 Task: Create an E-book Reader Application.
Action: Mouse moved to (598, 219)
Screenshot: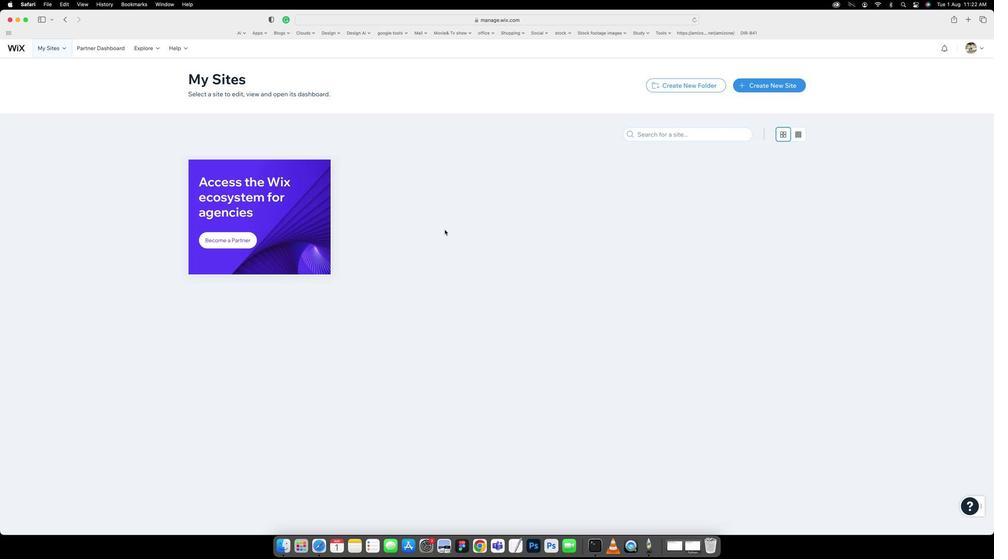 
Action: Mouse pressed left at (598, 219)
Screenshot: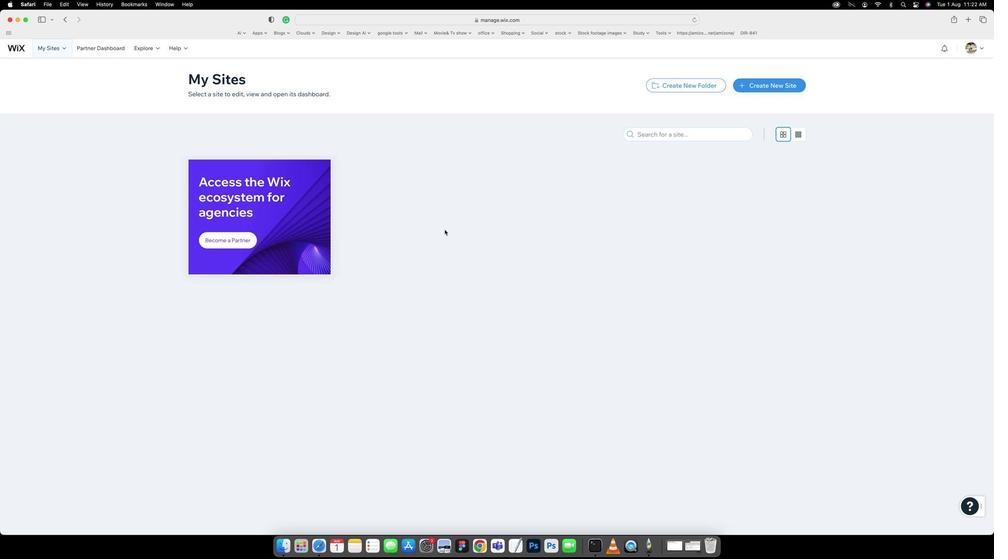 
Action: Mouse moved to (812, 95)
Screenshot: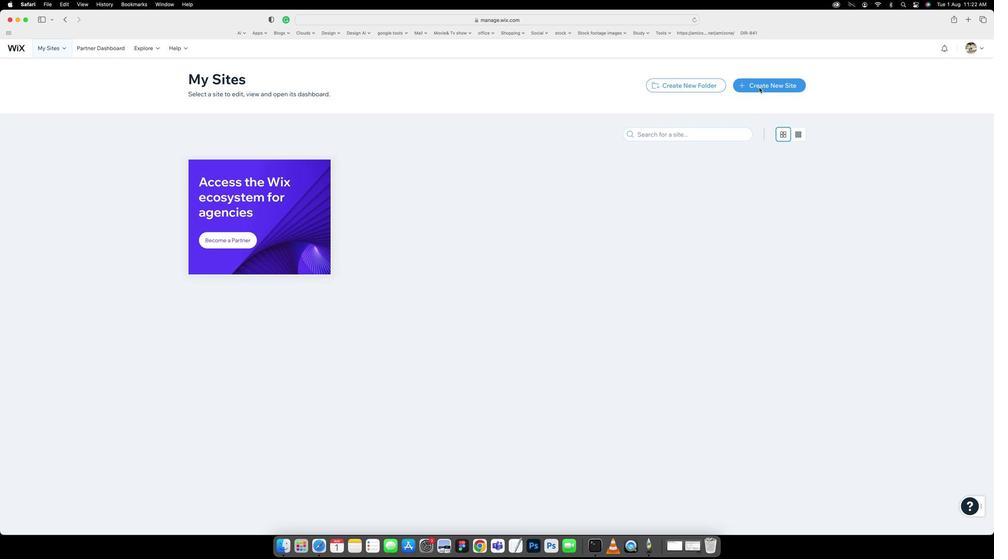 
Action: Mouse pressed left at (812, 95)
Screenshot: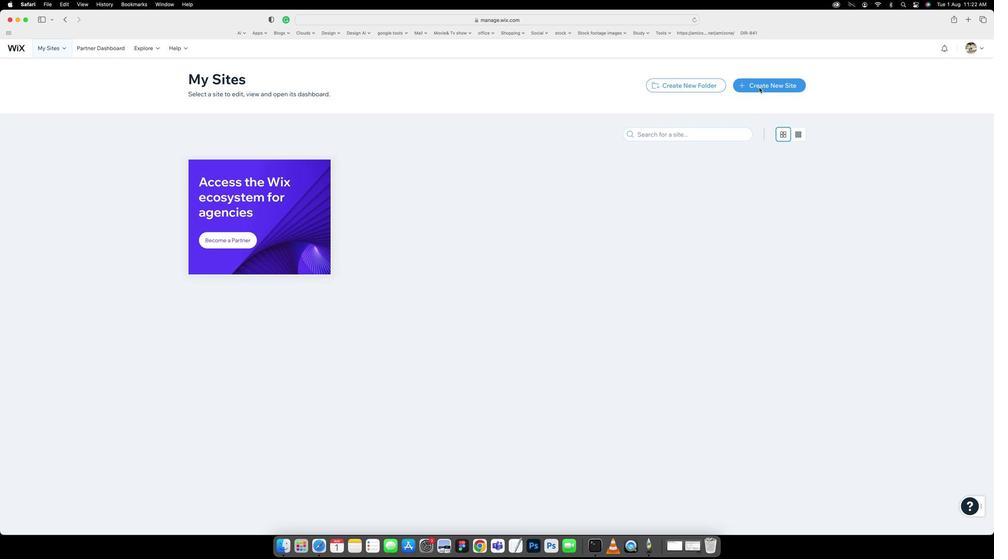 
Action: Mouse moved to (772, 224)
Screenshot: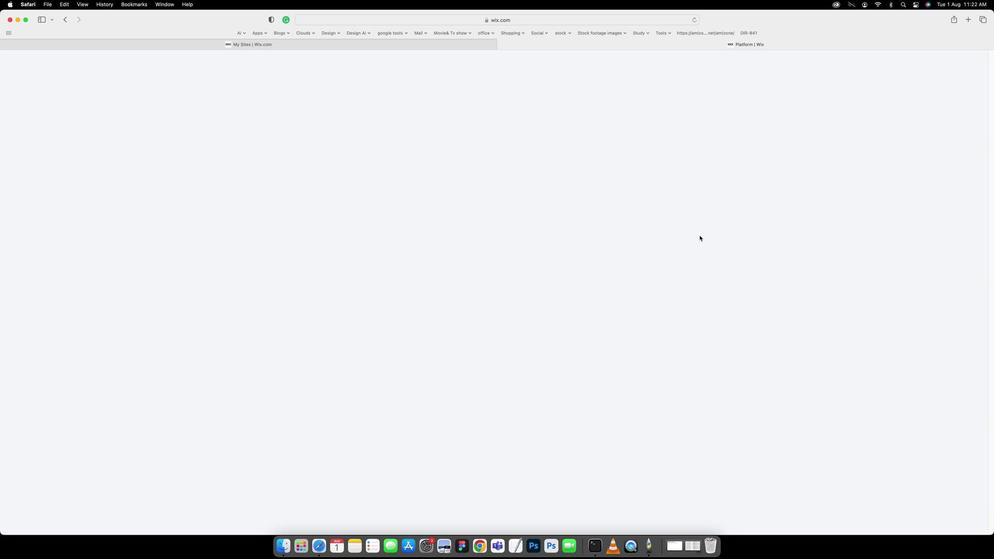 
Action: Mouse pressed left at (772, 224)
Screenshot: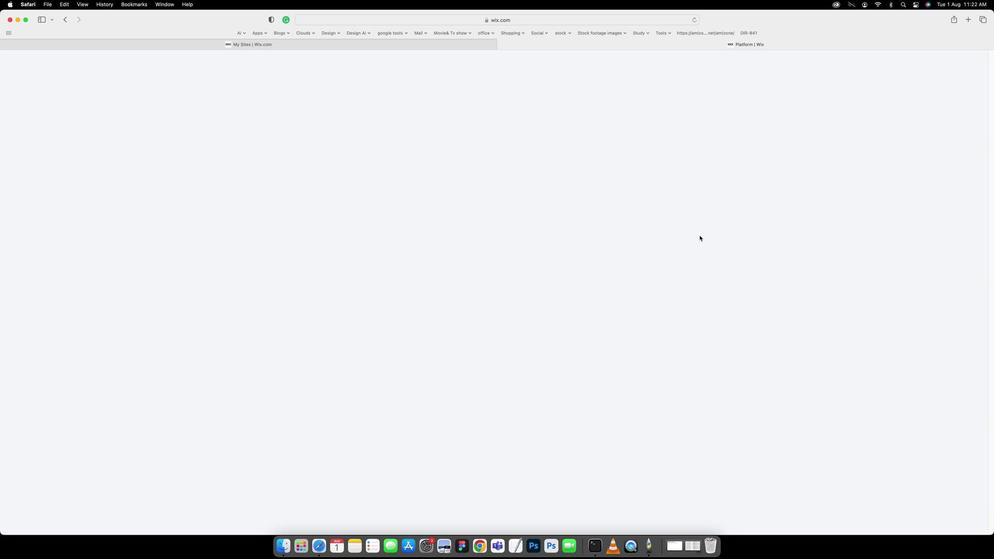 
Action: Mouse moved to (757, 121)
Screenshot: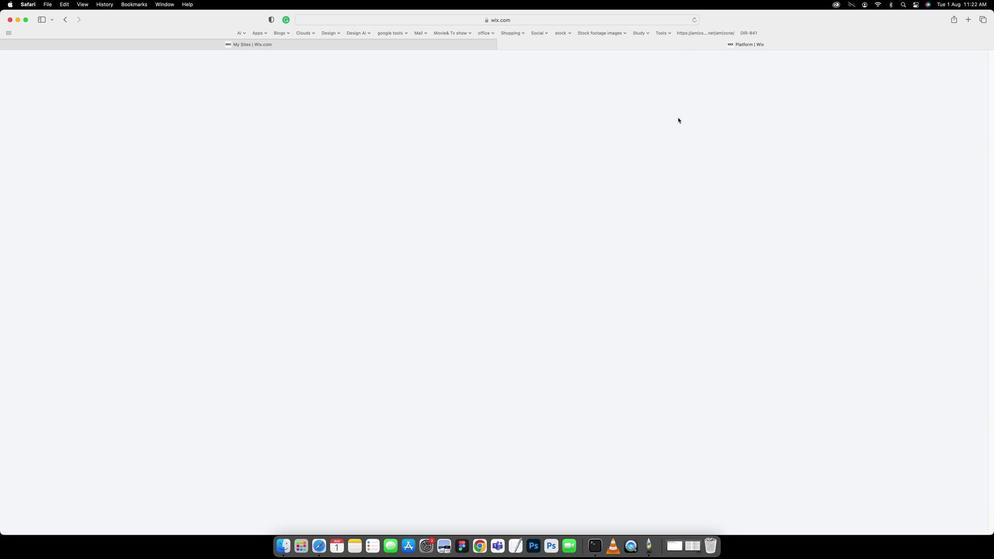 
Action: Mouse pressed left at (757, 121)
Screenshot: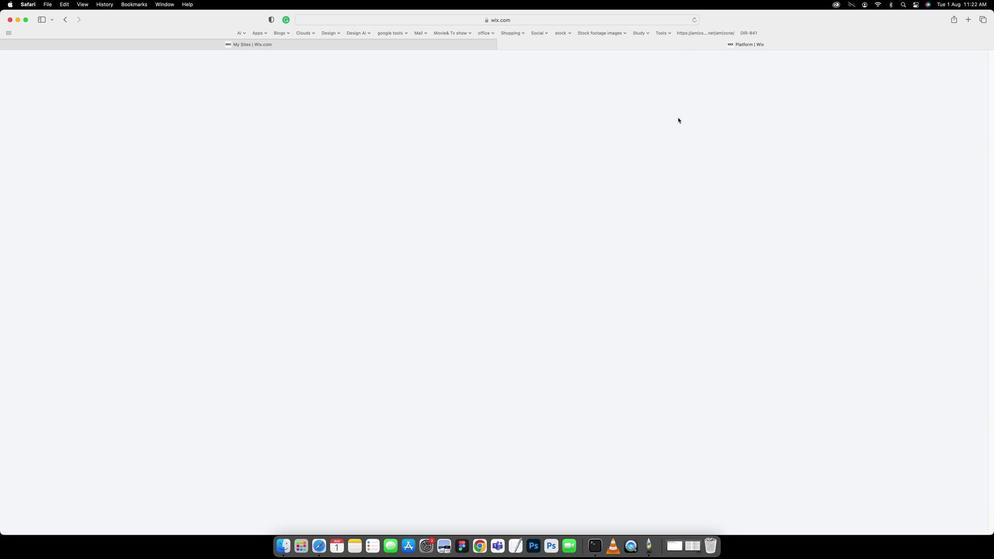 
Action: Key pressed Key.cmd'r'
Screenshot: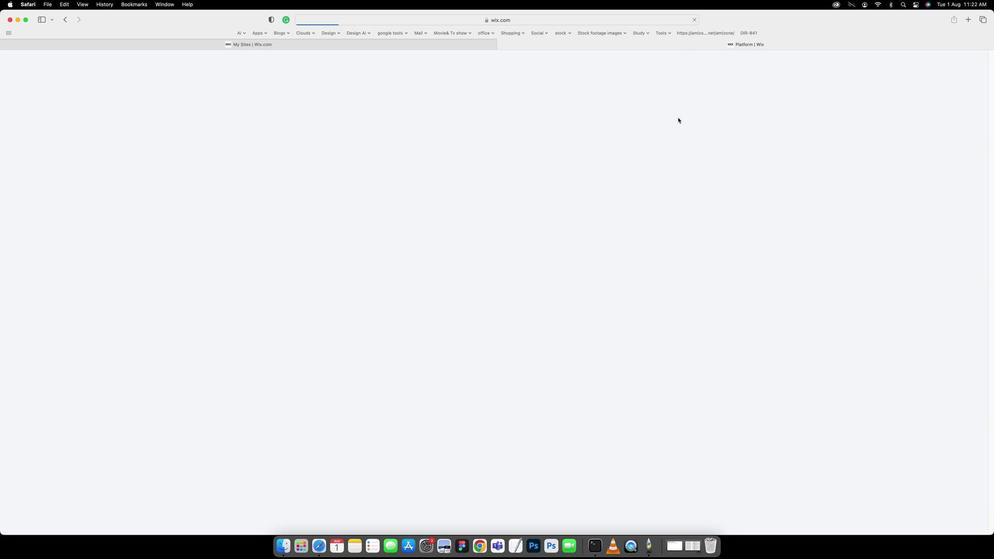 
Action: Mouse moved to (693, 205)
Screenshot: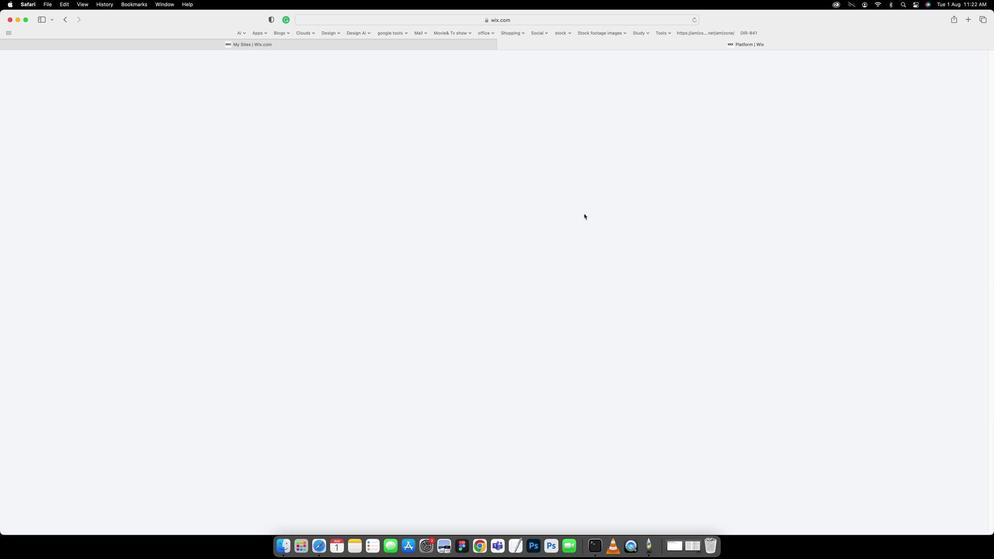 
Action: Mouse pressed left at (693, 205)
Screenshot: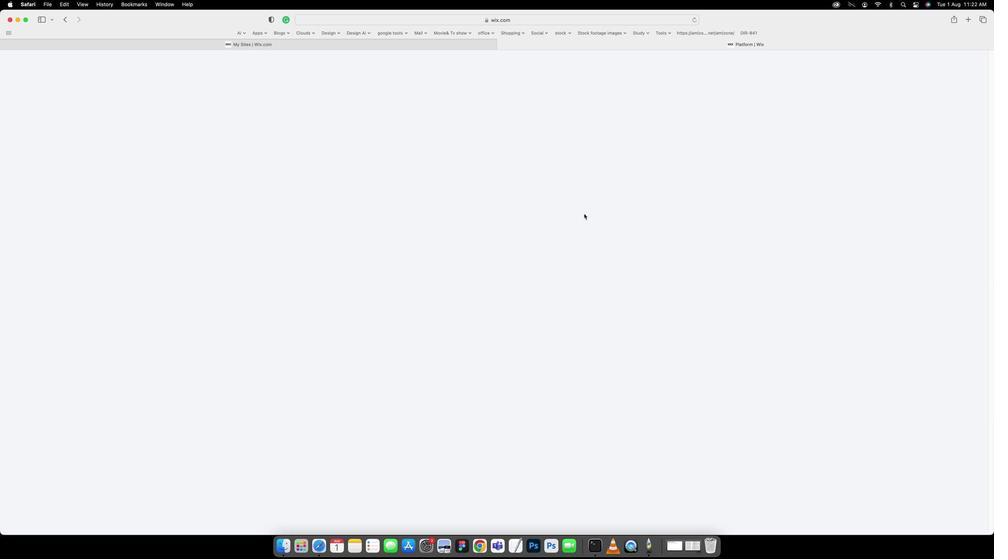 
Action: Mouse moved to (588, 189)
Screenshot: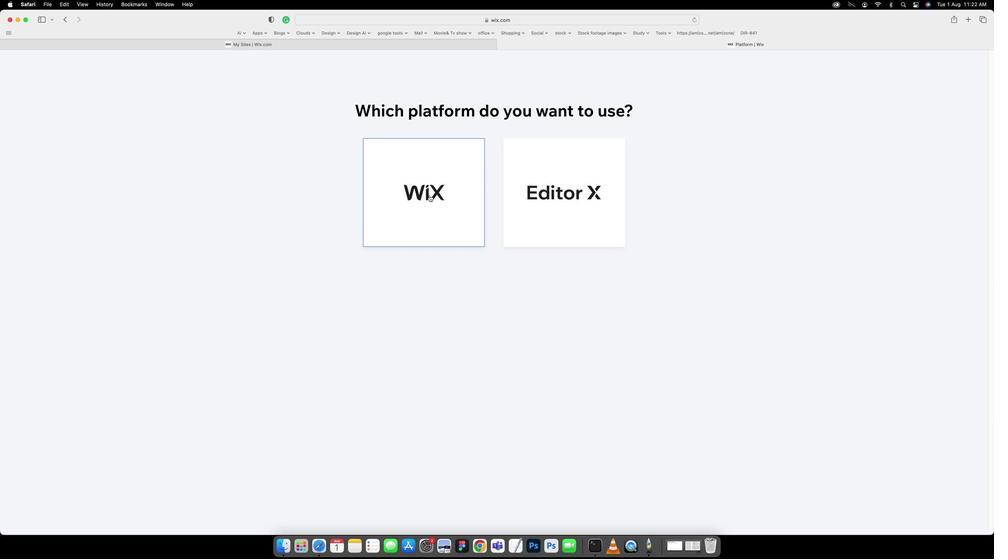 
Action: Mouse pressed left at (588, 189)
Screenshot: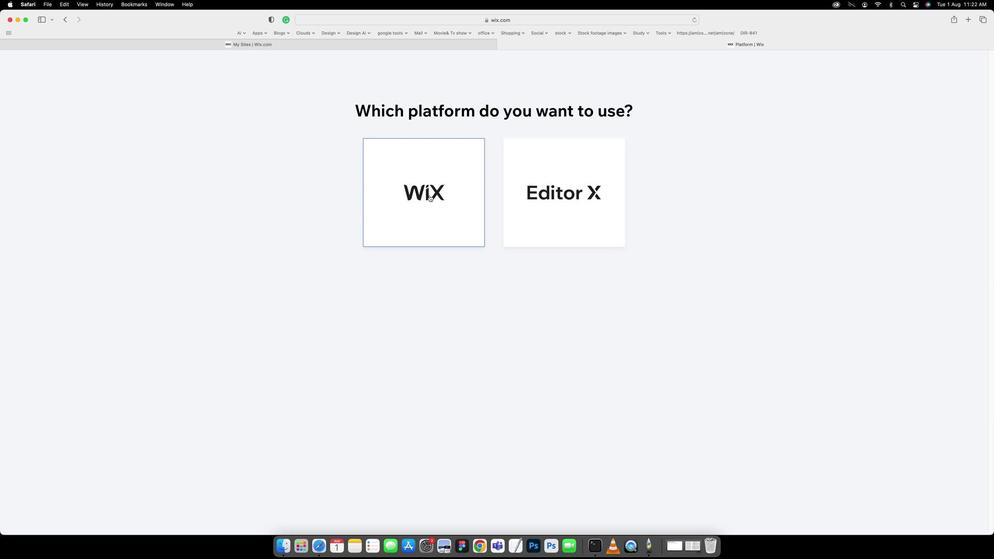 
Action: Mouse pressed left at (588, 189)
Screenshot: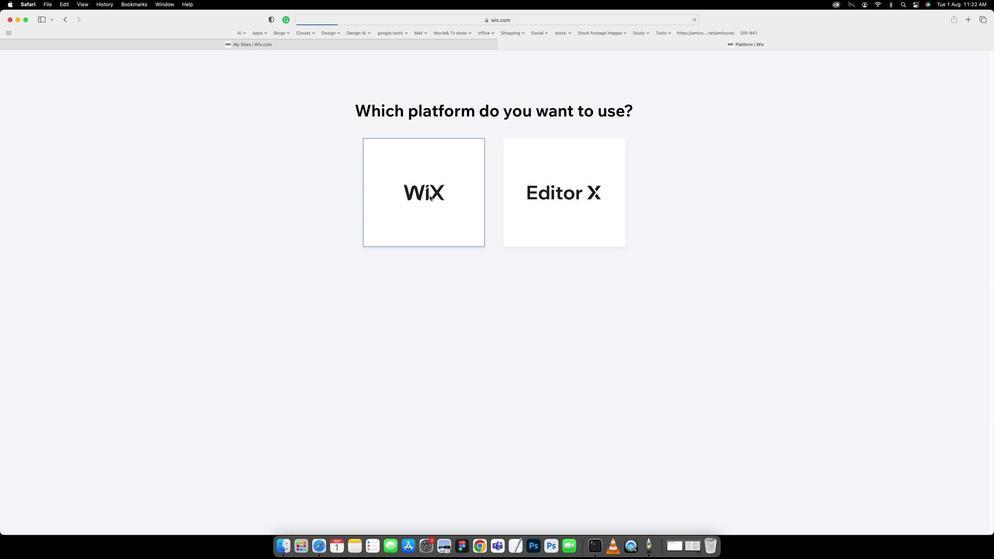 
Action: Mouse moved to (596, 172)
Screenshot: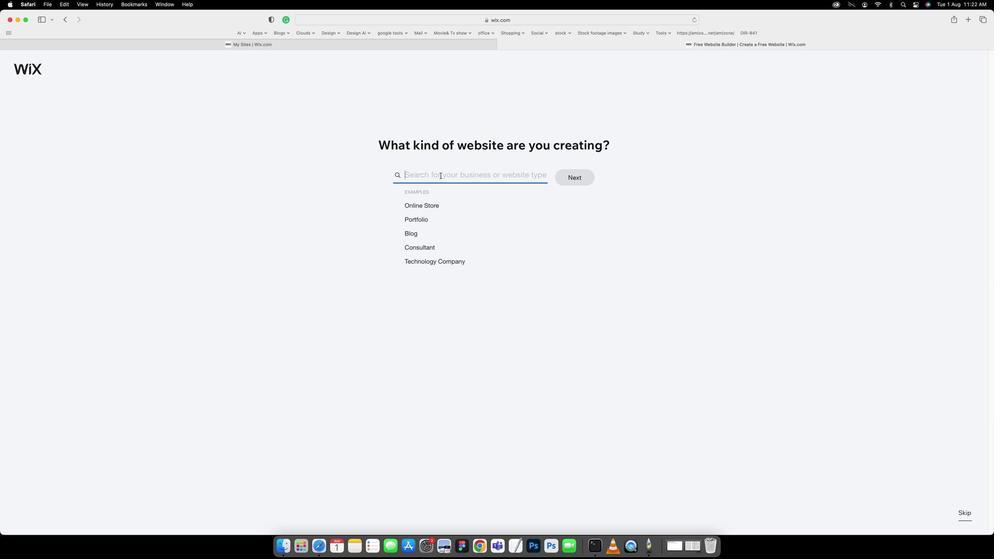 
Action: Mouse pressed left at (596, 172)
Screenshot: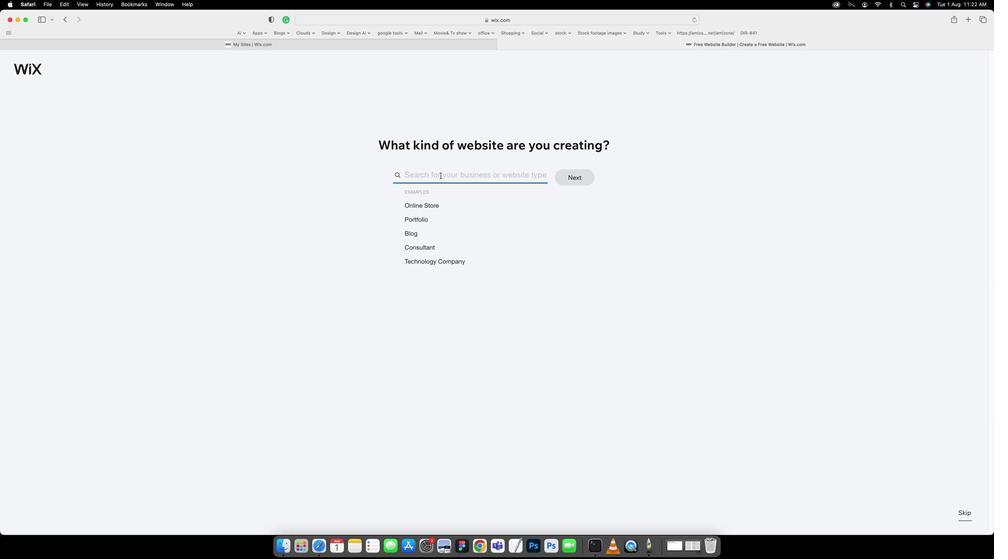 
Action: Key pressed Key.caps_lock'E'Key.space'B'Key.caps_lock'o''o''k'
Screenshot: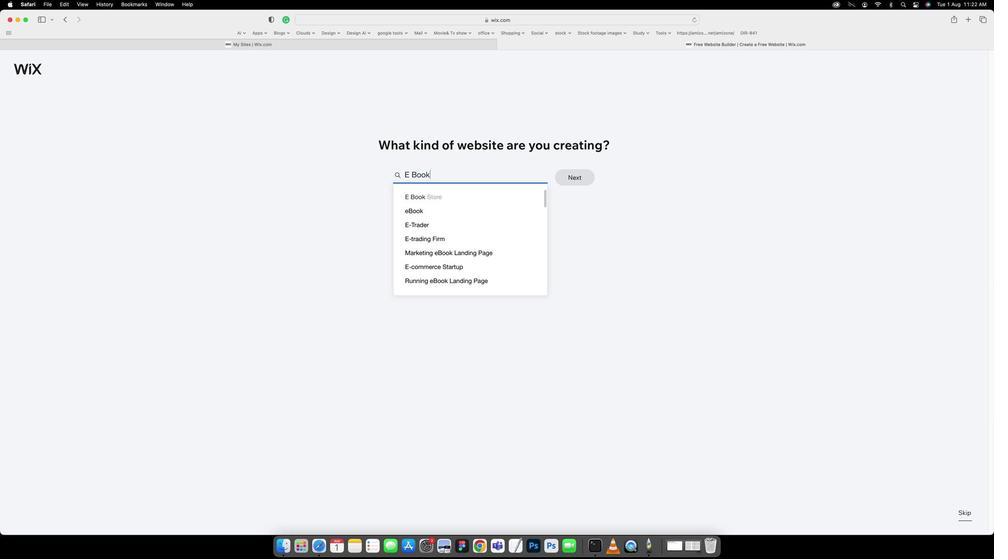 
Action: Mouse moved to (598, 202)
Screenshot: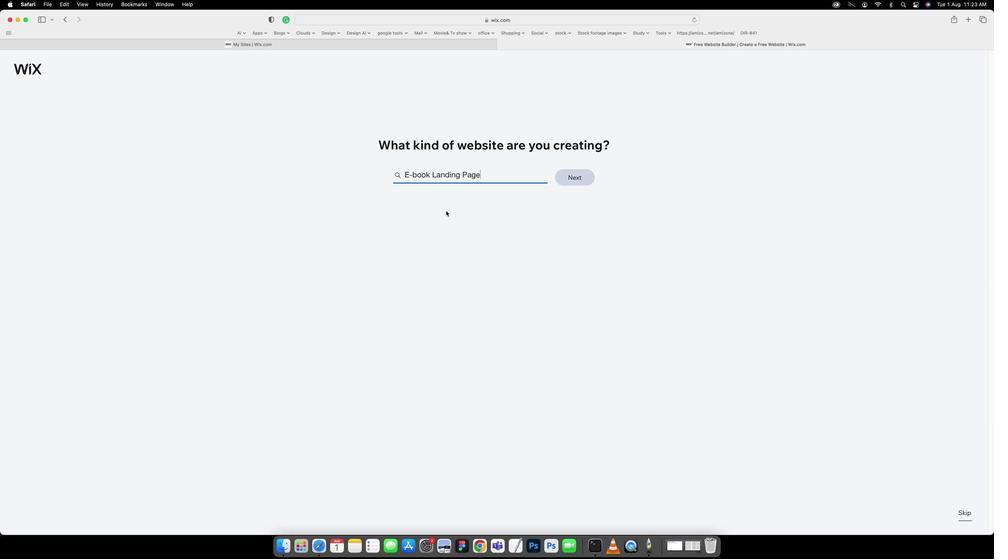 
Action: Mouse pressed left at (598, 202)
Screenshot: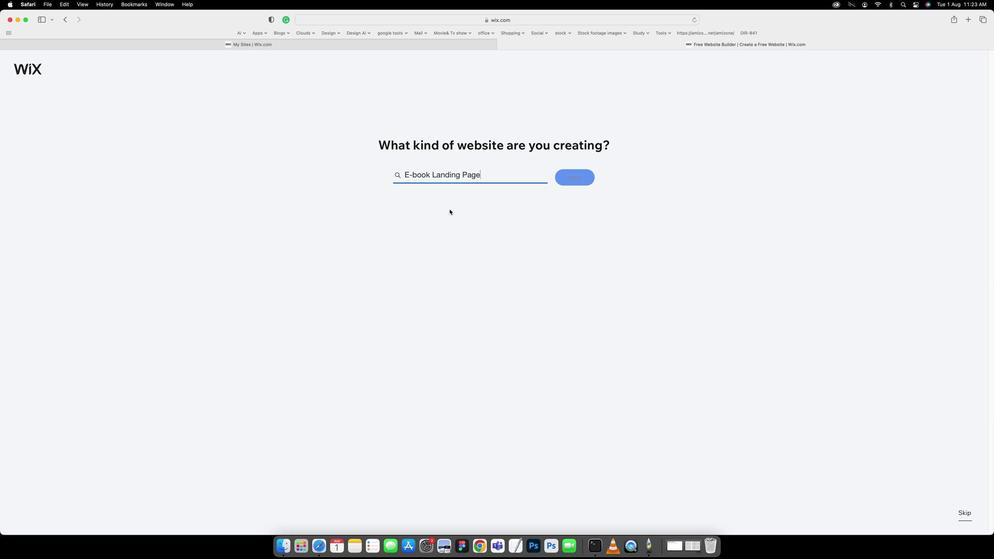 
Action: Mouse moved to (687, 173)
Screenshot: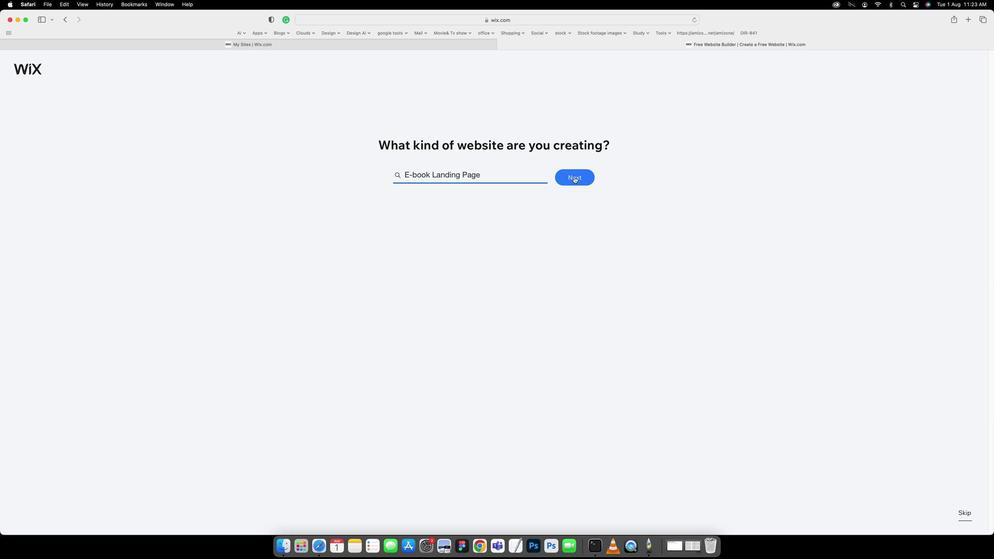 
Action: Mouse pressed left at (687, 173)
Screenshot: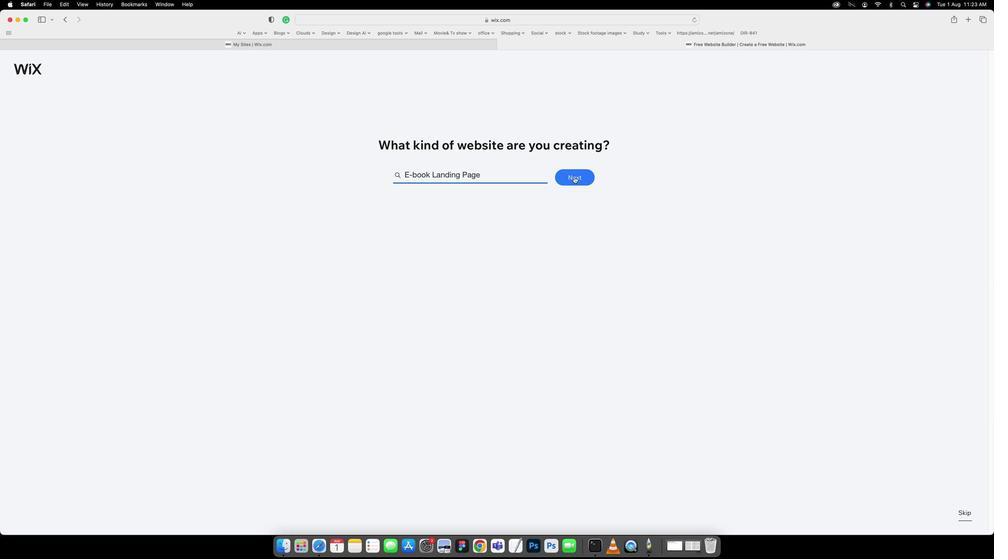 
Action: Mouse pressed left at (687, 173)
Screenshot: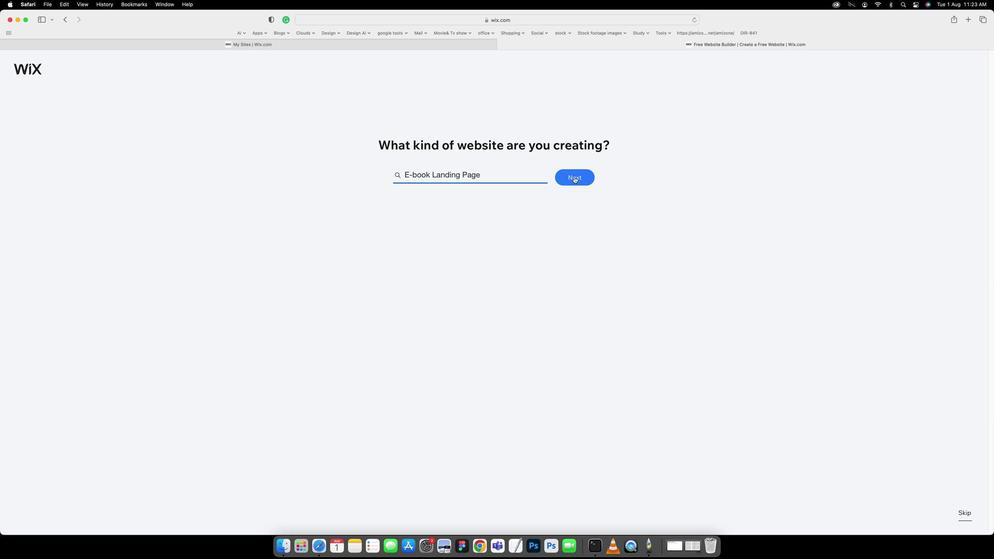
Action: Mouse moved to (605, 247)
Screenshot: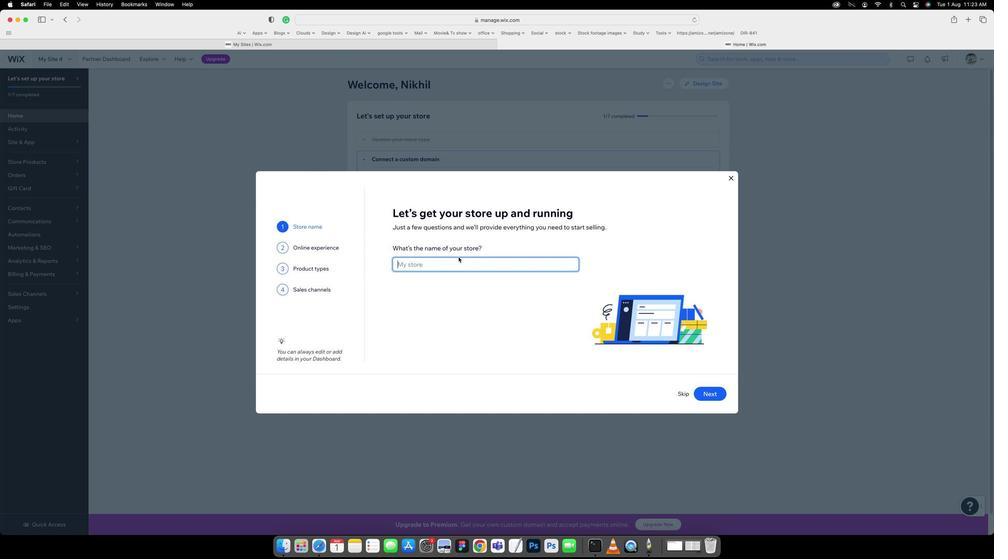 
Action: Mouse pressed left at (605, 247)
Screenshot: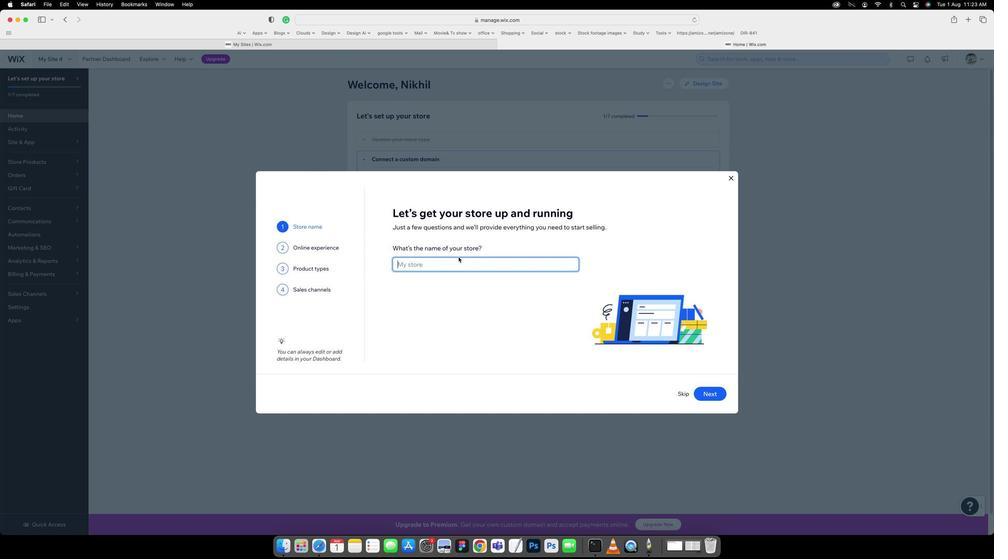 
Action: Mouse moved to (608, 244)
Screenshot: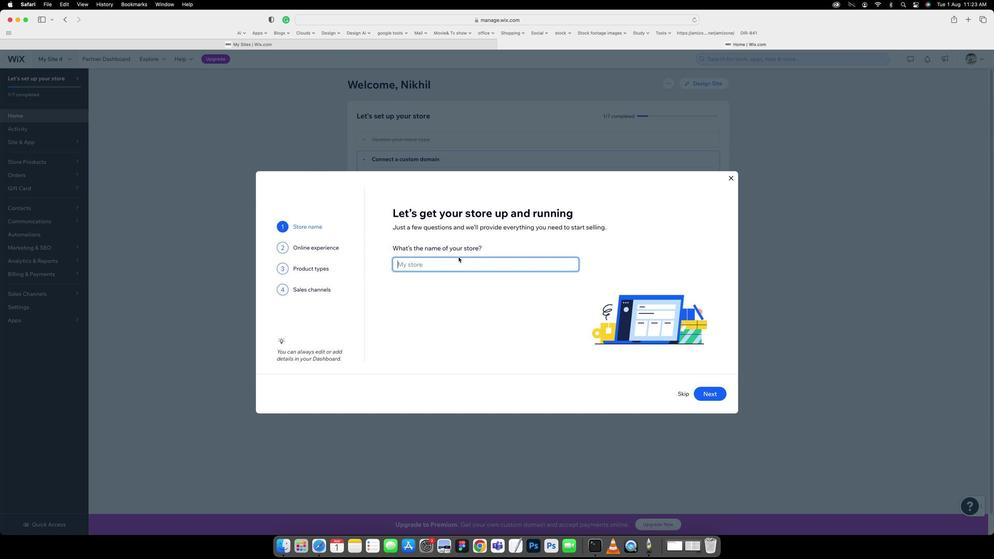 
Action: Key pressed Key.caps_lock'B'Key.caps_lock'o''o''k''s''h''e''l''f'
Screenshot: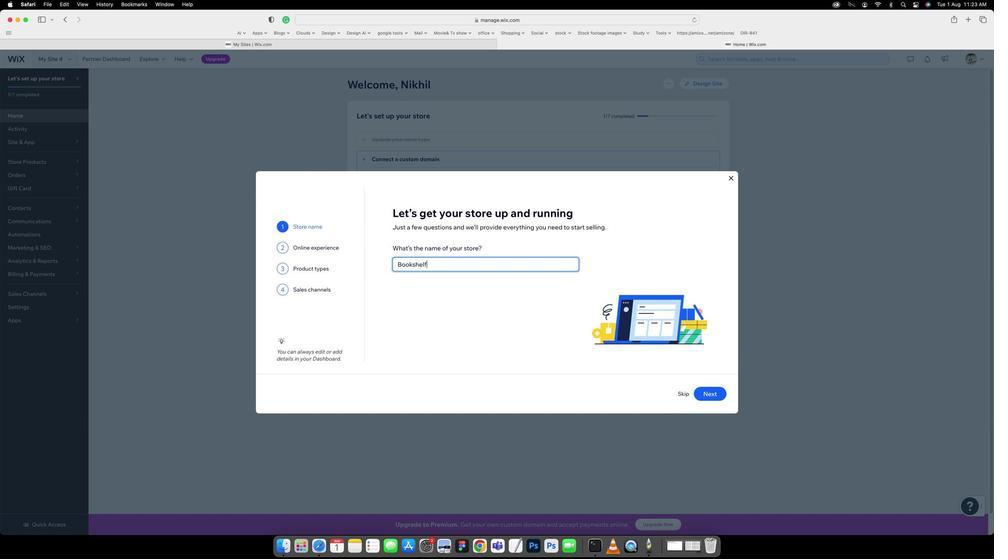
Action: Mouse moved to (786, 366)
Screenshot: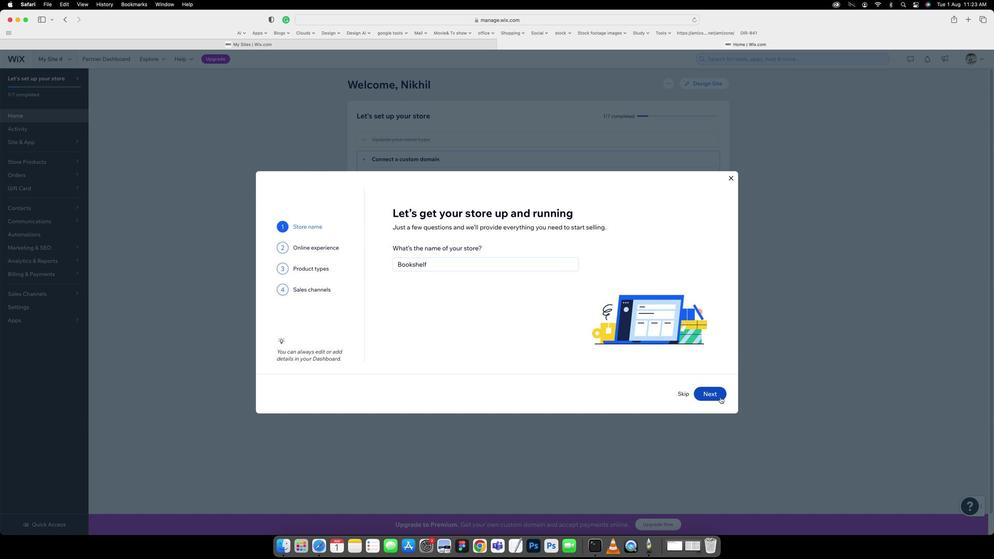 
Action: Mouse pressed left at (786, 366)
Screenshot: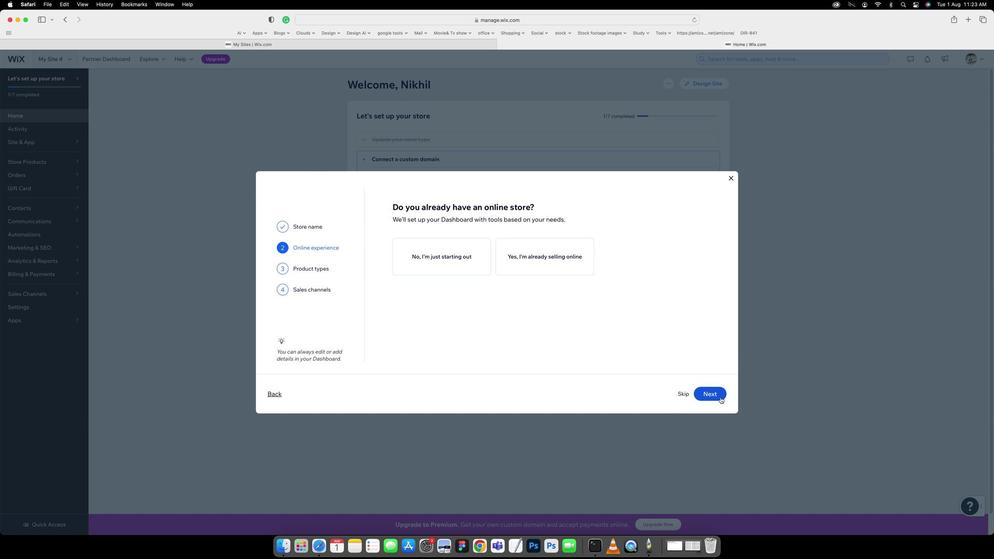 
Action: Mouse moved to (594, 240)
Screenshot: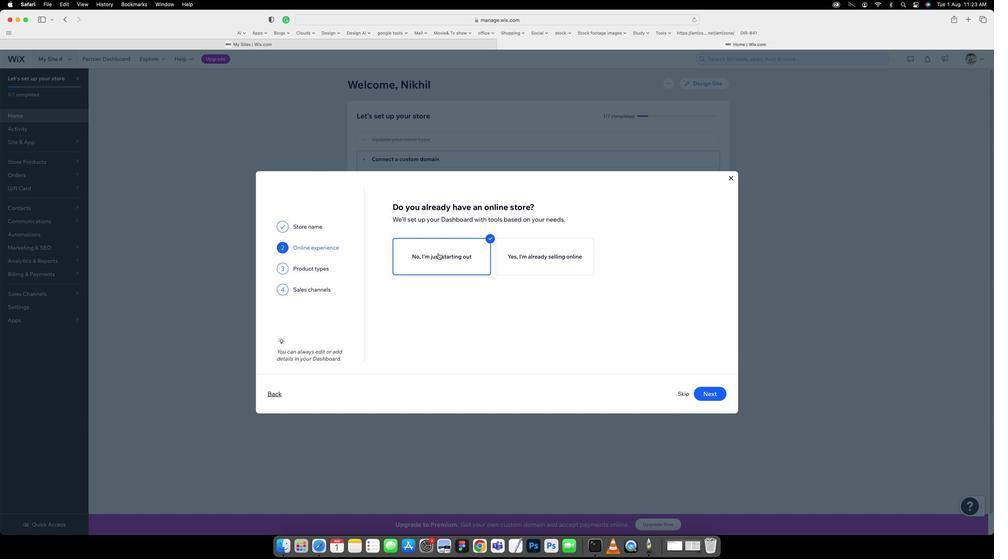 
Action: Mouse pressed left at (594, 240)
Screenshot: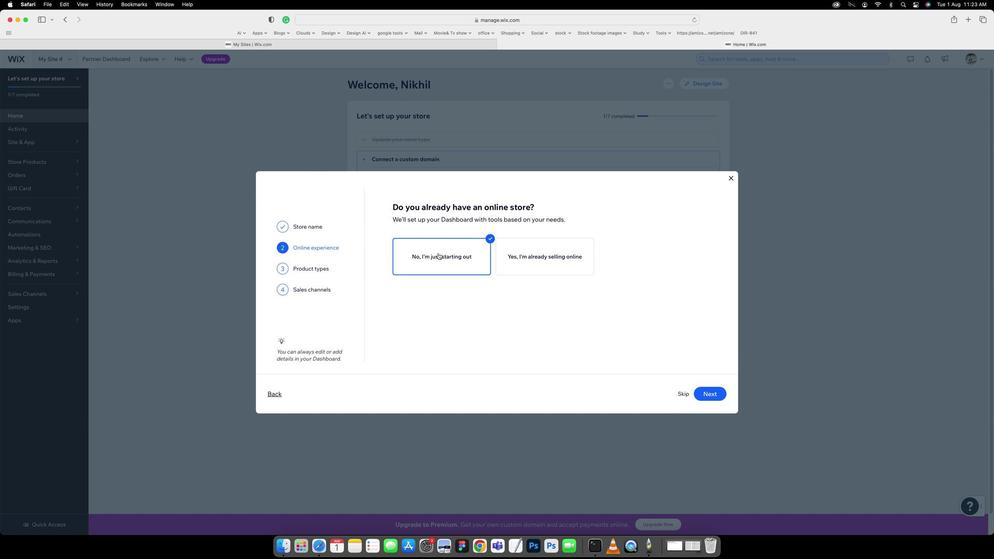 
Action: Mouse moved to (777, 363)
Screenshot: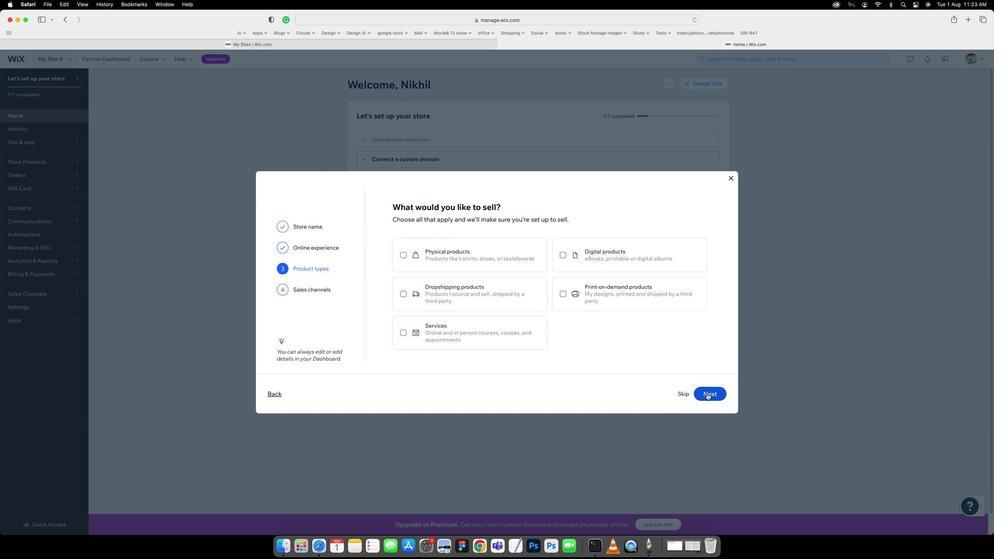 
Action: Mouse pressed left at (777, 363)
Screenshot: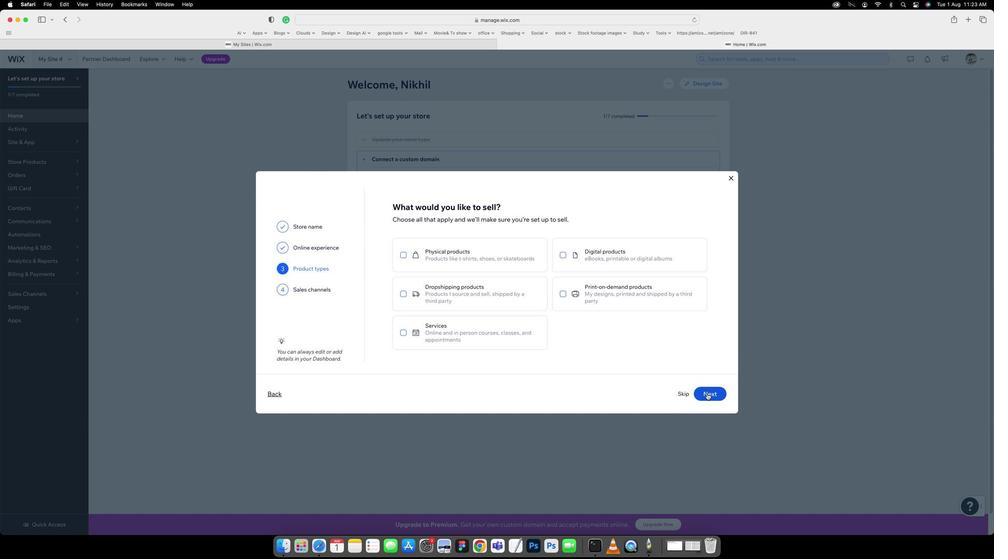 
Action: Mouse moved to (709, 238)
Screenshot: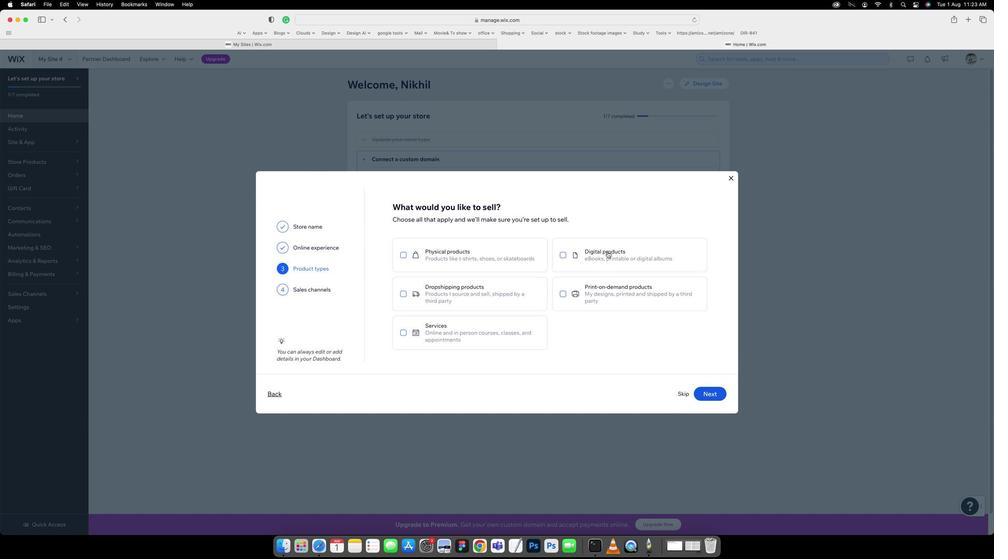 
Action: Mouse pressed left at (709, 238)
Screenshot: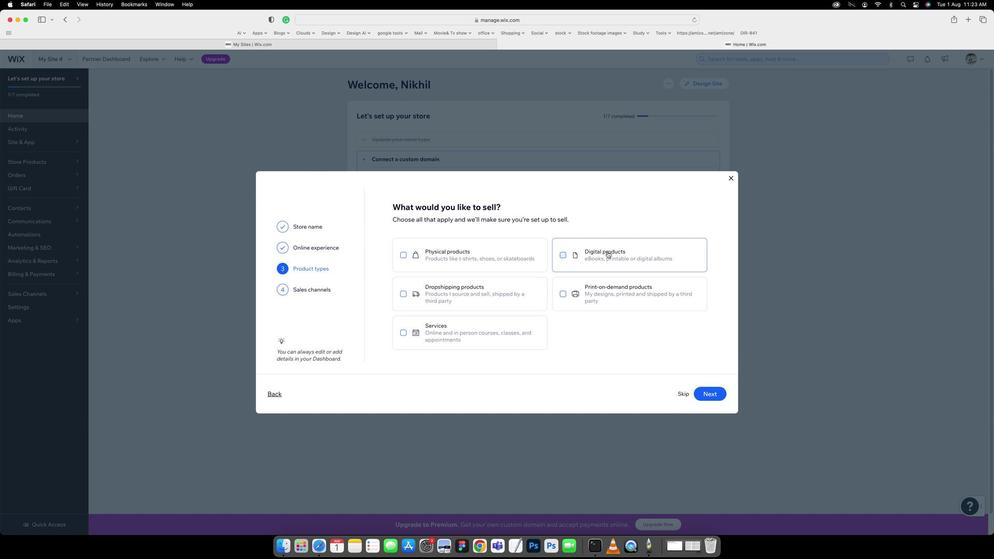 
Action: Mouse moved to (785, 366)
Screenshot: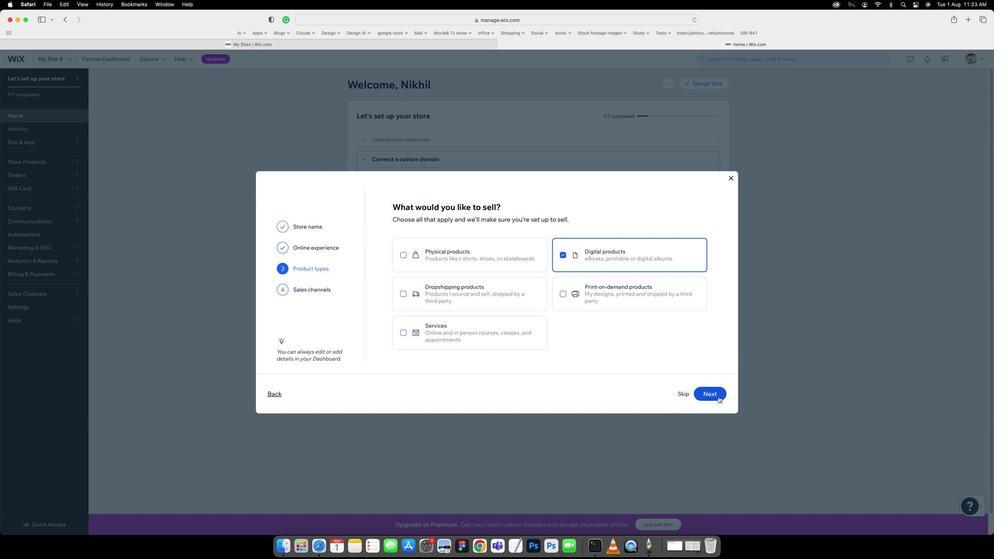 
Action: Mouse pressed left at (785, 366)
Screenshot: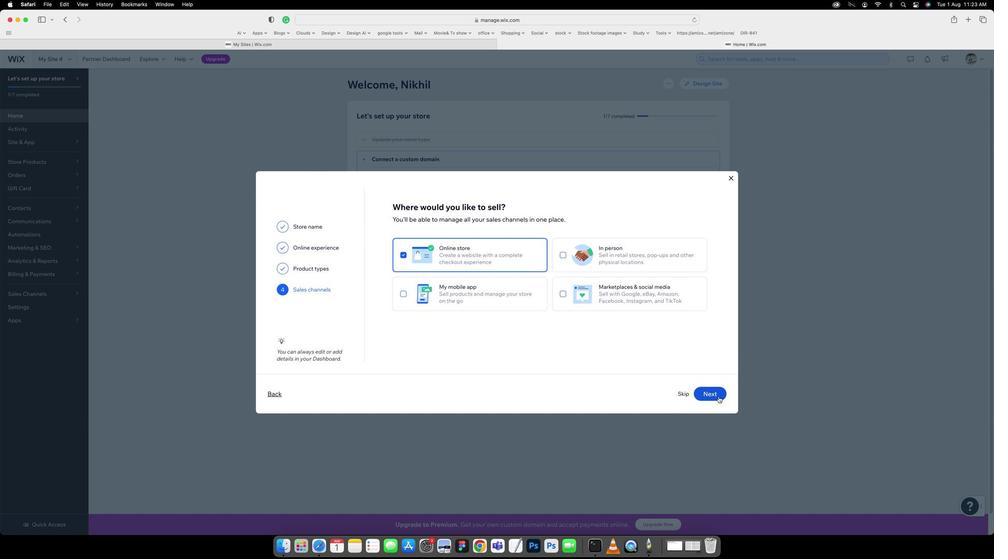 
Action: Mouse pressed left at (785, 366)
Screenshot: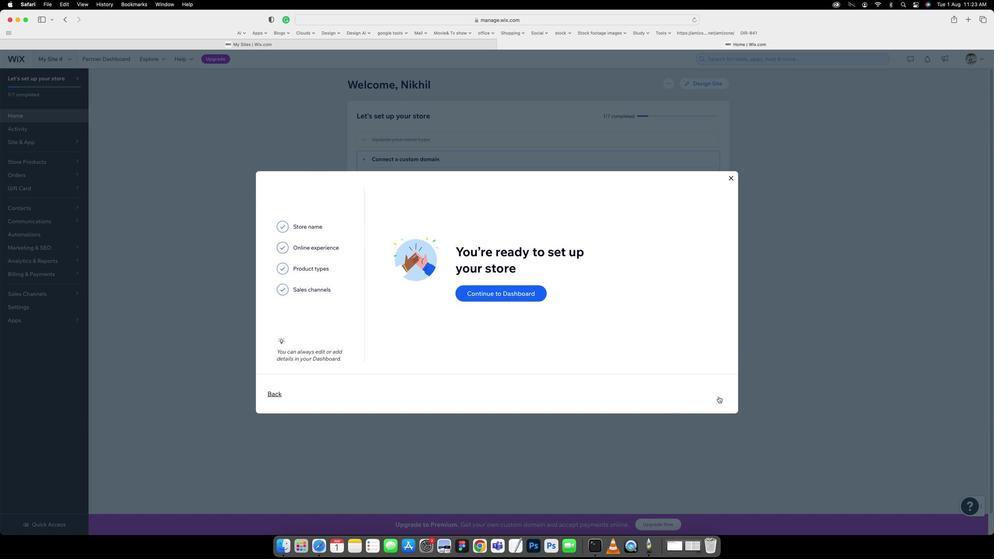 
Action: Mouse moved to (637, 276)
Screenshot: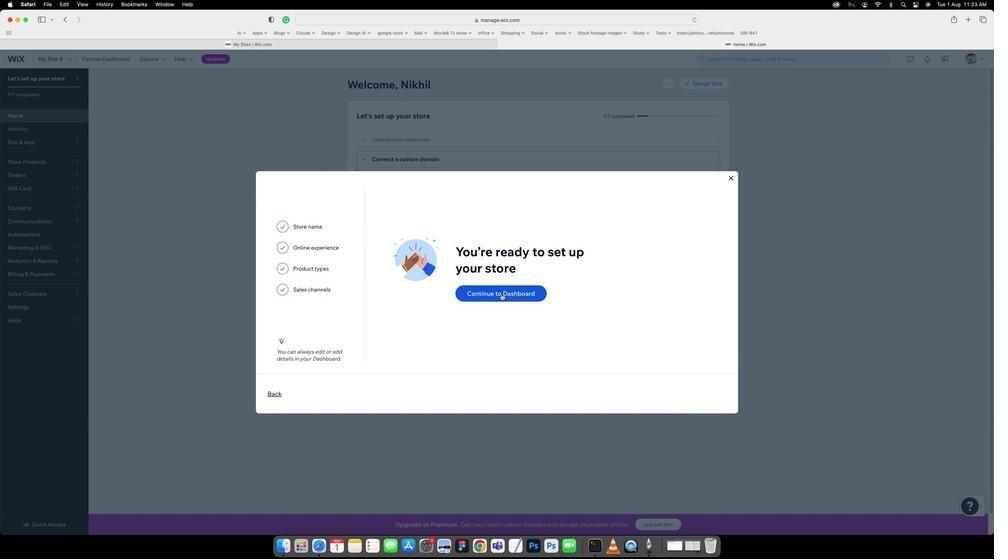 
Action: Mouse pressed left at (637, 276)
Screenshot: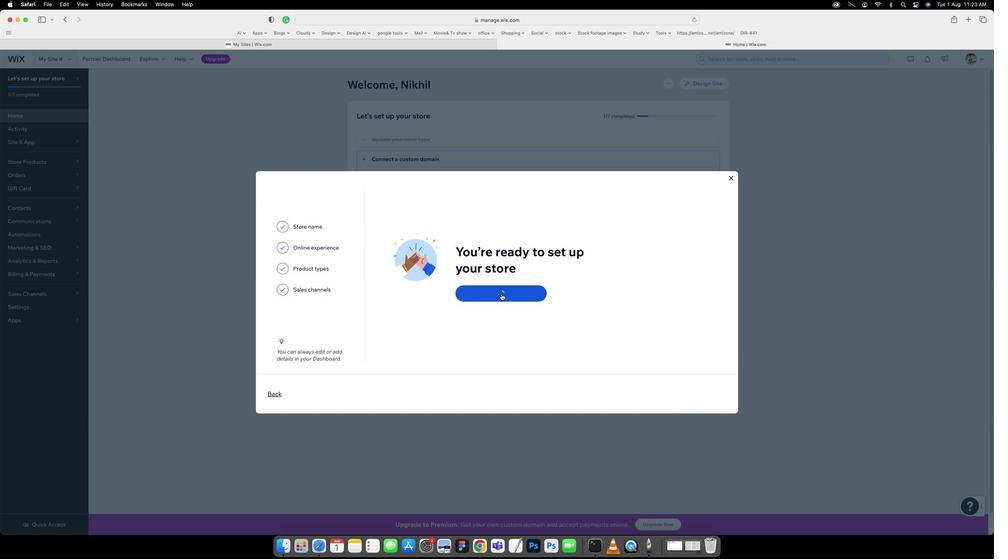 
Action: Mouse moved to (761, 264)
Screenshot: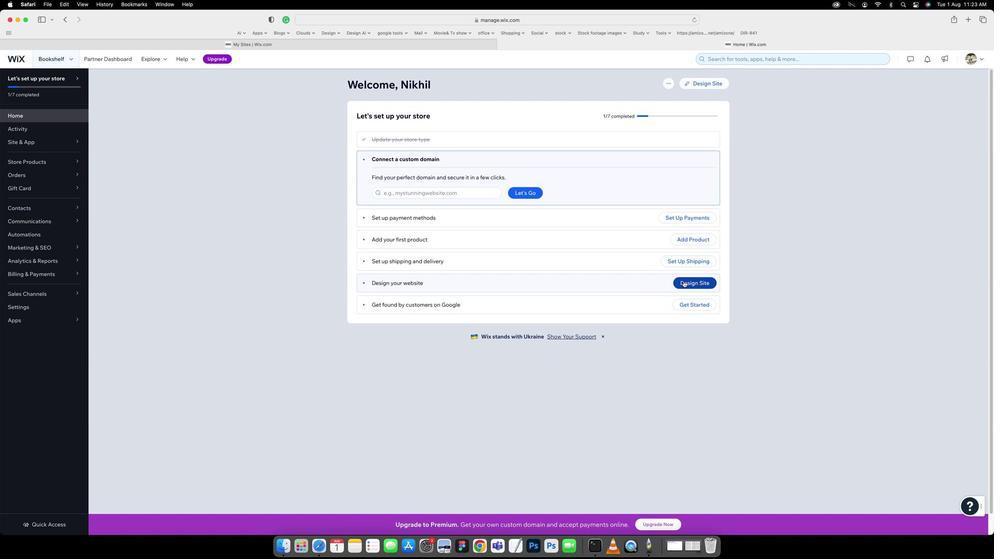 
Action: Mouse pressed left at (761, 264)
Screenshot: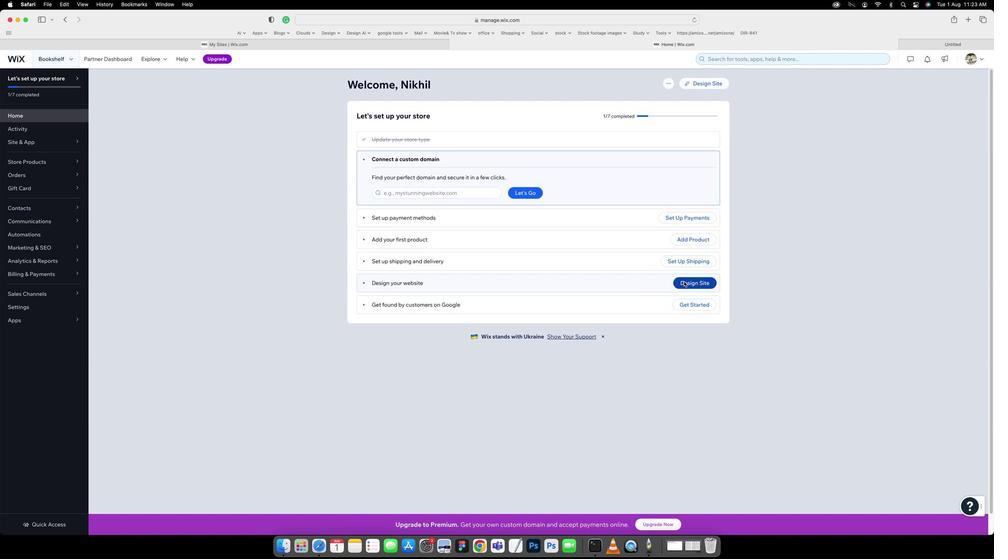 
Action: Mouse moved to (689, 256)
Screenshot: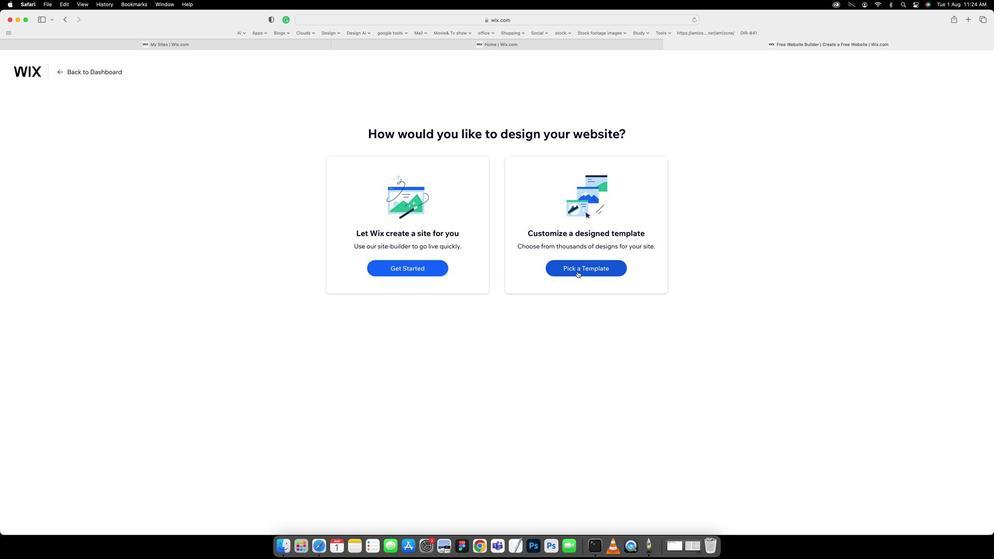 
Action: Mouse pressed left at (689, 256)
Screenshot: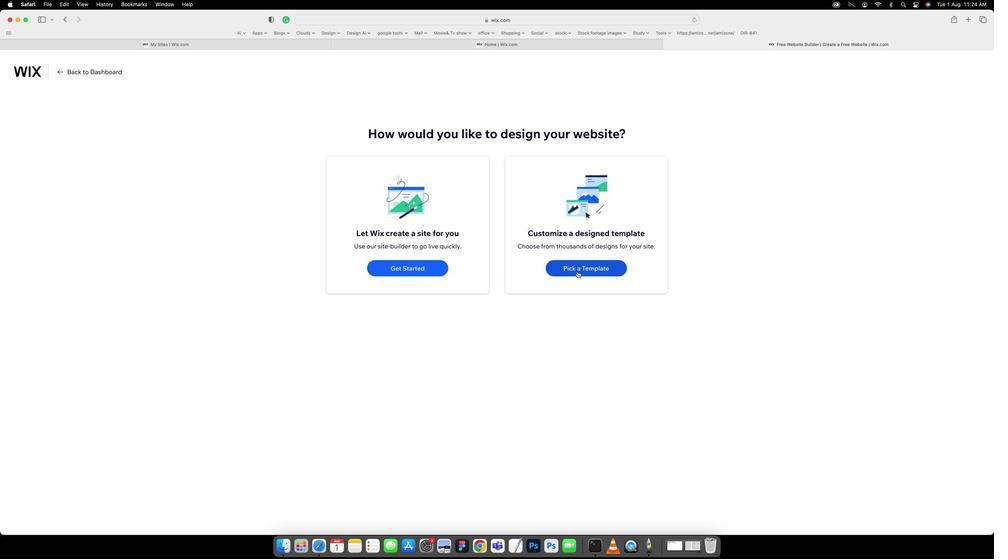 
Action: Mouse moved to (712, 266)
Screenshot: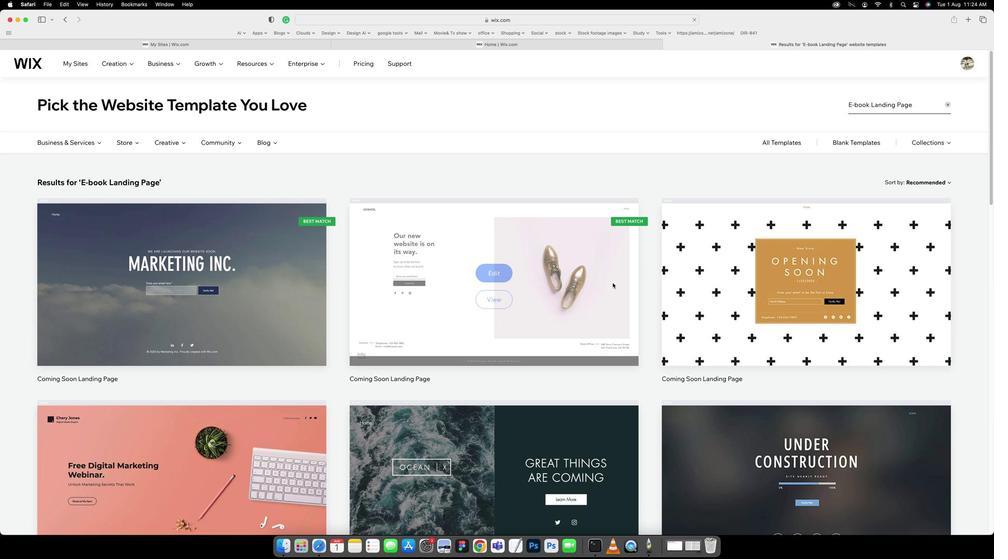 
Action: Mouse scrolled (712, 266) with delta (296, 18)
Screenshot: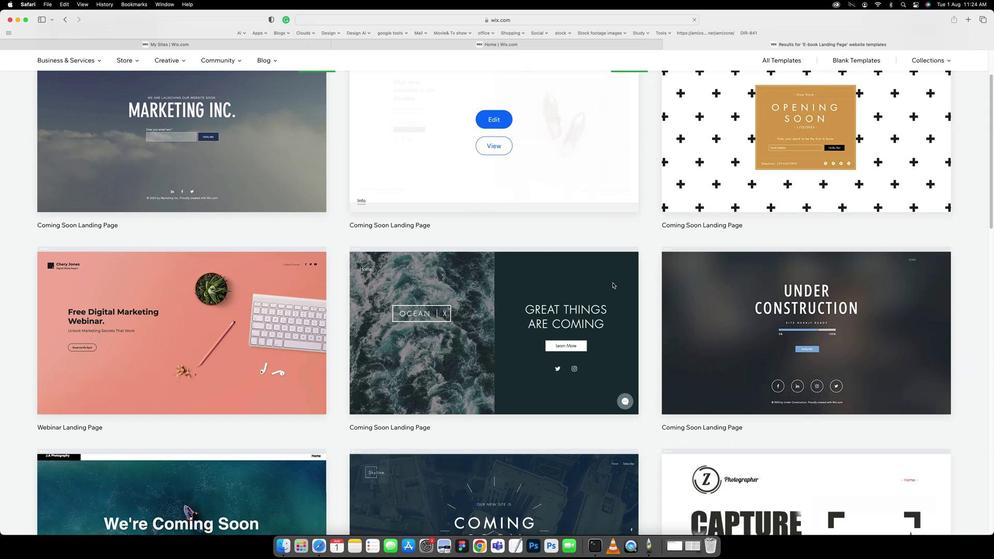 
Action: Mouse scrolled (712, 266) with delta (296, 18)
Screenshot: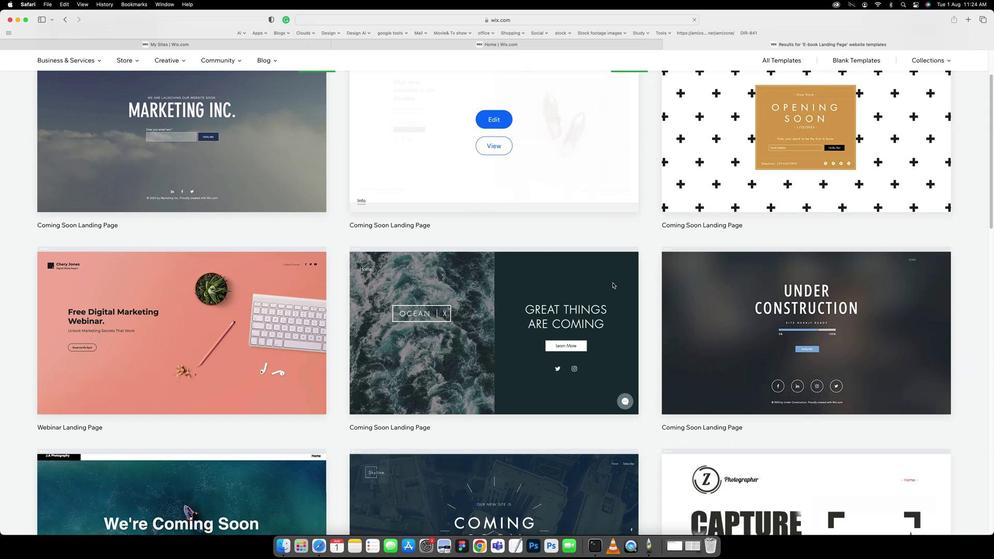 
Action: Mouse scrolled (712, 266) with delta (296, 17)
Screenshot: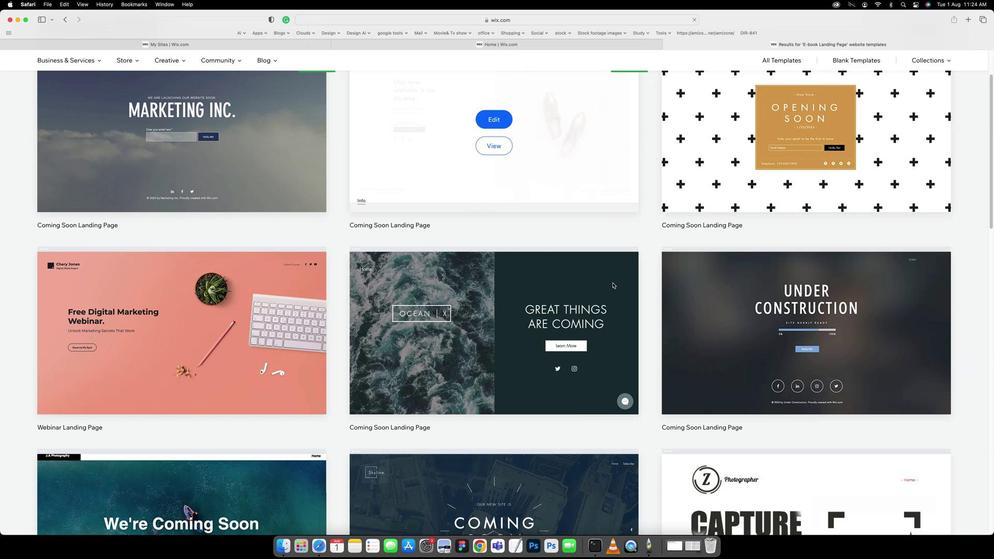 
Action: Mouse scrolled (712, 266) with delta (296, 17)
Screenshot: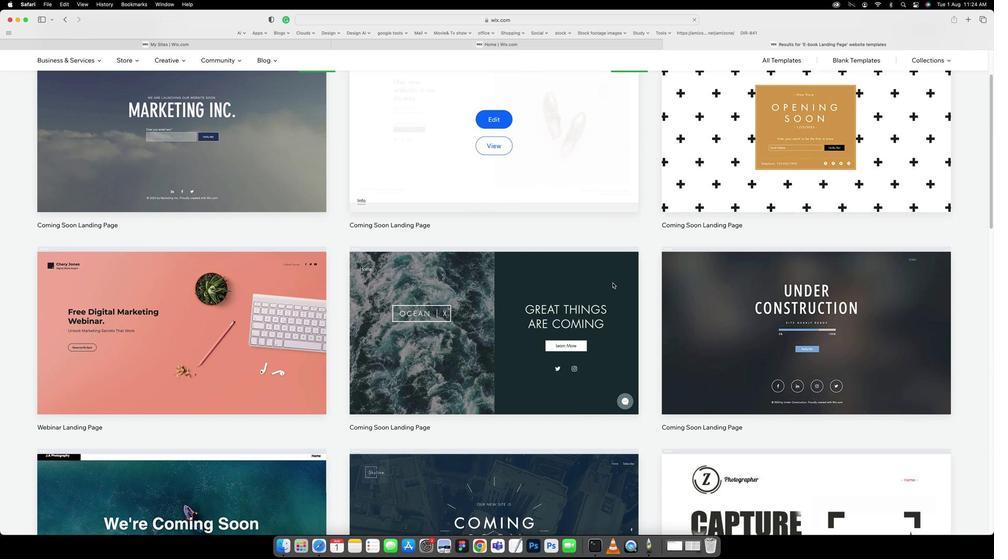 
Action: Mouse scrolled (712, 266) with delta (296, 18)
Screenshot: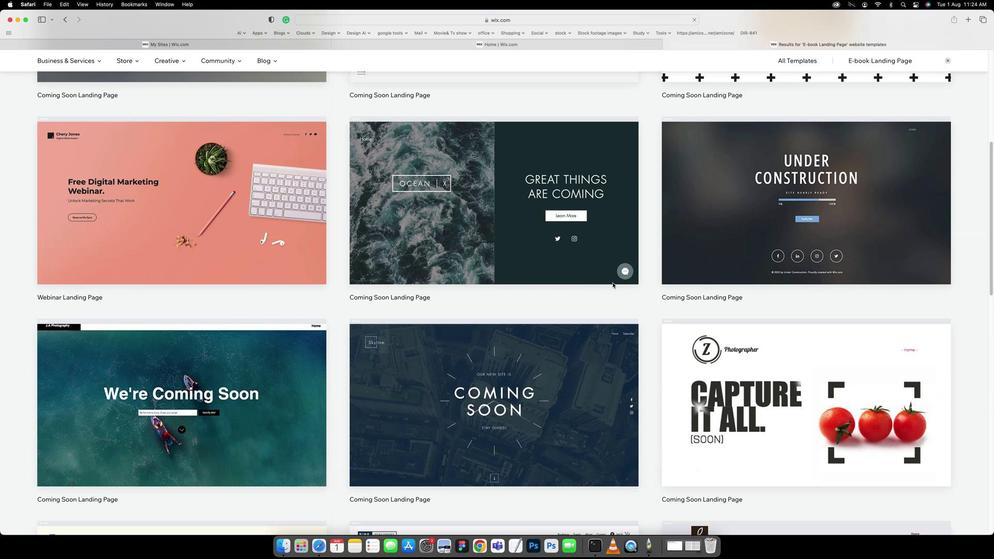 
Action: Mouse scrolled (712, 266) with delta (296, 18)
Screenshot: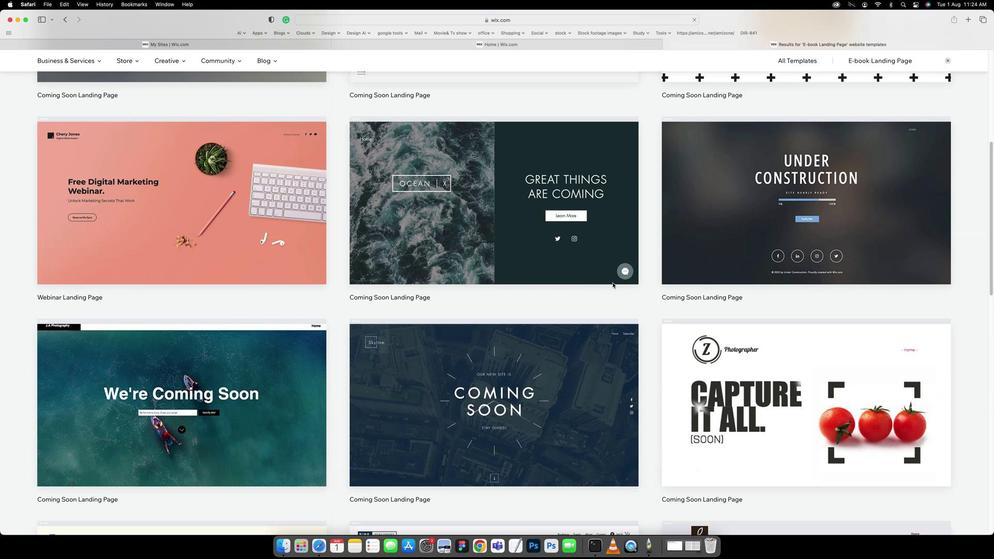 
Action: Mouse scrolled (712, 266) with delta (296, 17)
Screenshot: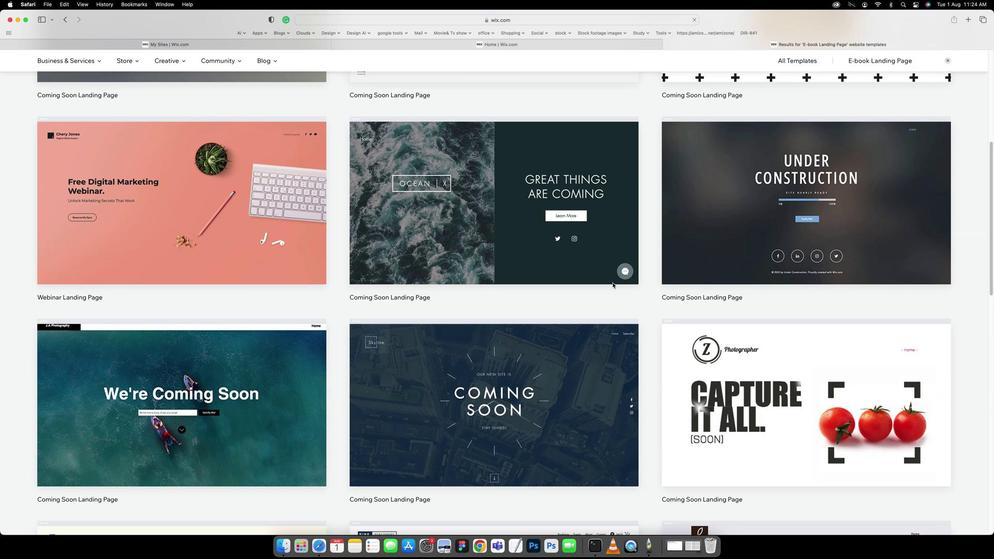 
Action: Mouse scrolled (712, 266) with delta (296, 17)
Screenshot: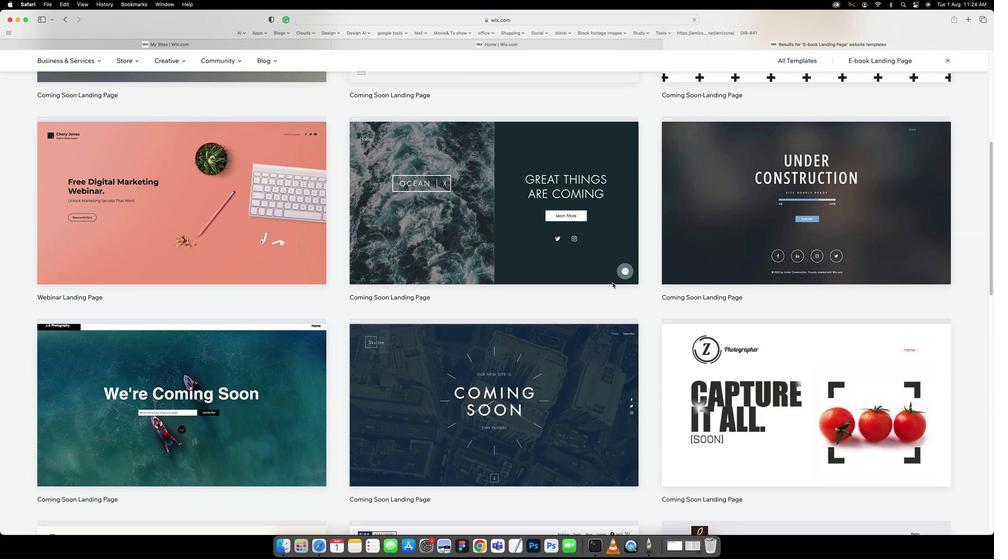 
Action: Mouse scrolled (712, 266) with delta (296, 18)
Screenshot: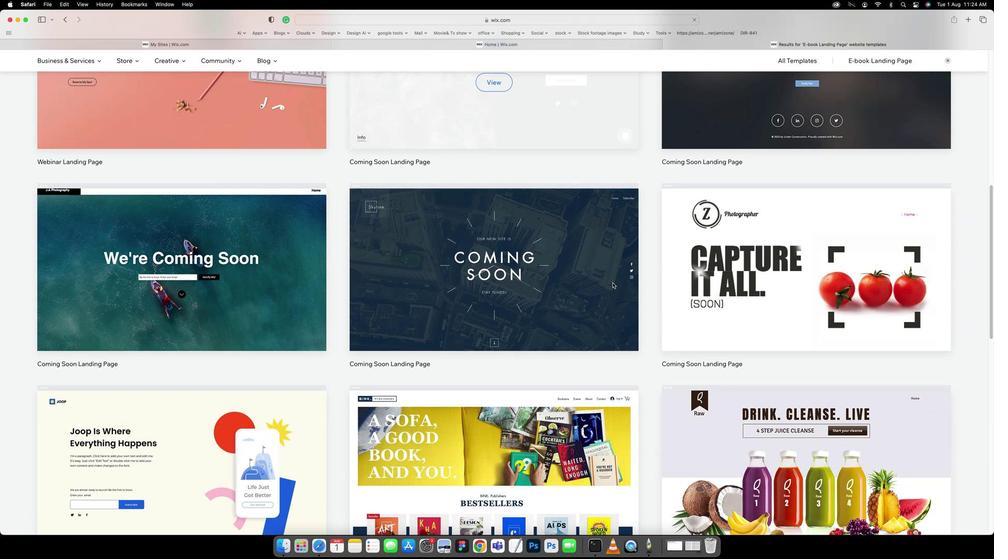 
Action: Mouse scrolled (712, 266) with delta (296, 18)
Screenshot: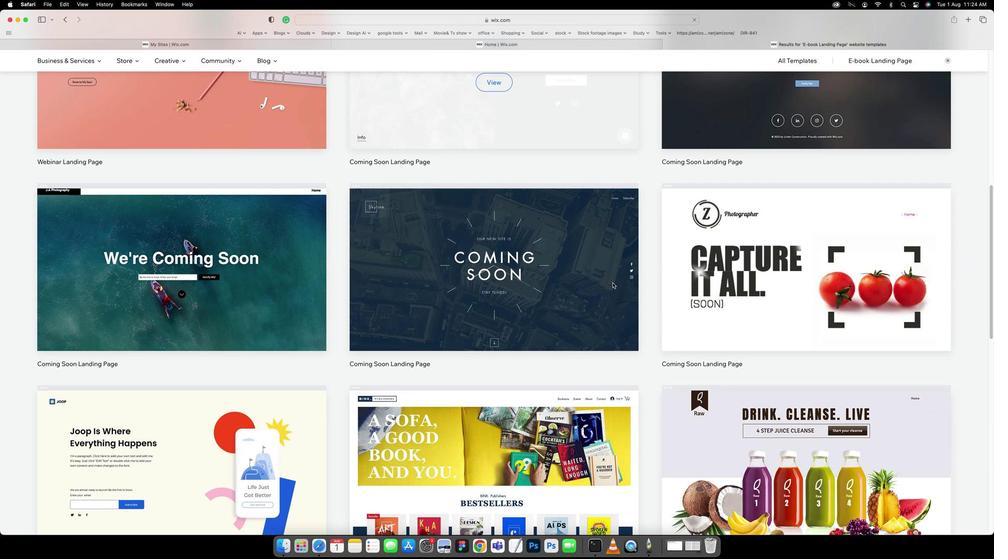 
Action: Mouse scrolled (712, 266) with delta (296, 17)
Screenshot: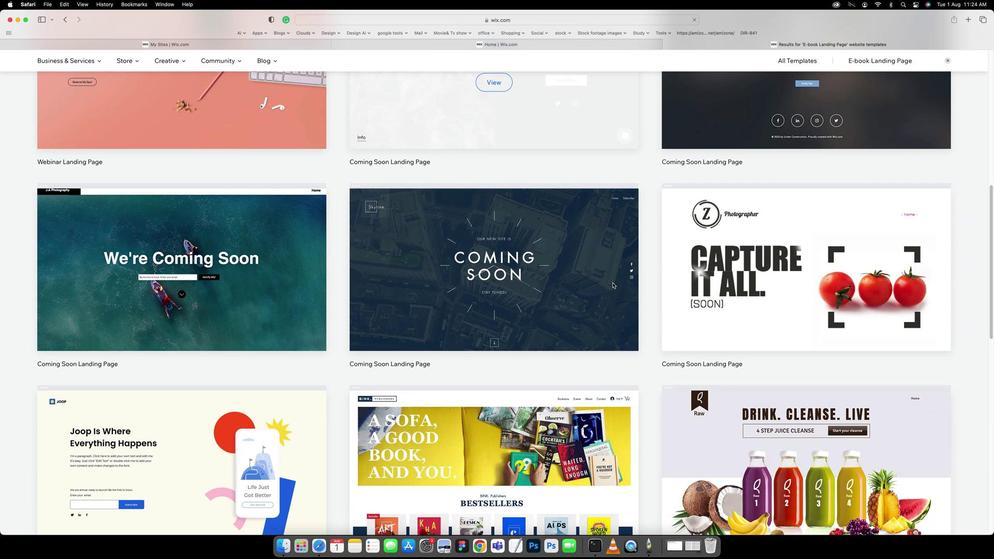 
Action: Mouse scrolled (712, 266) with delta (296, 17)
Screenshot: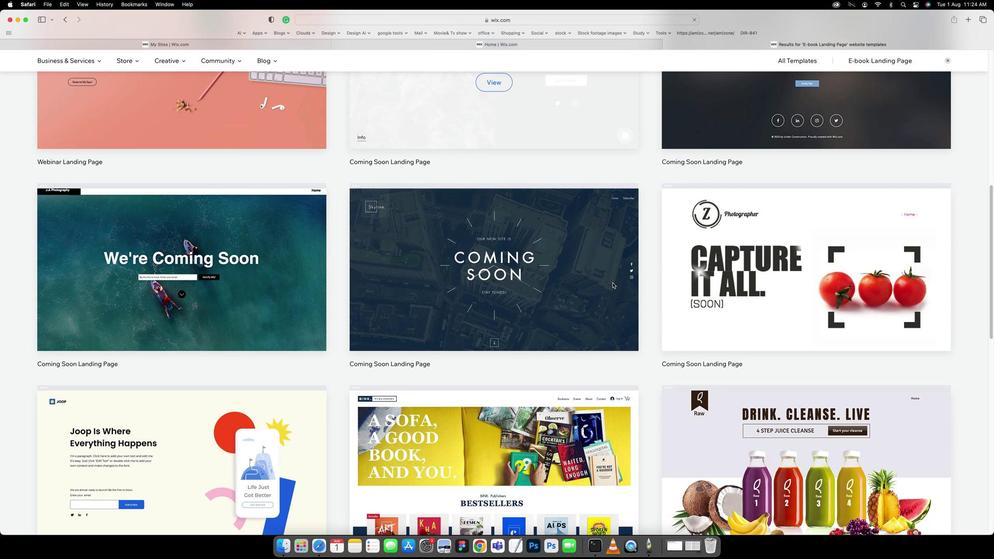 
Action: Mouse scrolled (712, 266) with delta (296, 18)
Screenshot: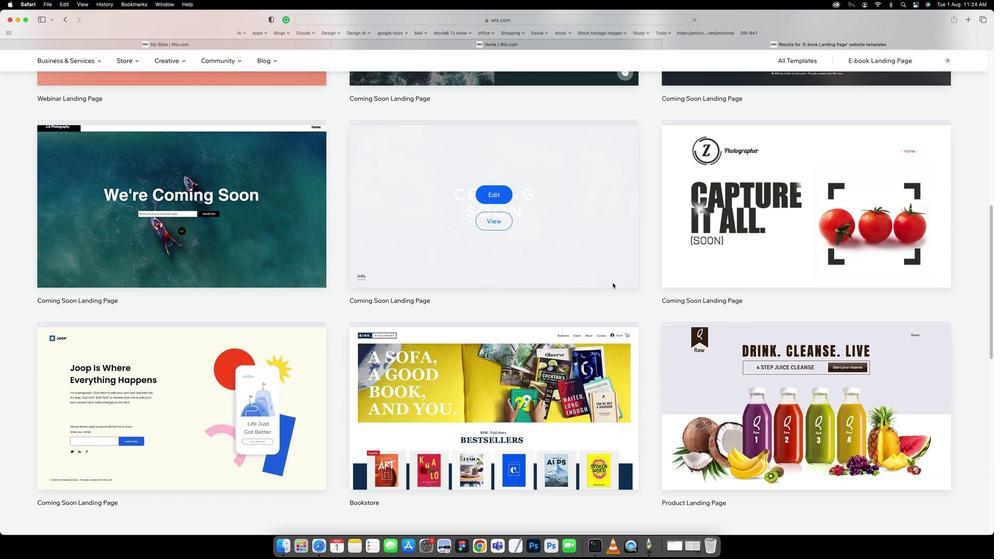
Action: Mouse scrolled (712, 266) with delta (296, 18)
Screenshot: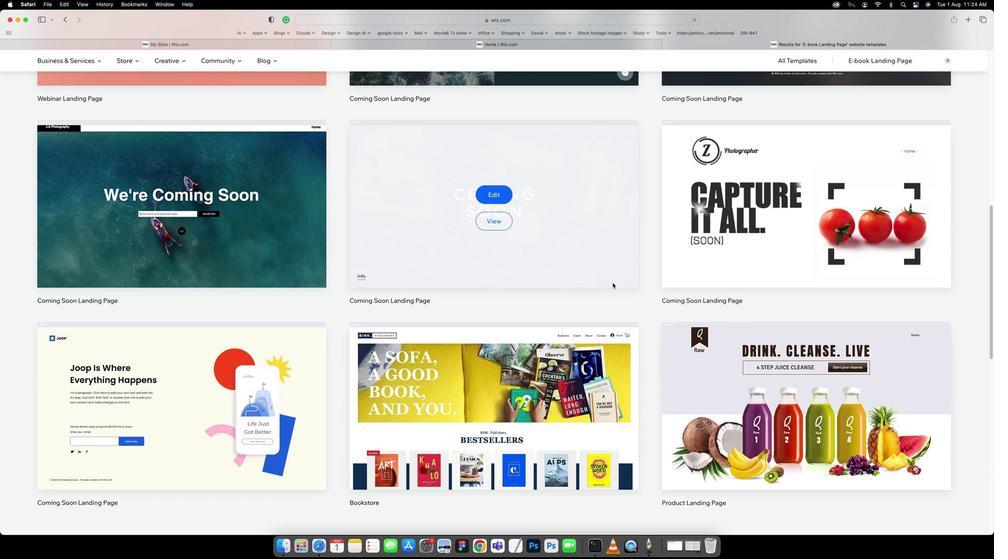 
Action: Mouse scrolled (712, 266) with delta (296, 17)
Screenshot: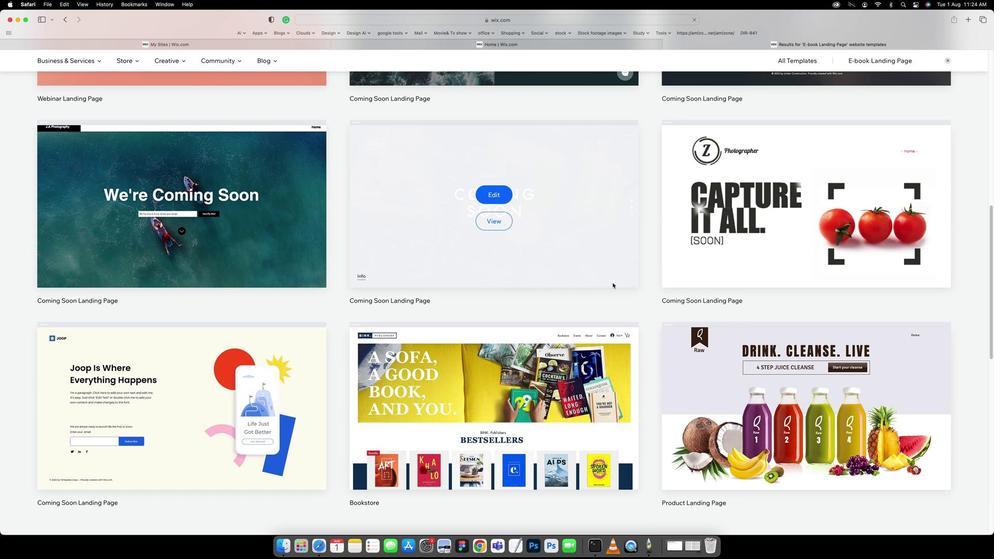 
Action: Mouse scrolled (712, 266) with delta (296, 18)
Screenshot: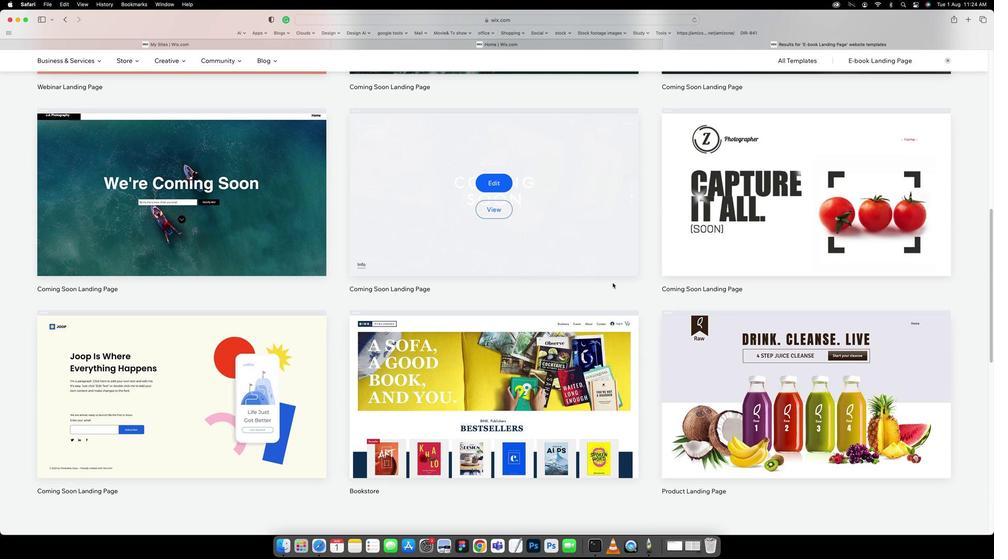 
Action: Mouse scrolled (712, 266) with delta (296, 18)
Screenshot: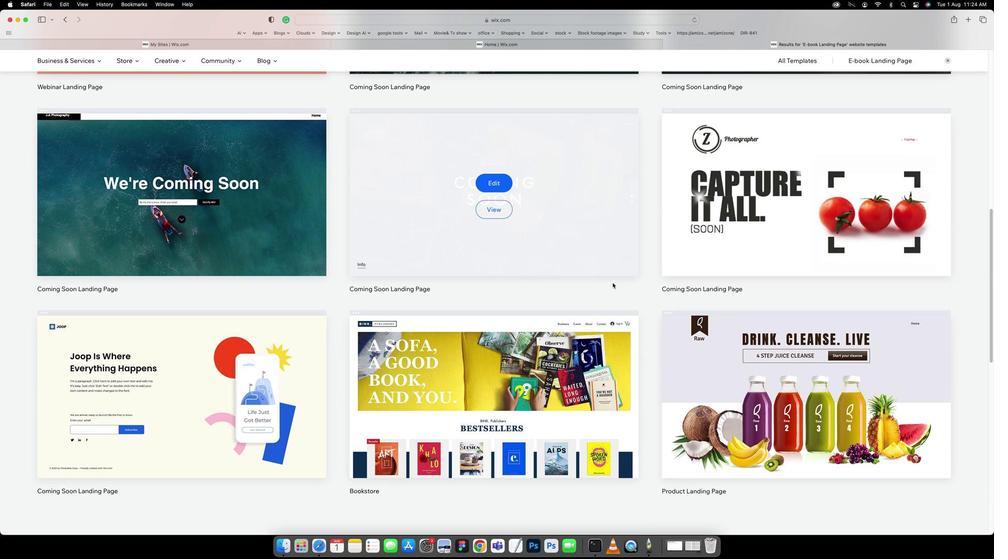 
Action: Mouse scrolled (712, 266) with delta (296, 18)
Screenshot: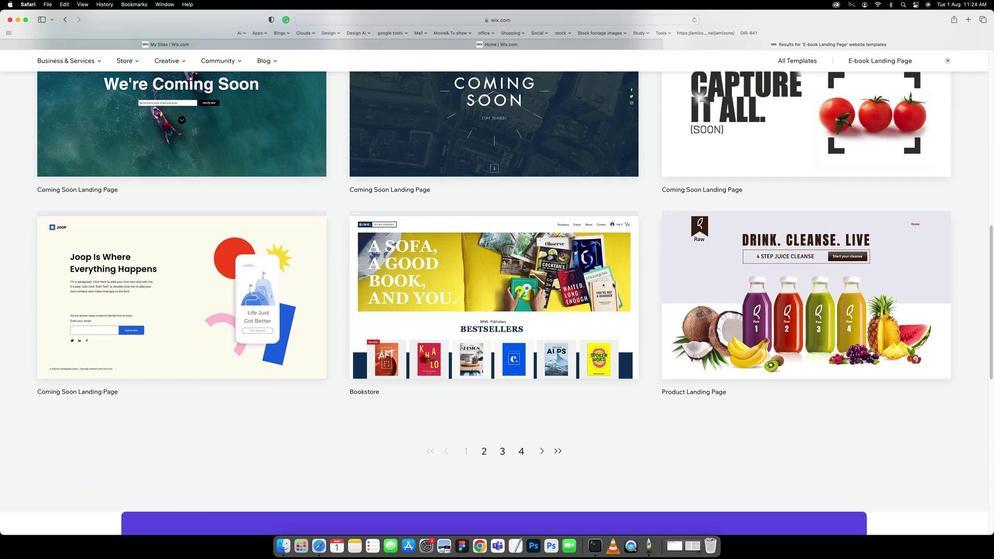 
Action: Mouse scrolled (712, 266) with delta (296, 18)
Screenshot: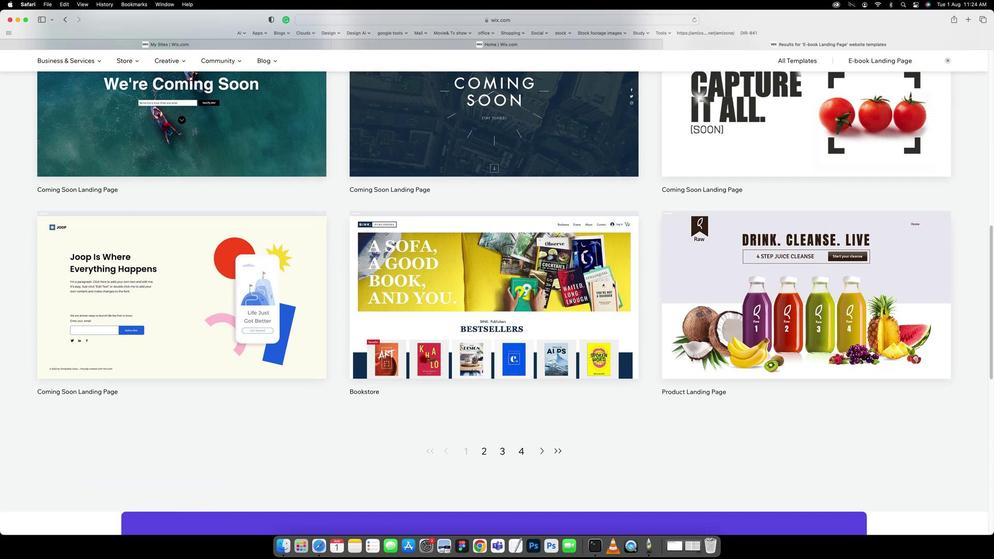 
Action: Mouse scrolled (712, 266) with delta (296, 18)
Screenshot: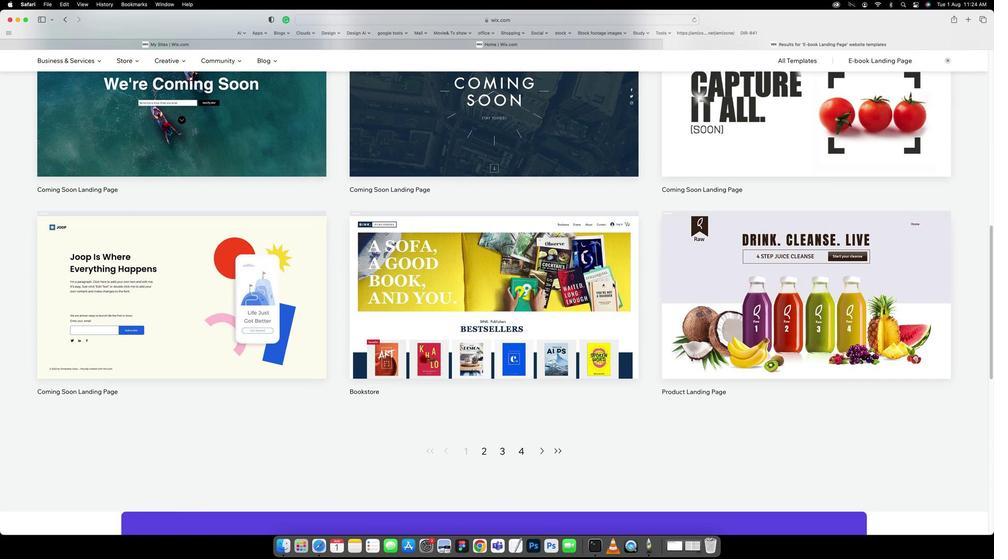 
Action: Mouse scrolled (712, 266) with delta (296, 17)
Screenshot: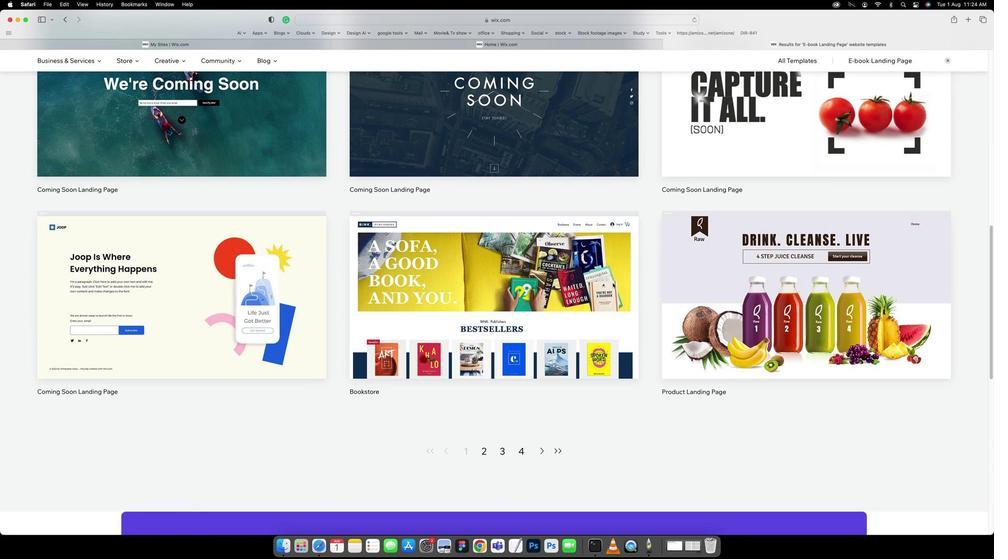 
Action: Mouse scrolled (712, 266) with delta (296, 19)
Screenshot: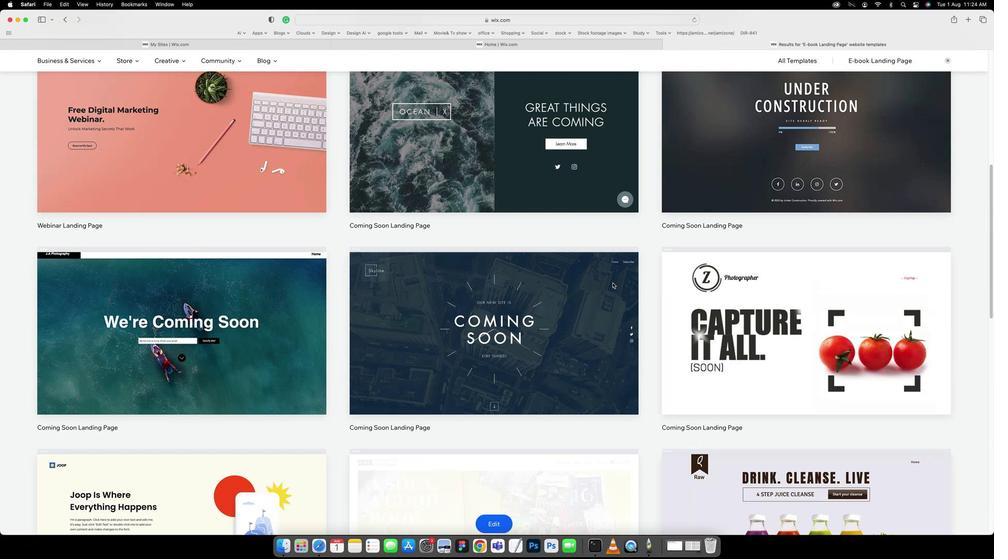 
Action: Mouse scrolled (712, 266) with delta (296, 19)
Screenshot: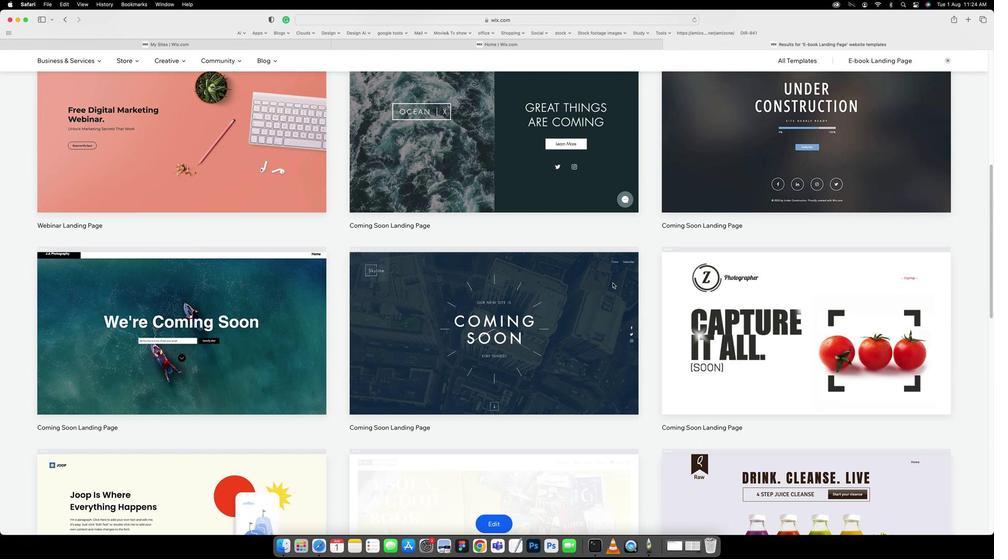 
Action: Mouse scrolled (712, 266) with delta (296, 19)
Screenshot: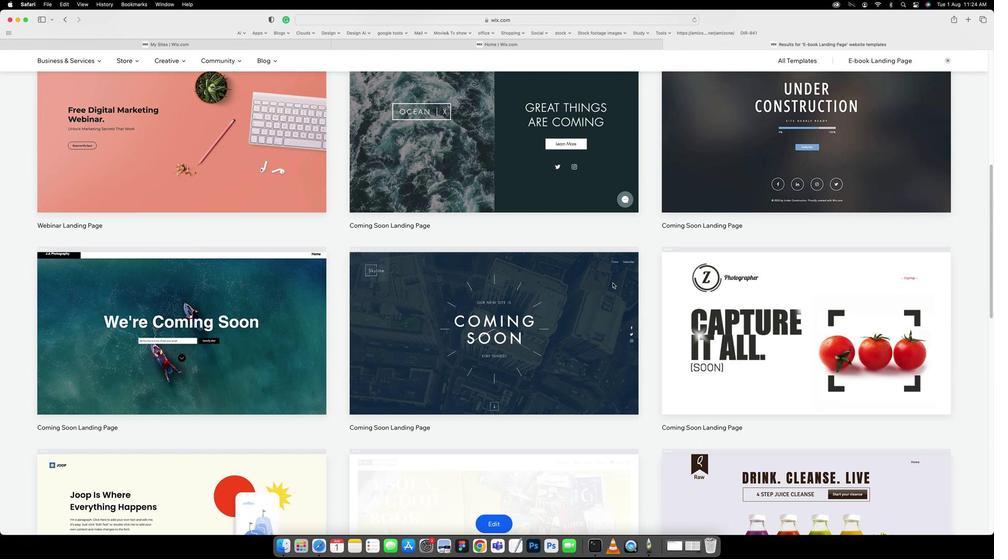 
Action: Mouse scrolled (712, 266) with delta (296, 20)
Screenshot: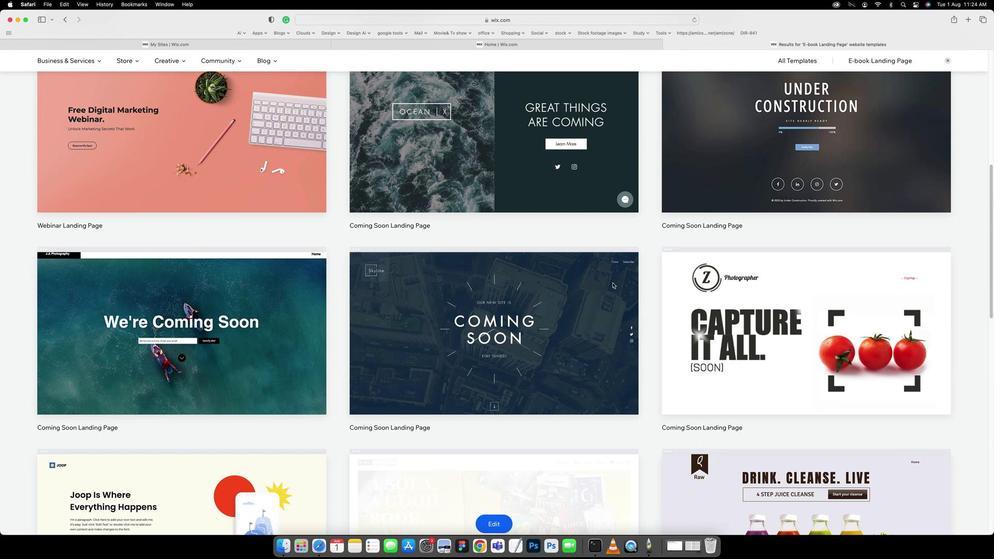 
Action: Mouse scrolled (712, 266) with delta (296, 20)
Screenshot: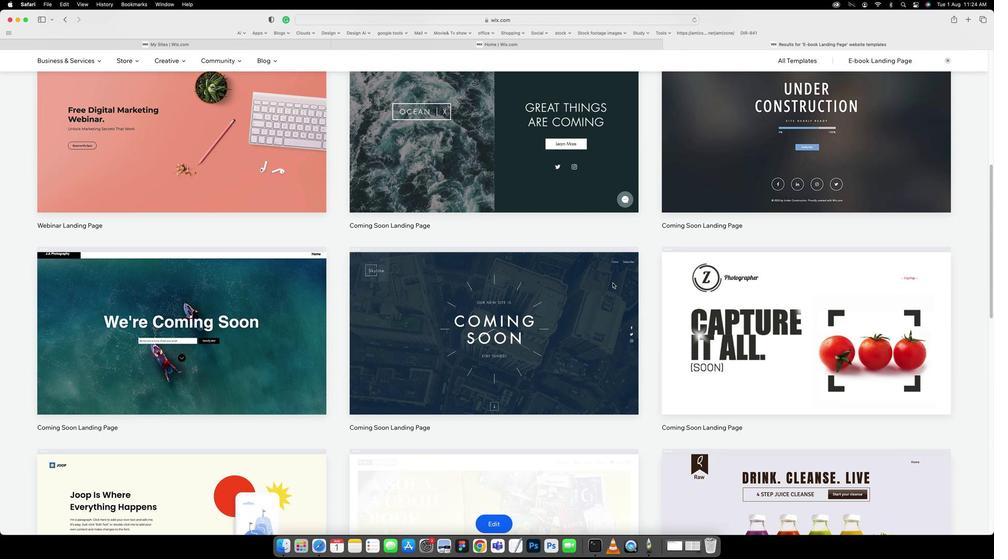 
Action: Mouse scrolled (712, 266) with delta (296, 19)
Screenshot: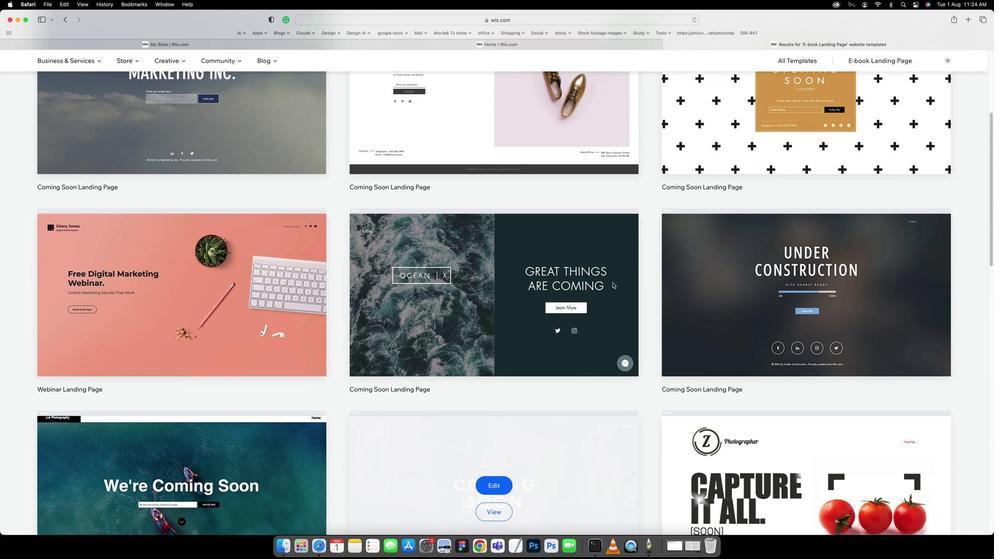 
Action: Mouse scrolled (712, 266) with delta (296, 19)
Screenshot: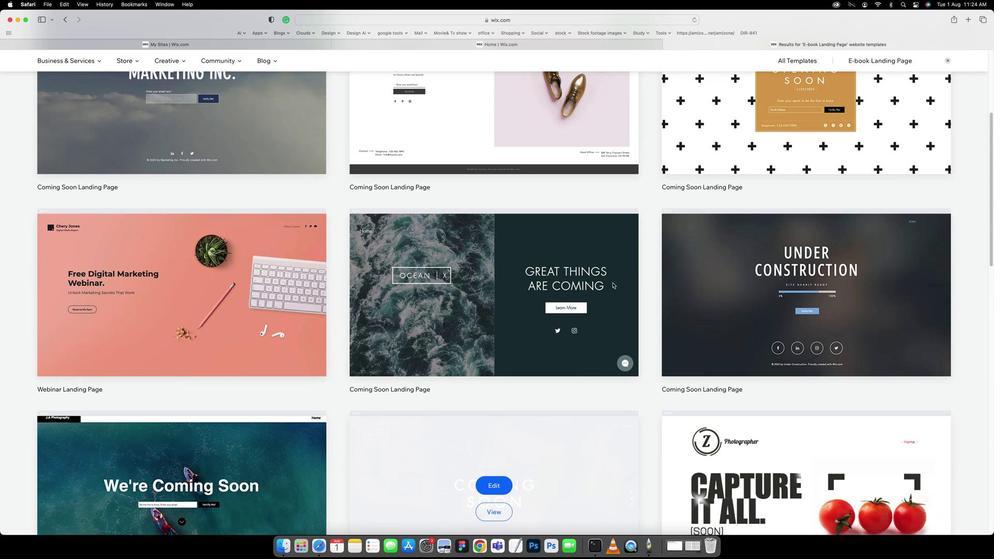
Action: Mouse scrolled (712, 266) with delta (296, 19)
Screenshot: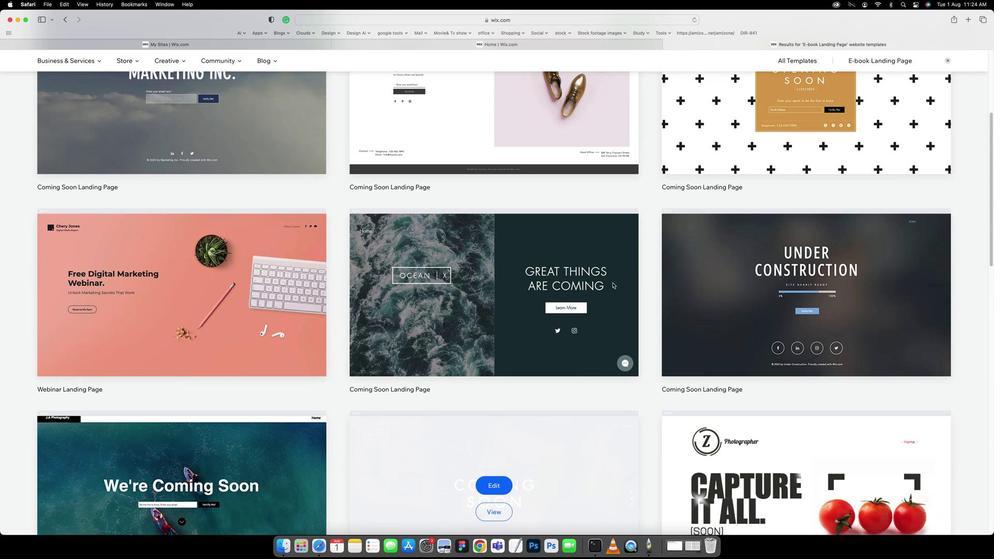 
Action: Mouse scrolled (712, 266) with delta (296, 20)
Screenshot: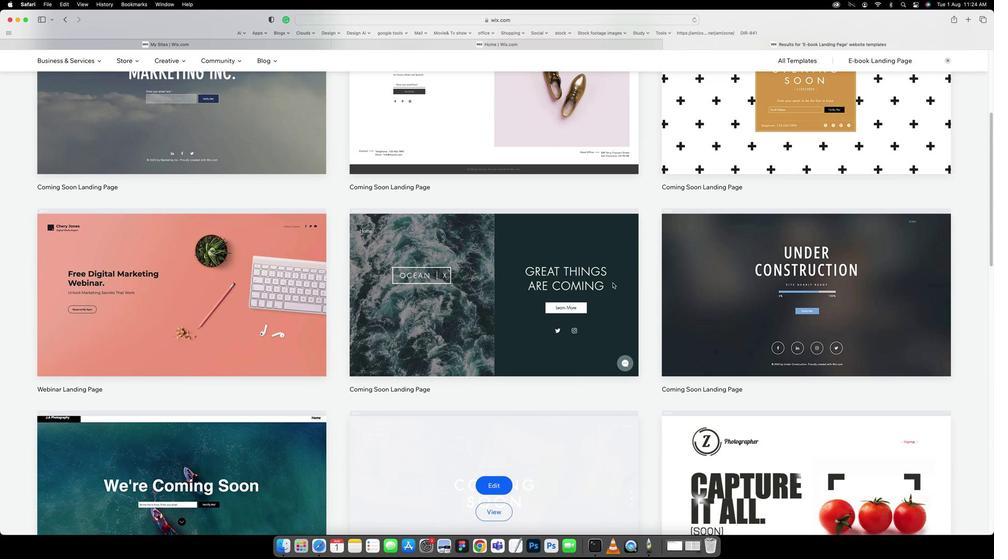 
Action: Mouse scrolled (712, 266) with delta (296, 19)
Screenshot: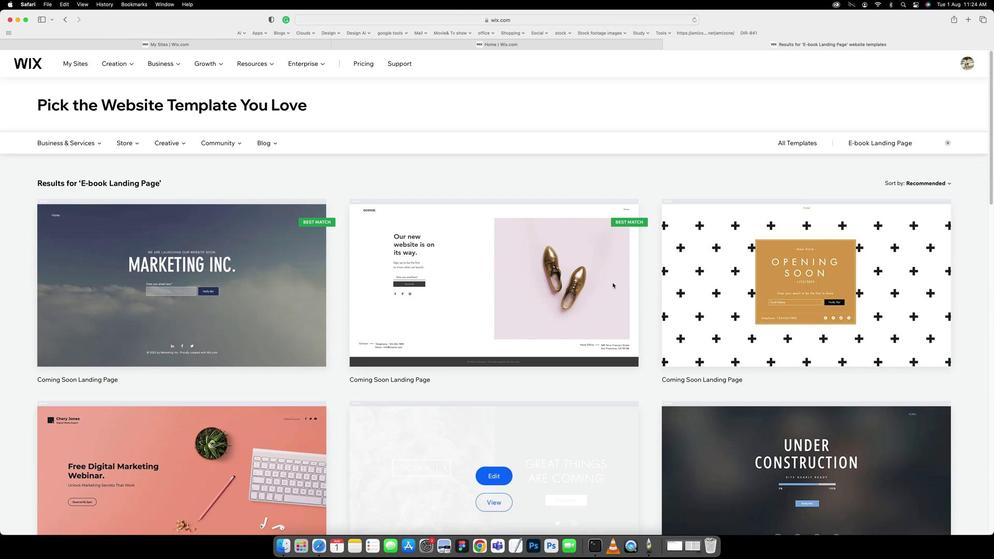 
Action: Mouse scrolled (712, 266) with delta (296, 19)
Screenshot: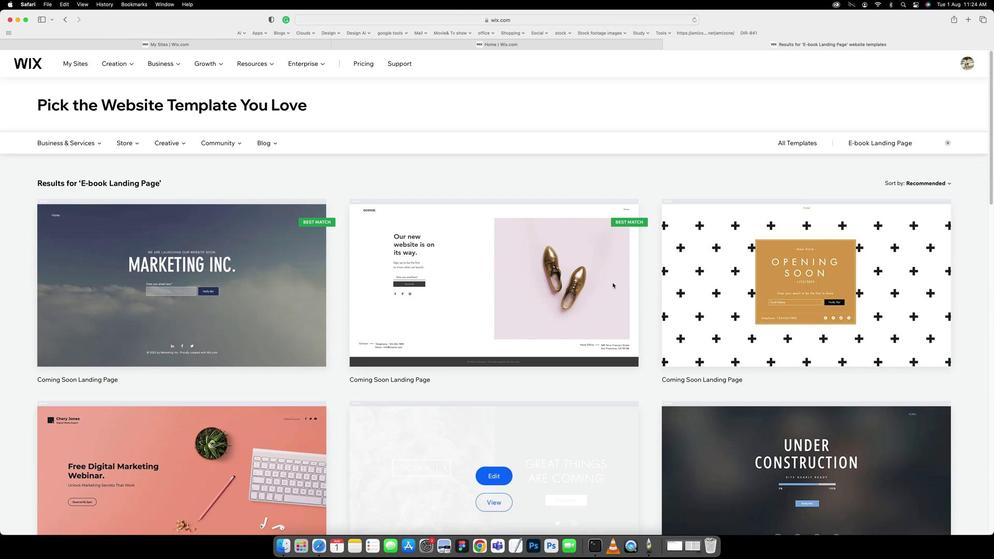 
Action: Mouse scrolled (712, 266) with delta (296, 20)
Screenshot: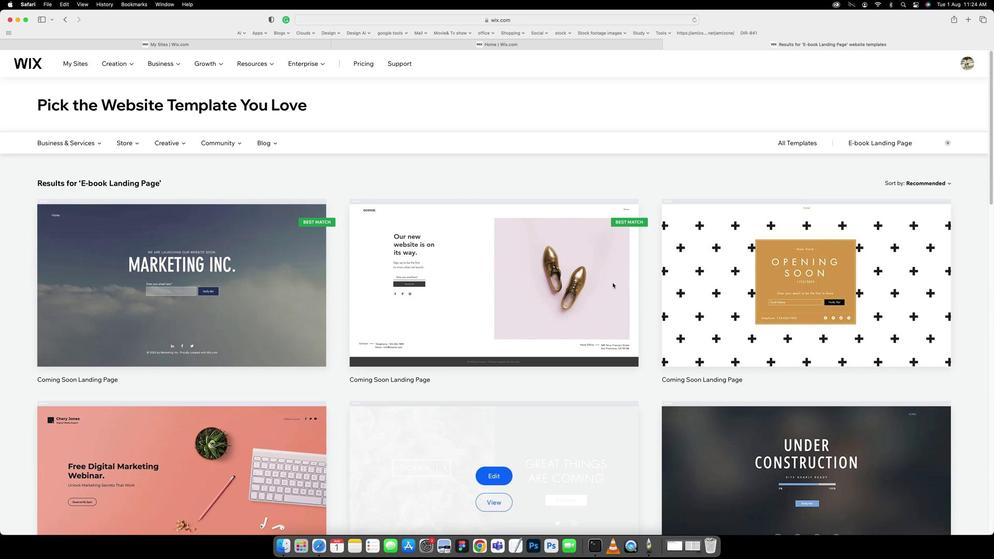 
Action: Mouse scrolled (712, 266) with delta (296, 20)
Screenshot: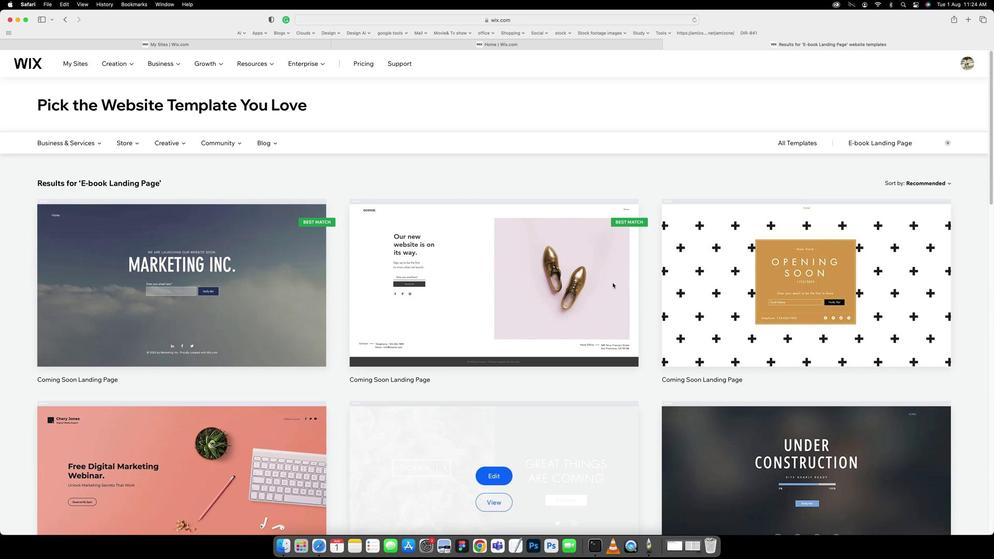 
Action: Mouse scrolled (712, 266) with delta (296, 20)
Screenshot: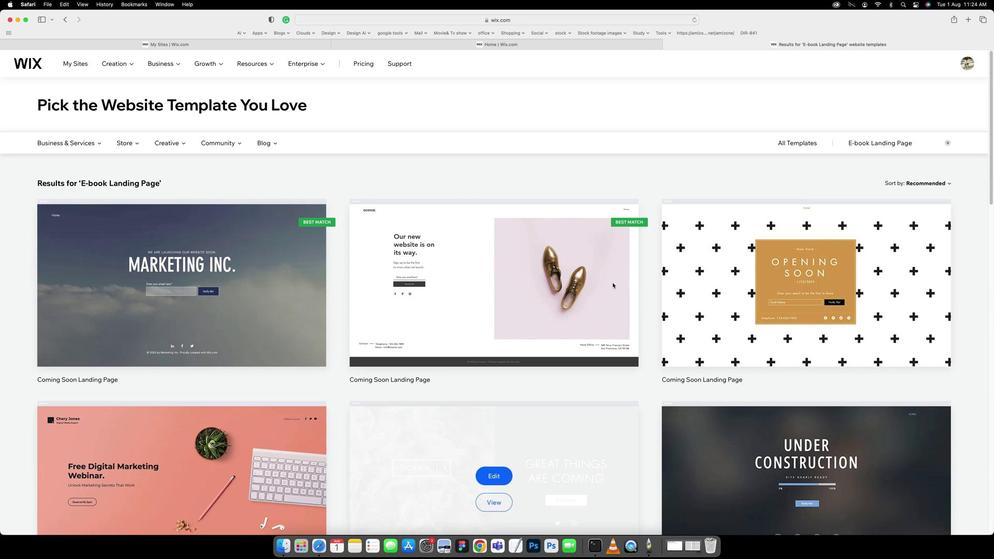 
Action: Mouse moved to (609, 277)
Screenshot: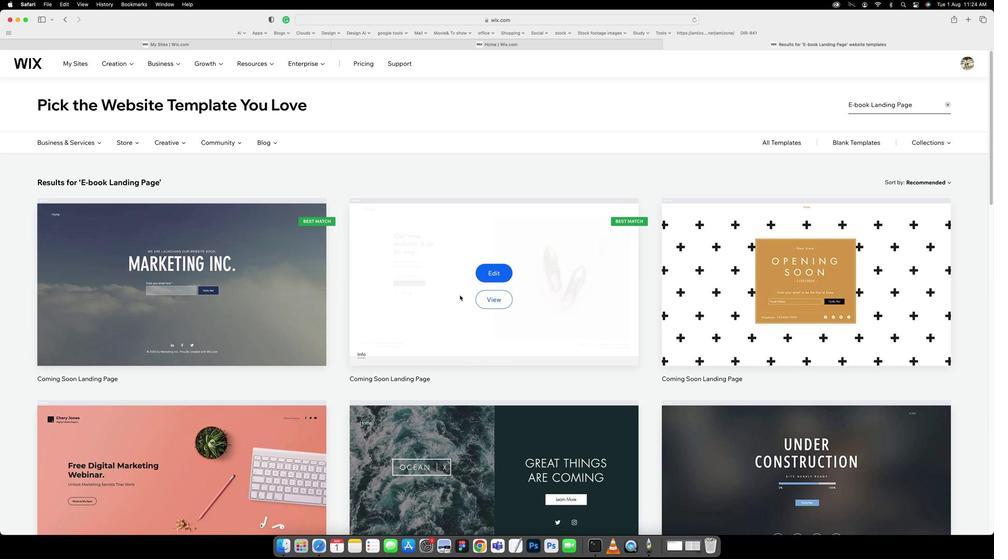 
Action: Mouse scrolled (609, 277) with delta (296, 18)
Screenshot: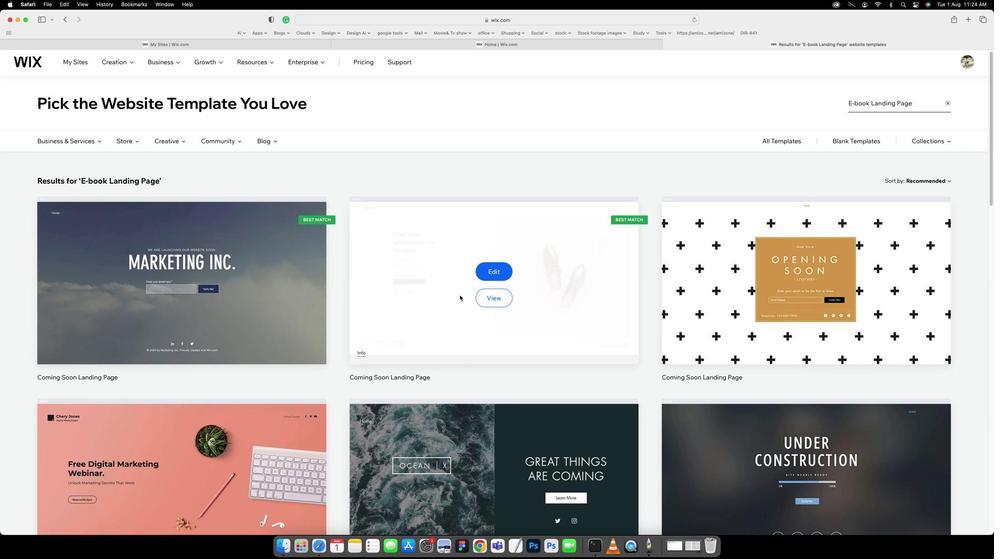 
Action: Mouse scrolled (609, 277) with delta (296, 18)
Screenshot: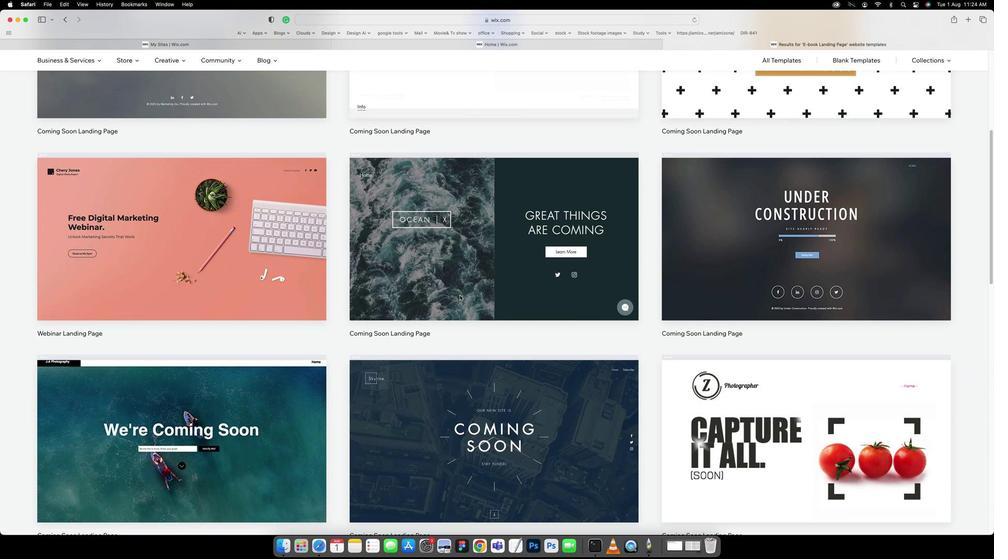 
Action: Mouse scrolled (609, 277) with delta (296, 18)
Screenshot: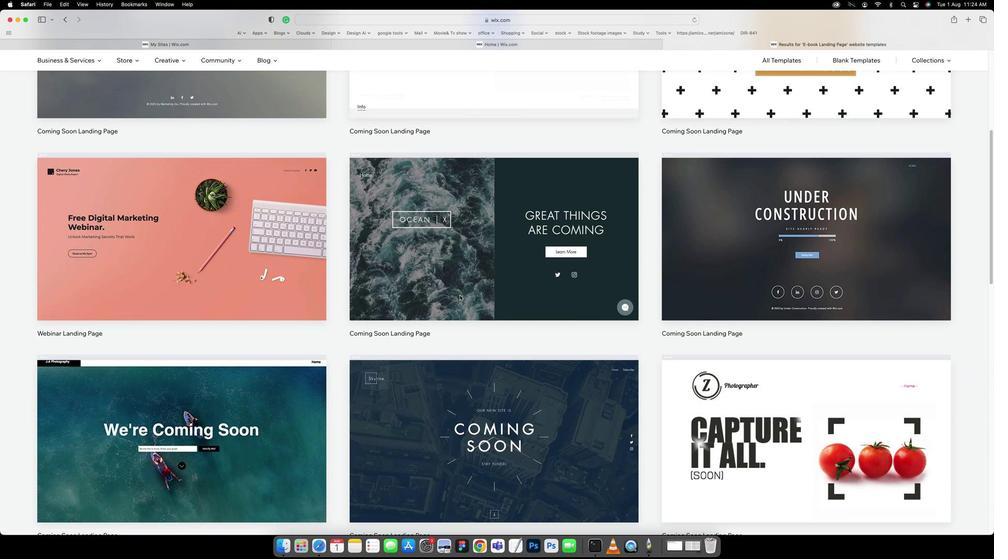 
Action: Mouse scrolled (609, 277) with delta (296, 17)
Screenshot: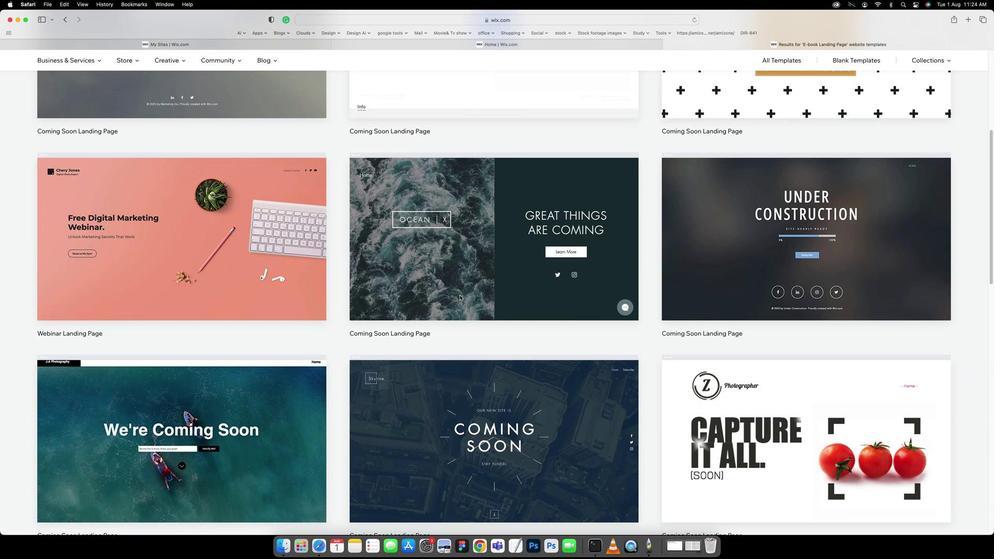 
Action: Mouse scrolled (609, 277) with delta (296, 17)
Screenshot: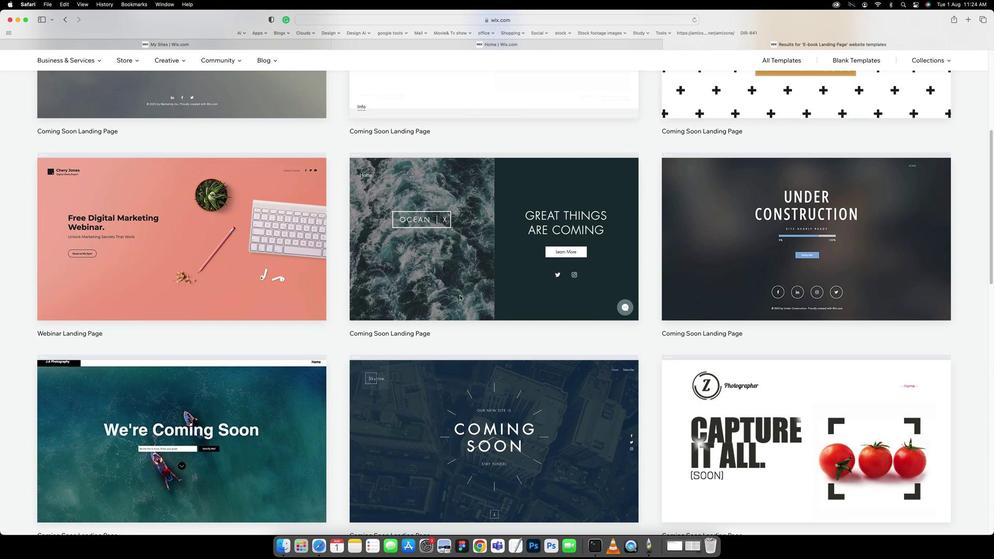 
Action: Mouse scrolled (609, 277) with delta (296, 17)
Screenshot: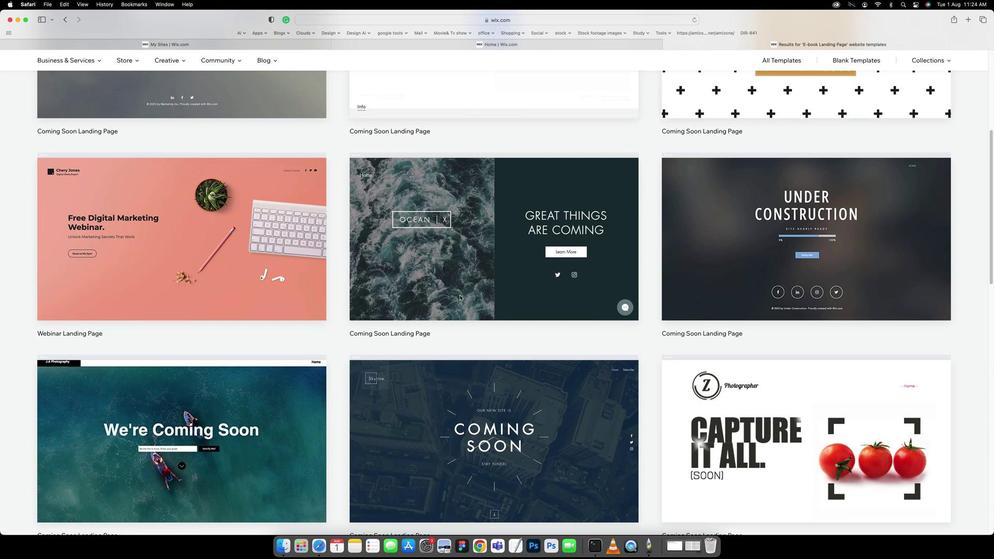 
Action: Mouse scrolled (609, 277) with delta (296, 18)
Screenshot: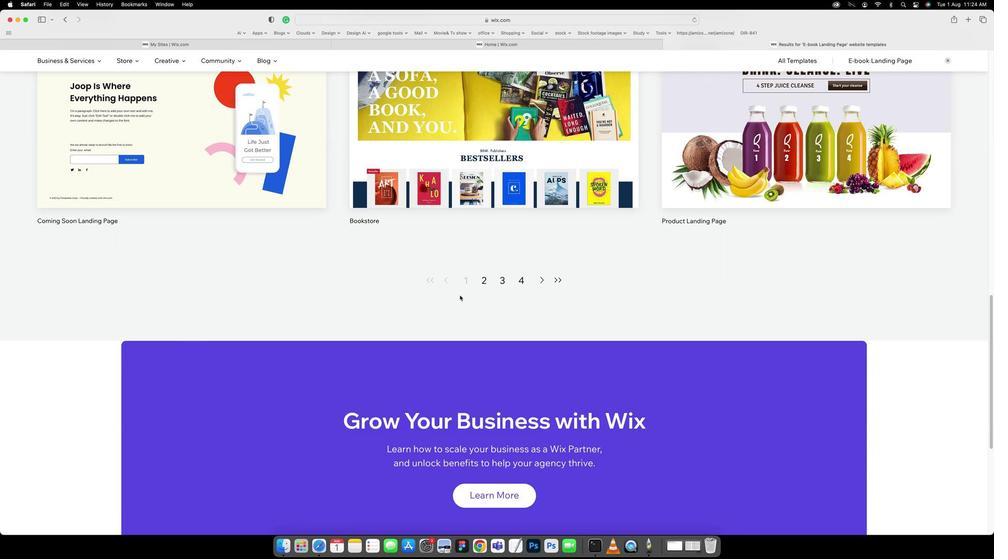 
Action: Mouse scrolled (609, 277) with delta (296, 18)
Screenshot: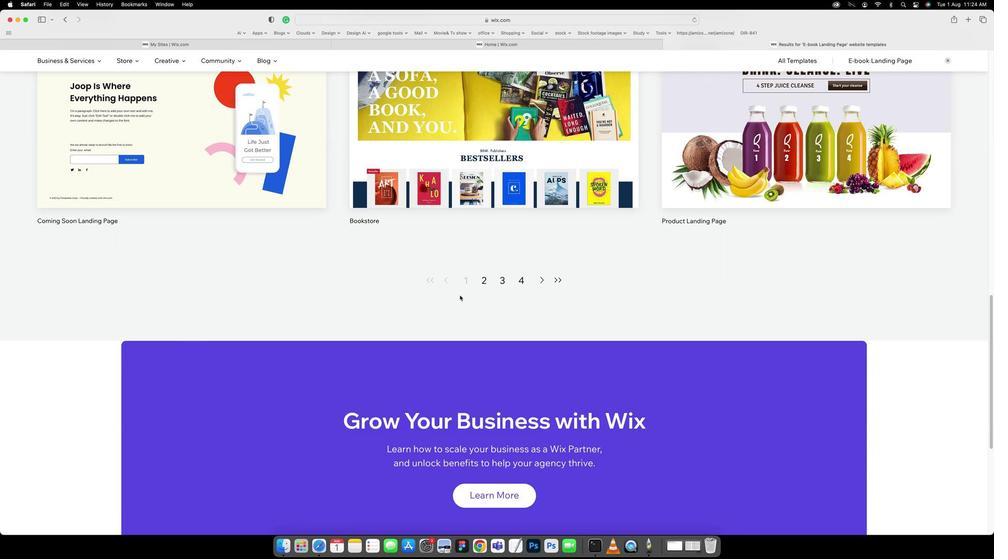 
Action: Mouse scrolled (609, 277) with delta (296, 17)
Screenshot: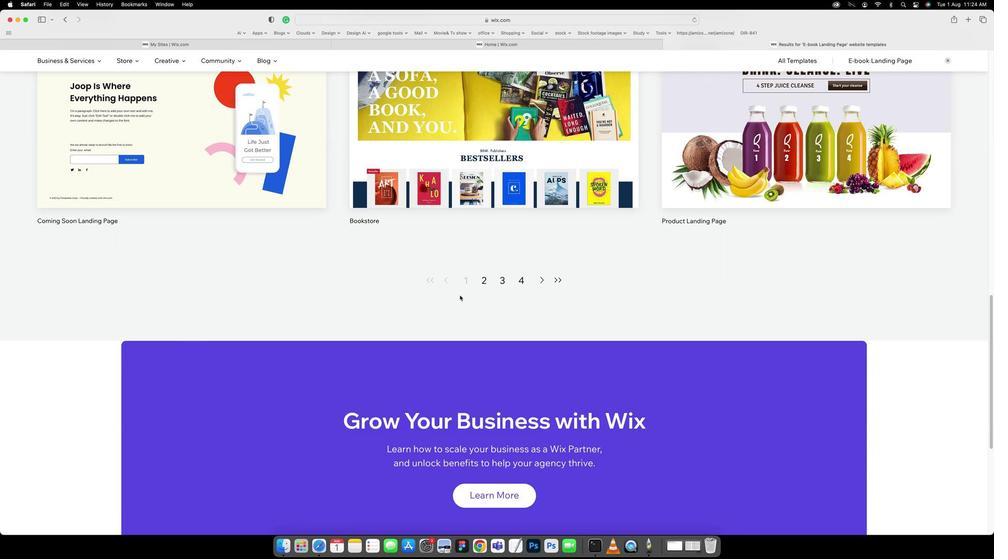 
Action: Mouse scrolled (609, 277) with delta (296, 17)
Screenshot: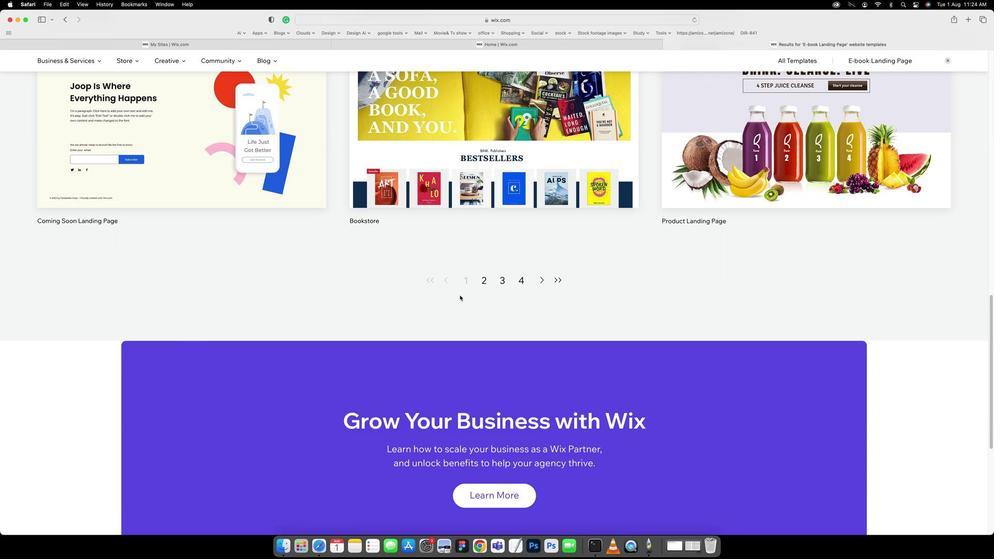 
Action: Mouse scrolled (609, 277) with delta (296, 16)
Screenshot: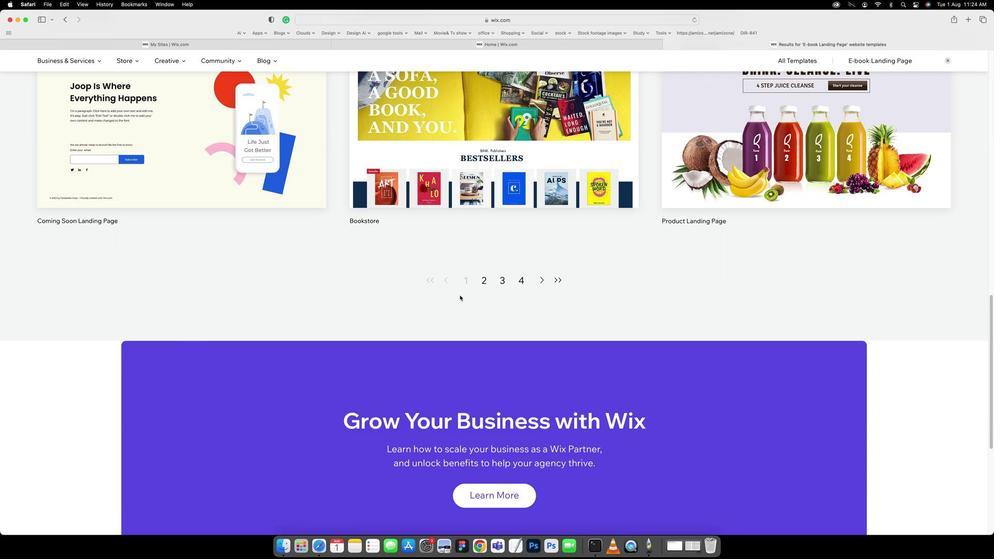 
Action: Mouse scrolled (609, 277) with delta (296, 16)
Screenshot: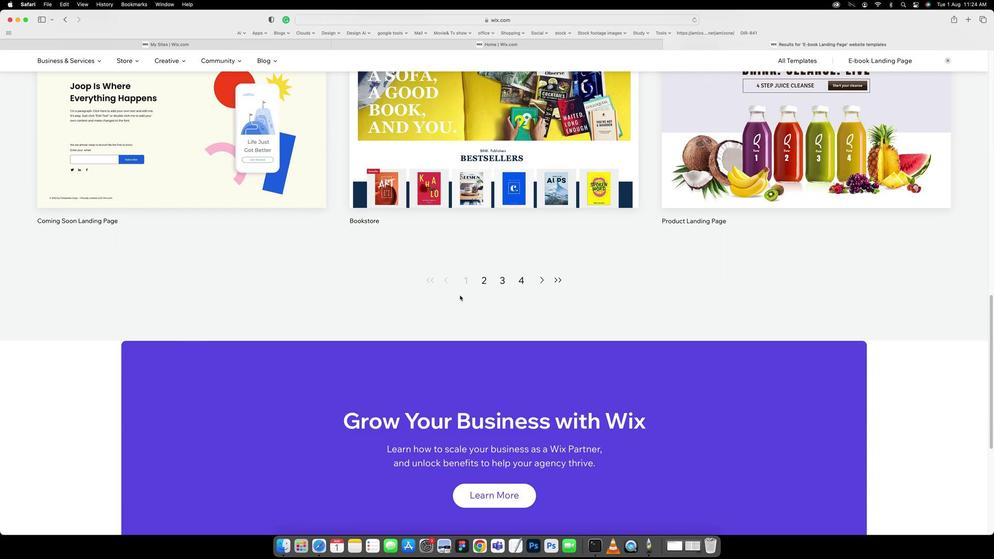 
Action: Mouse scrolled (609, 277) with delta (296, 16)
Screenshot: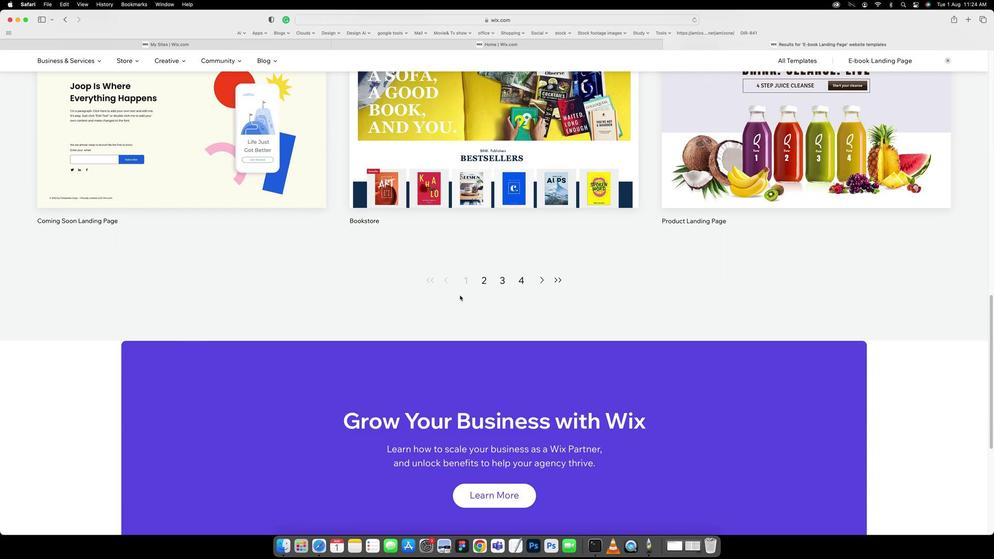 
Action: Mouse moved to (626, 264)
Screenshot: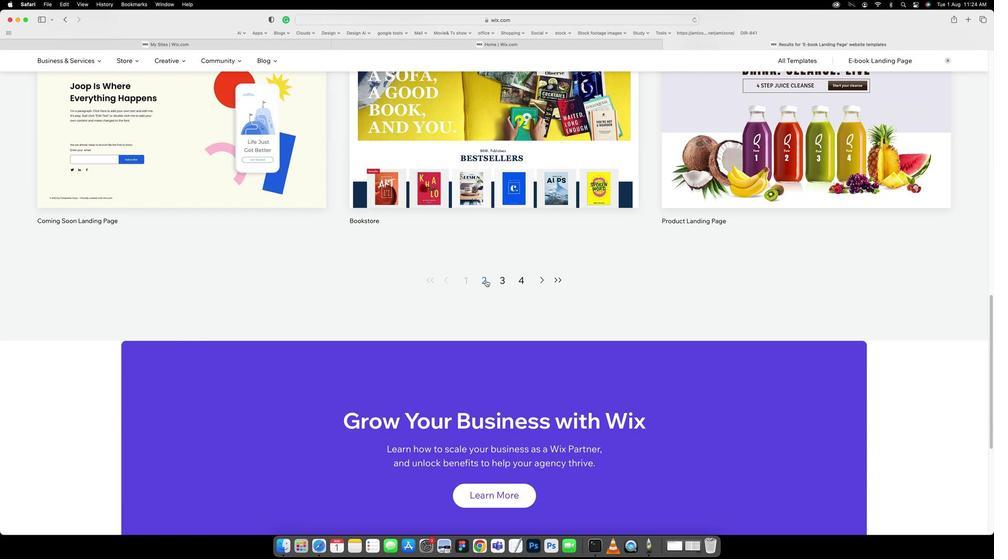 
Action: Mouse pressed left at (626, 264)
Screenshot: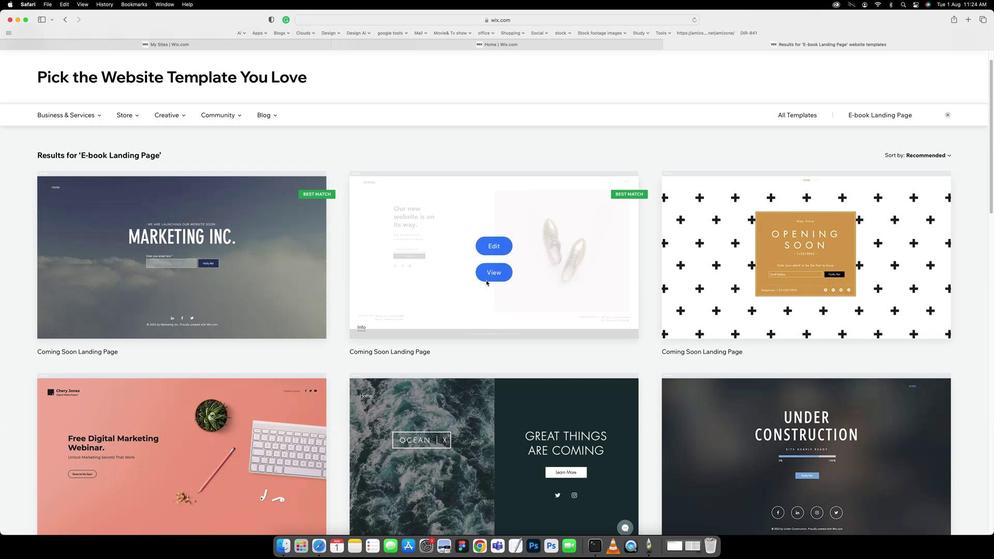 
Action: Mouse scrolled (626, 264) with delta (296, 18)
Screenshot: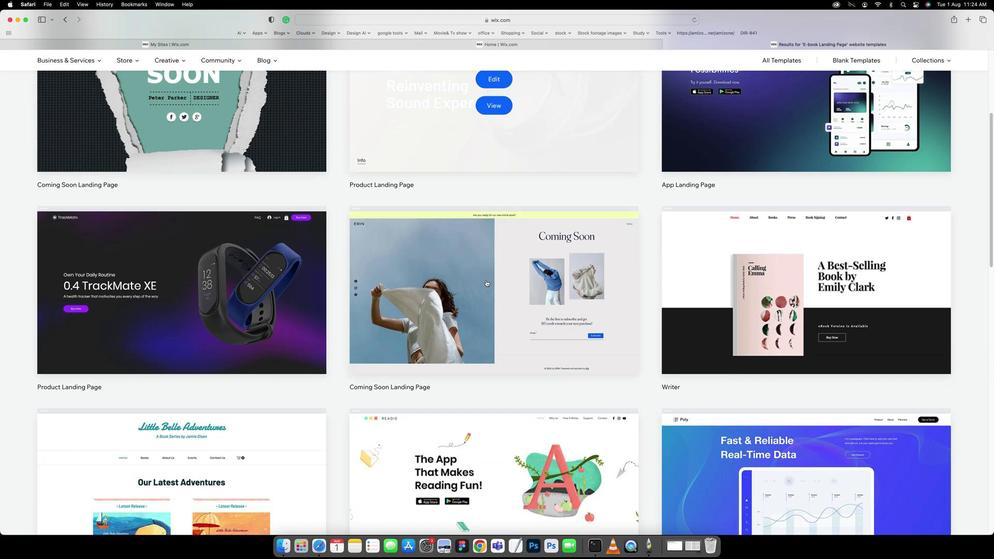 
Action: Mouse scrolled (626, 264) with delta (296, 18)
Screenshot: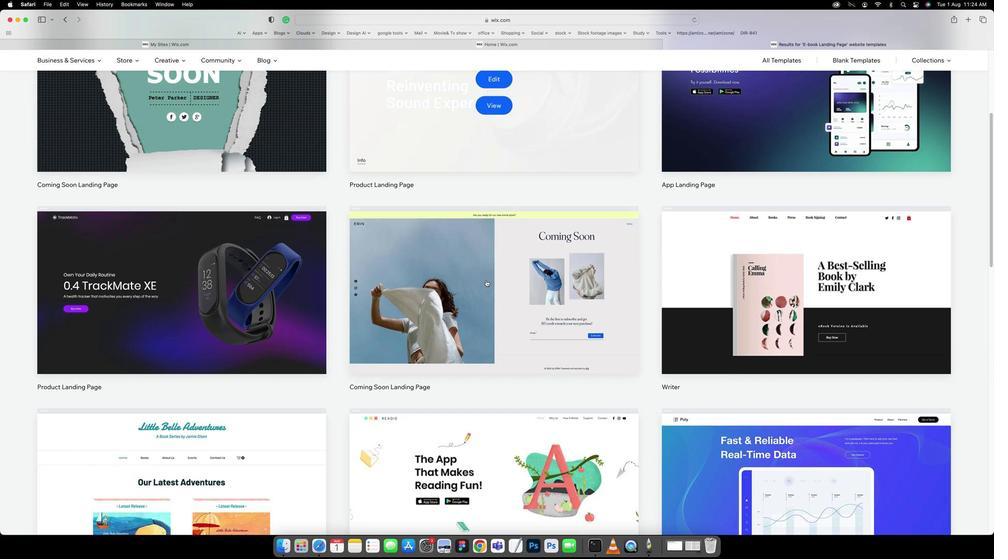 
Action: Mouse scrolled (626, 264) with delta (296, 17)
Screenshot: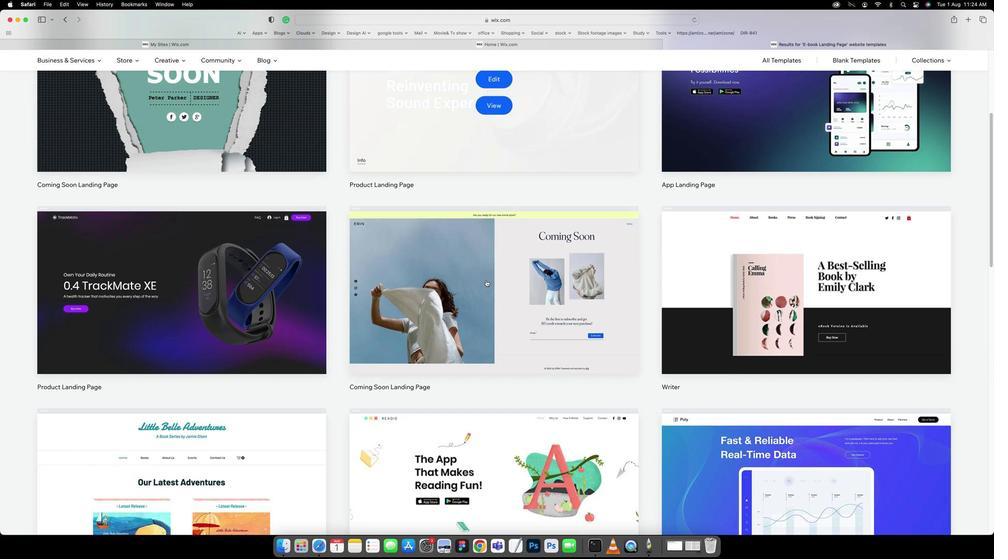 
Action: Mouse scrolled (626, 264) with delta (296, 17)
Screenshot: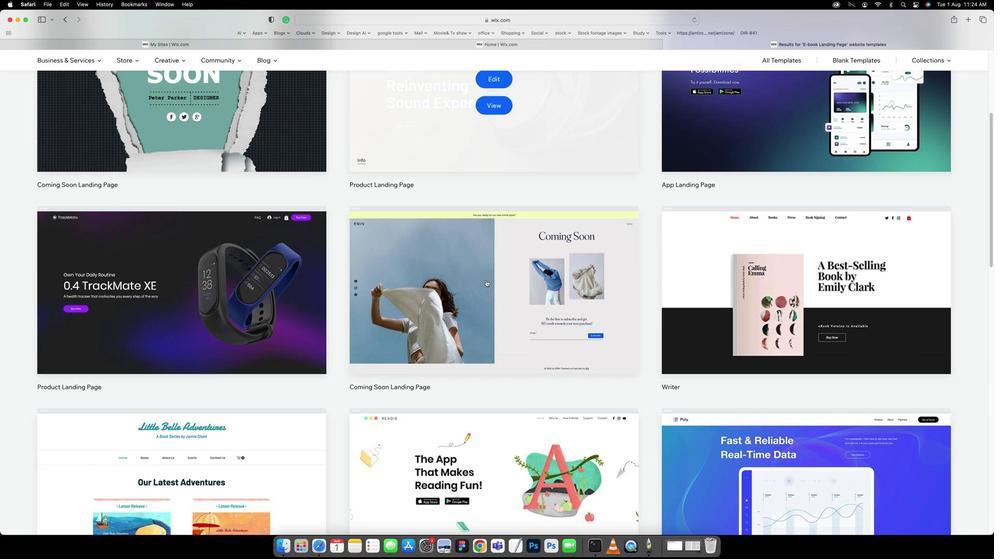 
Action: Mouse scrolled (626, 264) with delta (296, 18)
Screenshot: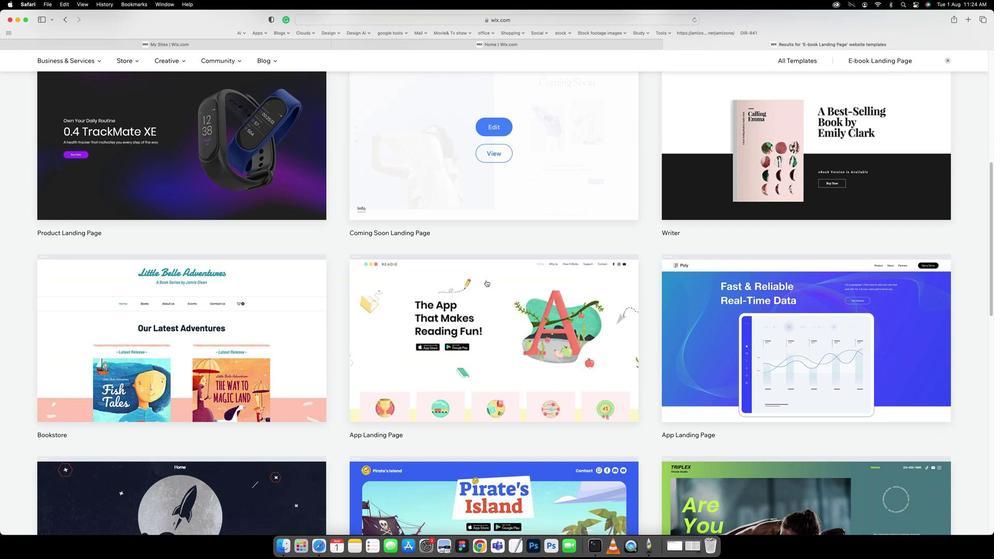 
Action: Mouse scrolled (626, 264) with delta (296, 18)
Screenshot: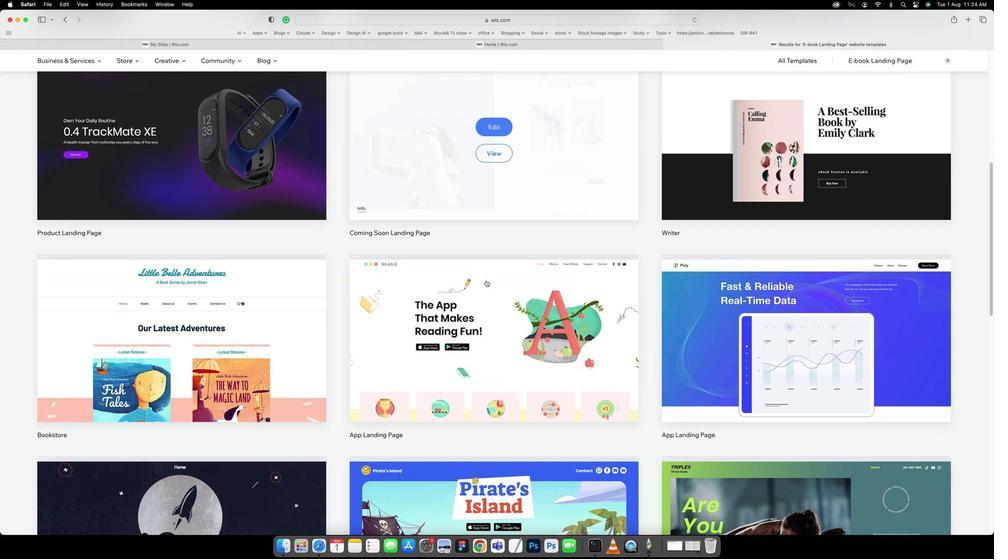 
Action: Mouse scrolled (626, 264) with delta (296, 17)
Screenshot: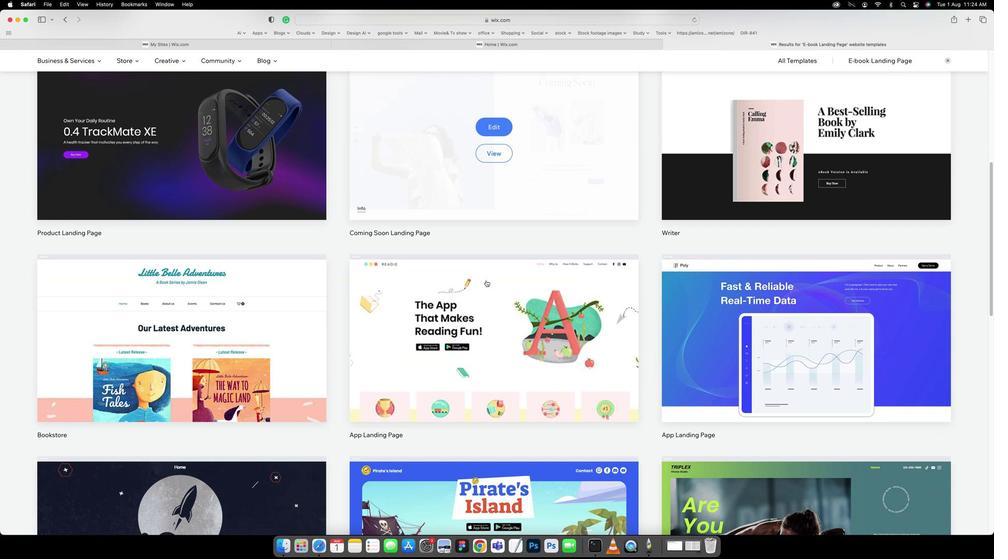 
Action: Mouse scrolled (626, 264) with delta (296, 17)
Screenshot: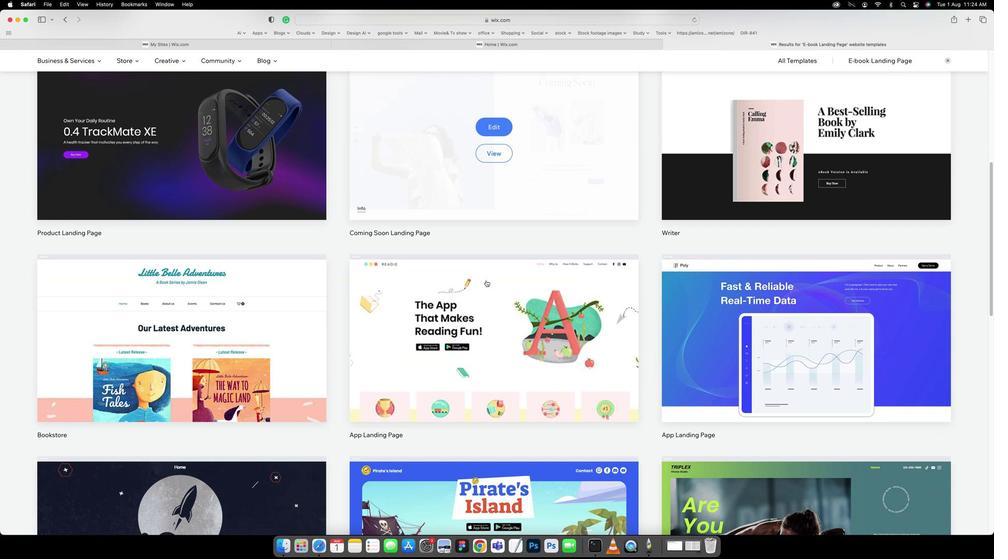 
Action: Mouse scrolled (626, 264) with delta (296, 18)
Screenshot: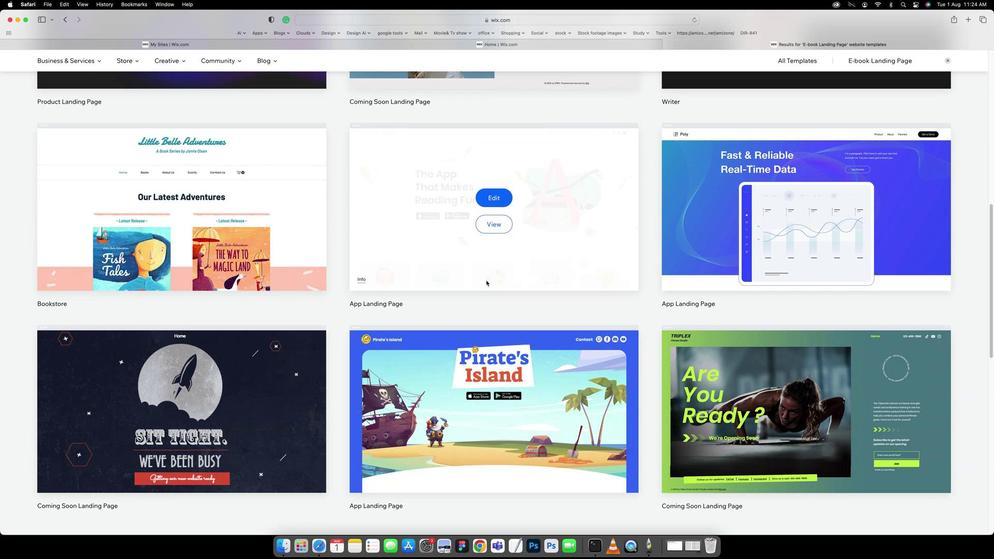 
Action: Mouse scrolled (626, 264) with delta (296, 18)
Screenshot: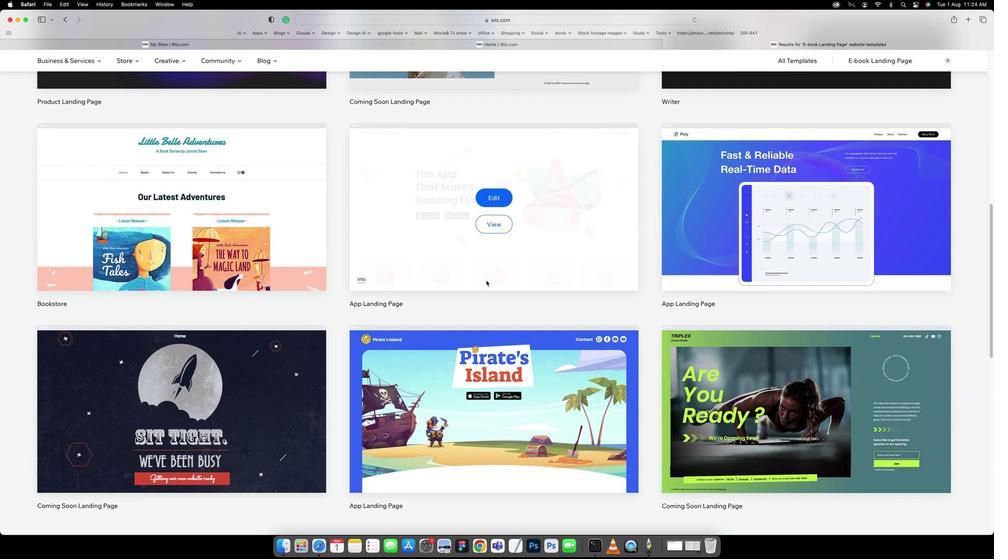 
Action: Mouse scrolled (626, 264) with delta (296, 18)
Screenshot: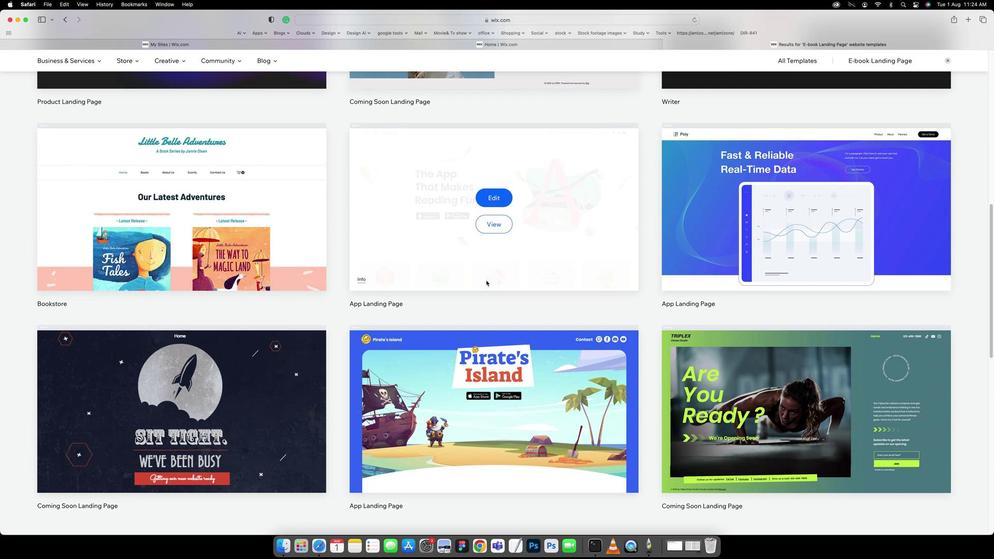 
Action: Mouse scrolled (626, 264) with delta (296, 17)
Screenshot: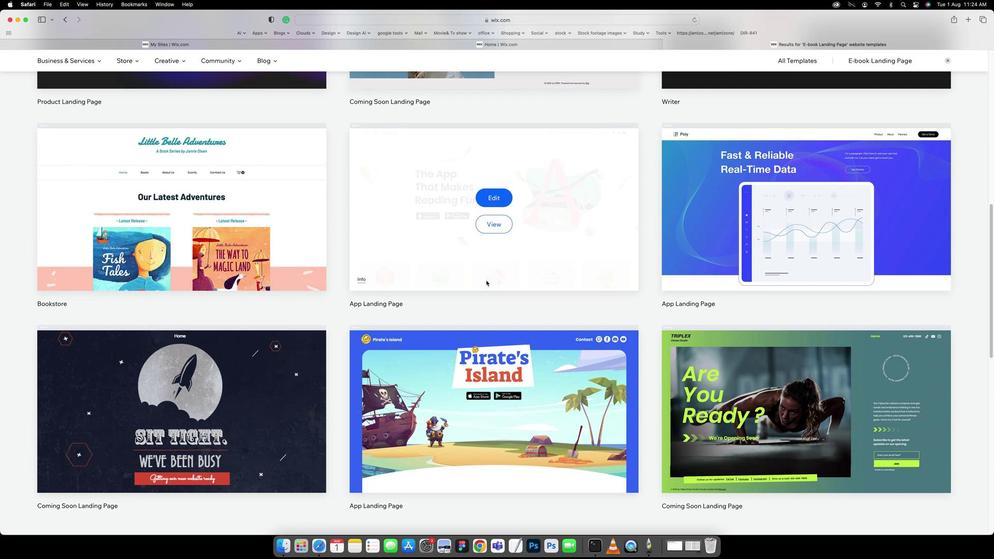 
Action: Mouse scrolled (626, 264) with delta (296, 18)
Screenshot: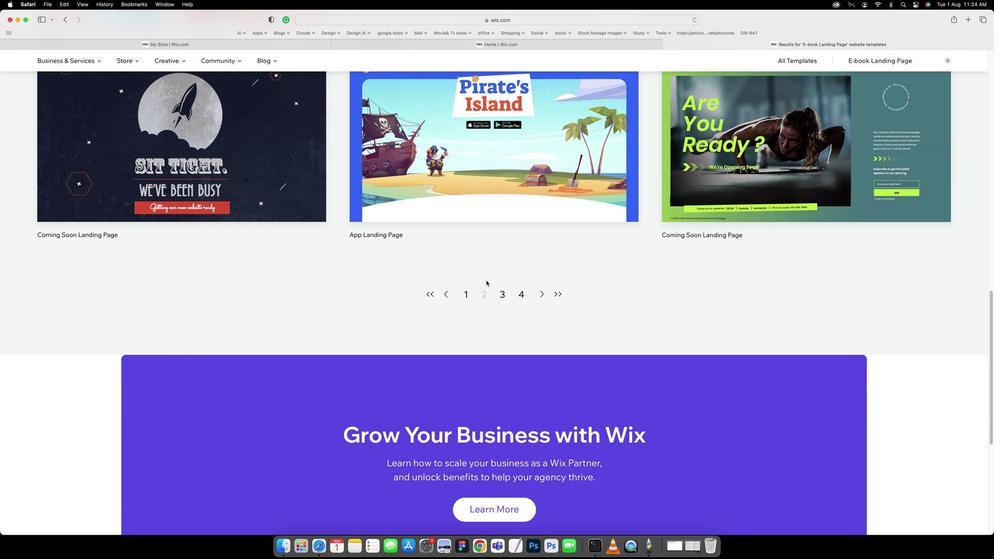 
Action: Mouse scrolled (626, 264) with delta (296, 18)
Screenshot: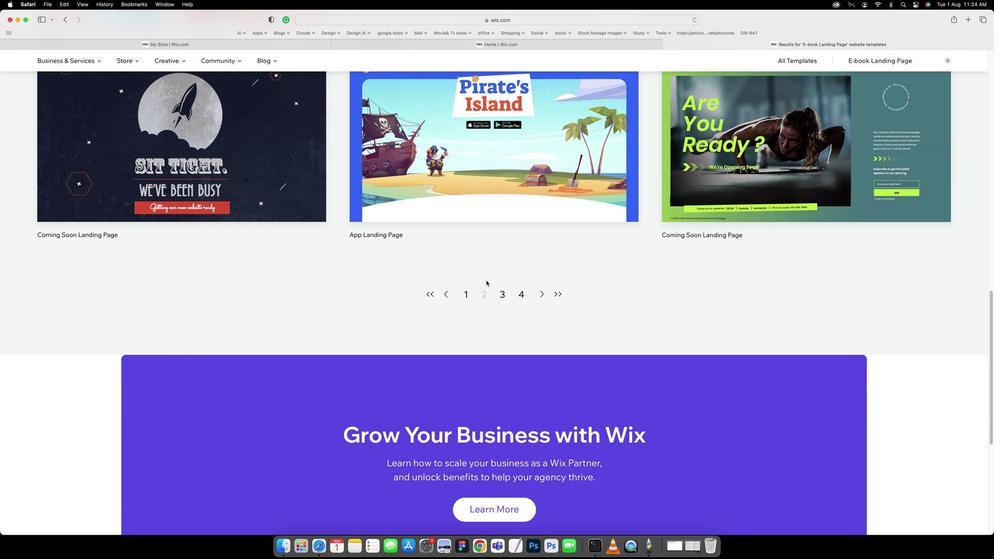 
Action: Mouse scrolled (626, 264) with delta (296, 17)
Screenshot: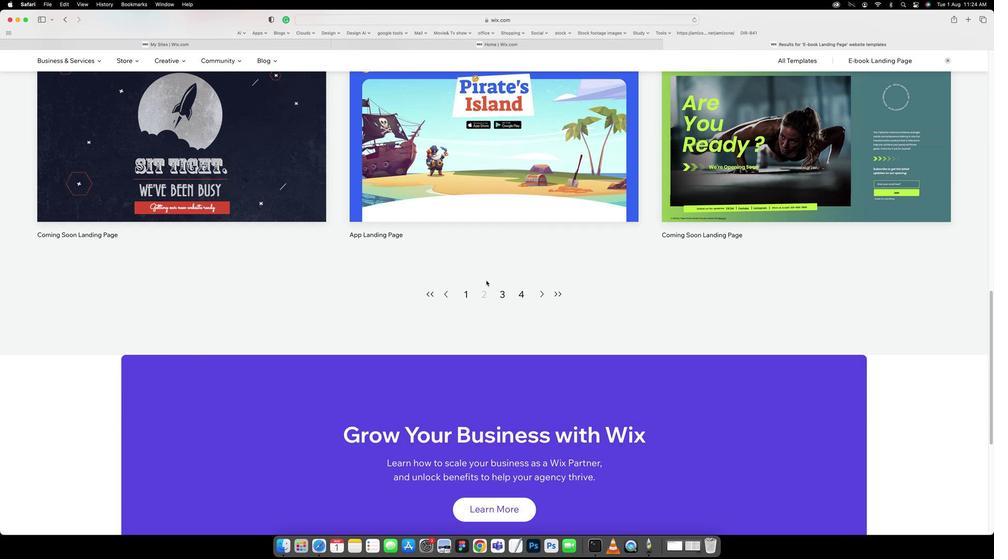 
Action: Mouse scrolled (626, 264) with delta (296, 17)
Screenshot: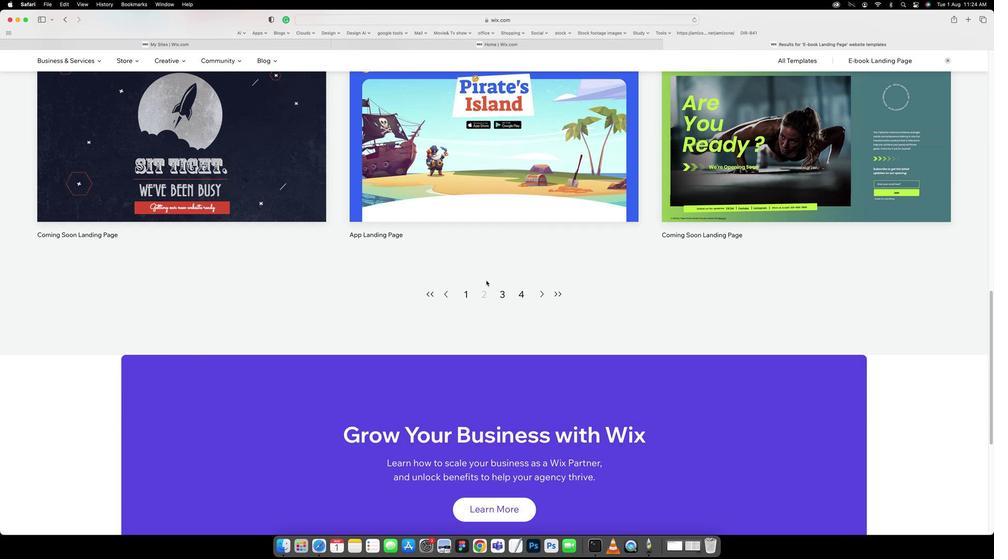
Action: Mouse scrolled (626, 264) with delta (296, 16)
Screenshot: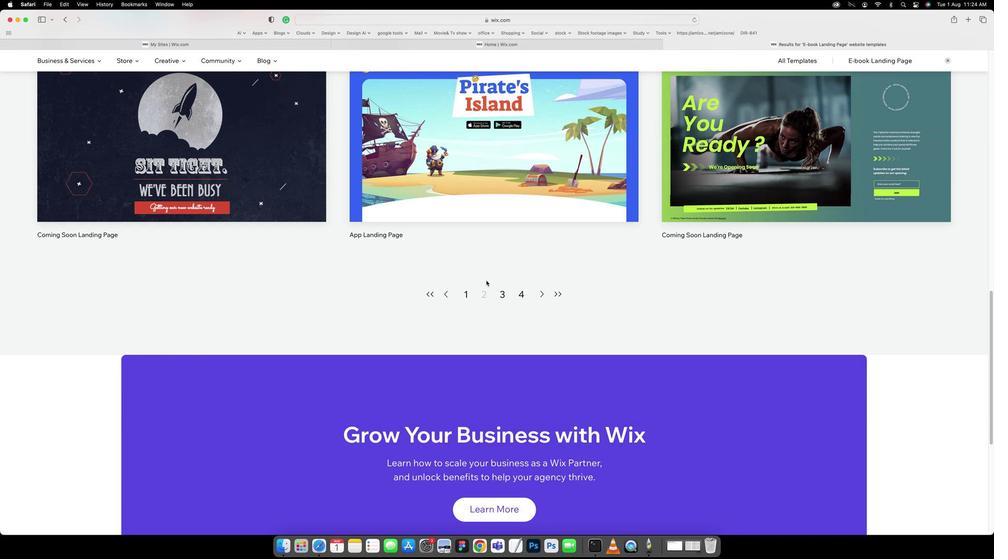 
Action: Mouse moved to (639, 276)
Screenshot: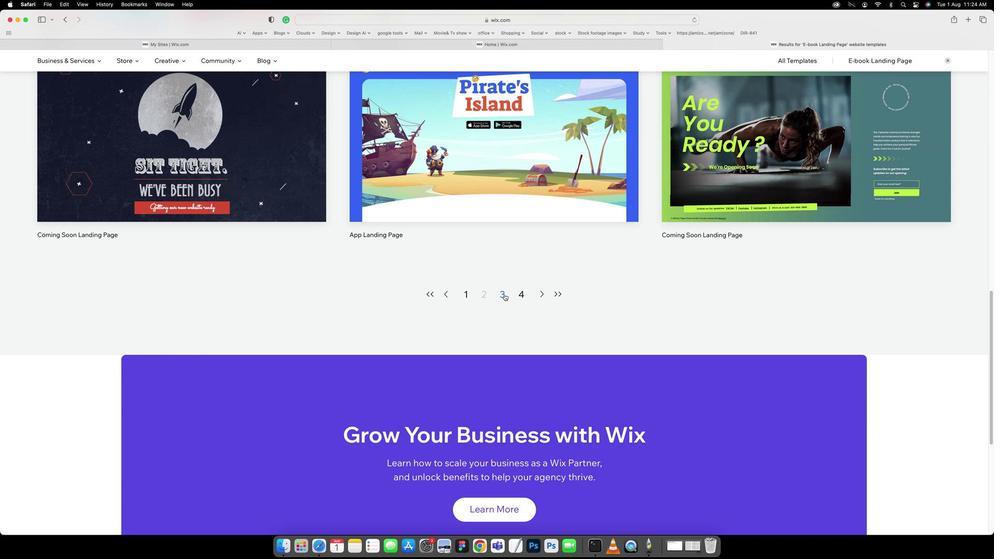 
Action: Mouse pressed left at (639, 276)
Screenshot: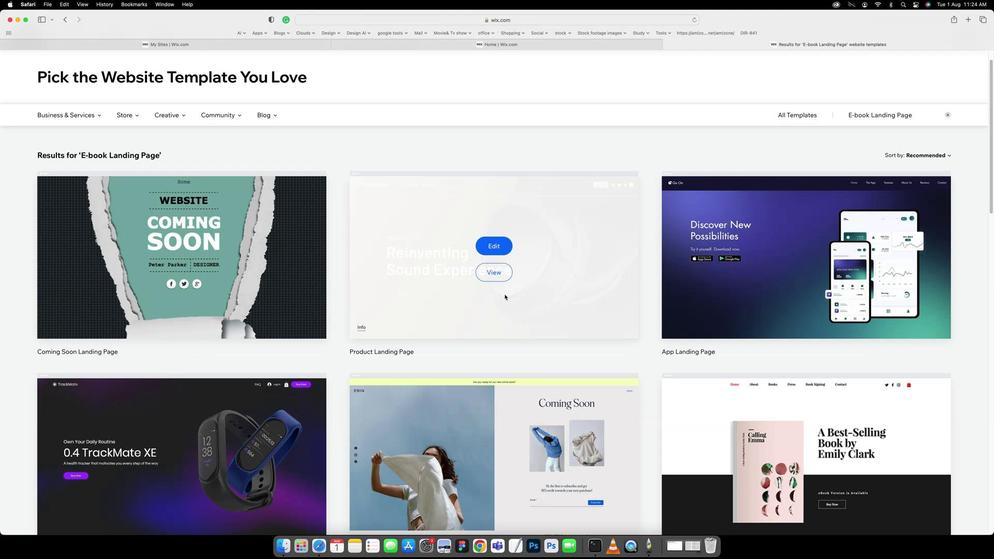 
Action: Mouse scrolled (639, 276) with delta (296, 18)
Screenshot: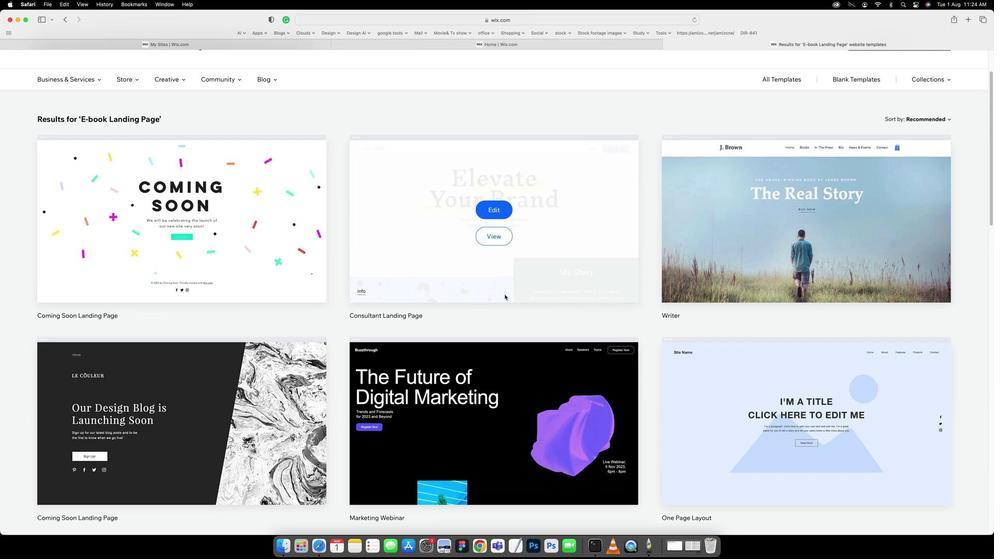 
Action: Mouse scrolled (639, 276) with delta (296, 18)
Screenshot: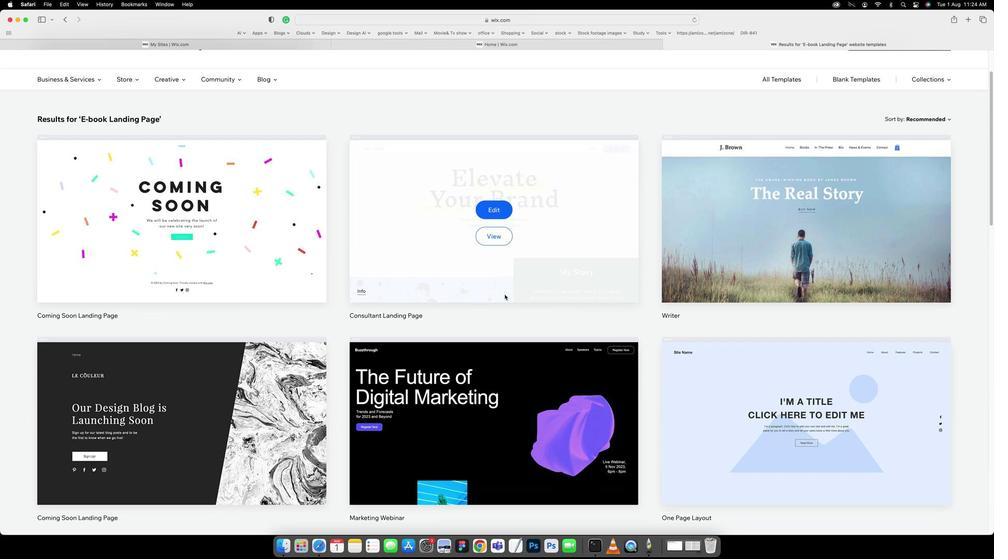 
Action: Mouse scrolled (639, 276) with delta (296, 18)
Screenshot: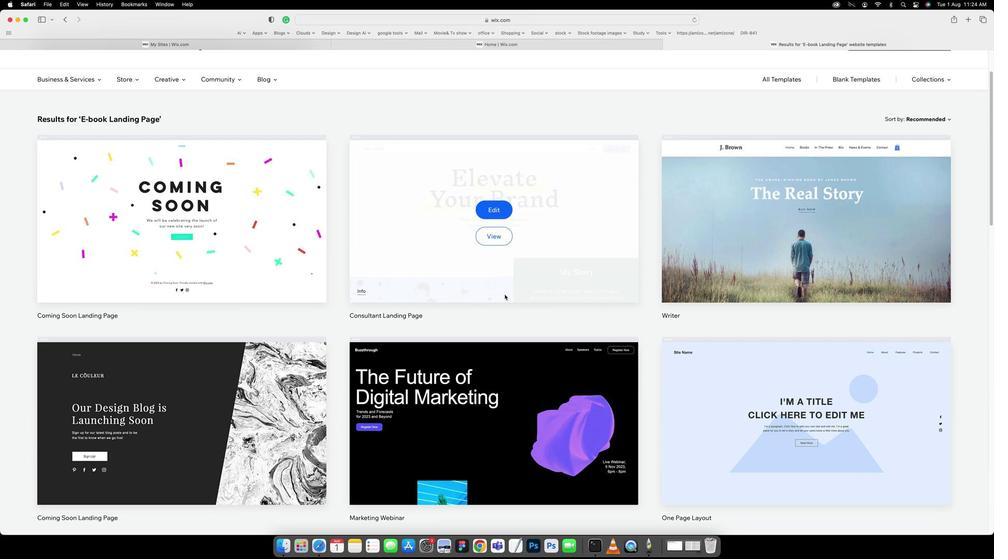 
Action: Mouse scrolled (639, 276) with delta (296, 18)
Screenshot: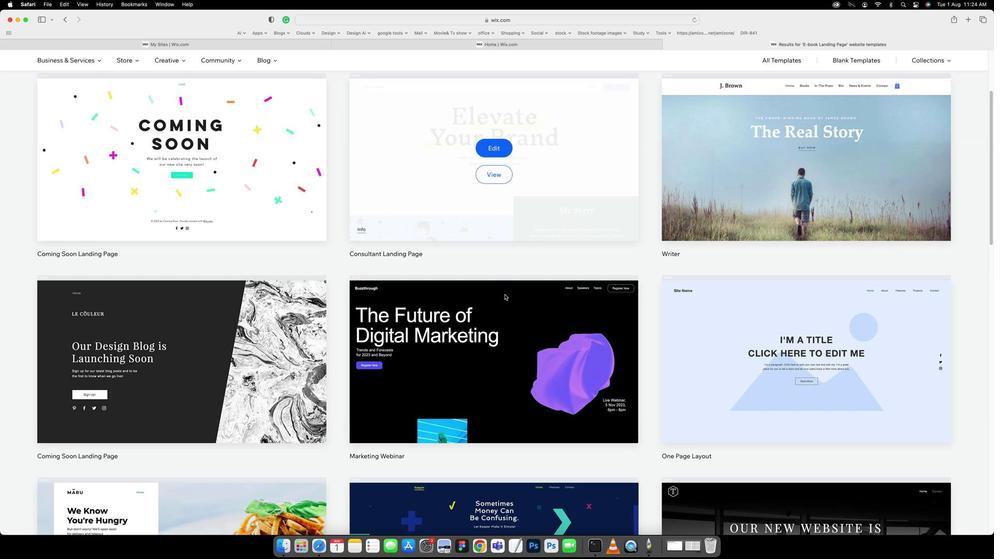 
Action: Mouse scrolled (639, 276) with delta (296, 18)
Screenshot: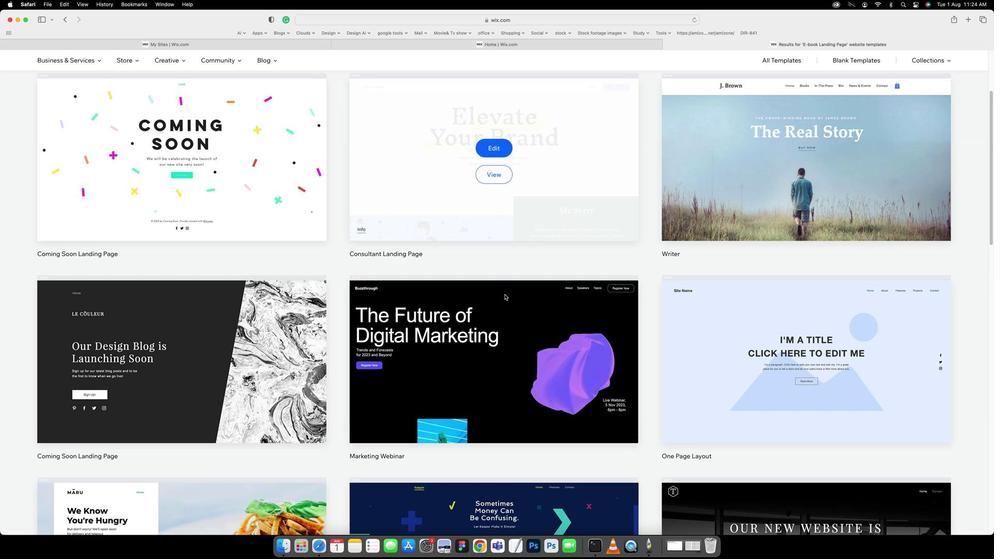 
Action: Mouse scrolled (639, 276) with delta (296, 17)
Screenshot: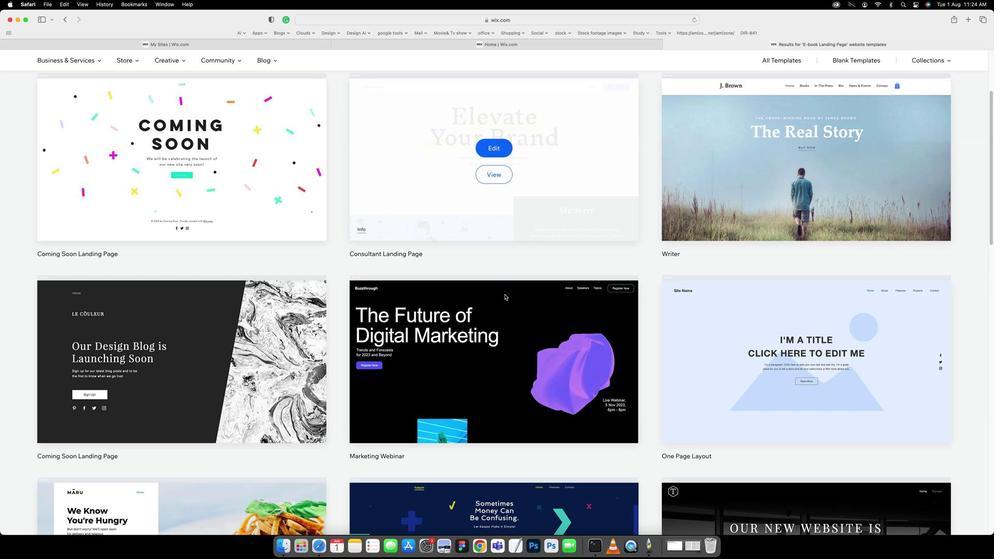 
Action: Mouse scrolled (639, 276) with delta (296, 18)
Screenshot: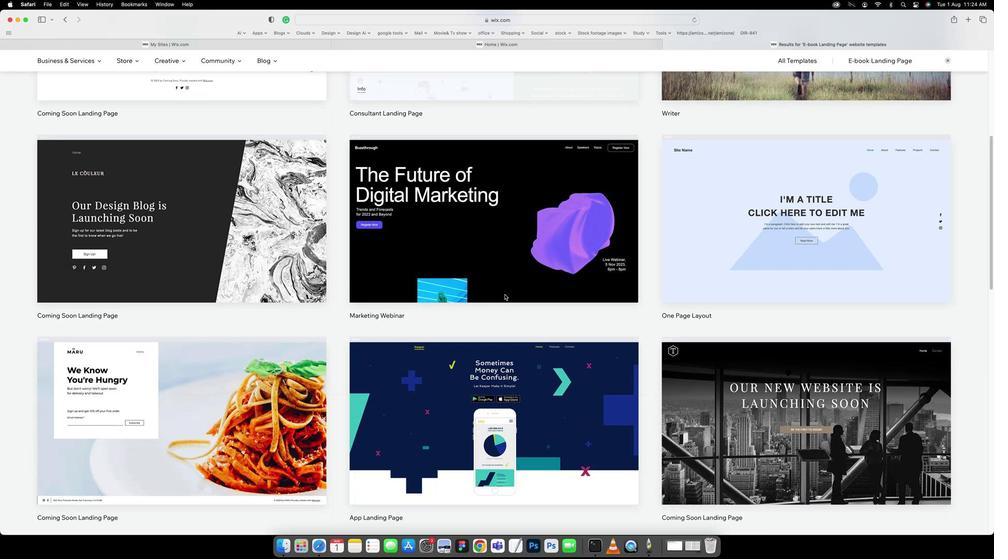 
Action: Mouse scrolled (639, 276) with delta (296, 18)
Screenshot: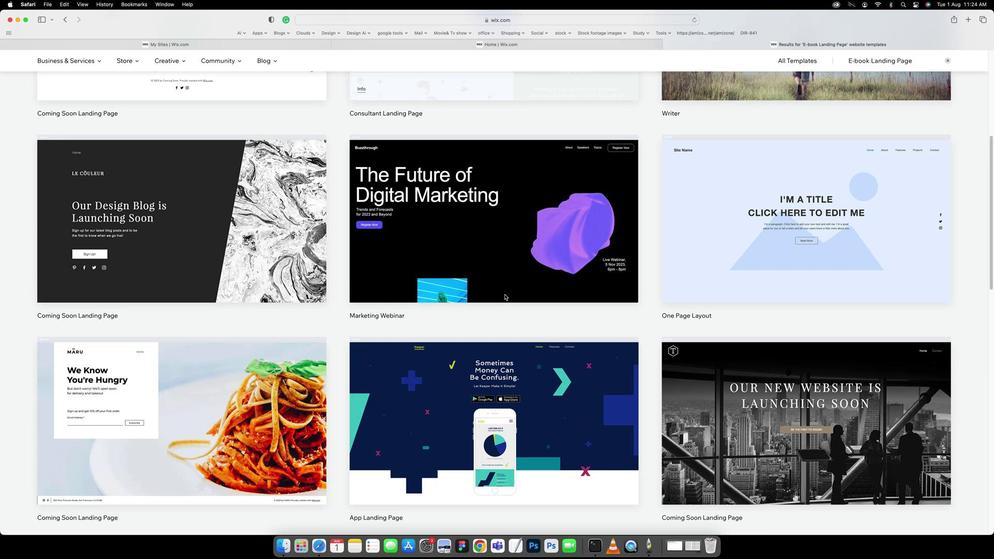 
Action: Mouse scrolled (639, 276) with delta (296, 17)
Screenshot: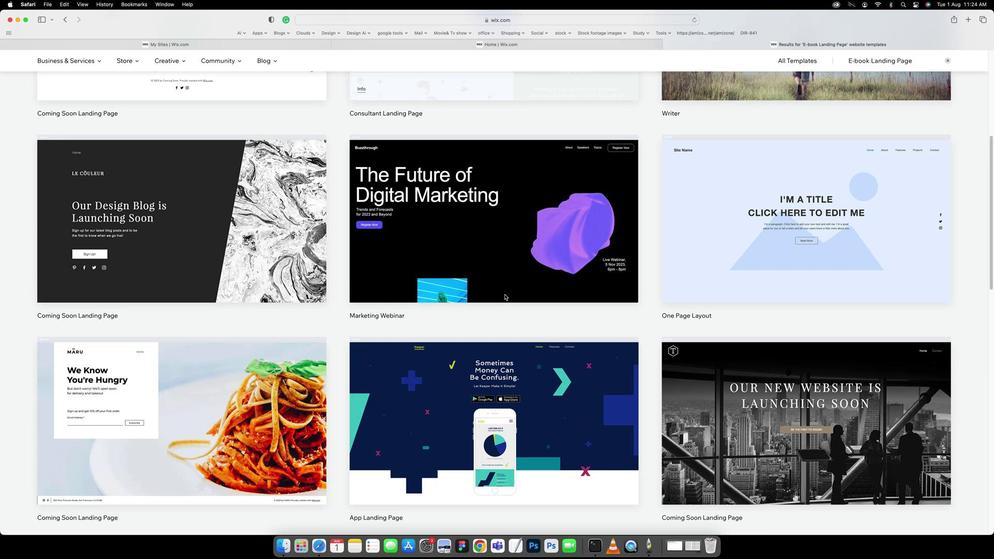 
Action: Mouse scrolled (639, 276) with delta (296, 17)
Screenshot: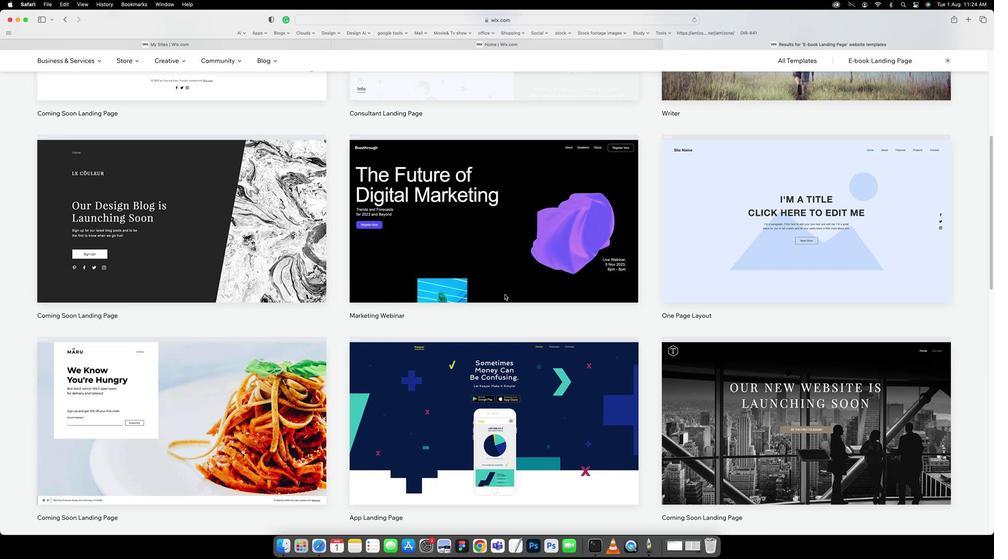 
Action: Mouse scrolled (639, 276) with delta (296, 18)
Screenshot: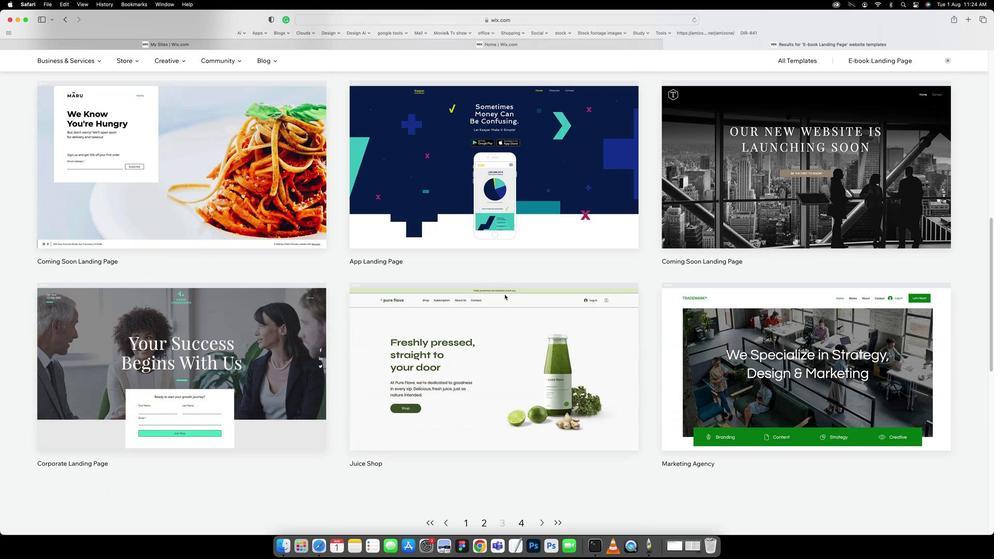 
Action: Mouse scrolled (639, 276) with delta (296, 18)
Screenshot: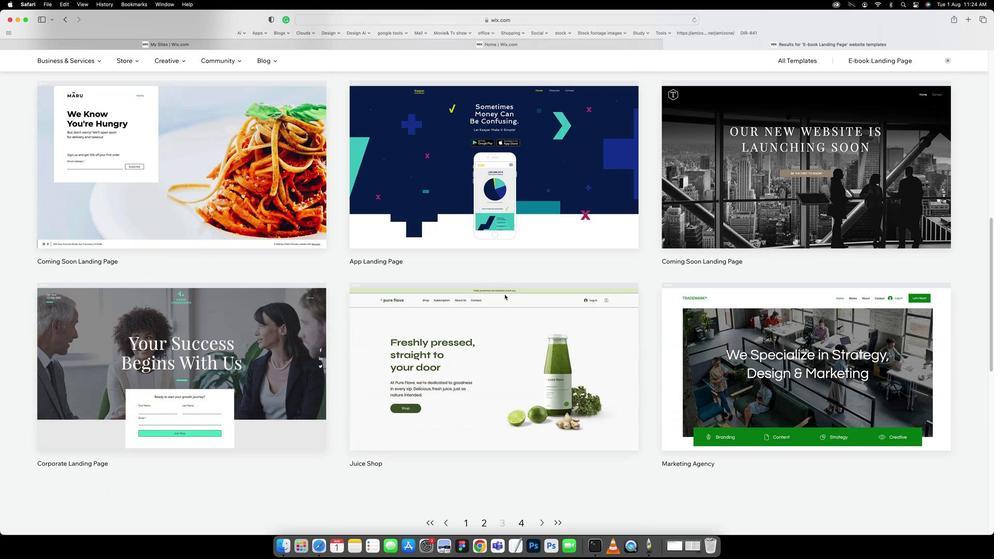 
Action: Mouse scrolled (639, 276) with delta (296, 17)
Screenshot: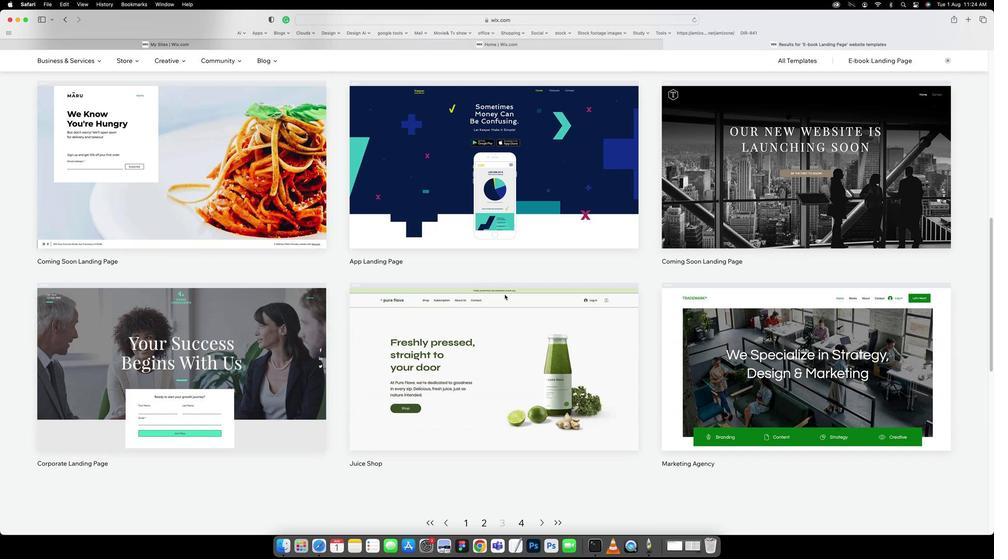 
Action: Mouse scrolled (639, 276) with delta (296, 17)
Screenshot: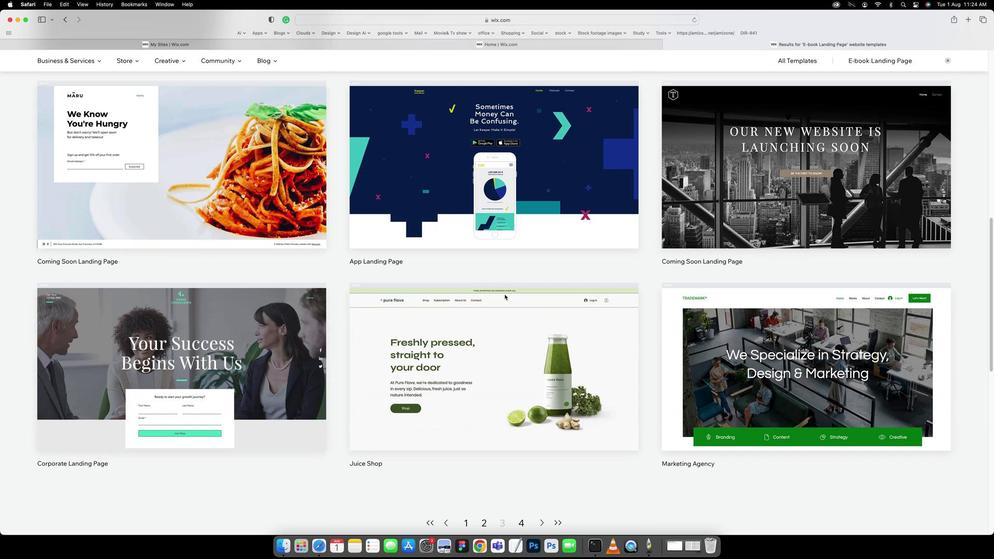 
Action: Mouse scrolled (639, 276) with delta (296, 16)
Screenshot: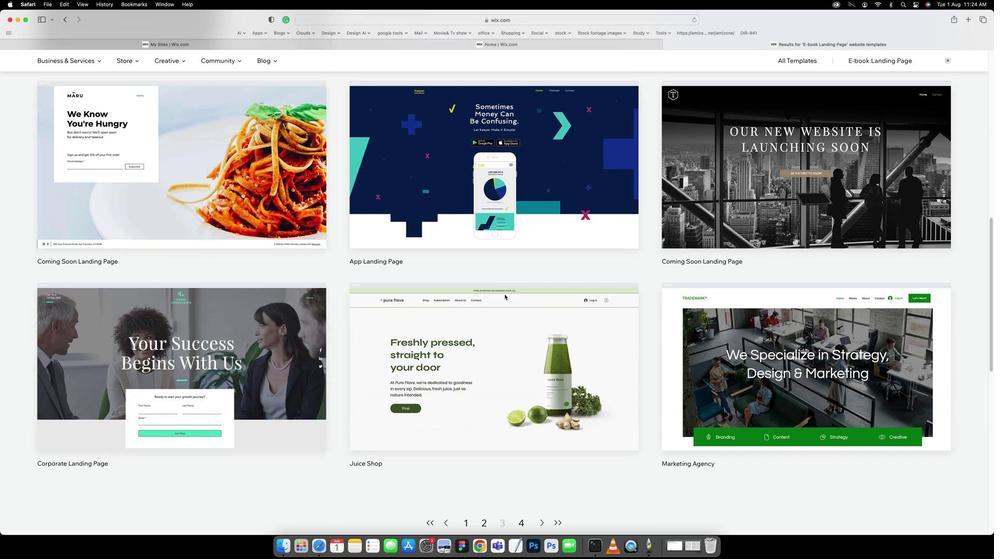 
Action: Mouse scrolled (639, 276) with delta (296, 18)
Screenshot: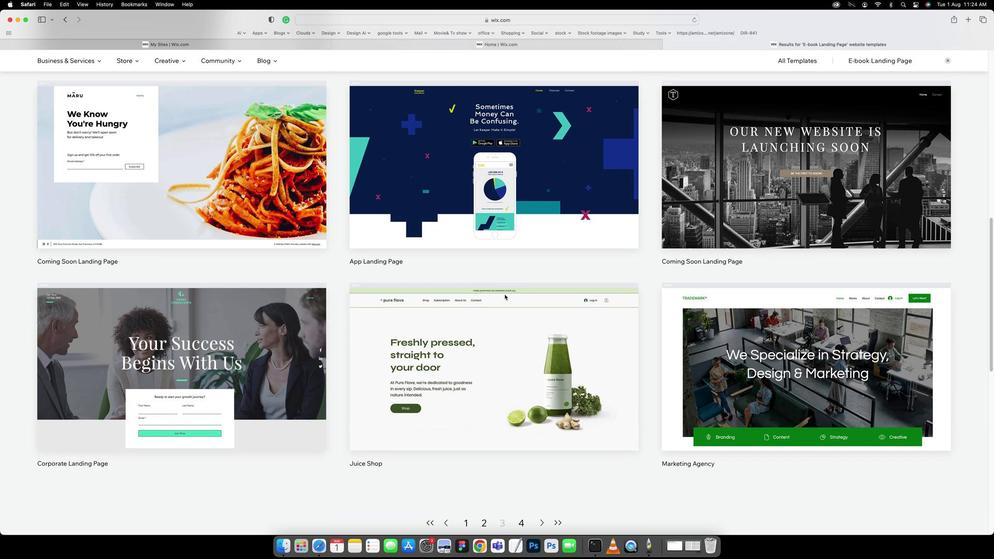 
Action: Mouse scrolled (639, 276) with delta (296, 18)
Screenshot: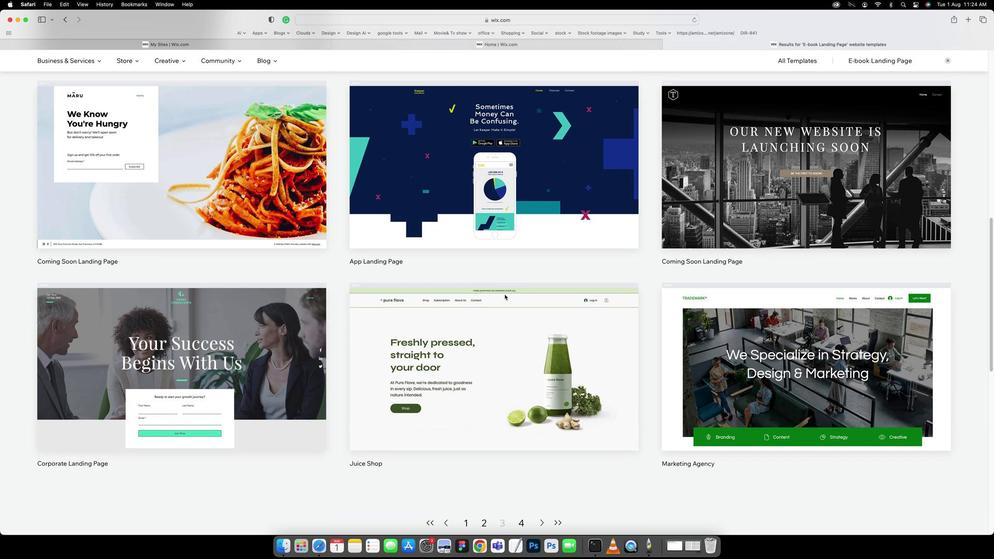 
Action: Mouse scrolled (639, 276) with delta (296, 17)
Screenshot: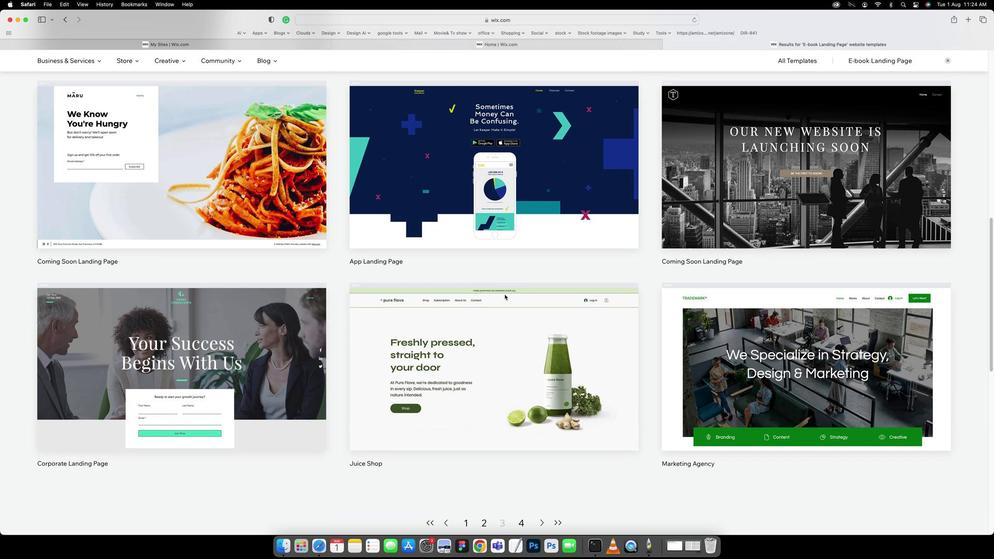 
Action: Mouse scrolled (639, 276) with delta (296, 17)
Screenshot: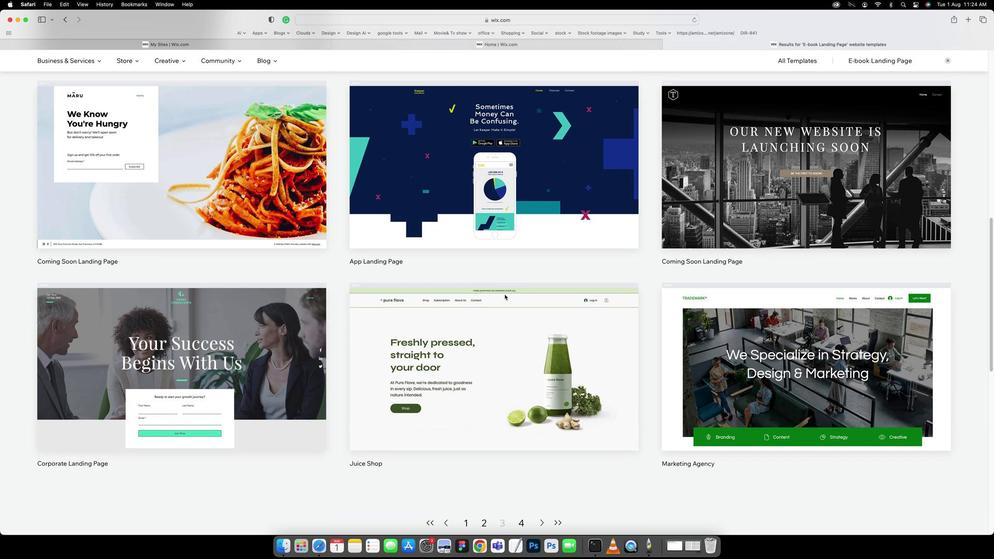 
Action: Mouse scrolled (639, 276) with delta (296, 18)
Screenshot: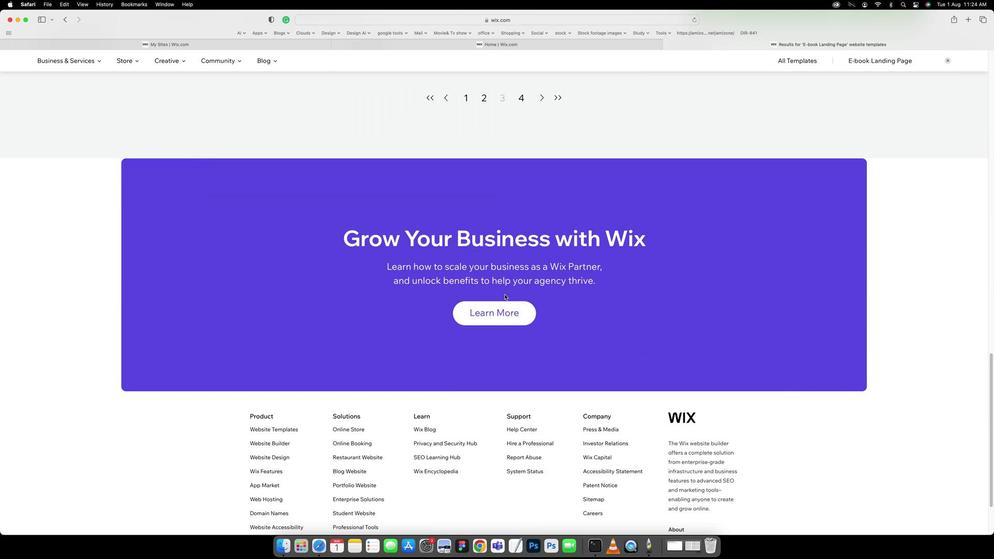 
Action: Mouse scrolled (639, 276) with delta (296, 18)
Screenshot: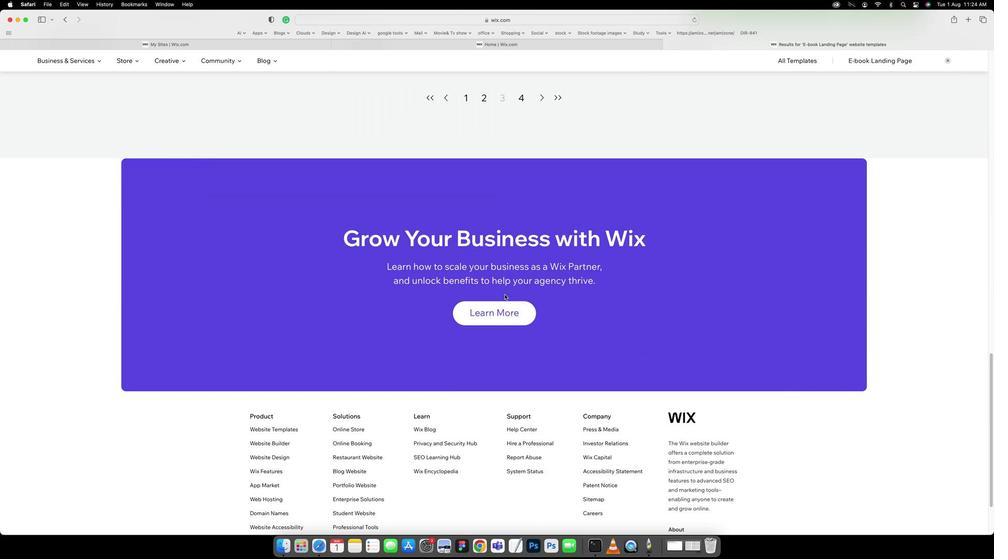 
Action: Mouse scrolled (639, 276) with delta (296, 17)
Screenshot: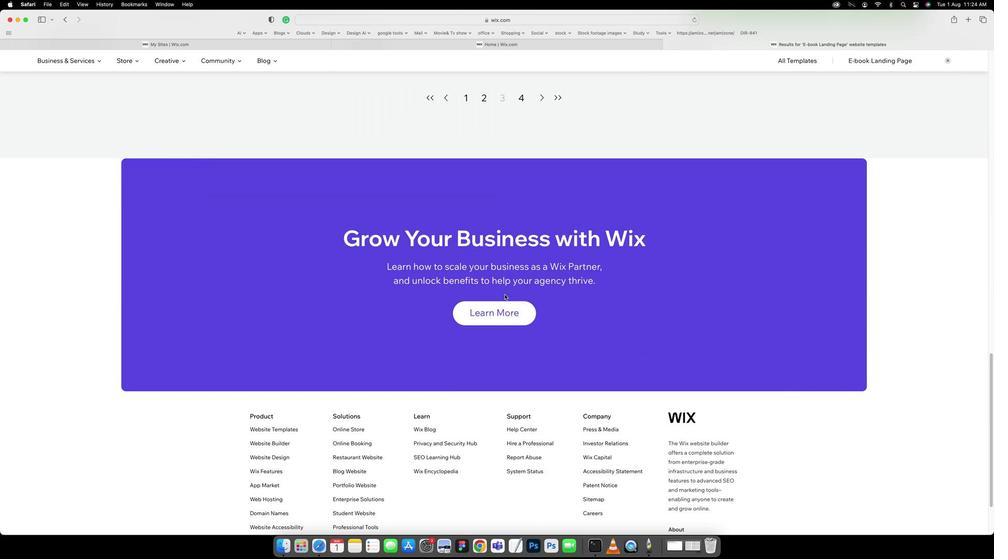 
Action: Mouse scrolled (639, 276) with delta (296, 17)
Screenshot: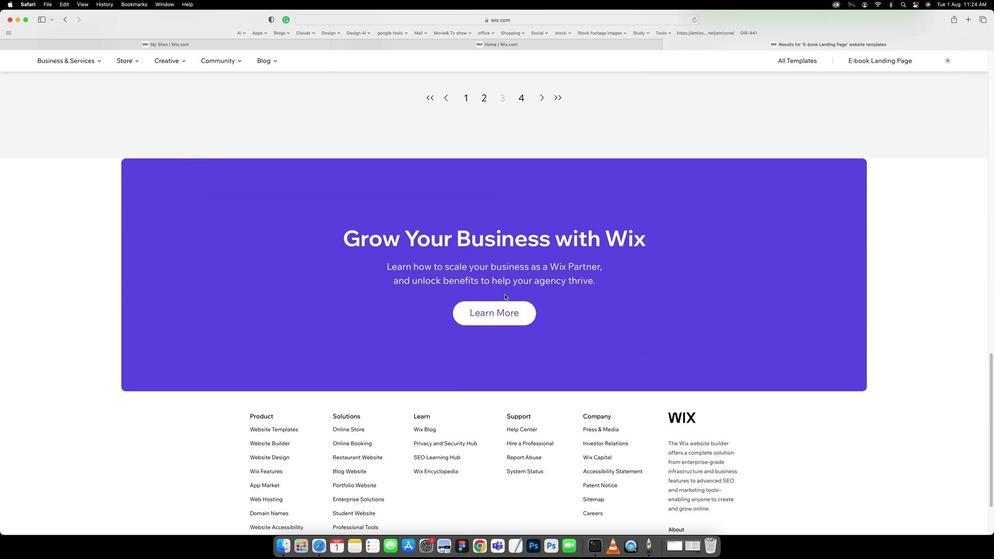 
Action: Mouse scrolled (639, 276) with delta (296, 16)
Screenshot: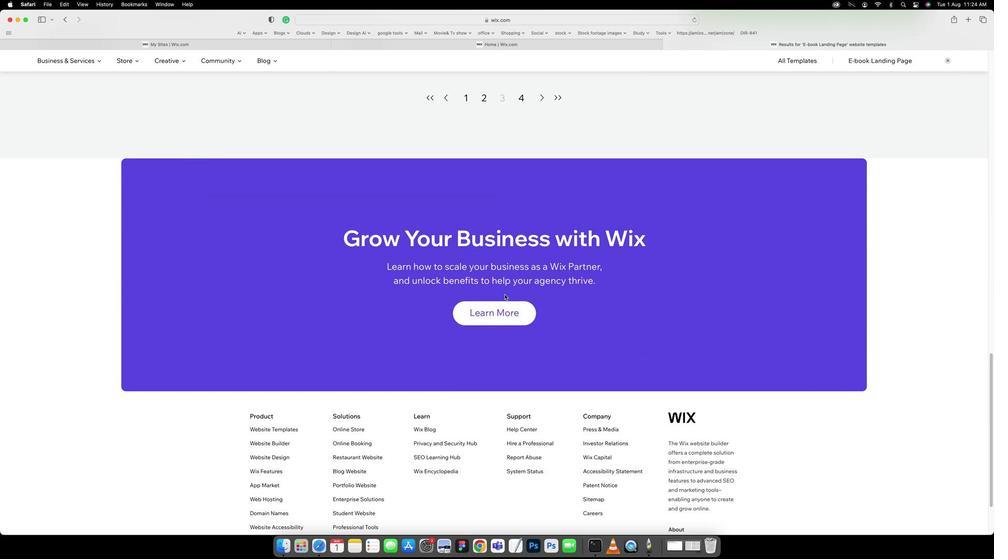 
Action: Mouse moved to (638, 271)
Screenshot: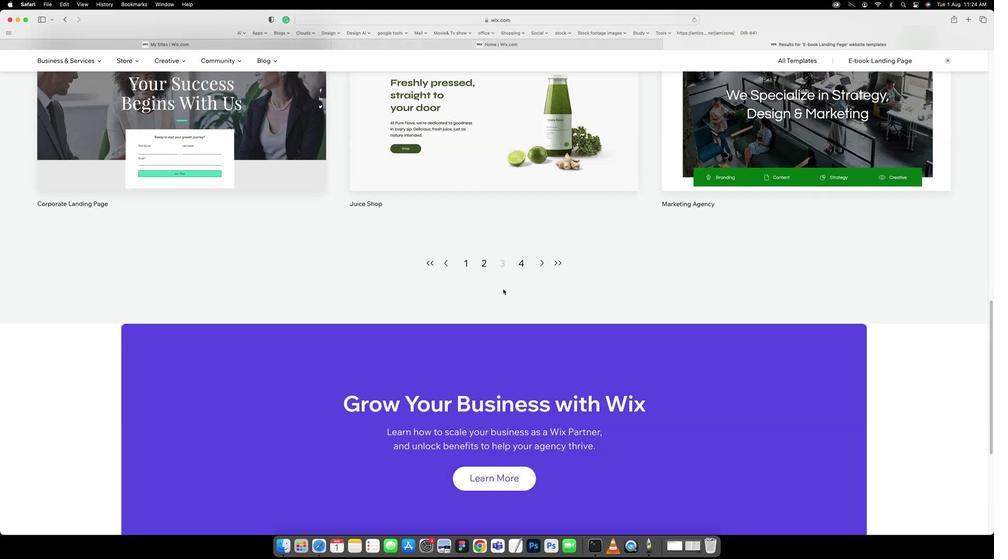 
Action: Mouse scrolled (638, 271) with delta (296, 19)
Screenshot: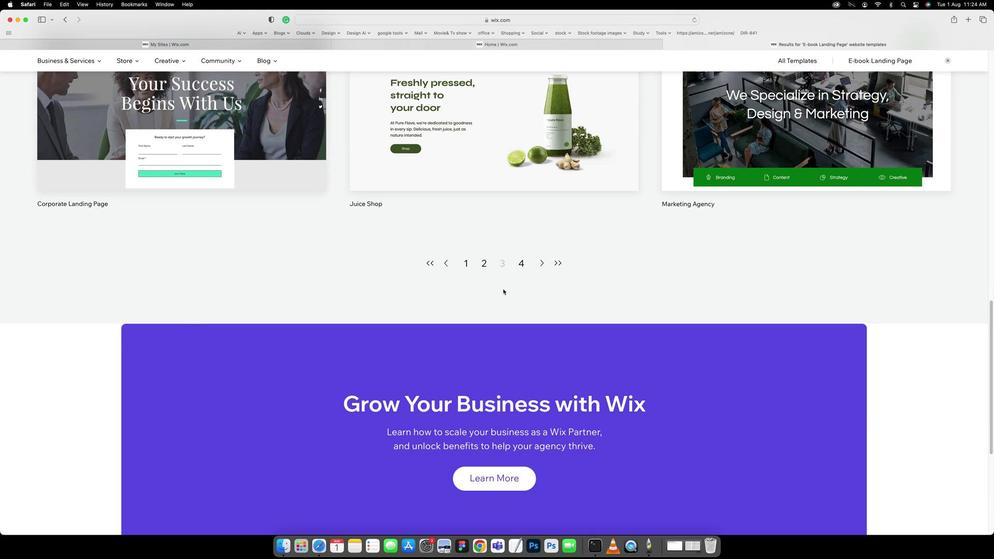 
Action: Mouse scrolled (638, 271) with delta (296, 19)
Screenshot: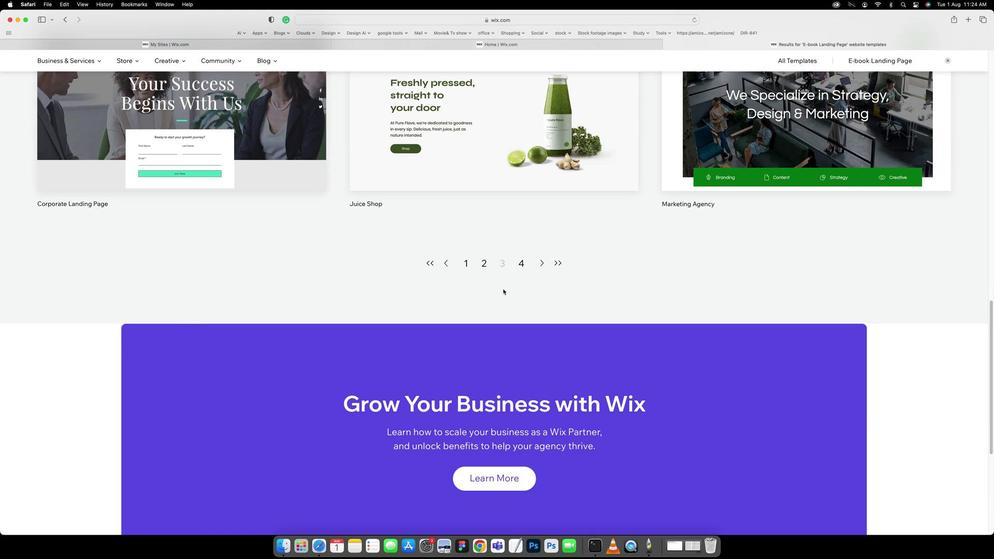 
Action: Mouse scrolled (638, 271) with delta (296, 19)
Screenshot: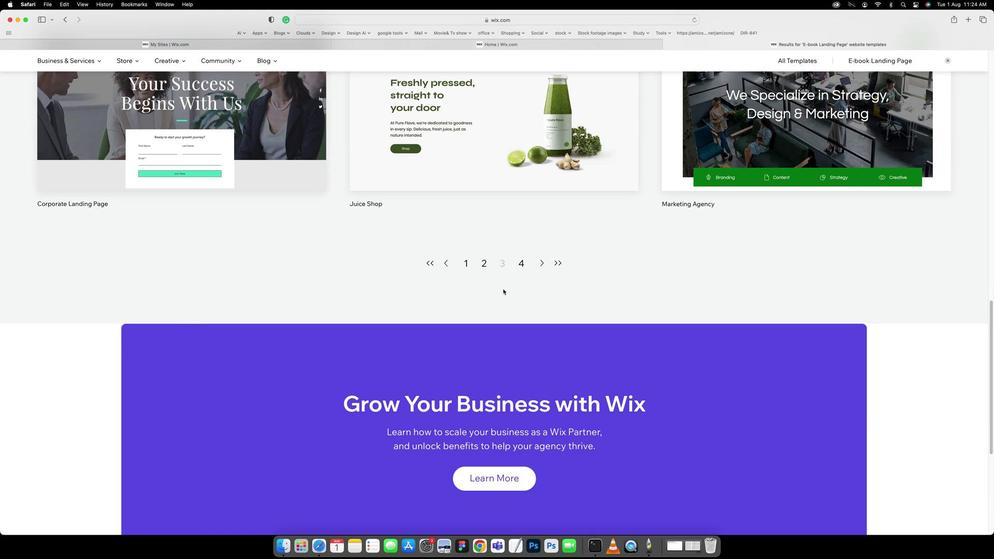 
Action: Mouse scrolled (638, 271) with delta (296, 20)
Screenshot: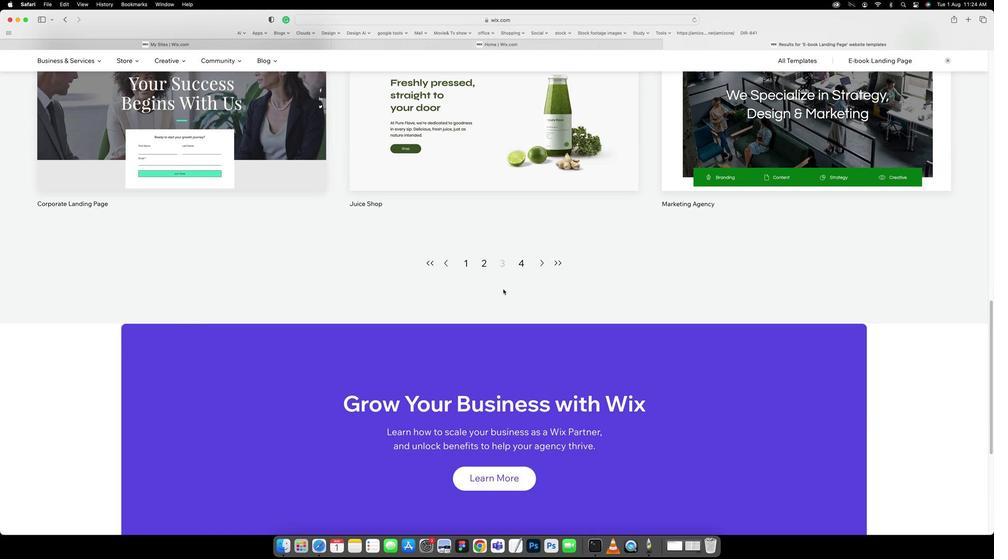 
Action: Mouse moved to (650, 249)
Screenshot: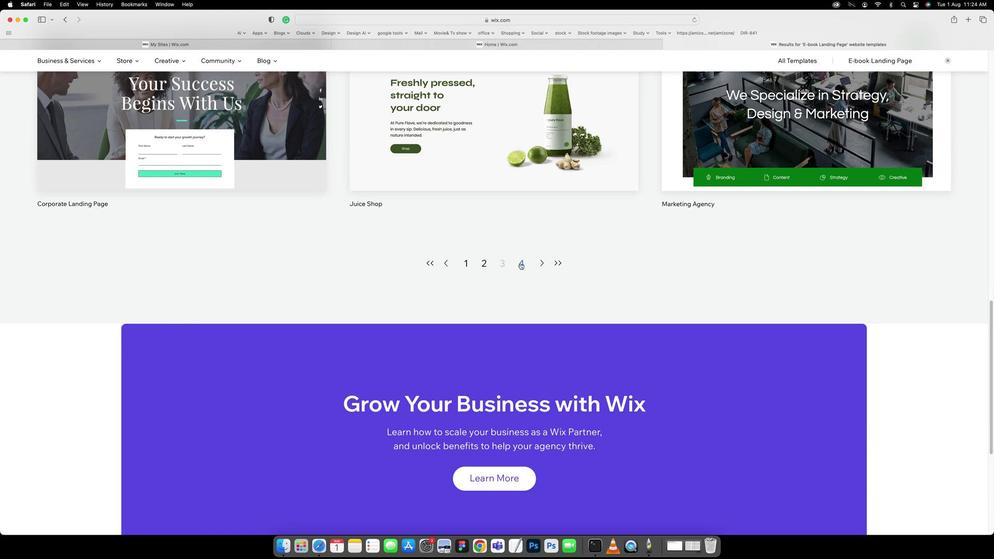 
Action: Mouse pressed left at (650, 249)
Screenshot: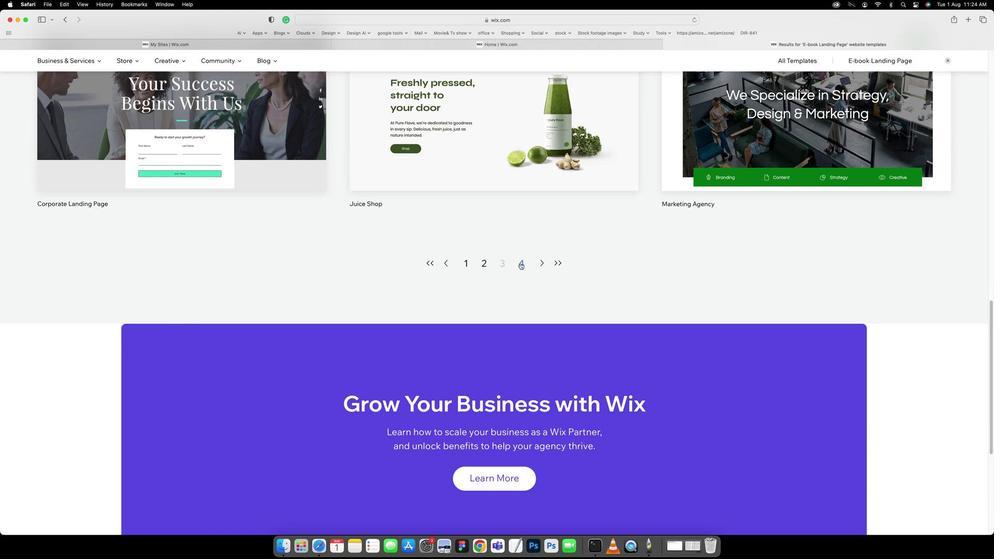 
Action: Mouse moved to (922, 84)
Screenshot: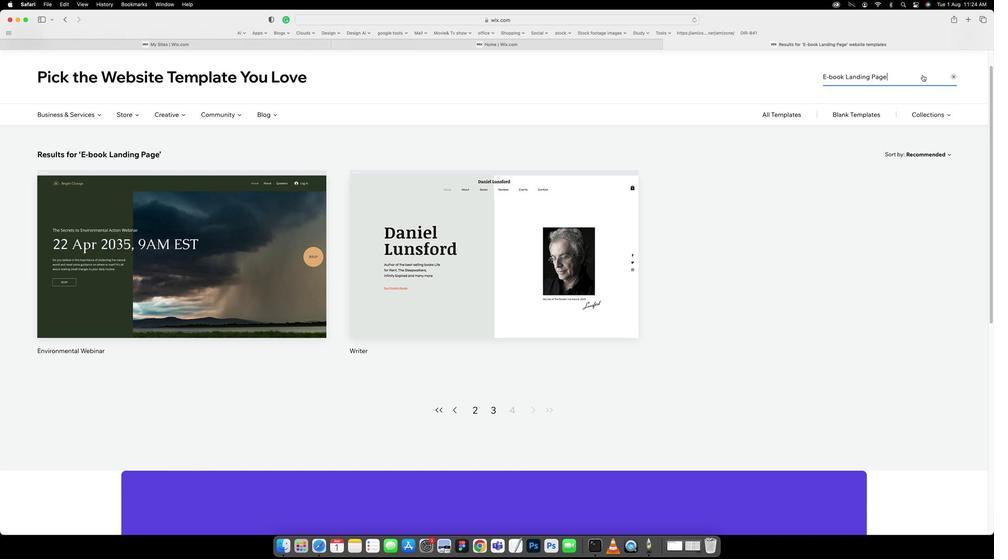 
Action: Mouse pressed left at (922, 84)
Screenshot: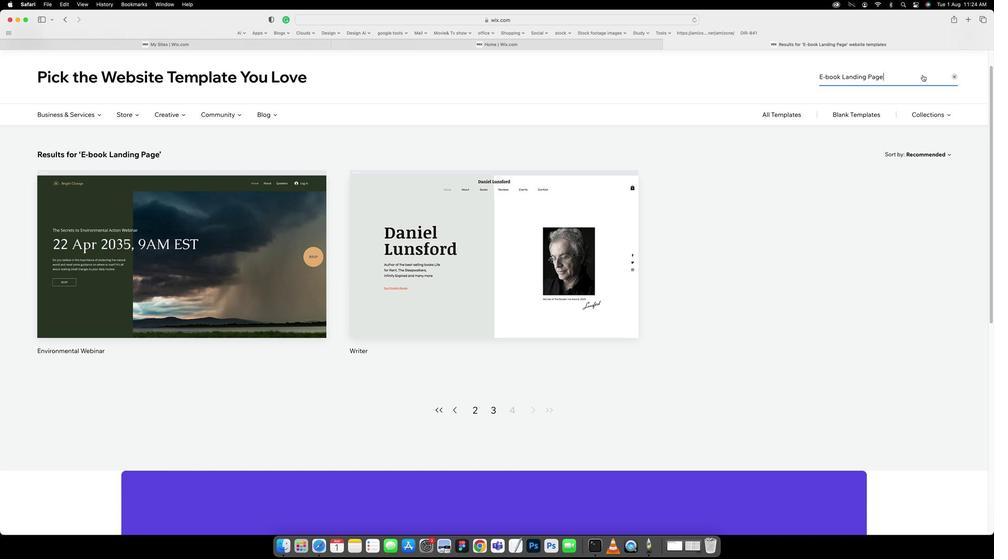 
Action: Mouse moved to (914, 82)
Screenshot: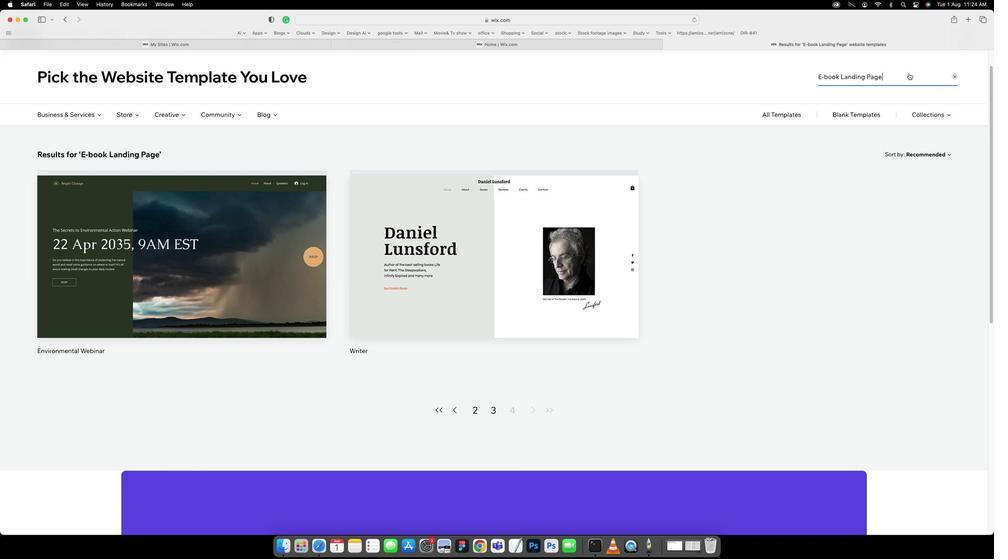 
Action: Key pressed Key.backspaceKey.backspaceKey.backspaceKey.backspaceKey.backspaceKey.backspaceKey.backspaceKey.backspaceKey.backspaceKey.backspaceKey.backspaceKey.backspaceKey.enter
Screenshot: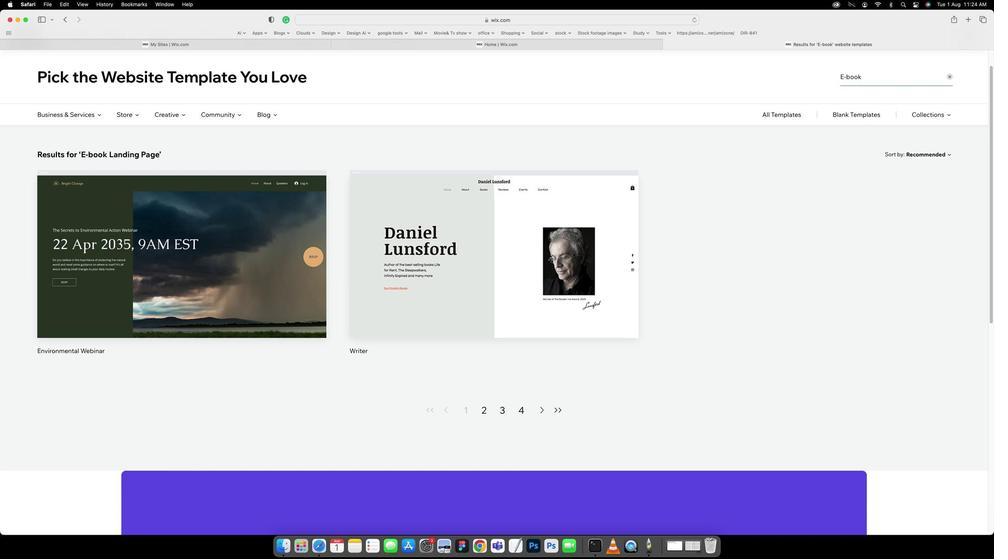 
Action: Mouse moved to (414, 234)
Screenshot: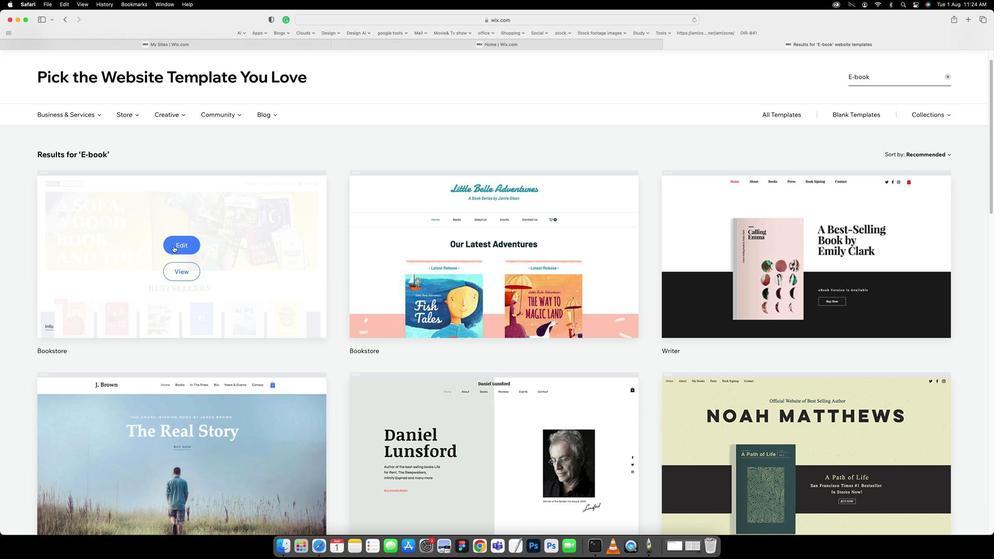 
Action: Mouse pressed left at (414, 234)
Screenshot: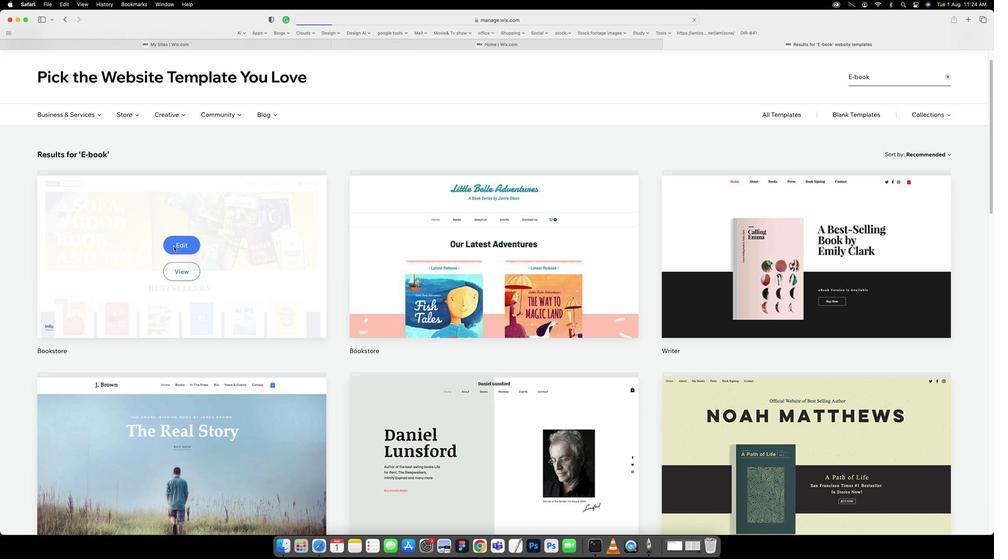 
Action: Mouse moved to (362, 112)
Screenshot: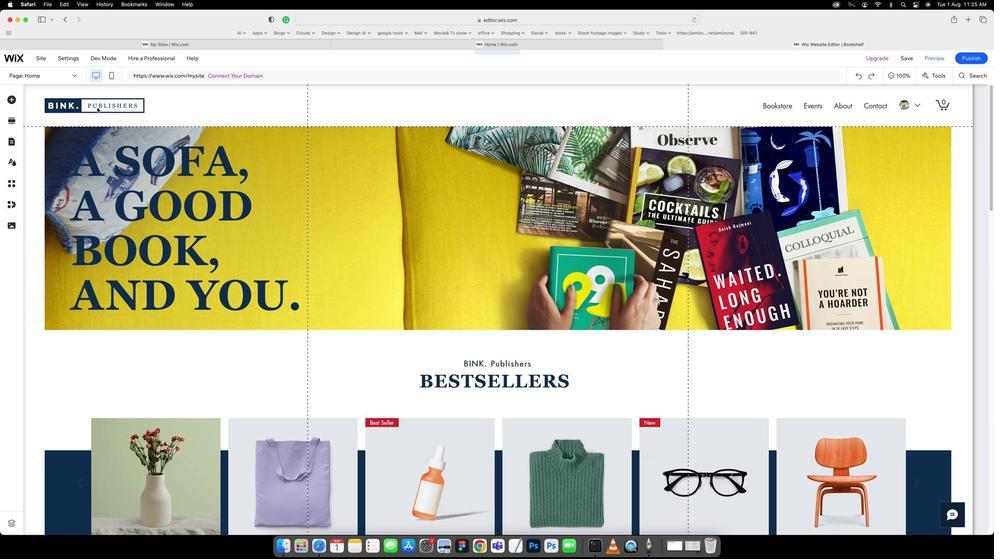 
Action: Mouse pressed left at (362, 112)
Screenshot: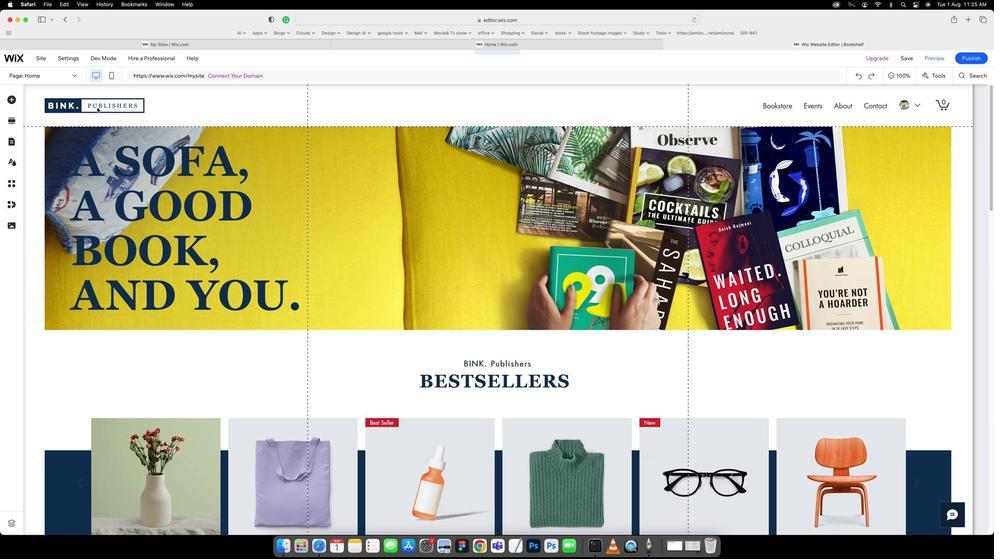 
Action: Mouse moved to (365, 109)
Screenshot: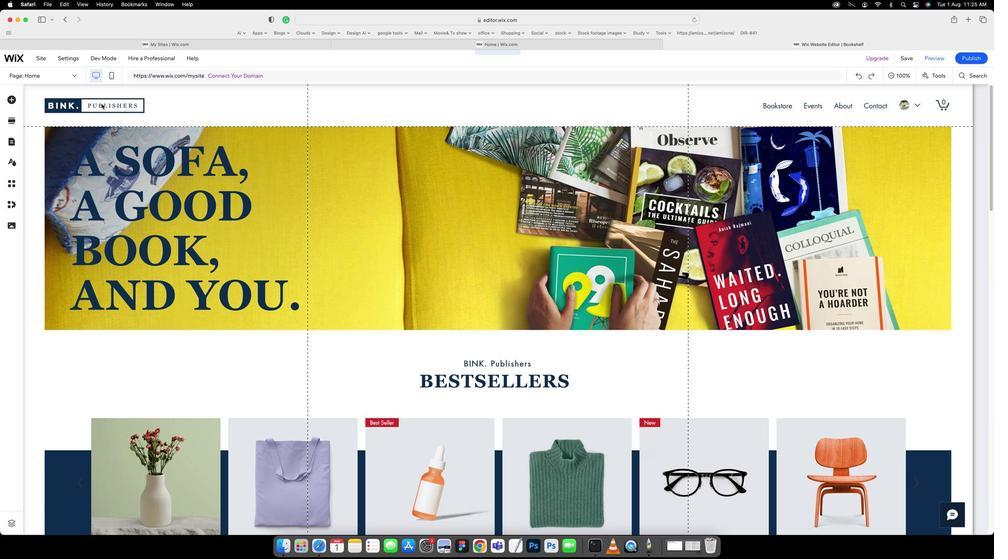 
Action: Mouse pressed left at (365, 109)
Screenshot: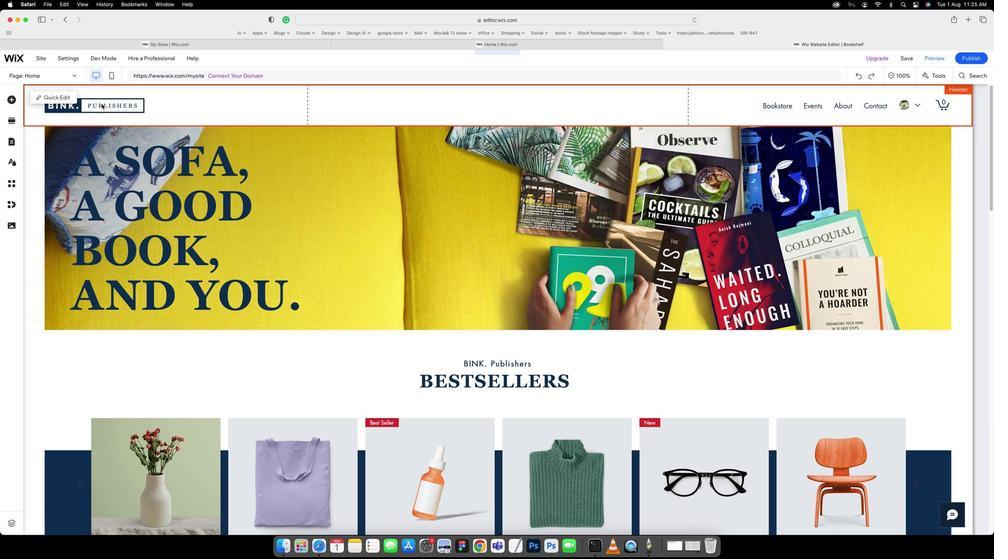 
Action: Key pressed Key.backspace
Screenshot: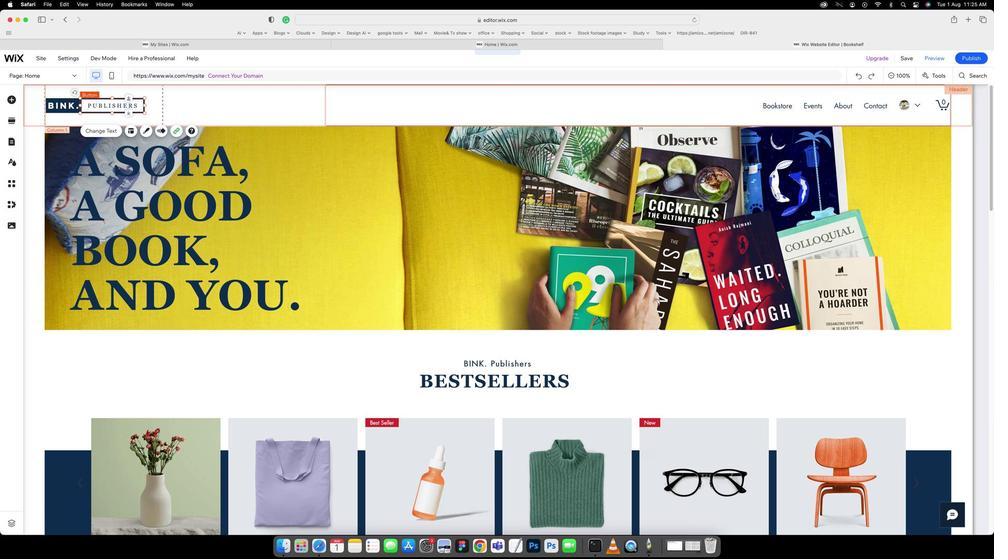 
Action: Mouse moved to (362, 108)
Screenshot: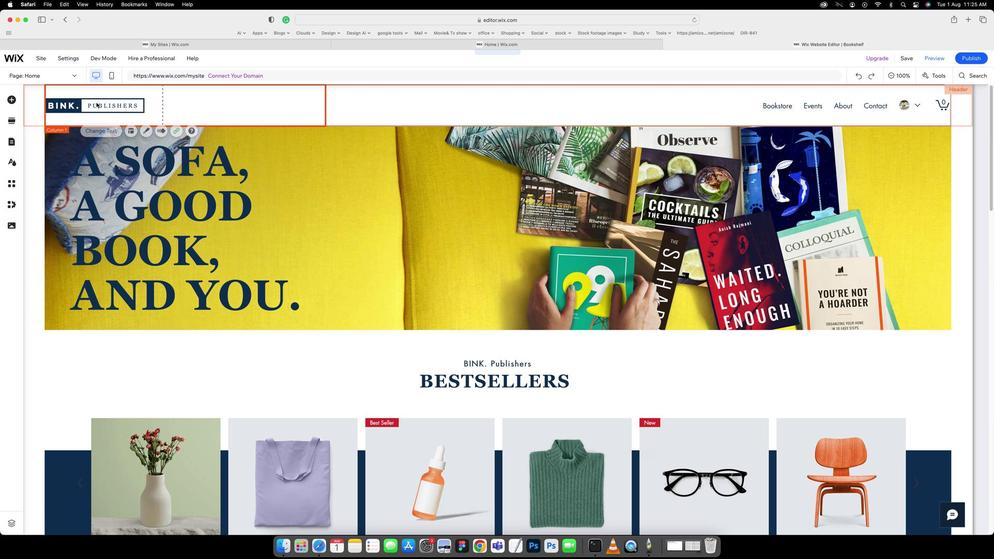 
Action: Mouse pressed left at (362, 108)
Screenshot: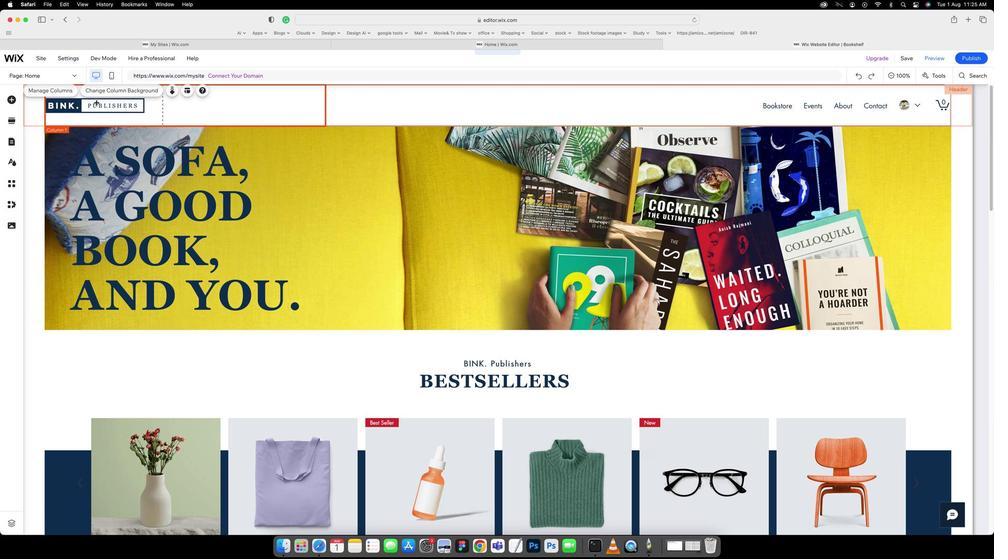 
Action: Key pressed Key.backspace
Screenshot: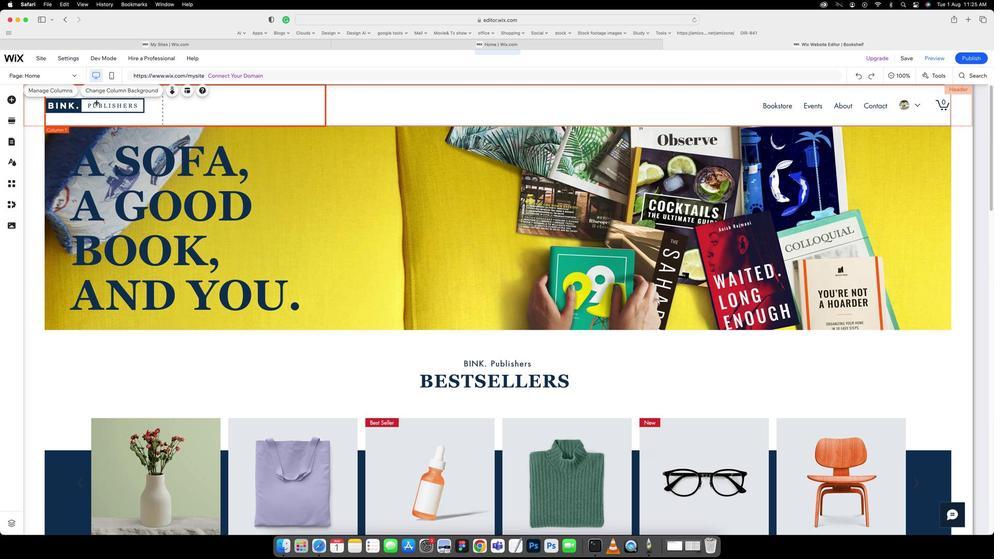 
Action: Mouse moved to (364, 109)
Screenshot: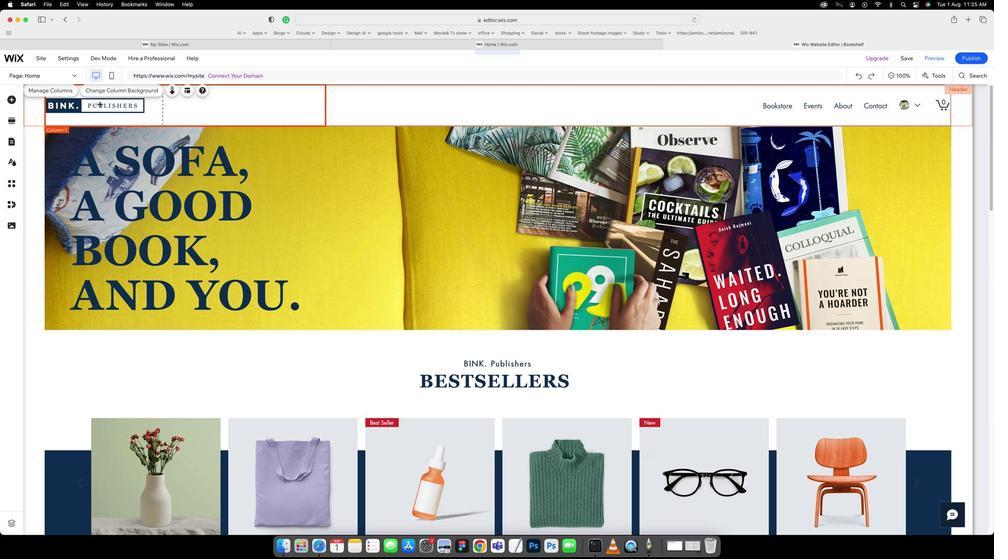
Action: Mouse pressed left at (364, 109)
Screenshot: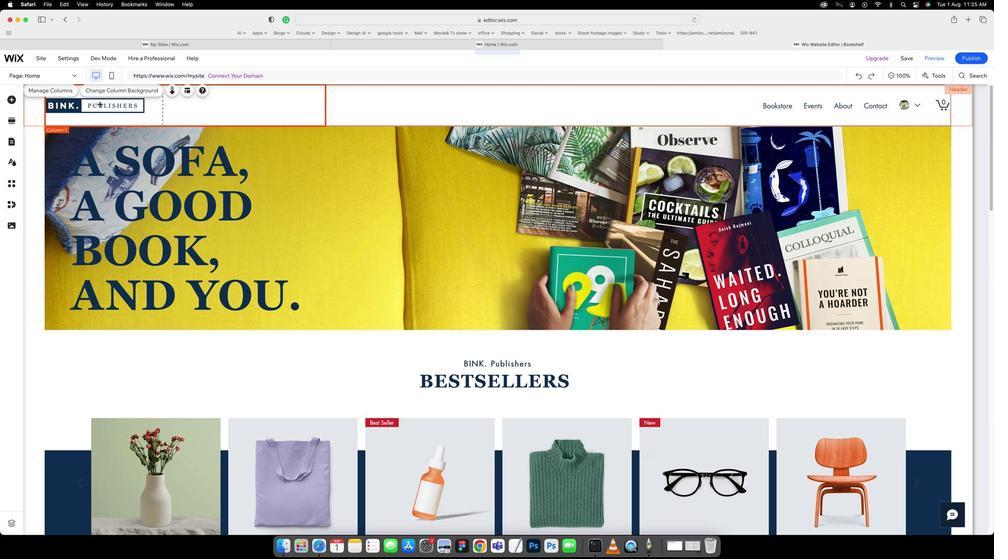 
Action: Mouse moved to (362, 110)
Screenshot: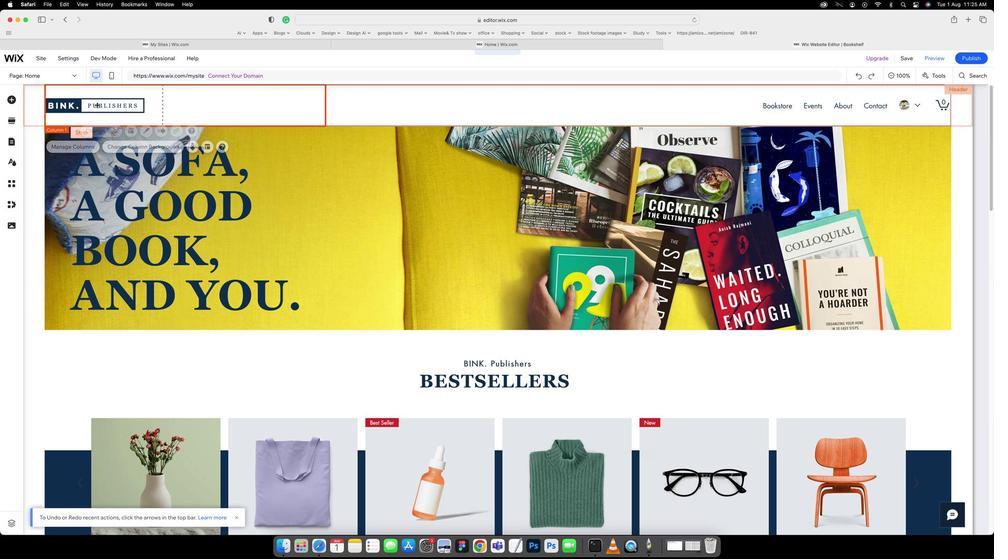 
Action: Mouse pressed left at (362, 110)
Screenshot: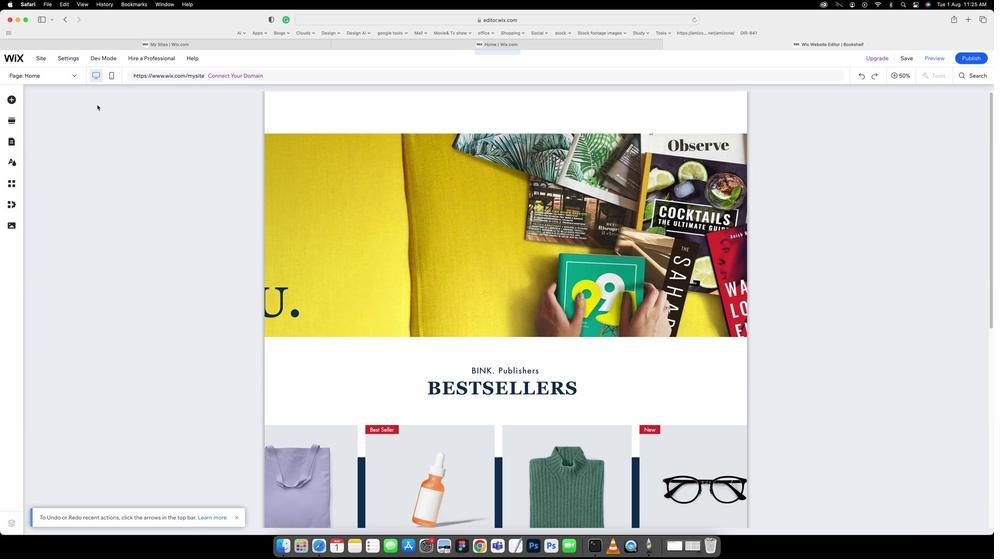 
Action: Mouse moved to (453, 217)
Screenshot: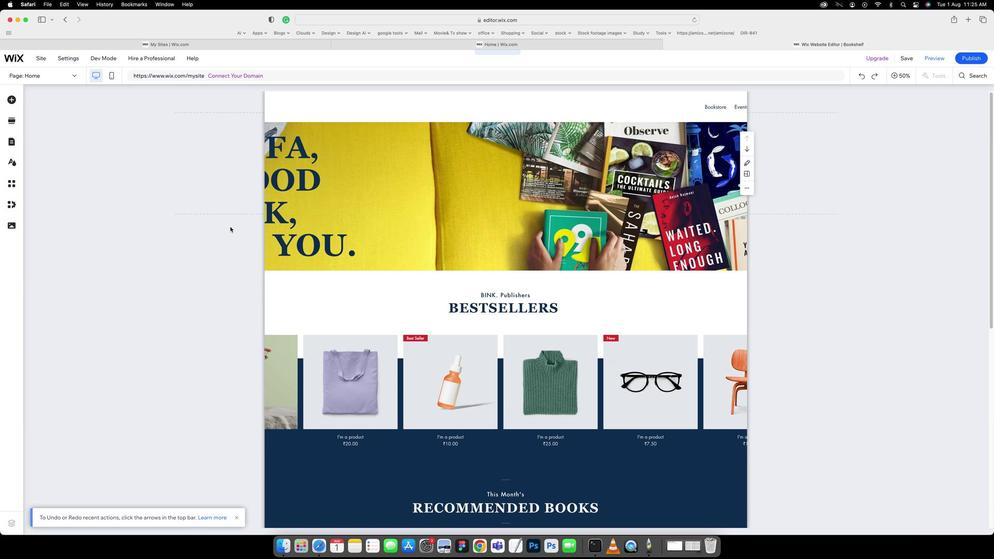 
Action: Mouse scrolled (453, 217) with delta (296, 19)
Screenshot: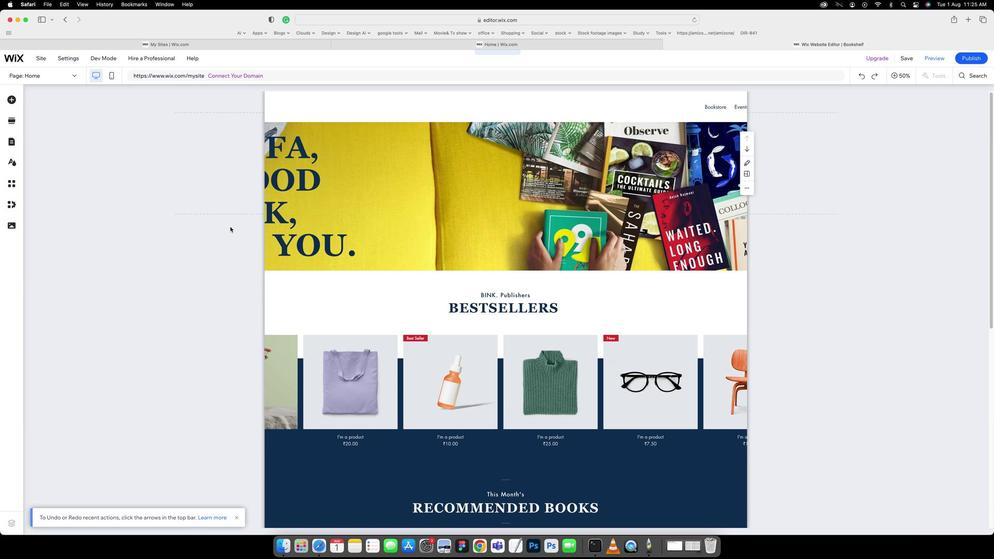 
Action: Mouse scrolled (453, 217) with delta (296, 19)
Screenshot: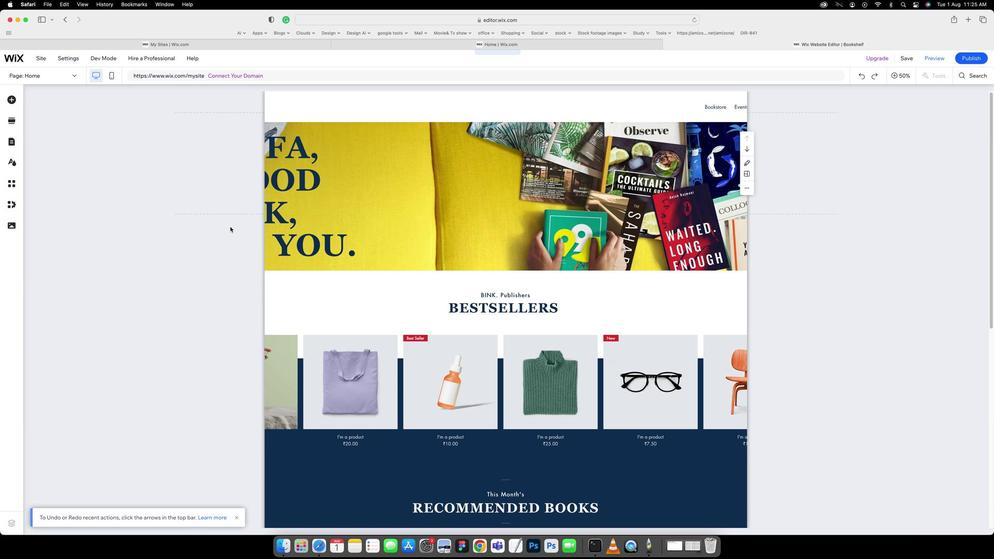
Action: Mouse scrolled (453, 217) with delta (296, 20)
Screenshot: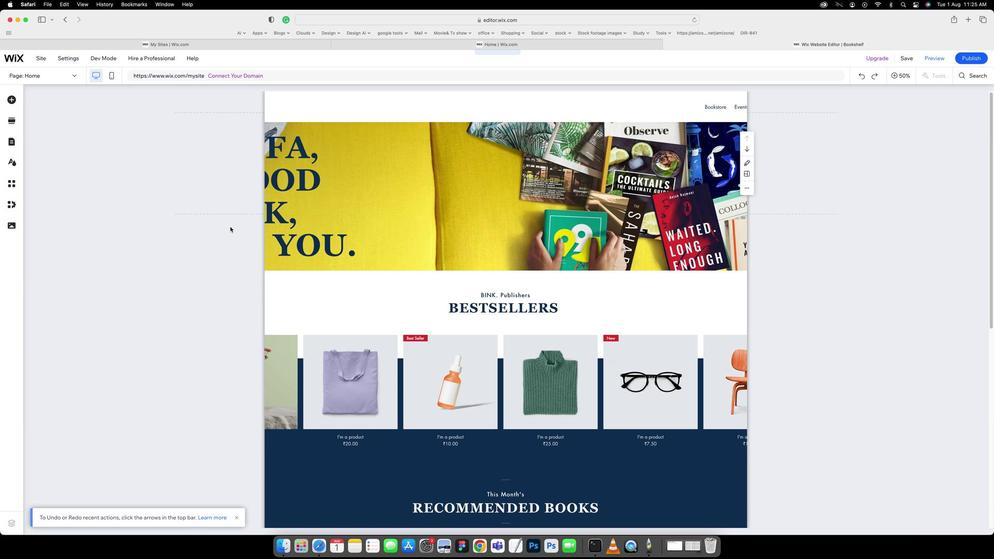 
Action: Mouse scrolled (453, 217) with delta (296, 20)
Screenshot: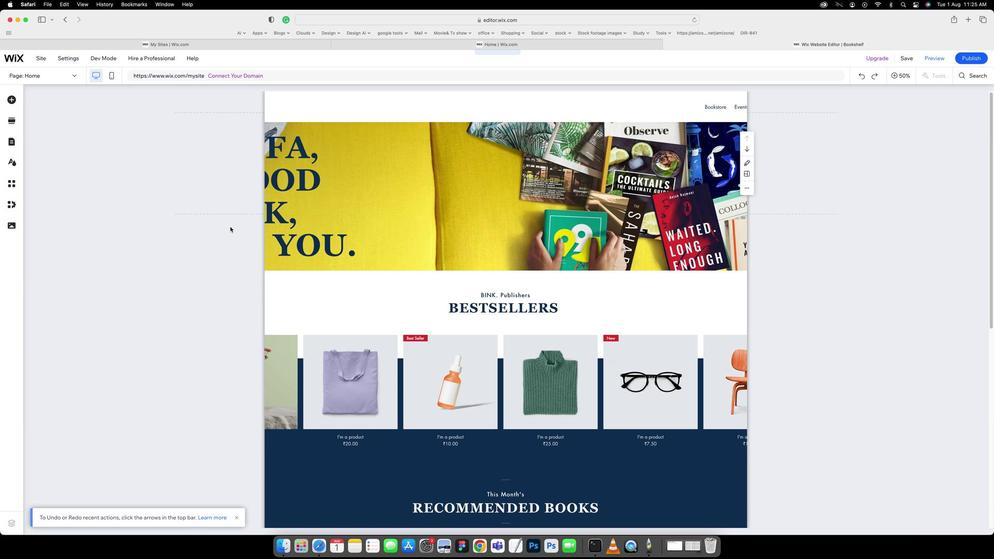 
Action: Mouse moved to (457, 471)
Screenshot: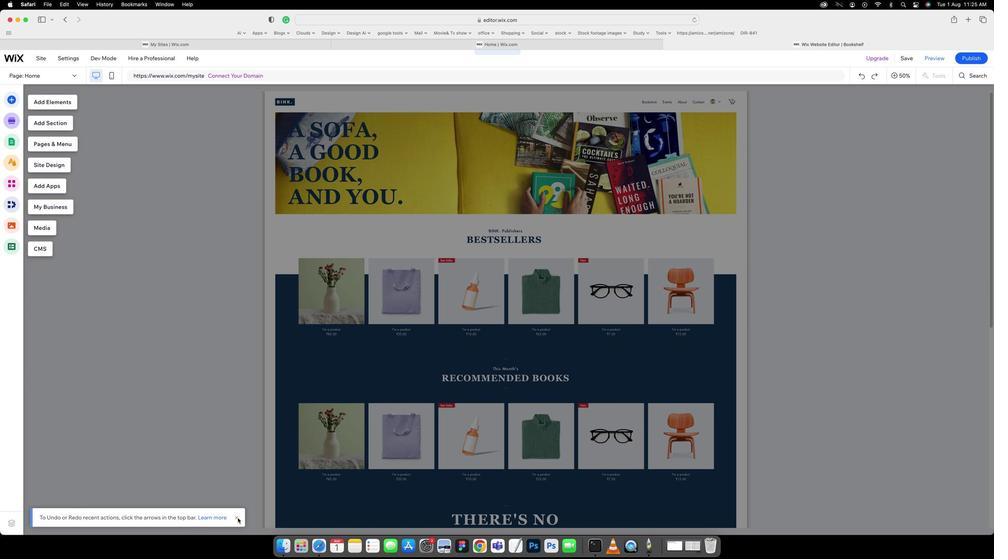 
Action: Mouse pressed left at (457, 471)
Screenshot: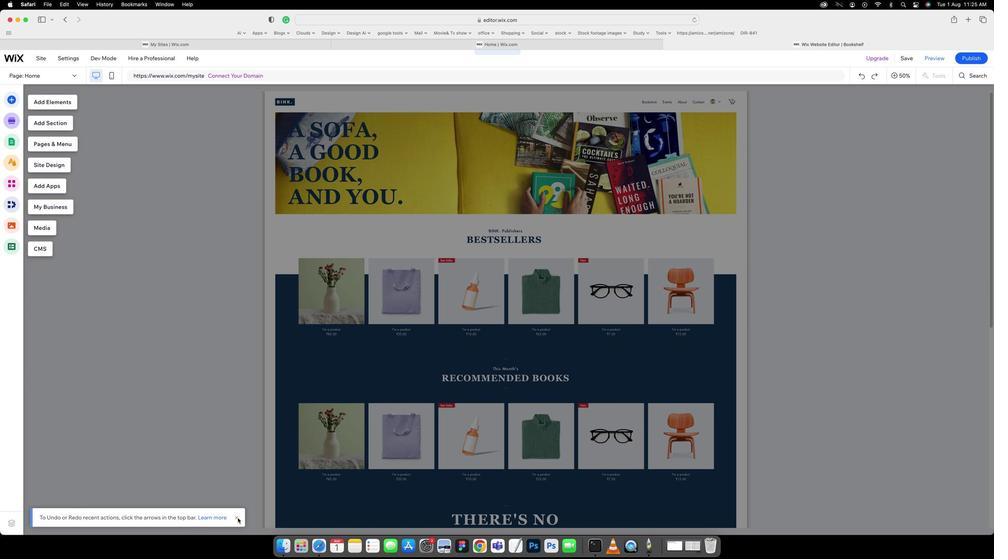 
Action: Mouse moved to (457, 471)
Screenshot: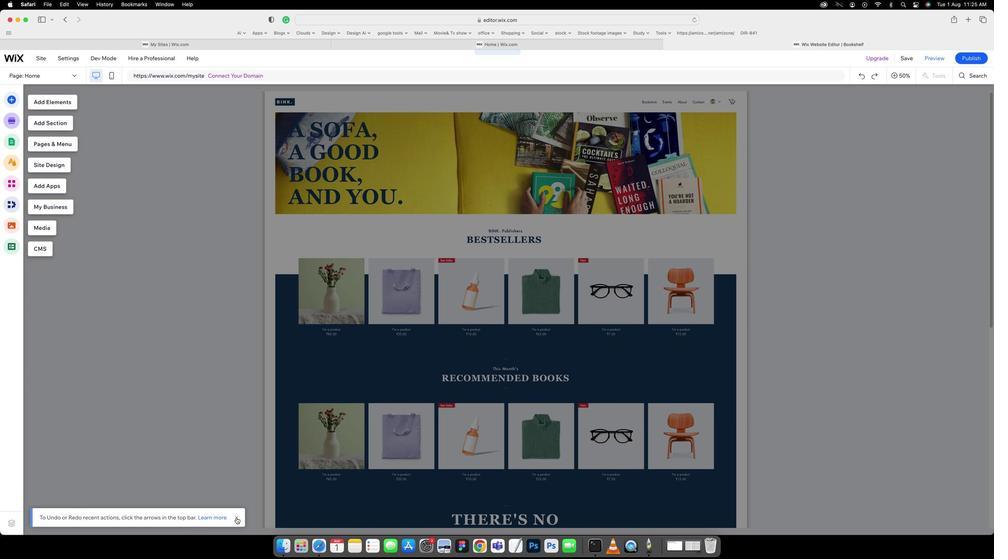 
Action: Mouse pressed left at (457, 471)
Screenshot: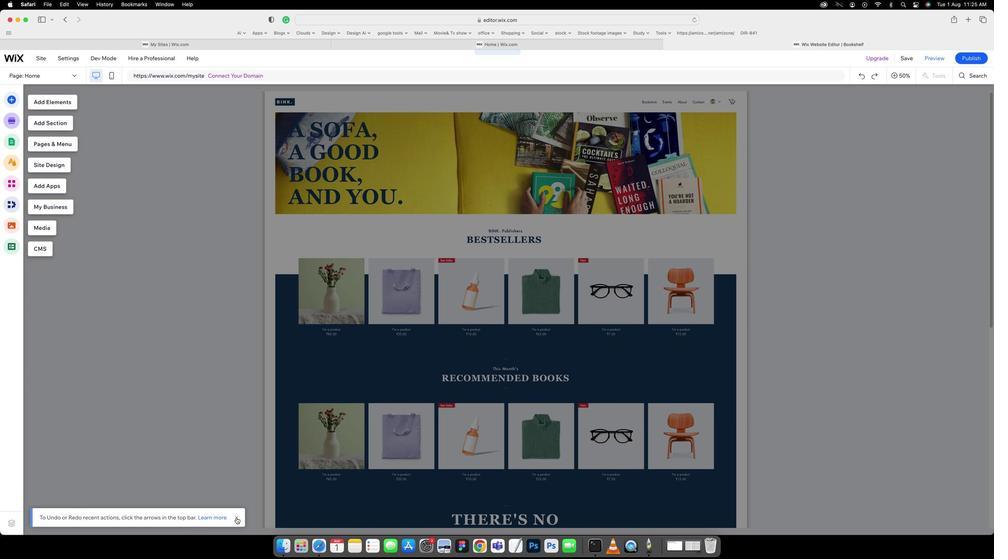 
Action: Mouse pressed left at (457, 471)
Screenshot: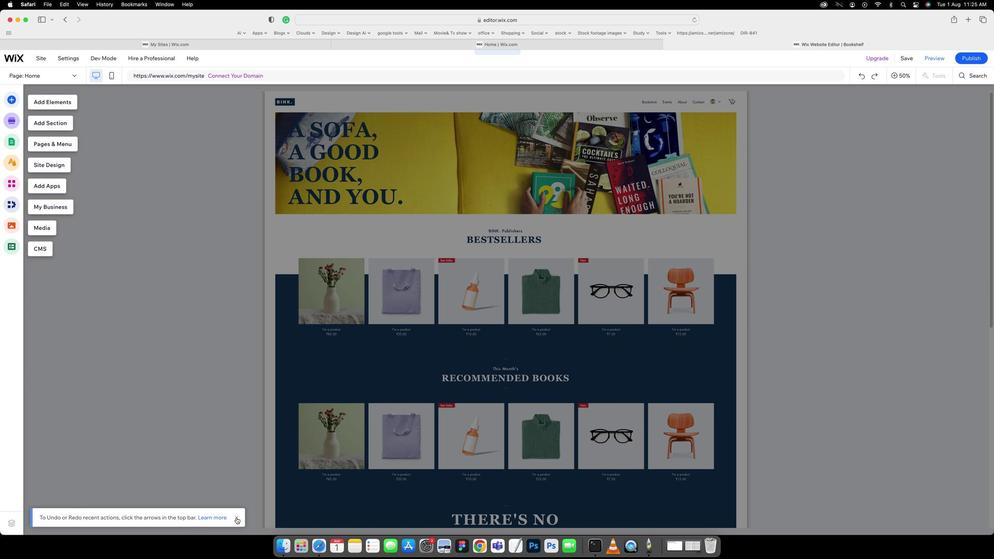 
Action: Mouse moved to (716, 161)
Screenshot: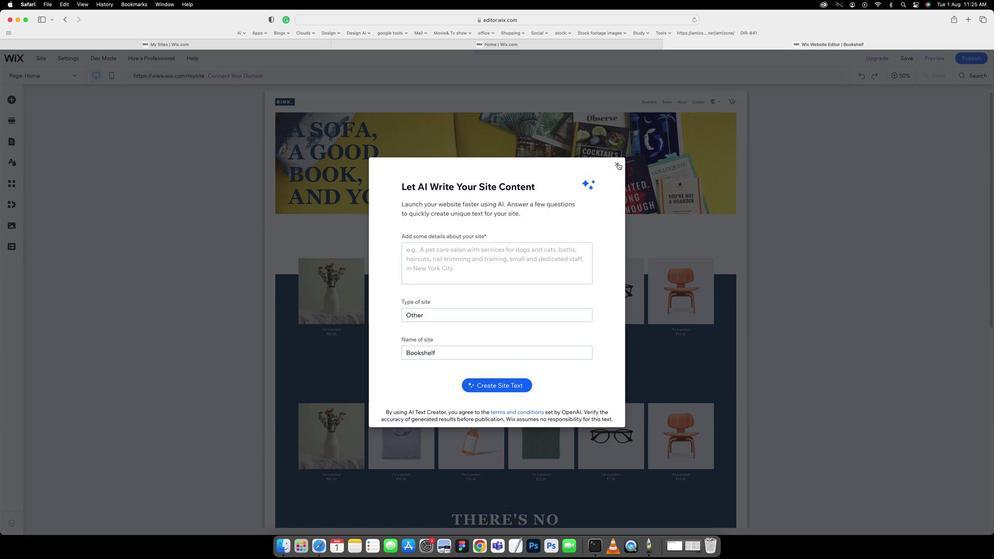 
Action: Mouse pressed left at (716, 161)
Screenshot: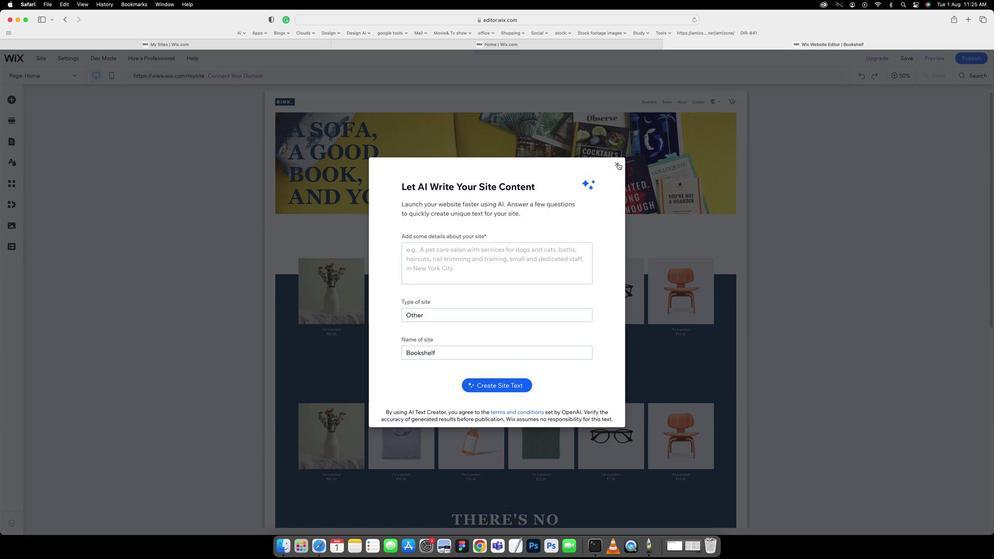 
Action: Mouse moved to (479, 133)
Screenshot: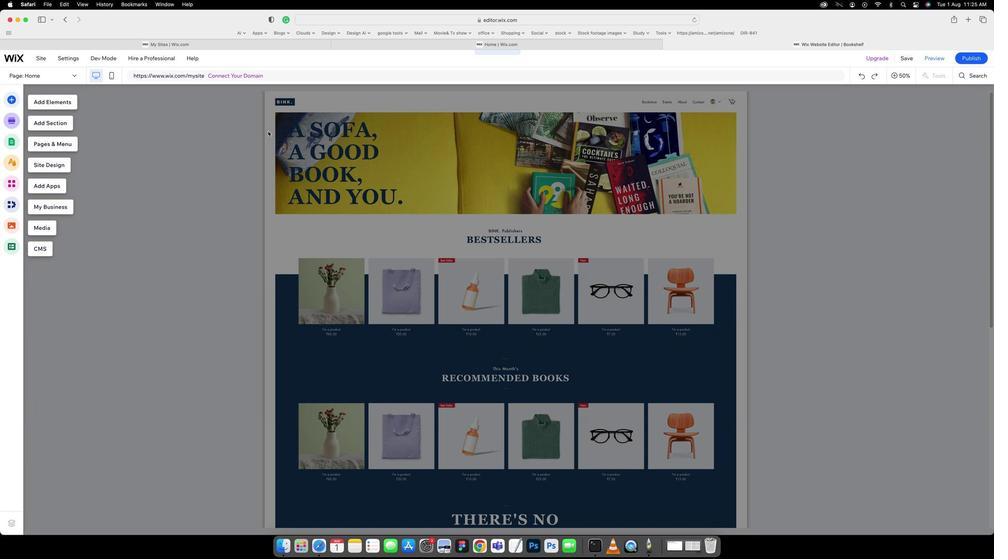 
Action: Mouse pressed left at (479, 133)
Screenshot: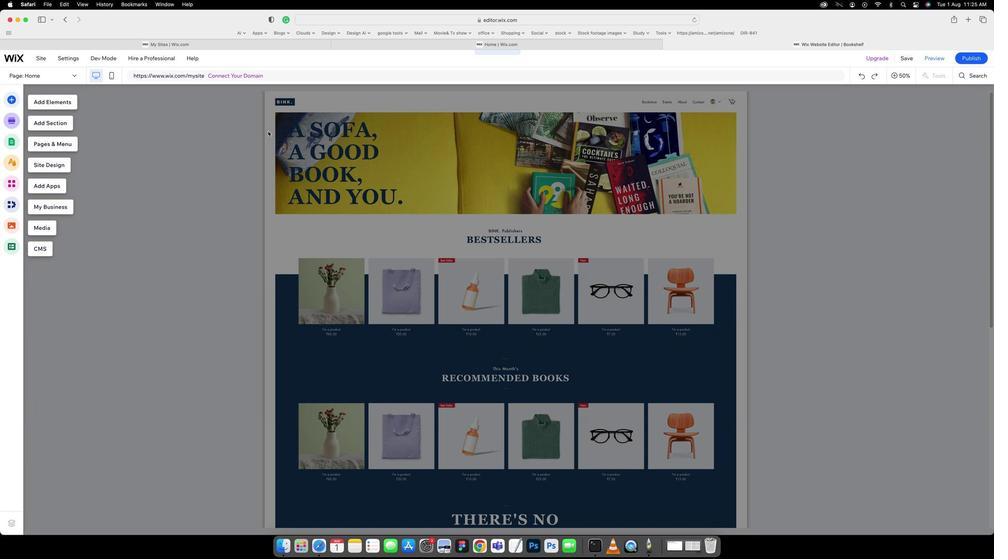 
Action: Mouse moved to (496, 102)
Screenshot: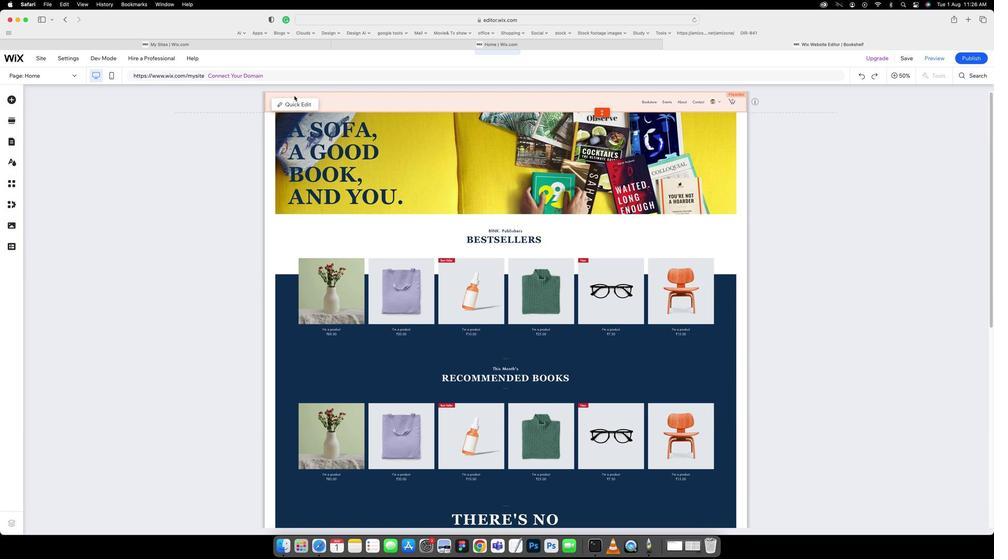 
Action: Mouse pressed left at (496, 102)
Screenshot: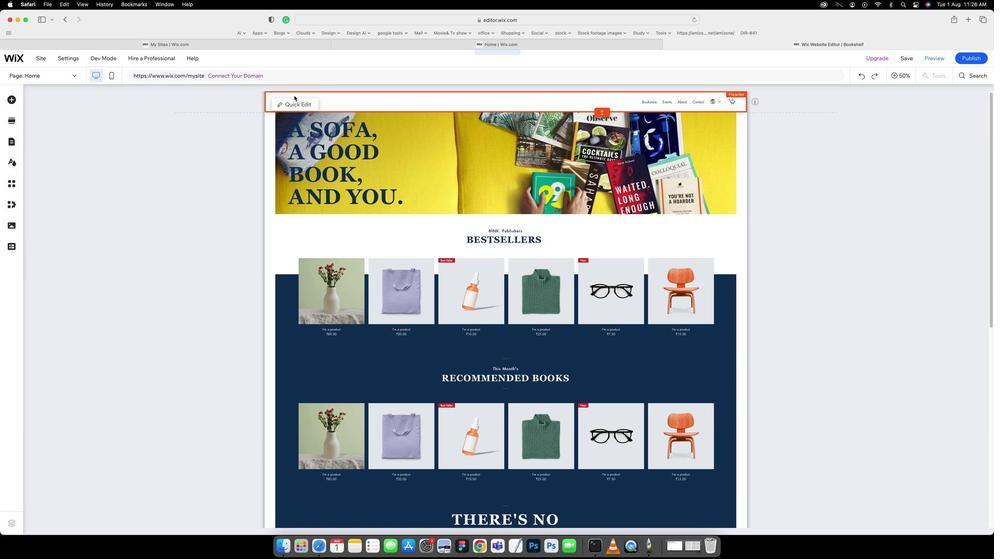 
Action: Mouse moved to (496, 111)
Screenshot: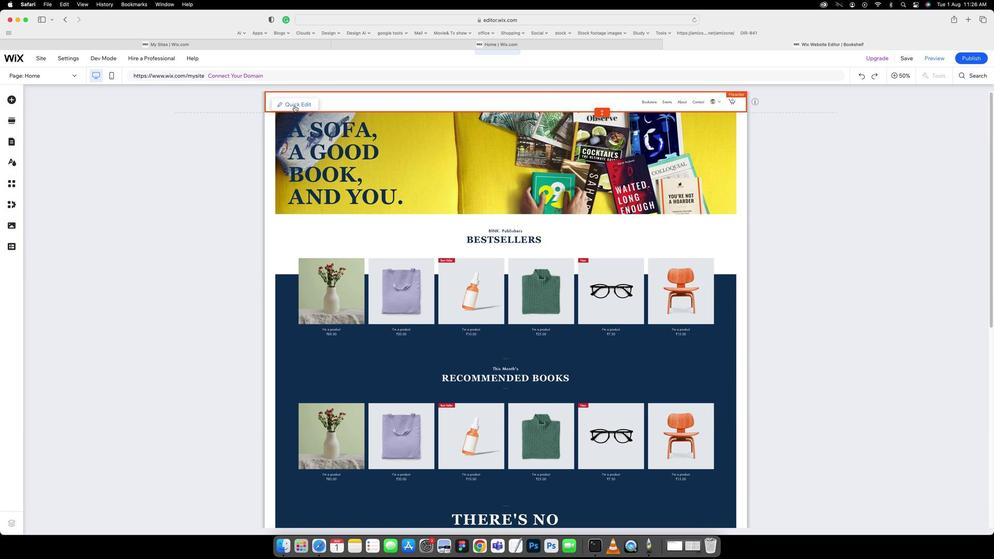 
Action: Mouse pressed left at (496, 111)
Screenshot: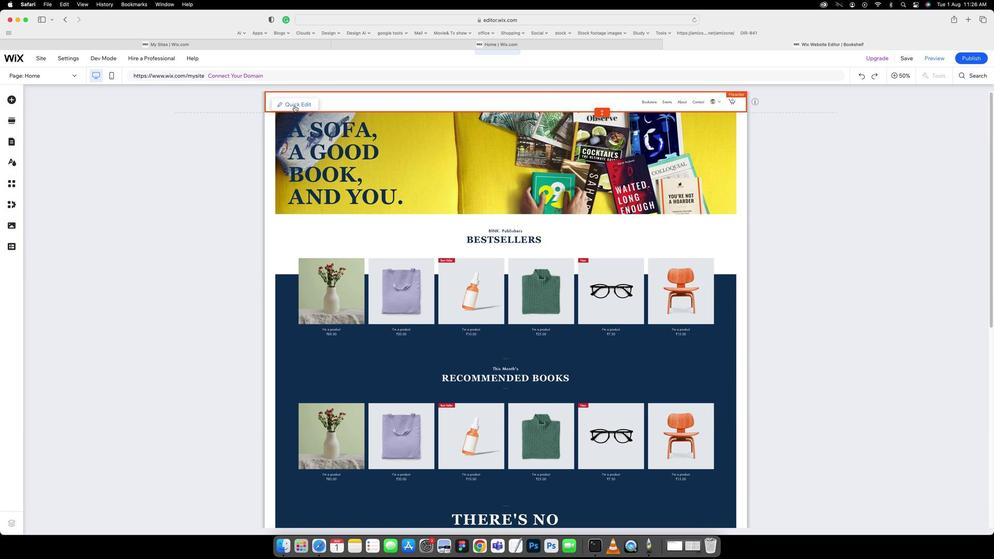 
Action: Mouse moved to (408, 111)
Screenshot: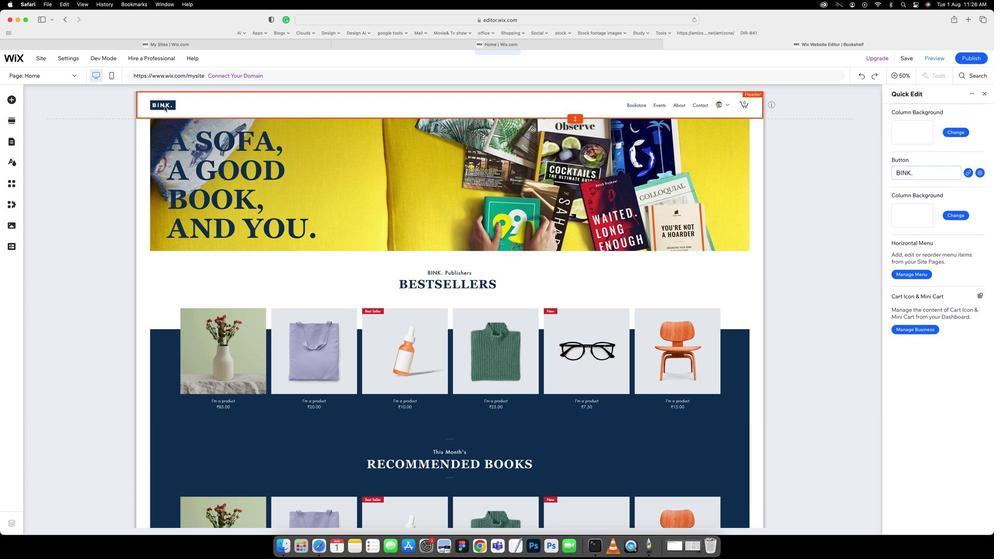 
Action: Mouse pressed left at (408, 111)
Screenshot: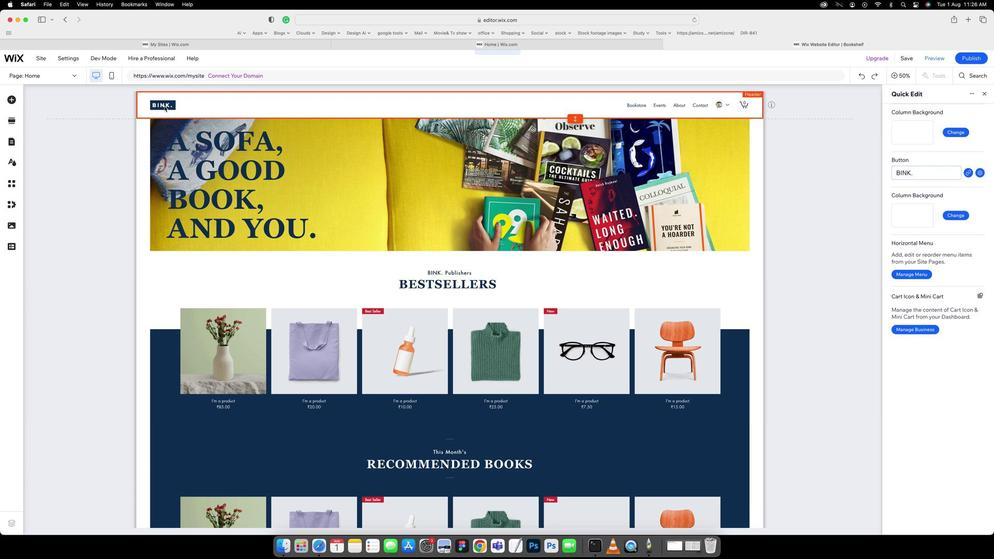 
Action: Mouse moved to (929, 167)
Screenshot: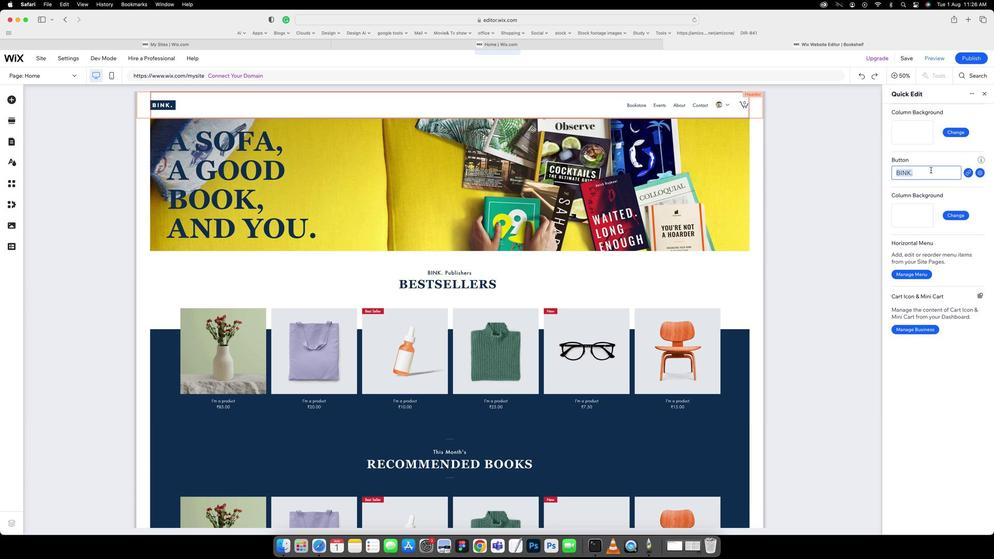 
Action: Mouse pressed left at (929, 167)
Screenshot: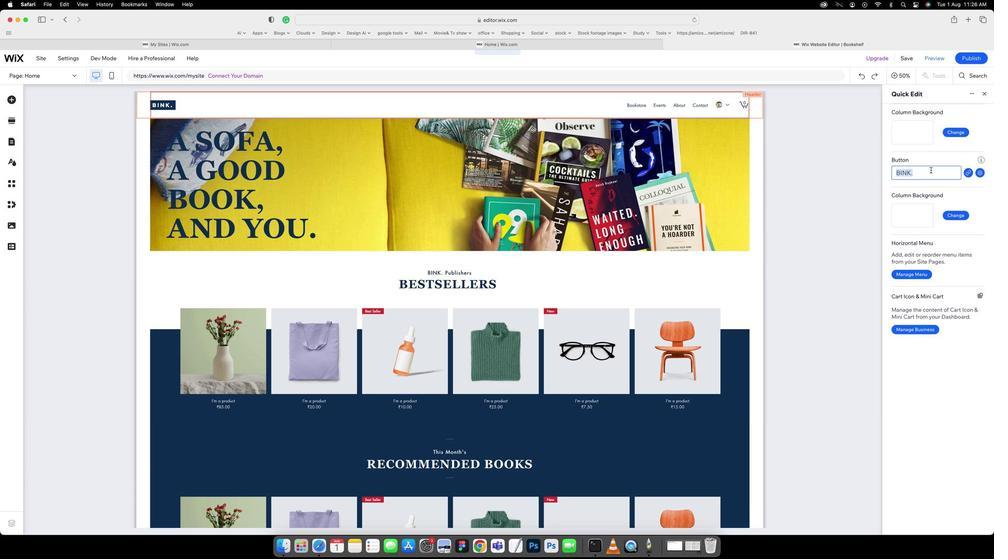 
Action: Key pressed Key.cmd'a'Key.caps_lock'B'Key.caps_lock'o''o''k''s''h''e''l''f'
Screenshot: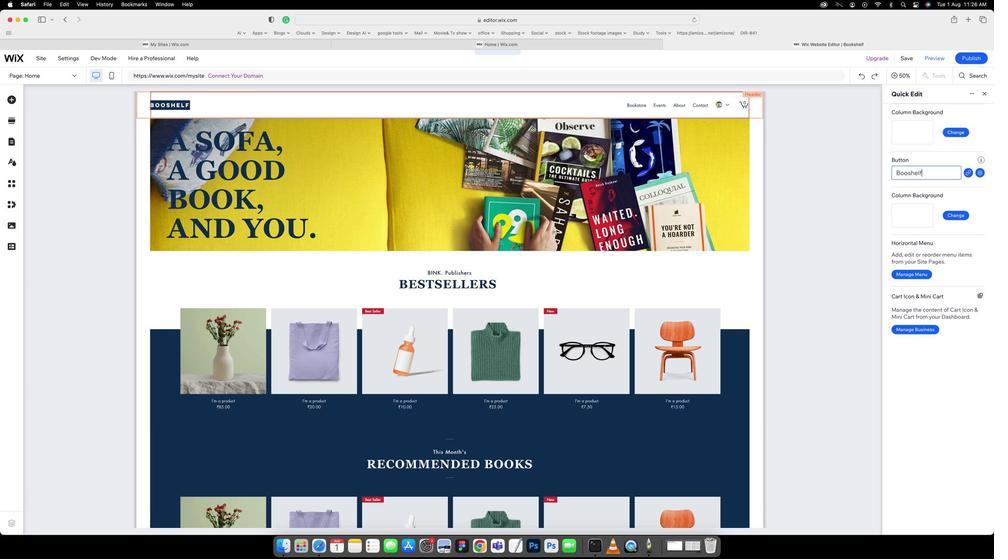 
Action: Mouse moved to (855, 188)
Screenshot: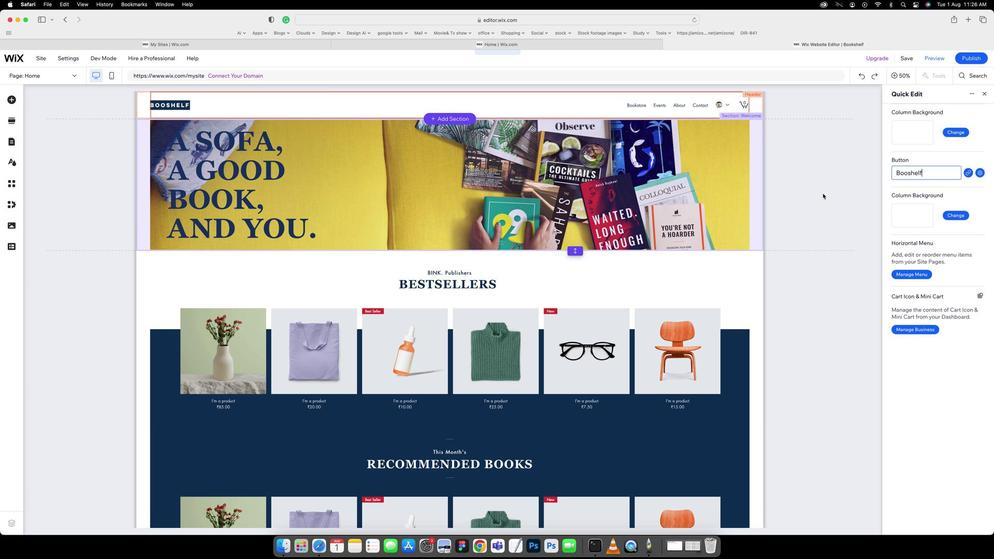 
Action: Mouse pressed left at (855, 188)
Screenshot: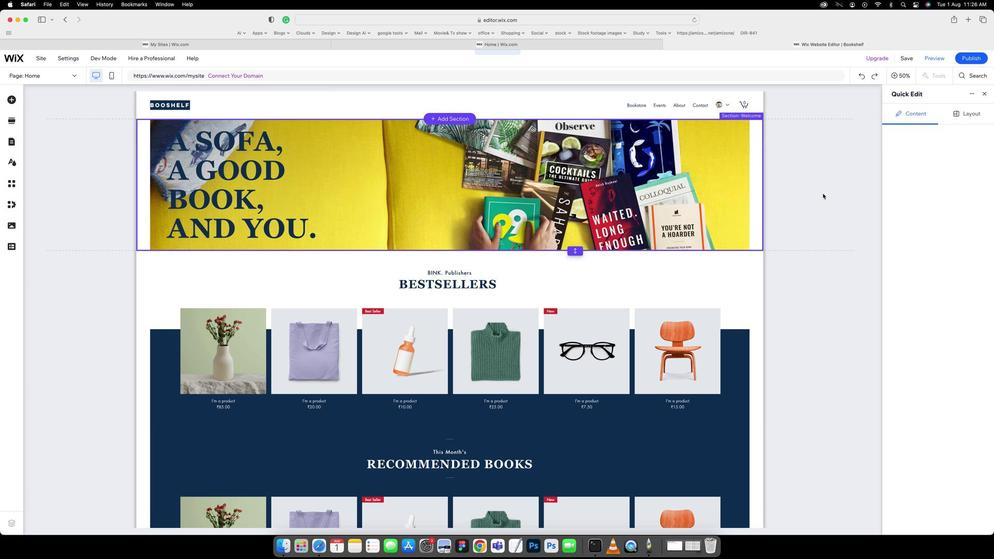 
Action: Mouse moved to (586, 259)
Screenshot: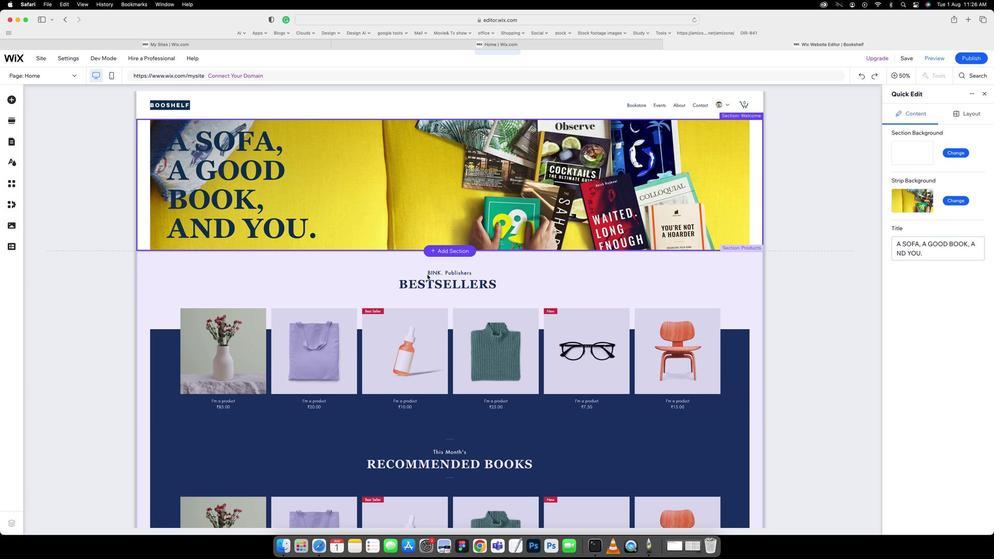 
Action: Mouse pressed left at (586, 259)
Screenshot: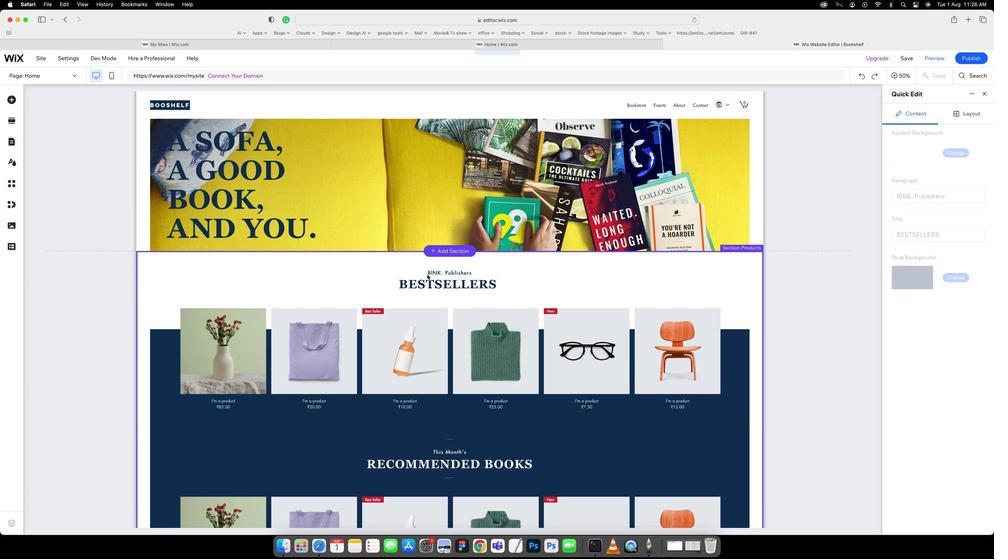 
Action: Mouse scrolled (586, 259) with delta (296, 18)
Screenshot: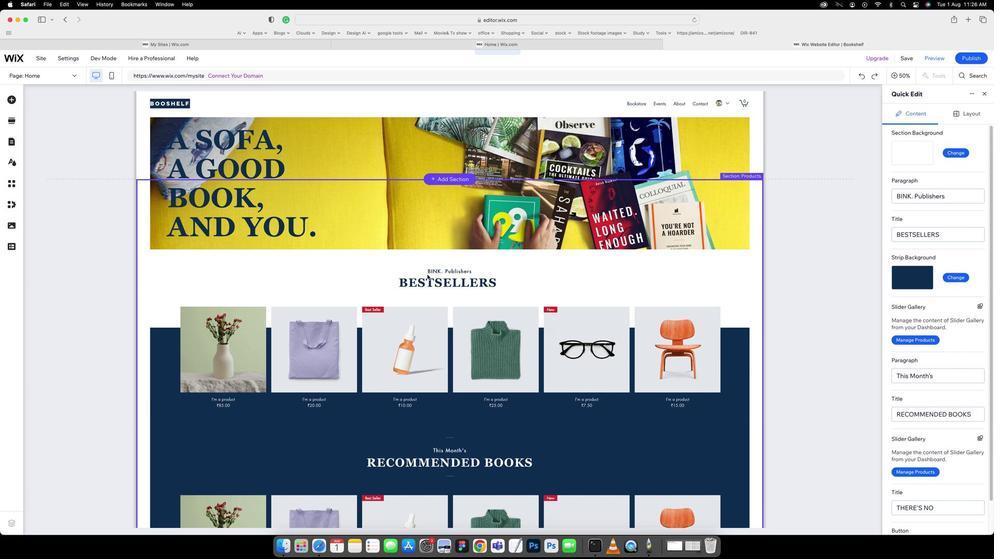 
Action: Mouse scrolled (586, 259) with delta (296, 18)
Screenshot: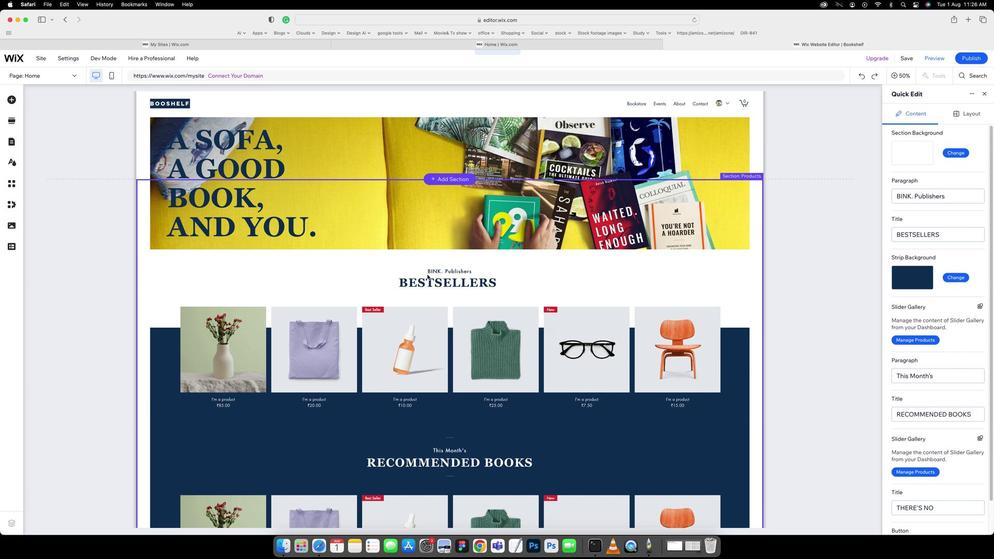 
Action: Mouse scrolled (586, 259) with delta (296, 17)
Screenshot: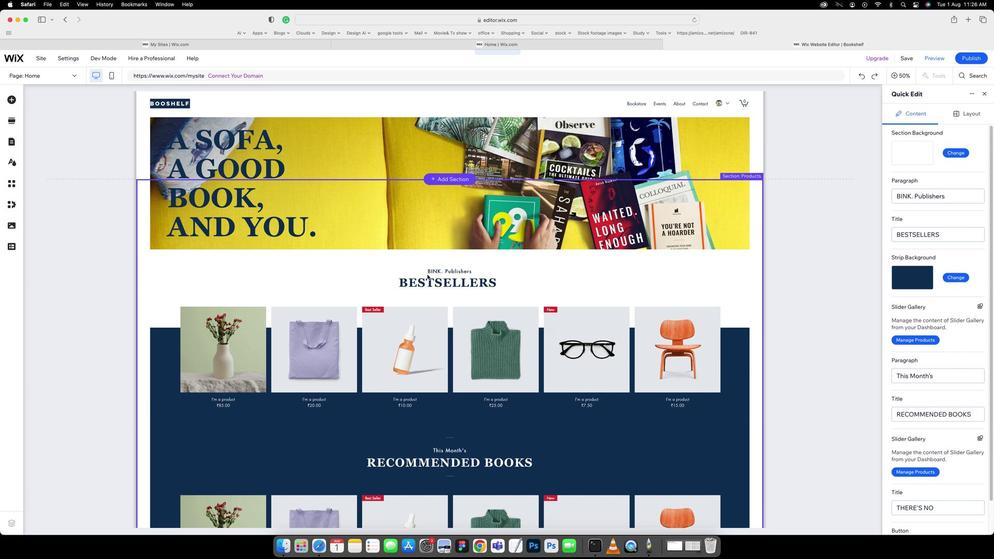 
Action: Mouse scrolled (586, 259) with delta (296, 17)
Screenshot: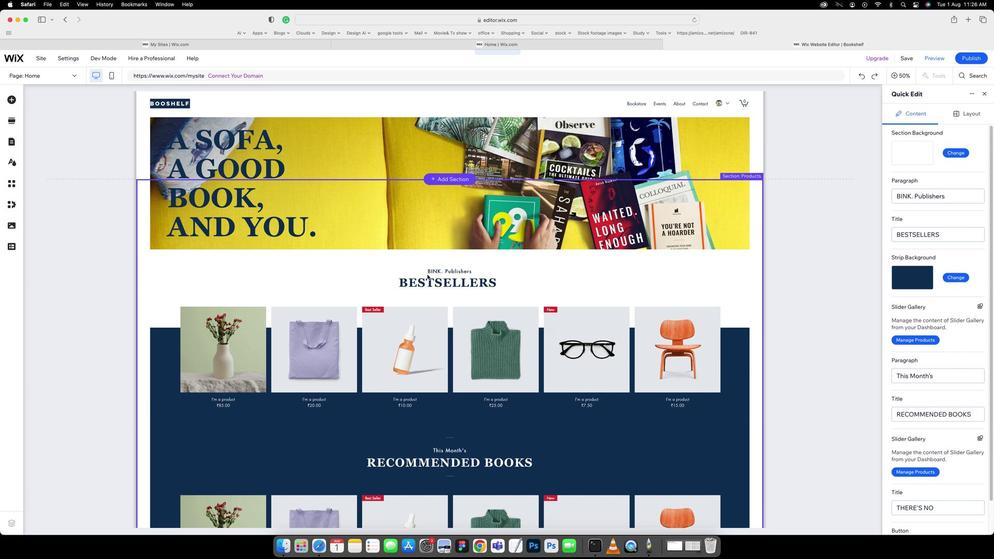 
Action: Mouse scrolled (586, 259) with delta (296, 18)
Screenshot: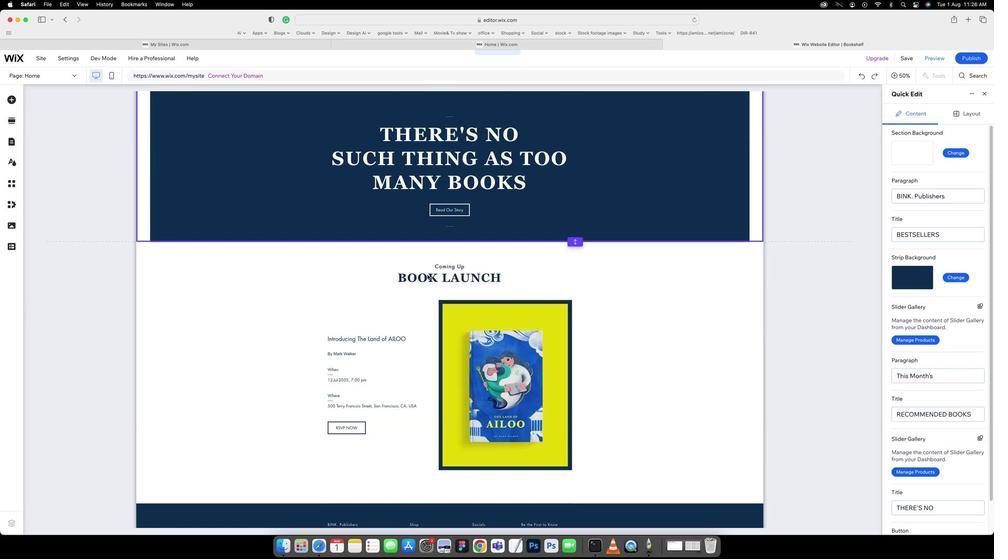 
Action: Mouse scrolled (586, 259) with delta (296, 18)
Screenshot: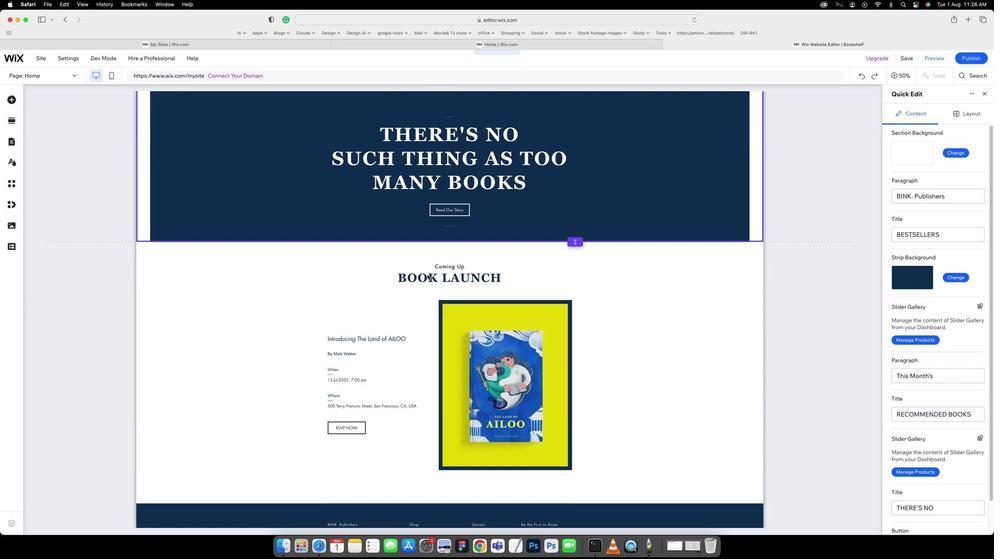
Action: Mouse scrolled (586, 259) with delta (296, 17)
Screenshot: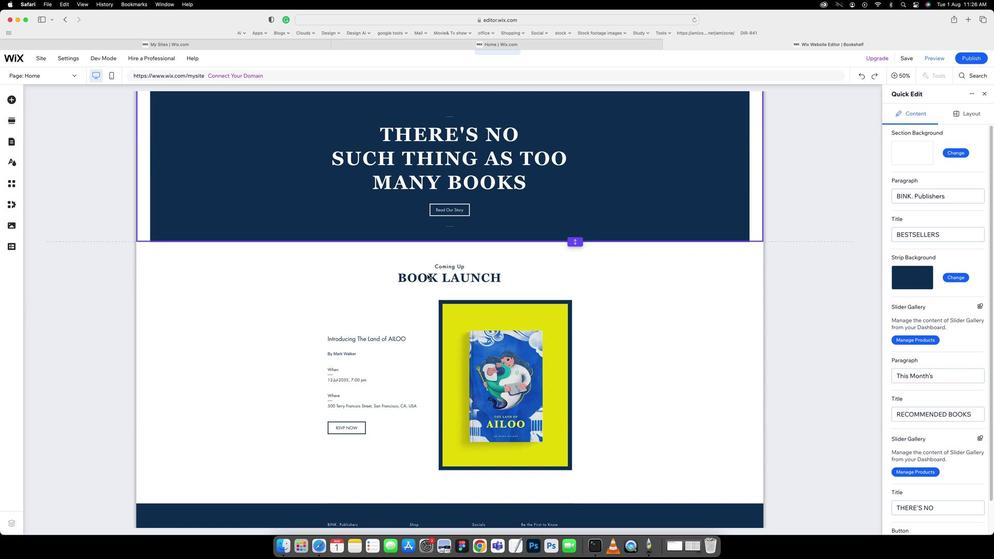 
Action: Mouse scrolled (586, 259) with delta (296, 17)
Screenshot: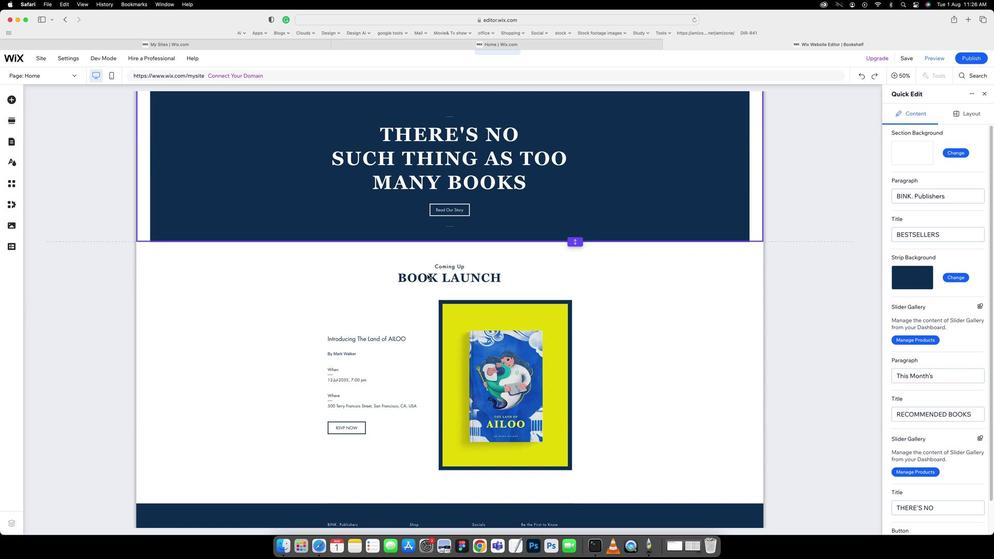 
Action: Mouse scrolled (586, 259) with delta (296, 16)
Screenshot: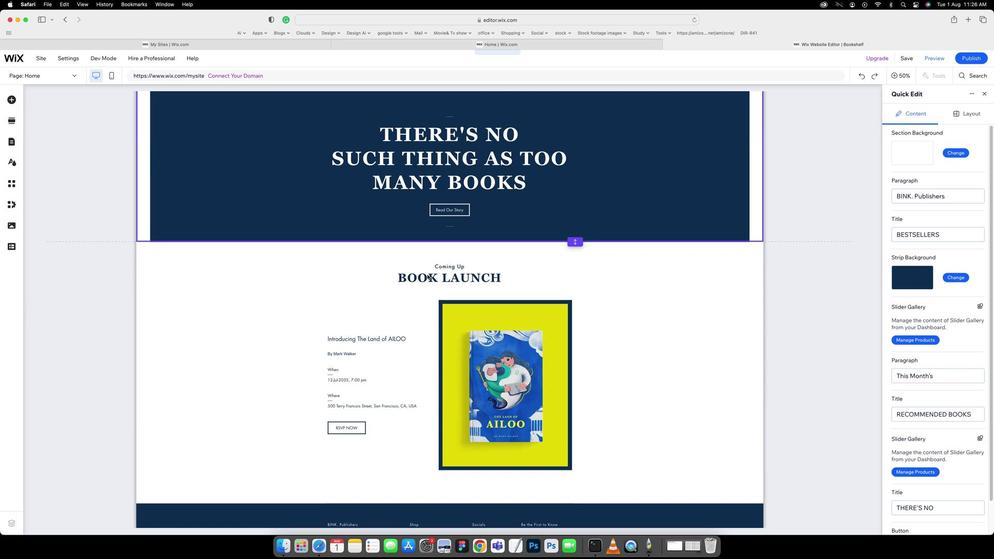 
Action: Mouse scrolled (586, 259) with delta (296, 16)
Screenshot: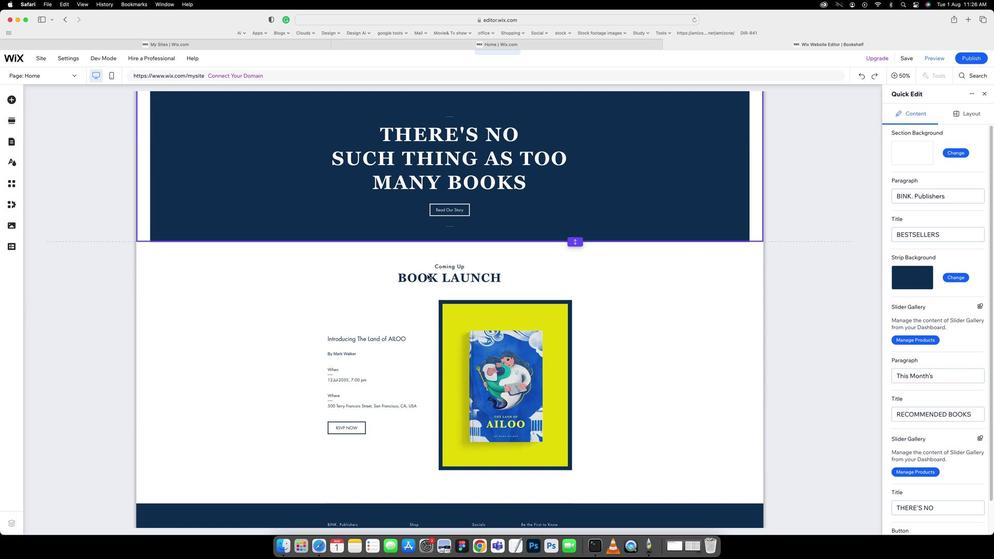 
Action: Mouse scrolled (586, 259) with delta (296, 18)
Screenshot: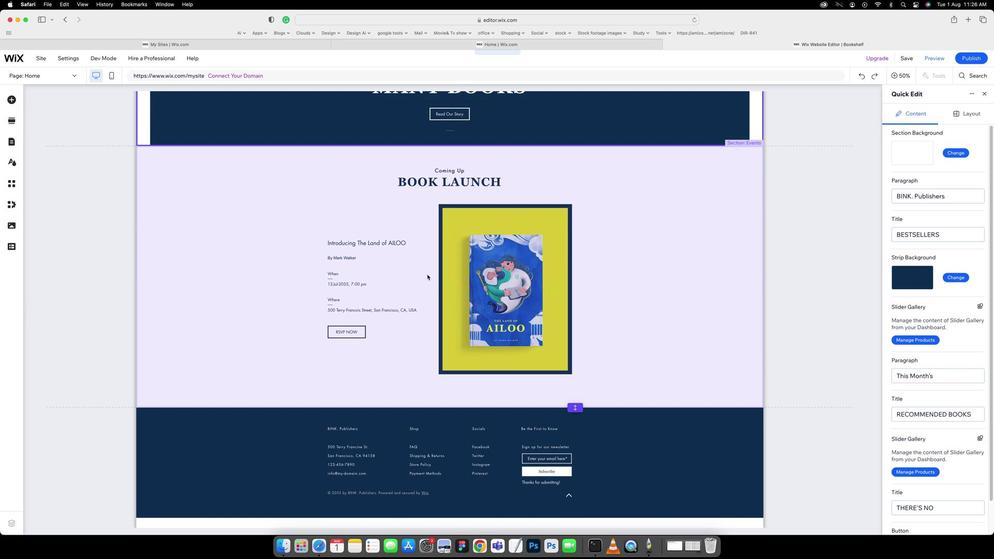 
Action: Mouse scrolled (586, 259) with delta (296, 18)
Screenshot: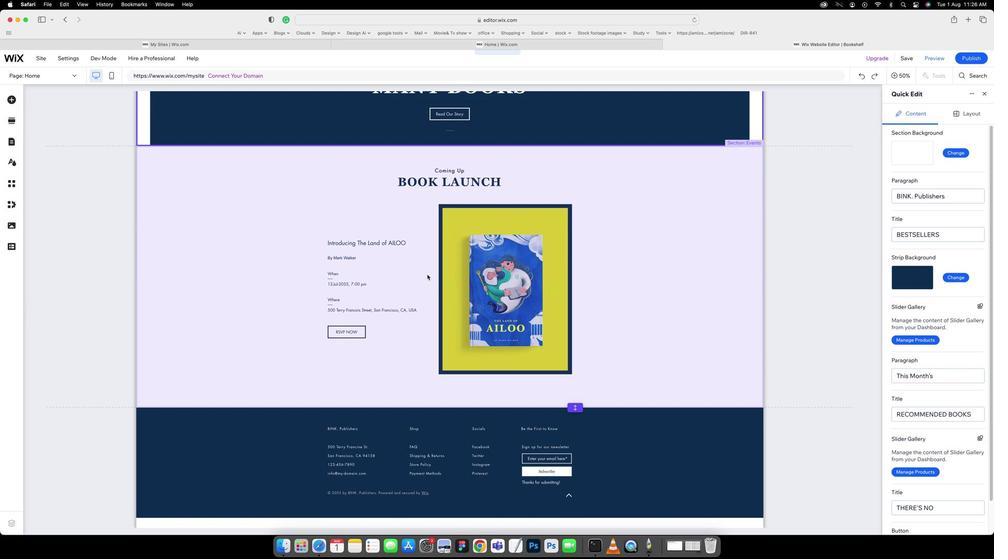
Action: Mouse scrolled (586, 259) with delta (296, 18)
Screenshot: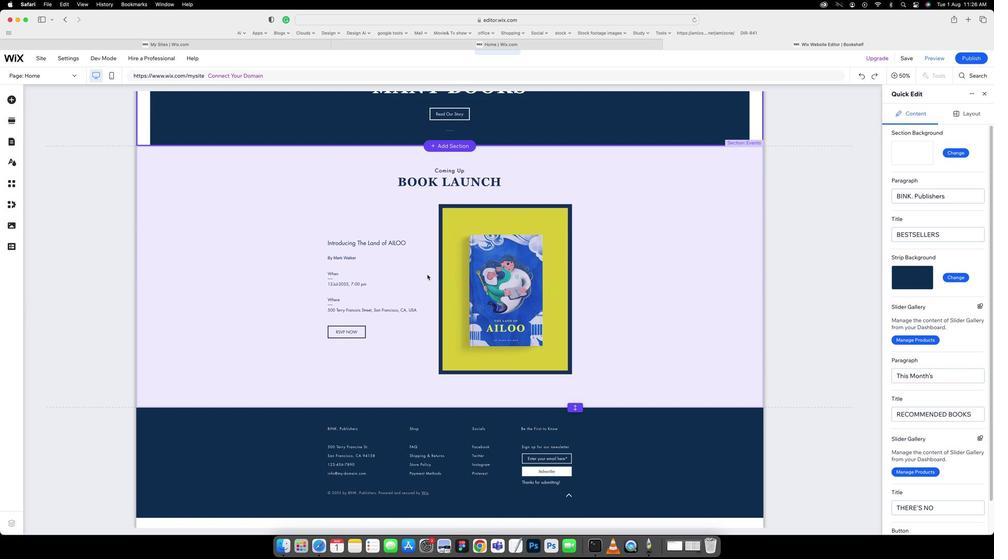 
Action: Mouse scrolled (586, 259) with delta (296, 17)
Screenshot: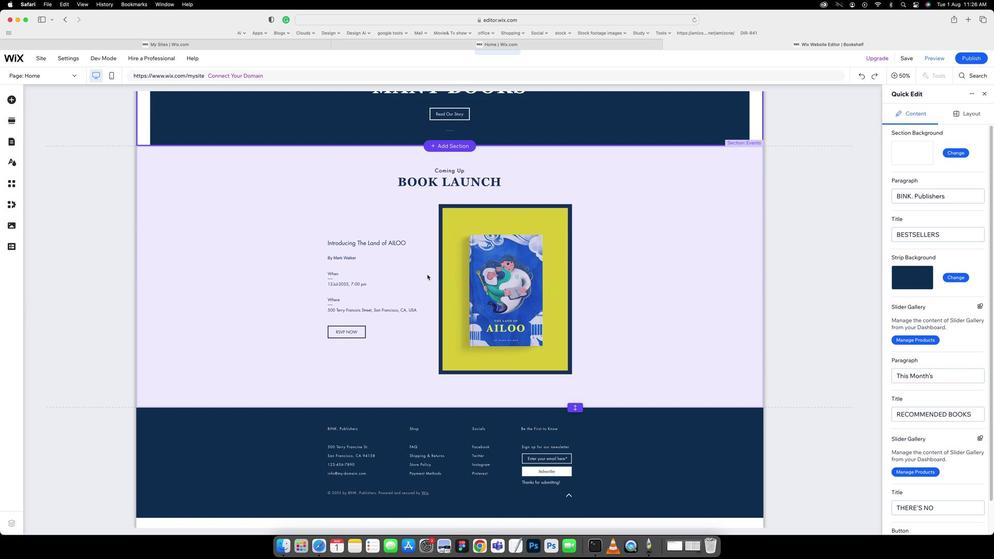 
Action: Mouse scrolled (586, 259) with delta (296, 17)
Screenshot: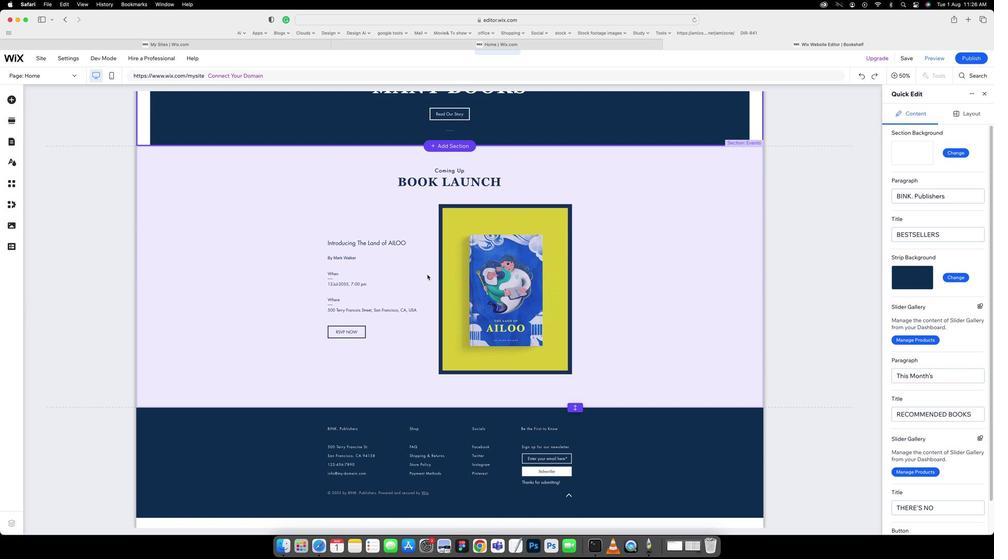 
Action: Mouse scrolled (586, 259) with delta (296, 18)
Screenshot: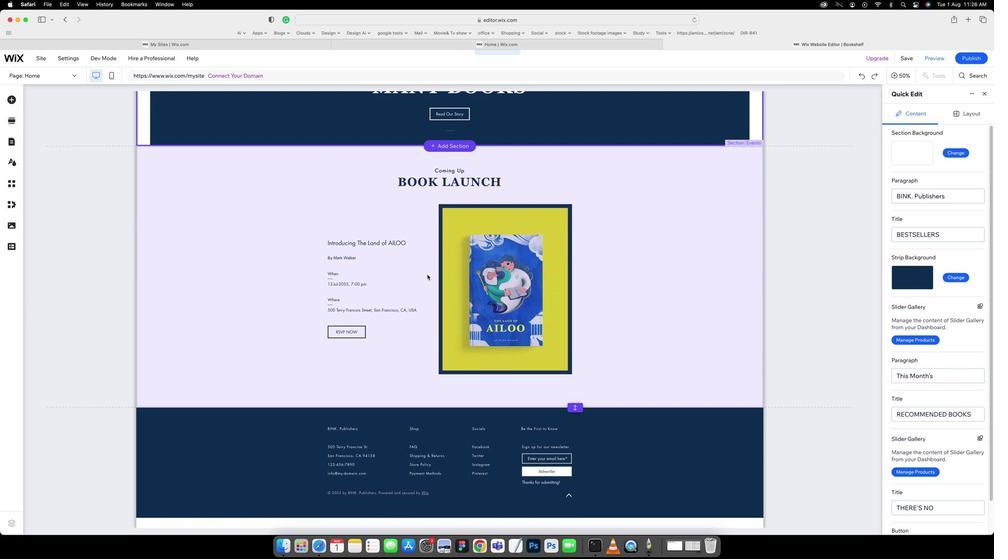 
Action: Mouse scrolled (586, 259) with delta (296, 18)
Screenshot: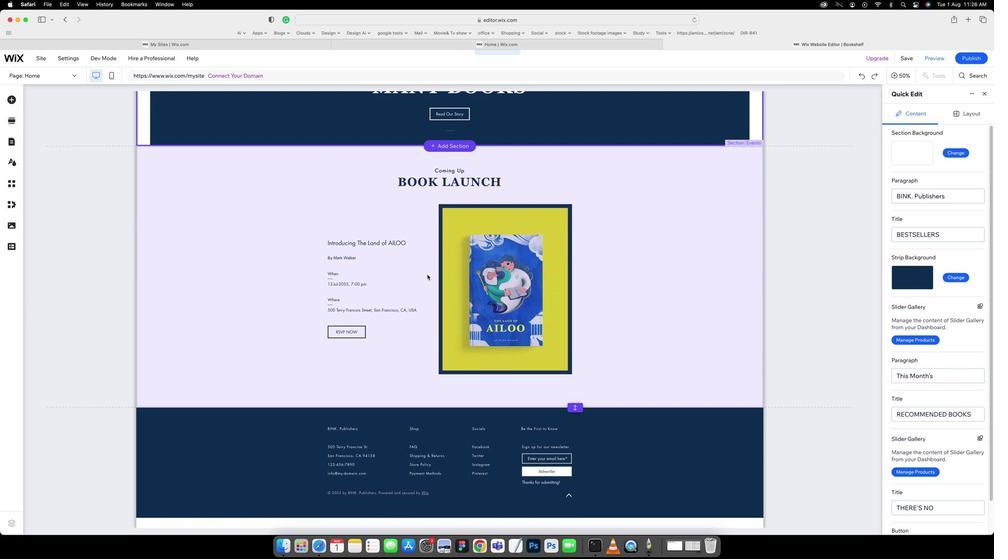 
Action: Mouse scrolled (586, 259) with delta (296, 17)
Screenshot: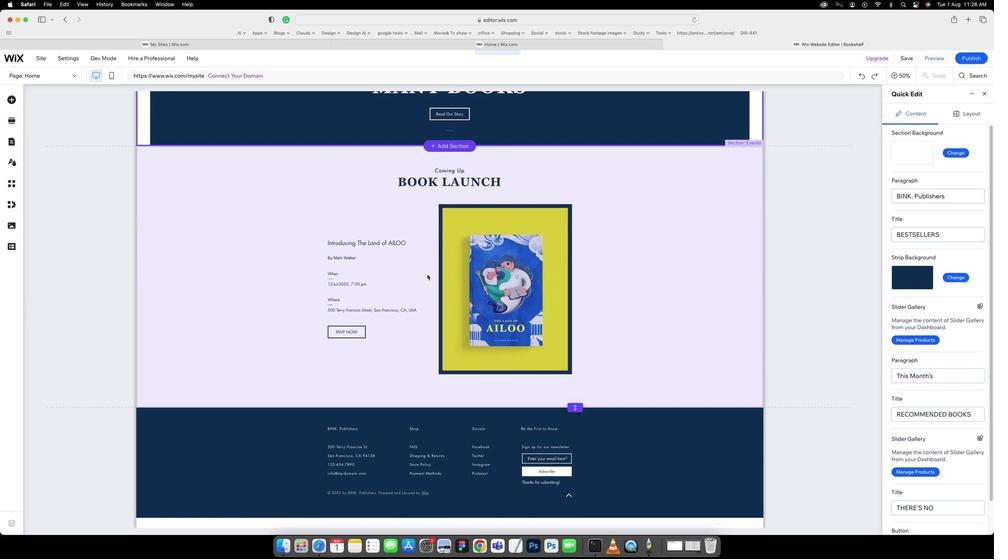 
Action: Mouse scrolled (586, 259) with delta (296, 17)
Screenshot: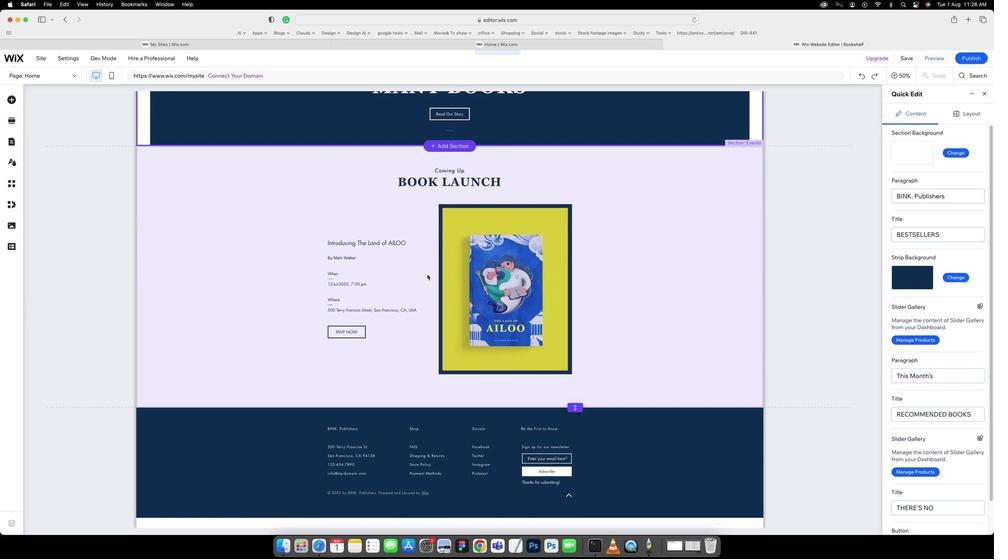 
Action: Mouse scrolled (586, 259) with delta (296, 17)
Screenshot: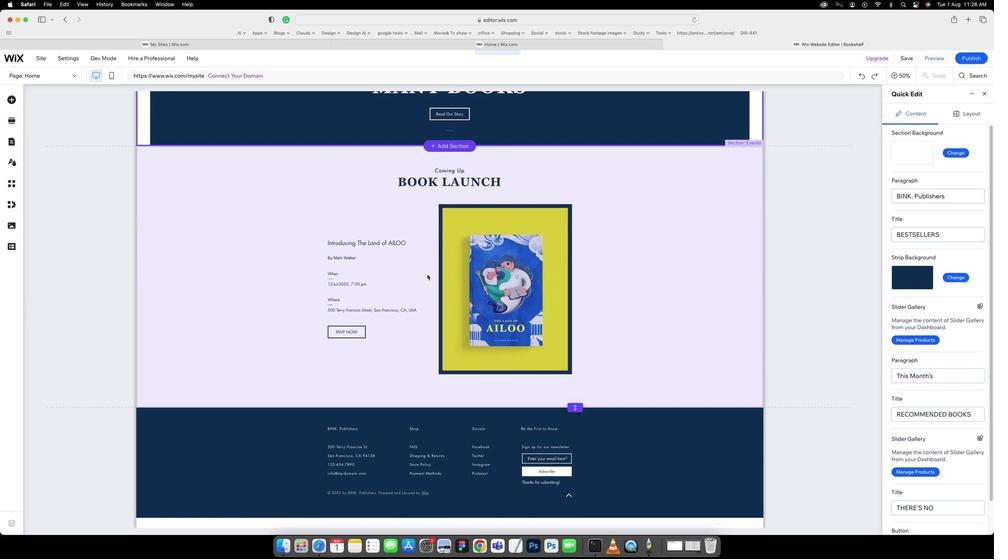 
Action: Mouse scrolled (586, 259) with delta (296, 19)
Screenshot: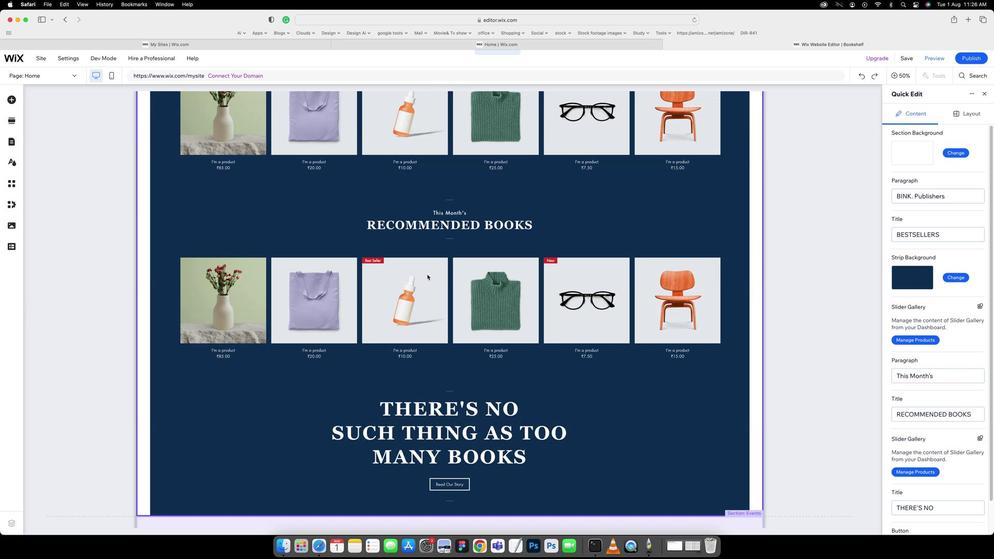 
Action: Mouse scrolled (586, 259) with delta (296, 19)
Screenshot: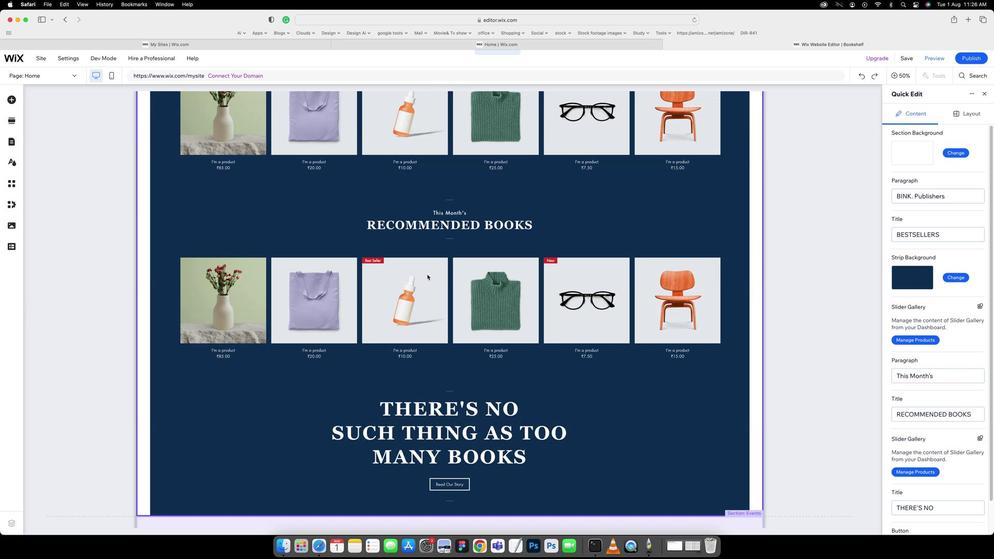 
Action: Mouse scrolled (586, 259) with delta (296, 19)
Screenshot: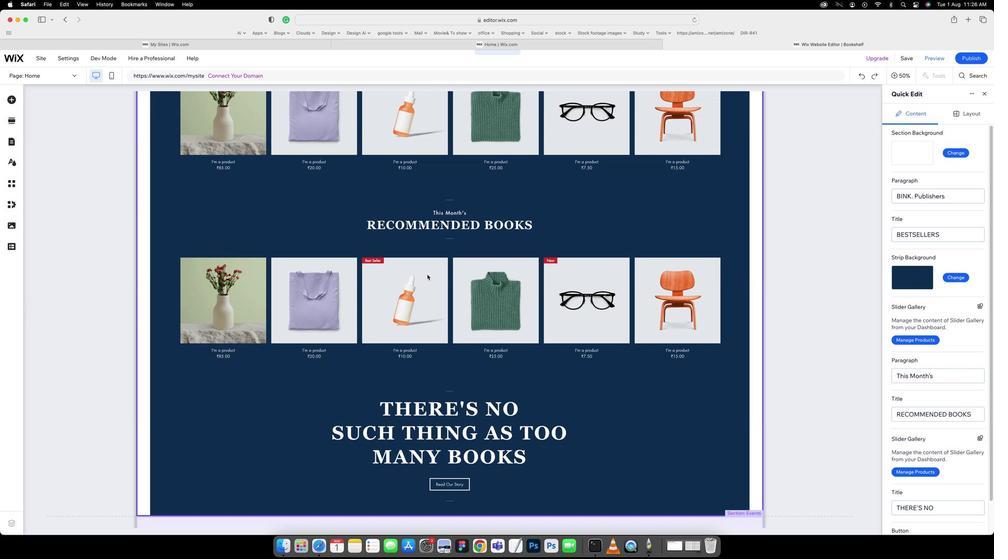 
Action: Mouse scrolled (586, 259) with delta (296, 20)
Screenshot: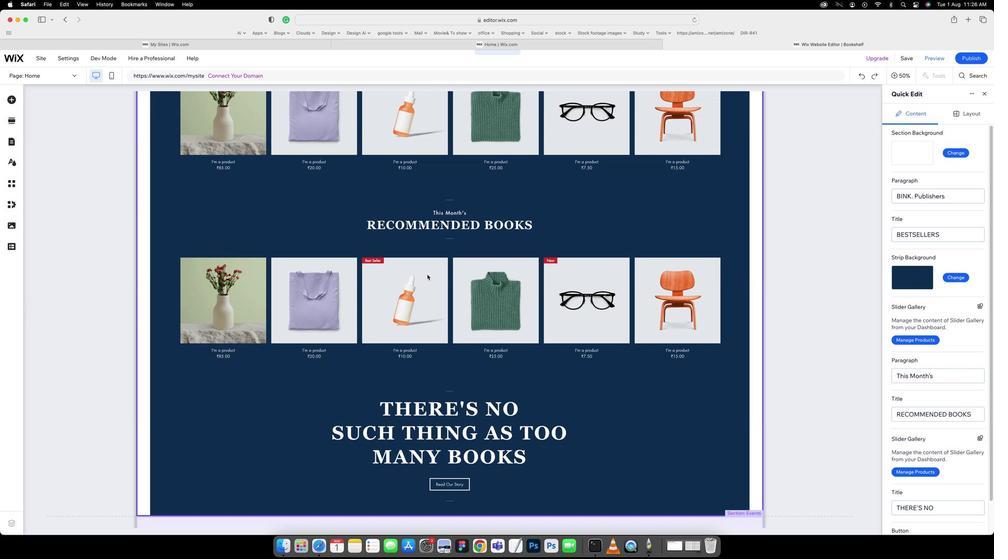 
Action: Mouse scrolled (586, 259) with delta (296, 20)
Screenshot: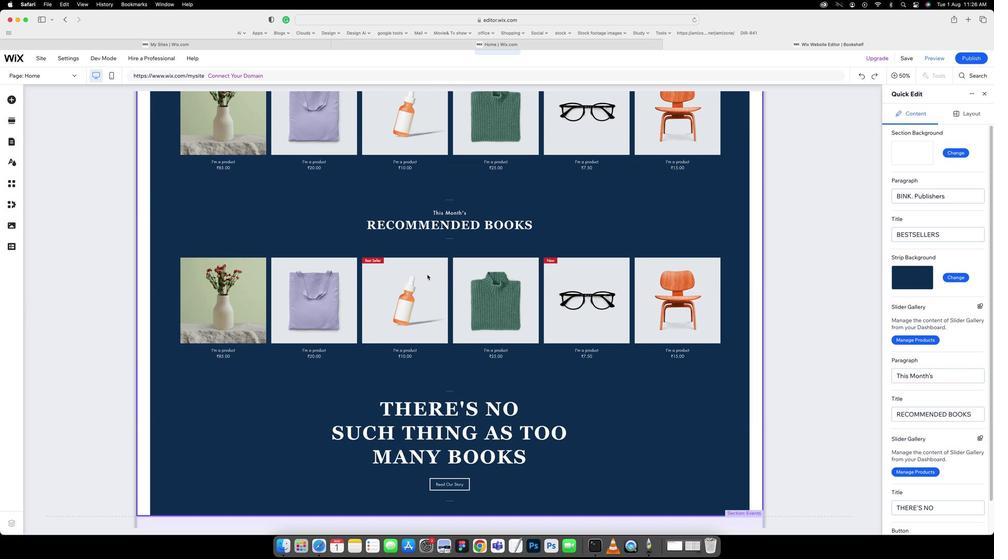 
Action: Mouse scrolled (586, 259) with delta (296, 20)
Screenshot: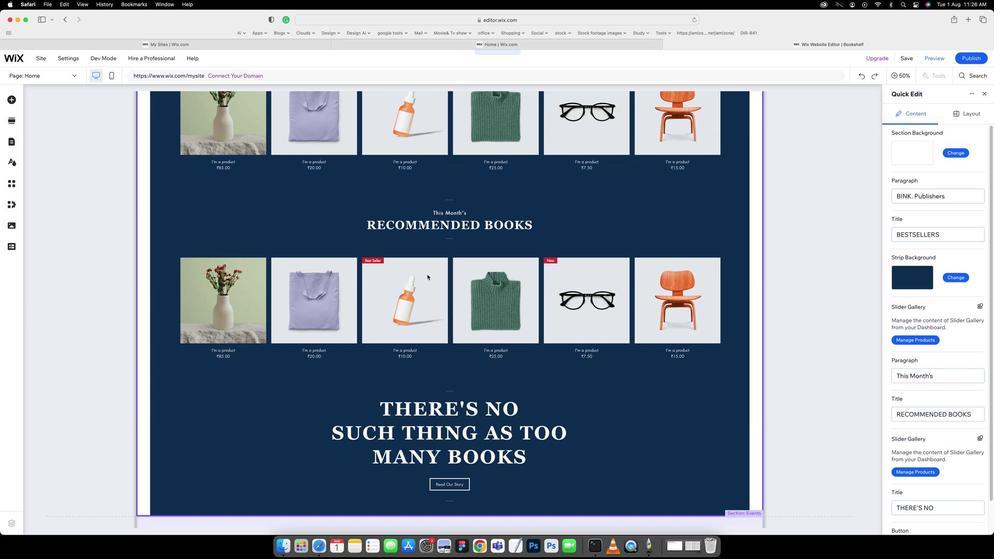 
Action: Mouse scrolled (586, 259) with delta (296, 19)
Screenshot: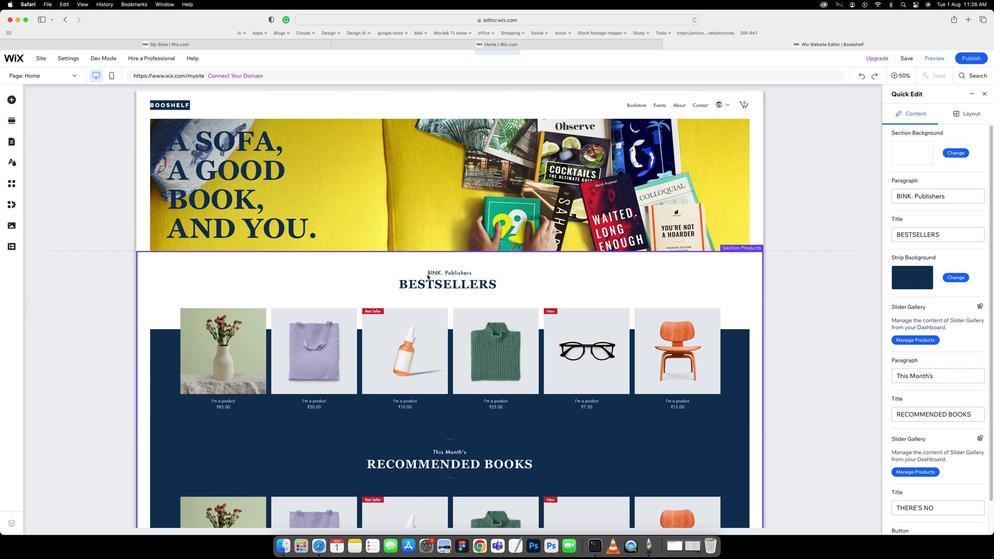 
Action: Mouse scrolled (586, 259) with delta (296, 19)
Screenshot: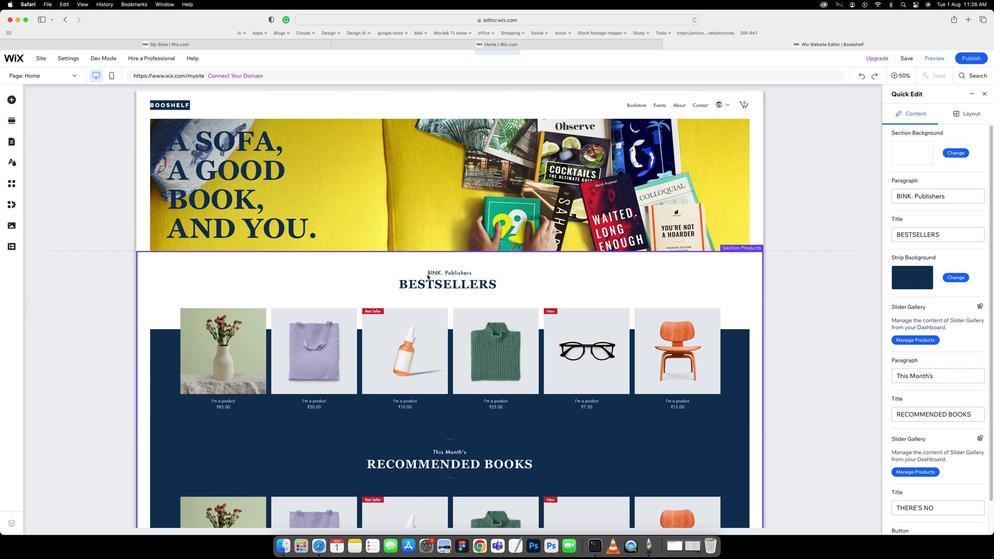 
Action: Mouse scrolled (586, 259) with delta (296, 19)
Screenshot: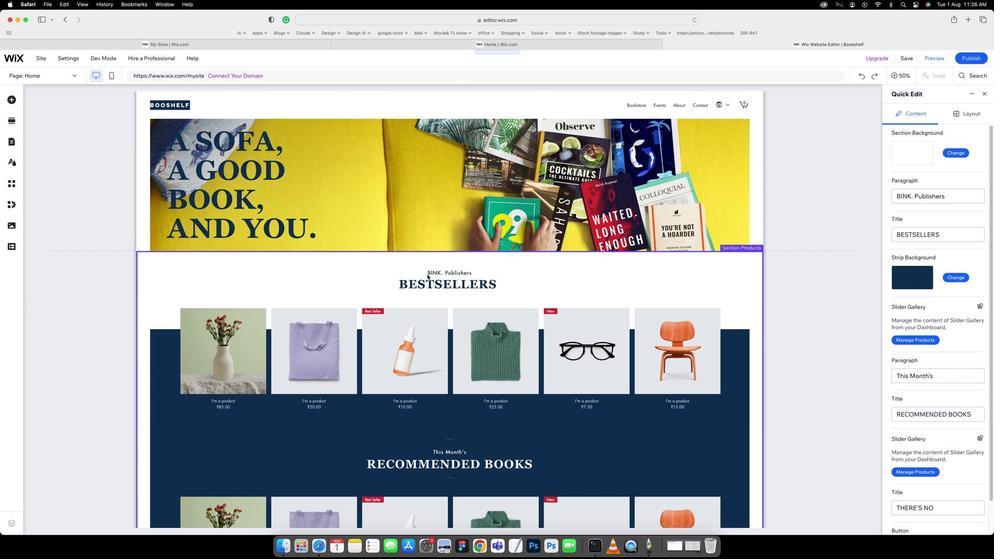
Action: Mouse scrolled (586, 259) with delta (296, 20)
Screenshot: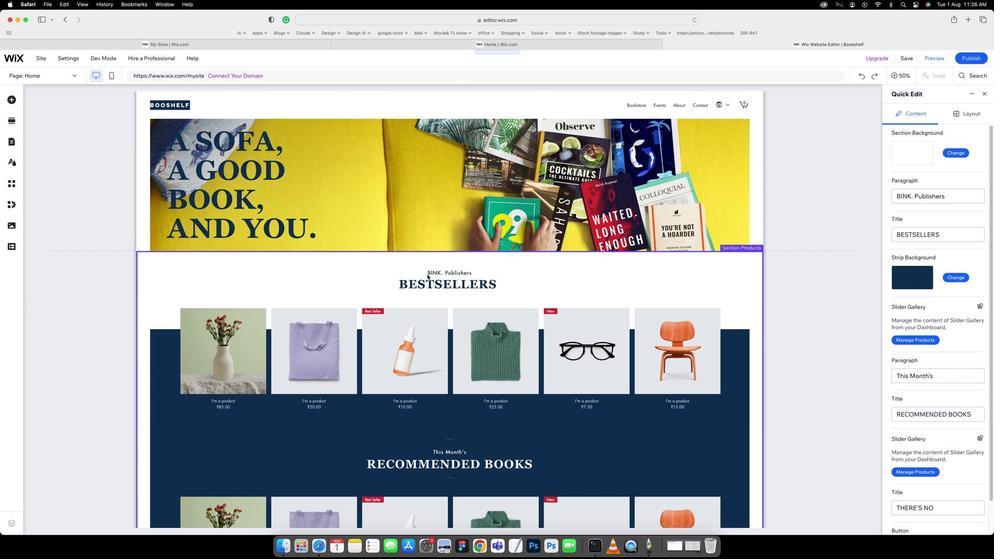 
Action: Mouse scrolled (586, 259) with delta (296, 20)
Screenshot: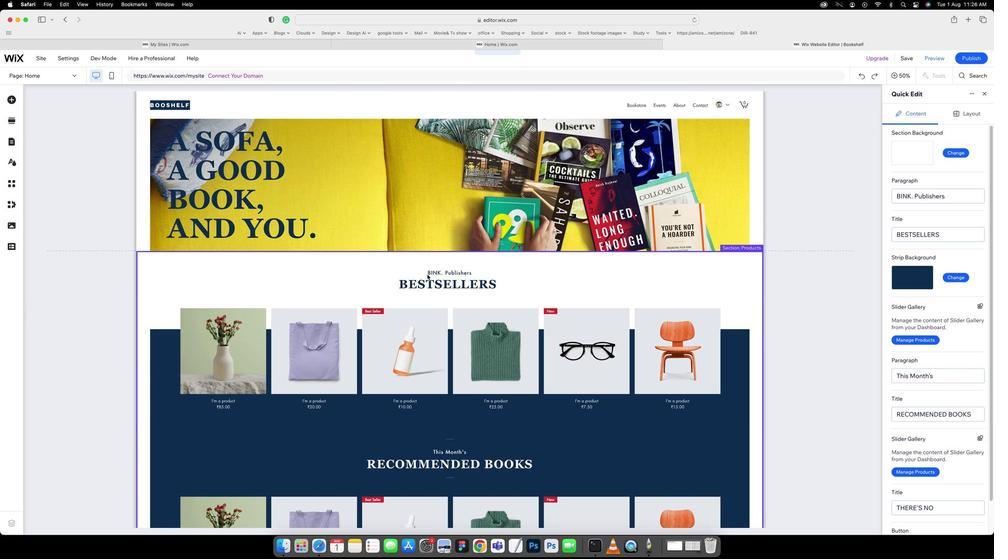 
Action: Mouse scrolled (586, 259) with delta (296, 19)
Screenshot: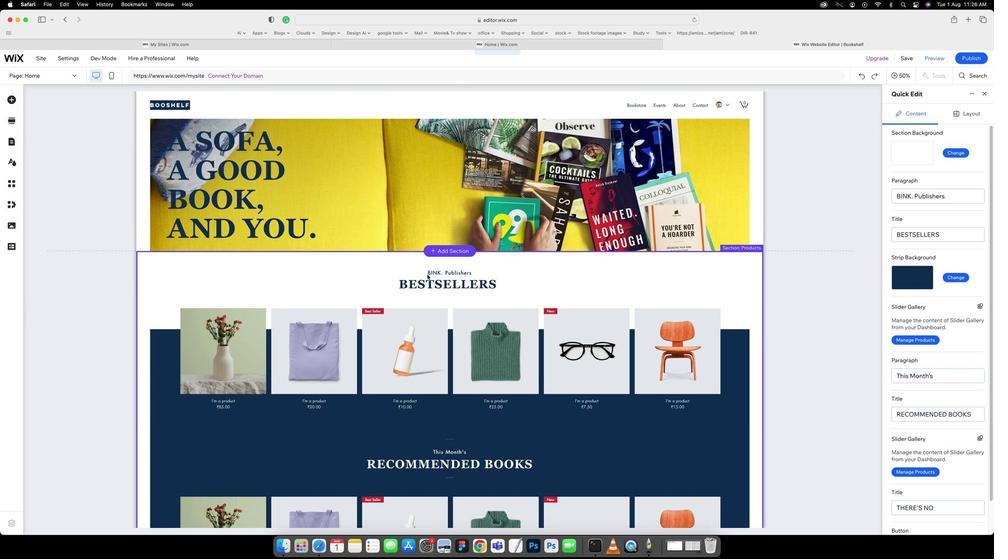 
Action: Mouse scrolled (586, 259) with delta (296, 19)
Screenshot: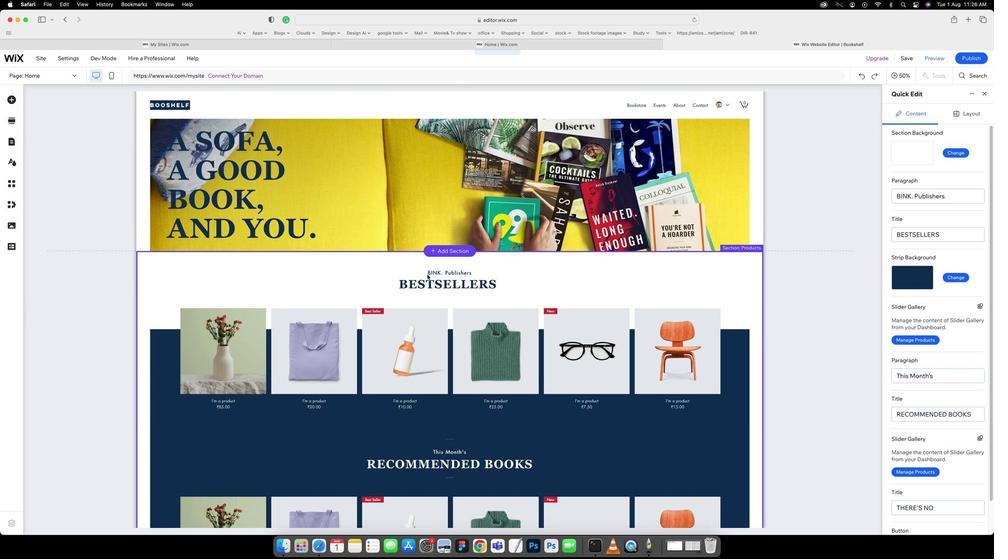 
Action: Mouse scrolled (586, 259) with delta (296, 20)
Screenshot: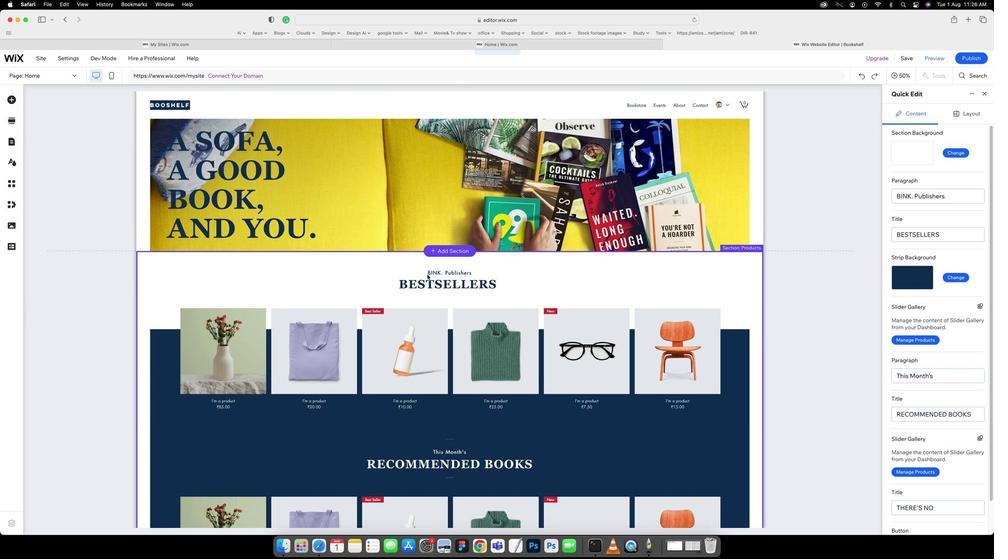 
Action: Mouse scrolled (586, 259) with delta (296, 20)
Screenshot: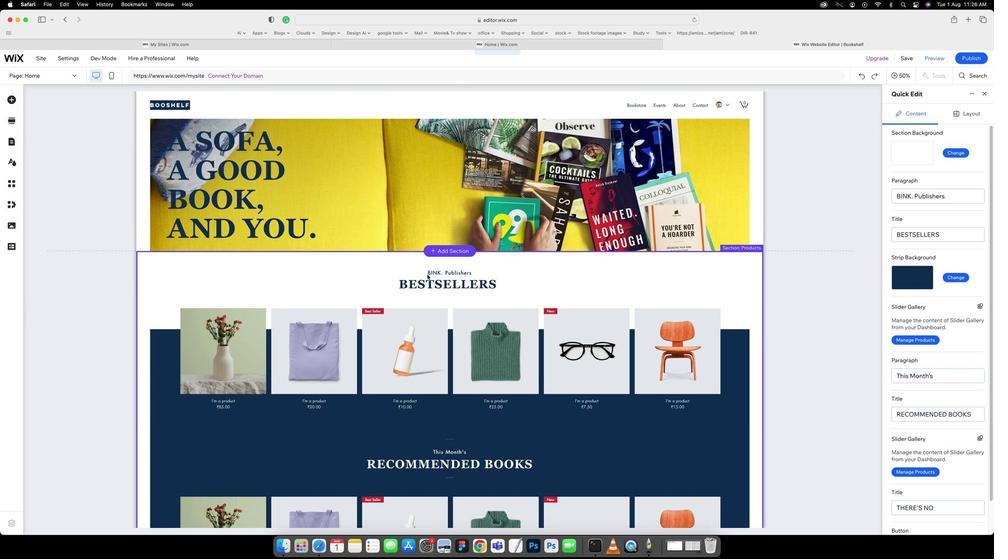 
Action: Mouse scrolled (586, 259) with delta (296, 20)
Screenshot: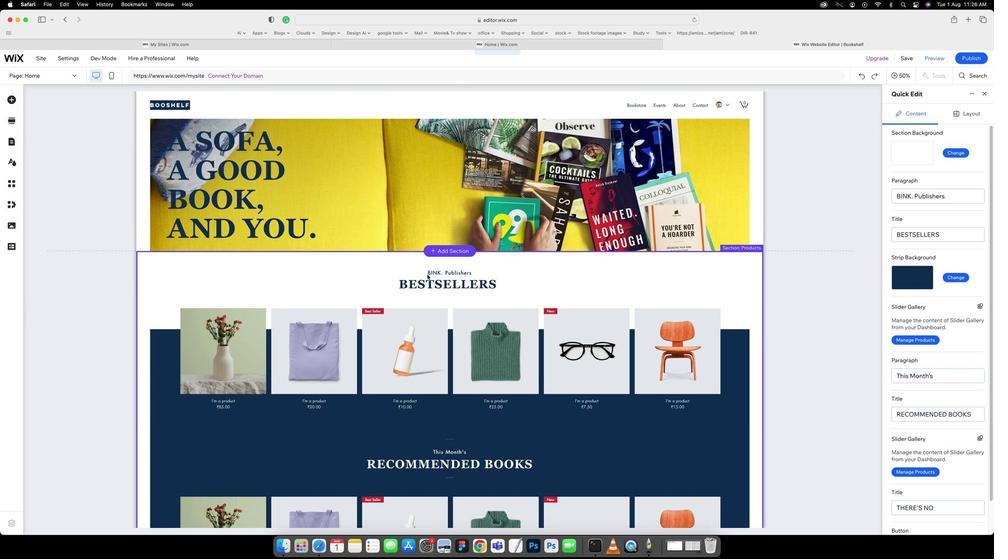 
Action: Mouse moved to (592, 260)
Screenshot: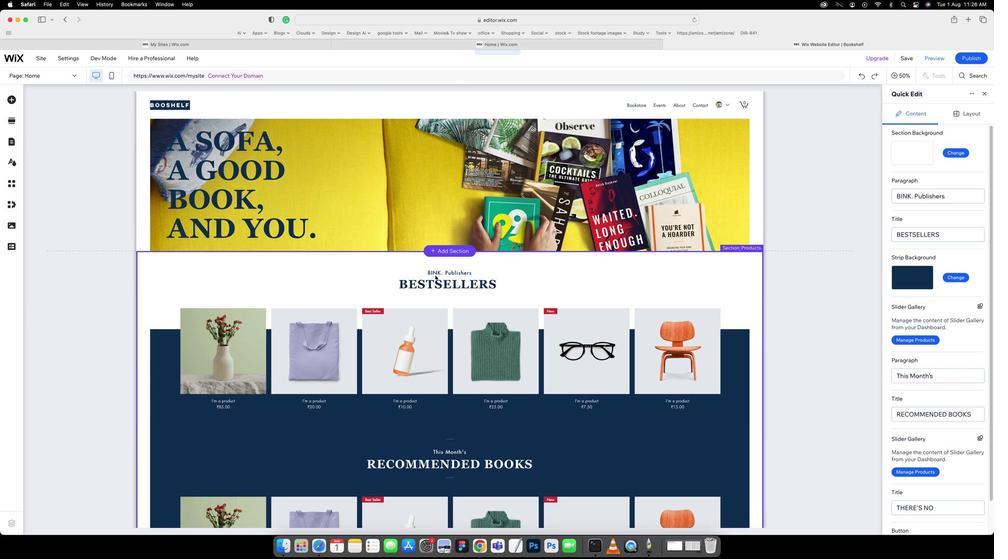 
Action: Mouse pressed left at (592, 260)
Screenshot: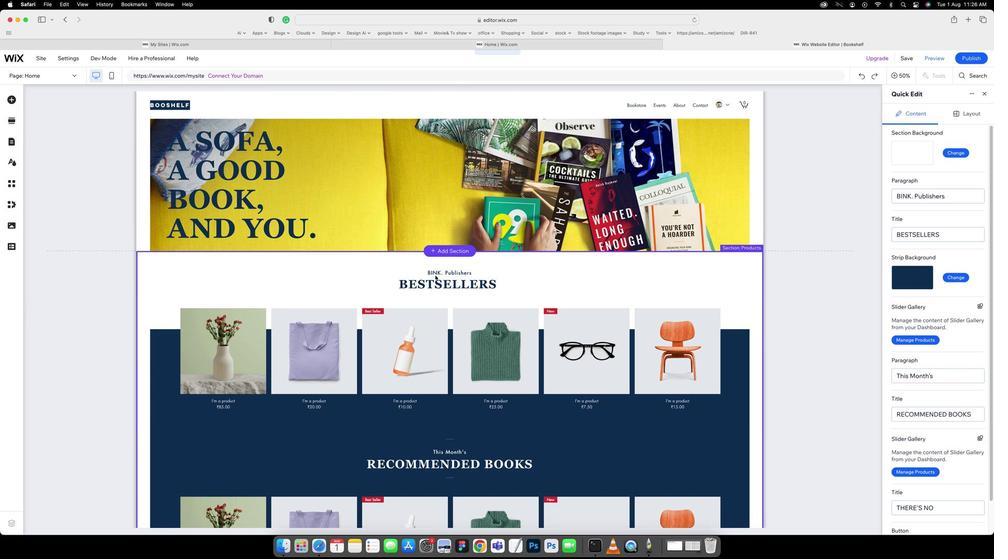 
Action: Mouse moved to (593, 257)
Screenshot: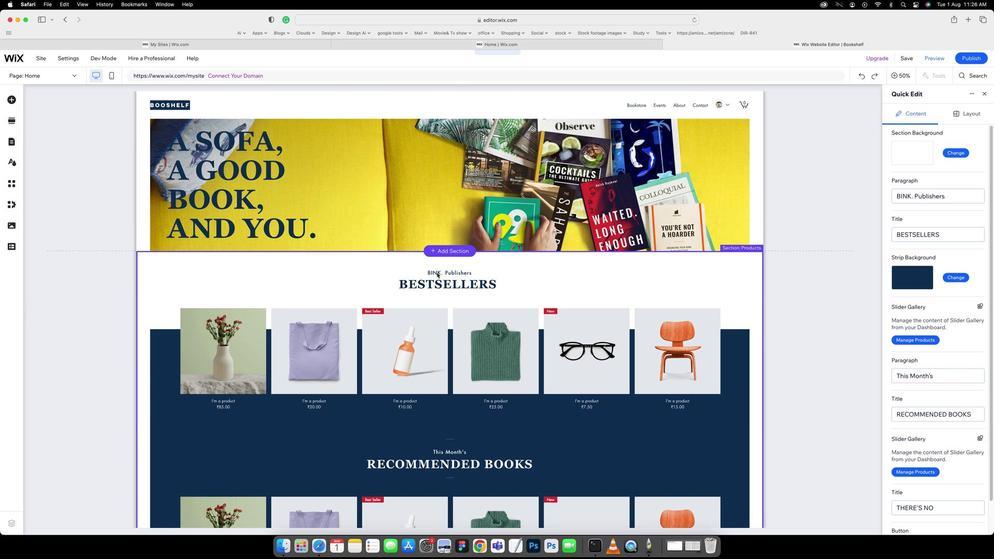 
Action: Mouse pressed left at (593, 257)
Screenshot: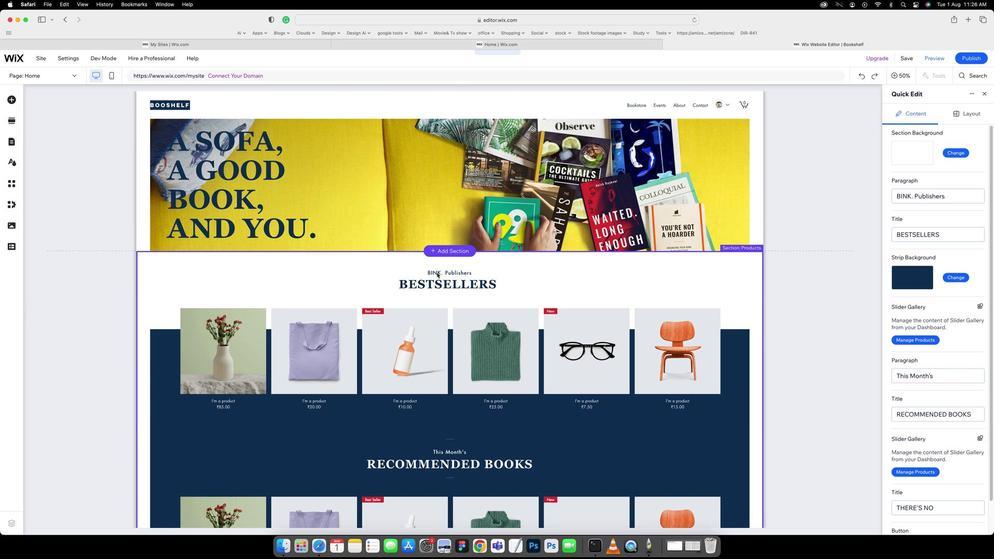 
Action: Mouse moved to (896, 286)
Screenshot: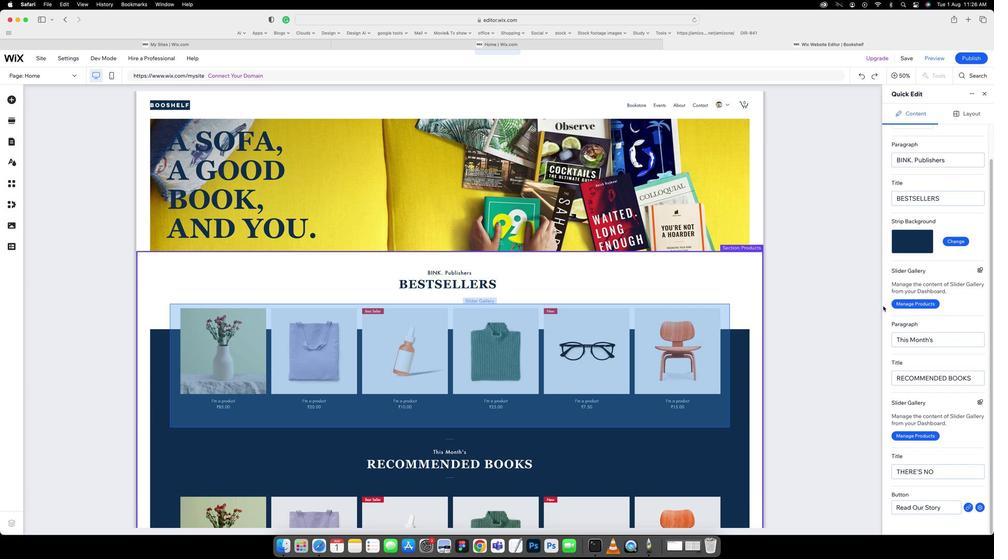 
Action: Mouse scrolled (896, 286) with delta (296, 18)
Screenshot: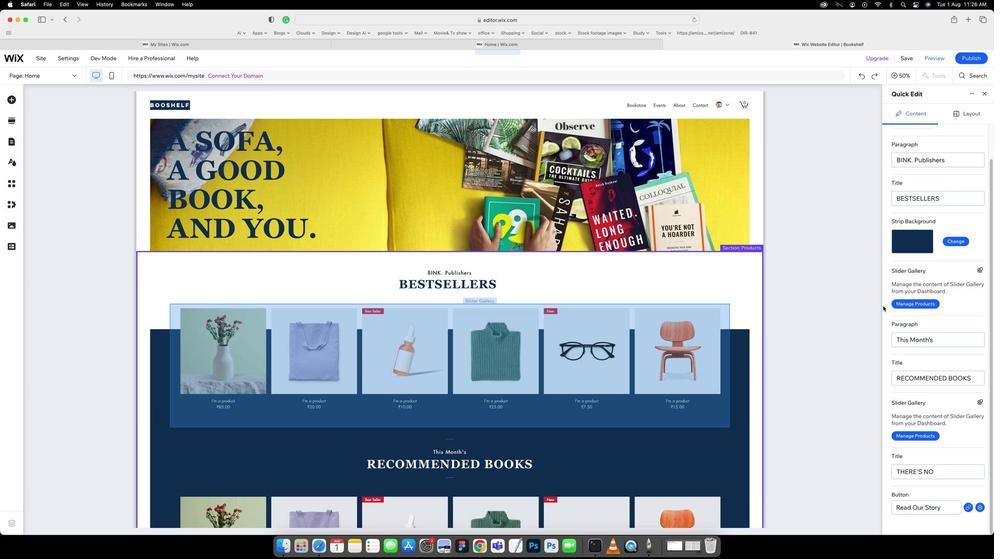 
Action: Mouse scrolled (896, 286) with delta (296, 18)
Screenshot: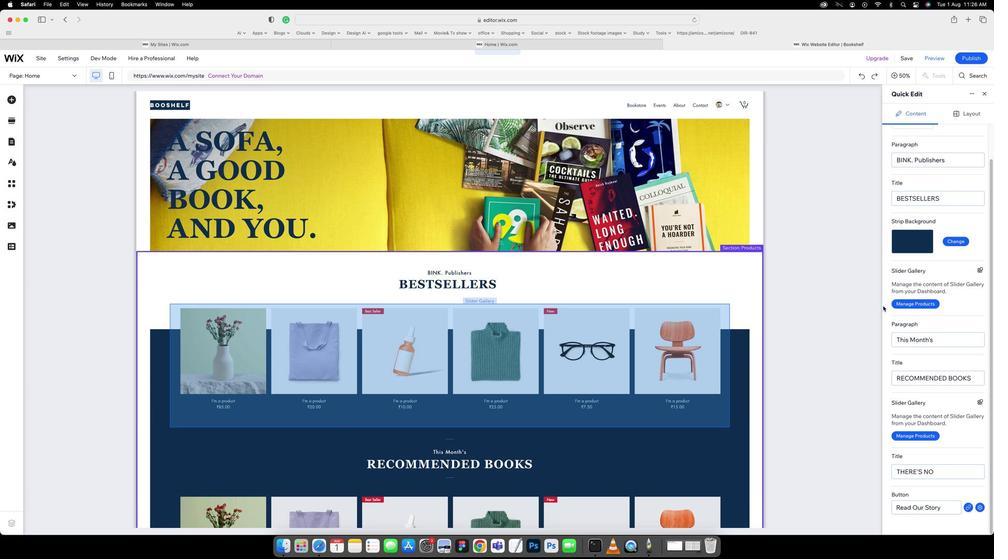 
Action: Mouse scrolled (896, 286) with delta (296, 17)
Screenshot: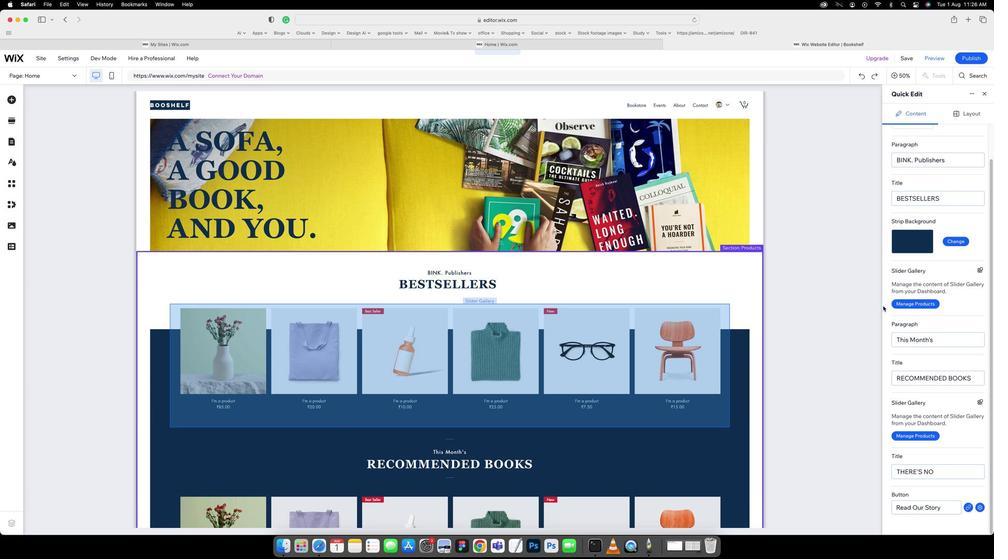 
Action: Mouse scrolled (896, 286) with delta (296, 17)
Screenshot: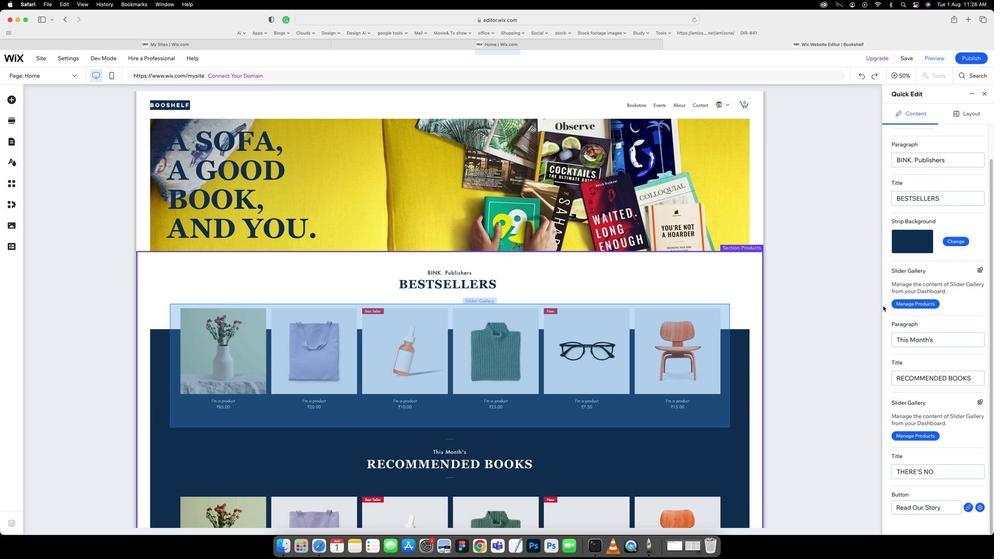 
Action: Mouse moved to (943, 189)
Screenshot: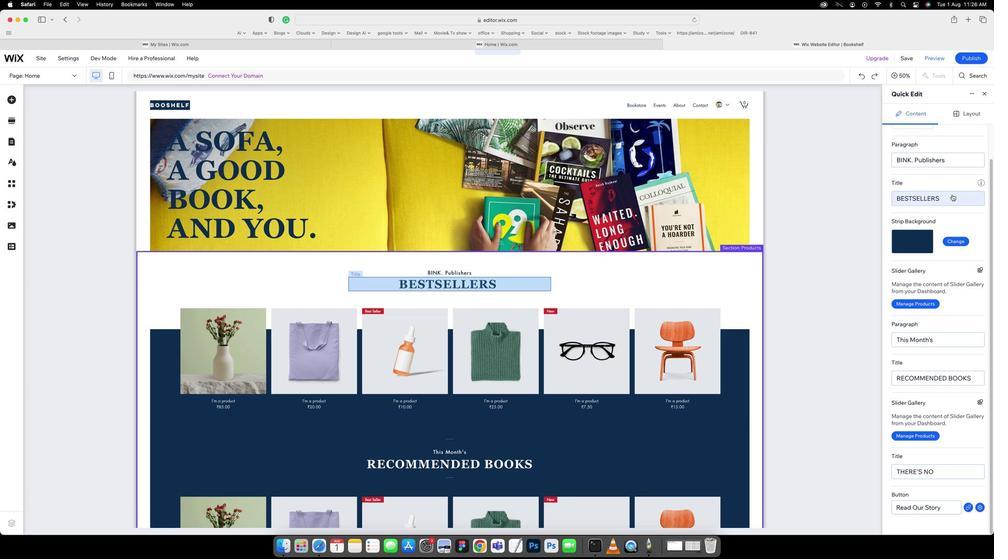 
Action: Mouse pressed left at (943, 189)
Screenshot: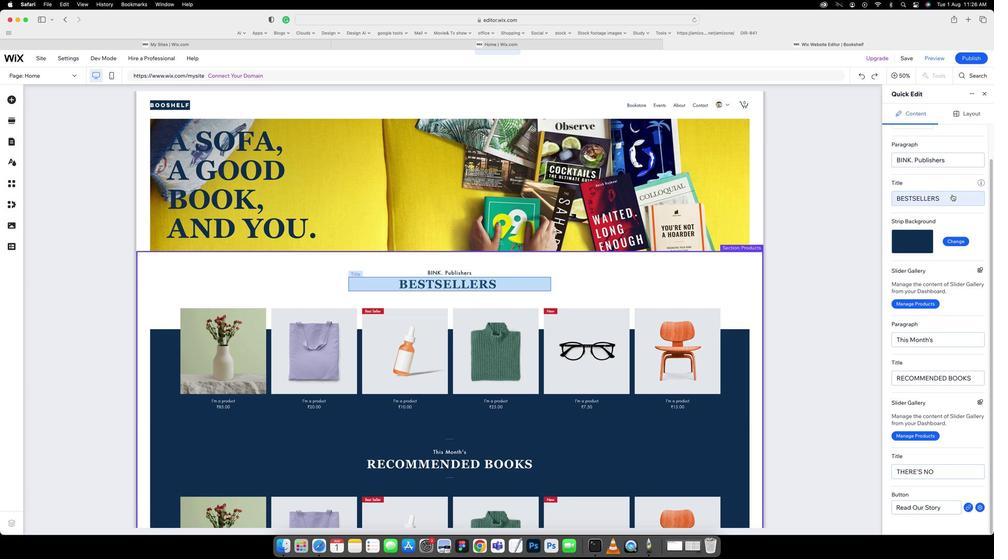 
Action: Mouse moved to (941, 189)
Screenshot: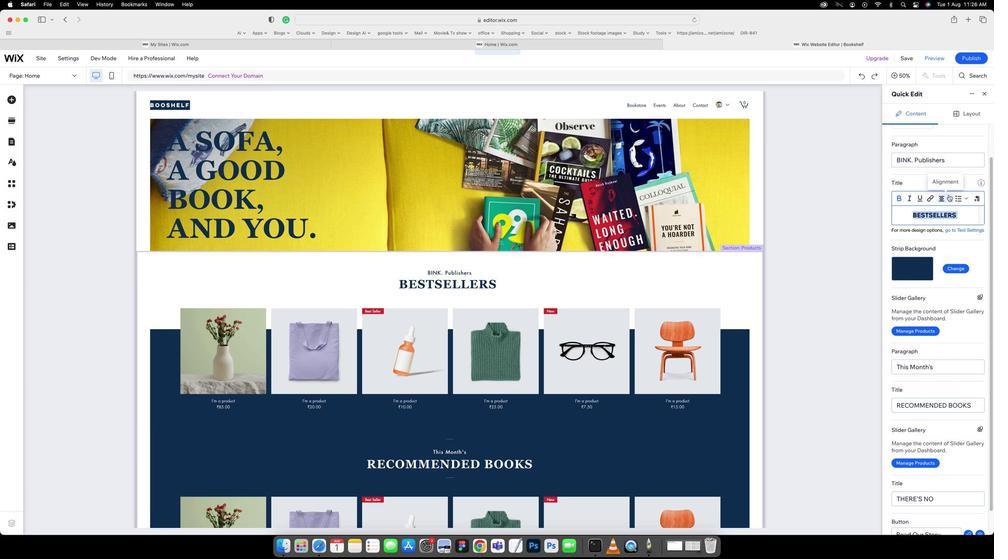 
Action: Key pressed Key.caps_lock'F'Key.caps_lock'i''n''f'Key.space't''h''e'Key.space'b''o''o''k'Key.space'y''o''u''r''e'Key.space'l''o''o''k''i''n''g'
Screenshot: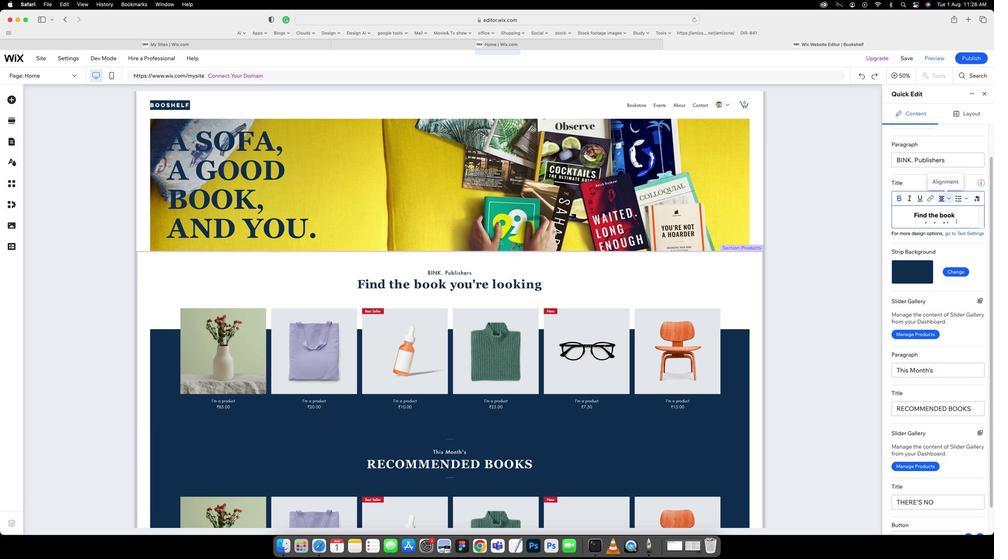 
Action: Mouse moved to (870, 217)
Screenshot: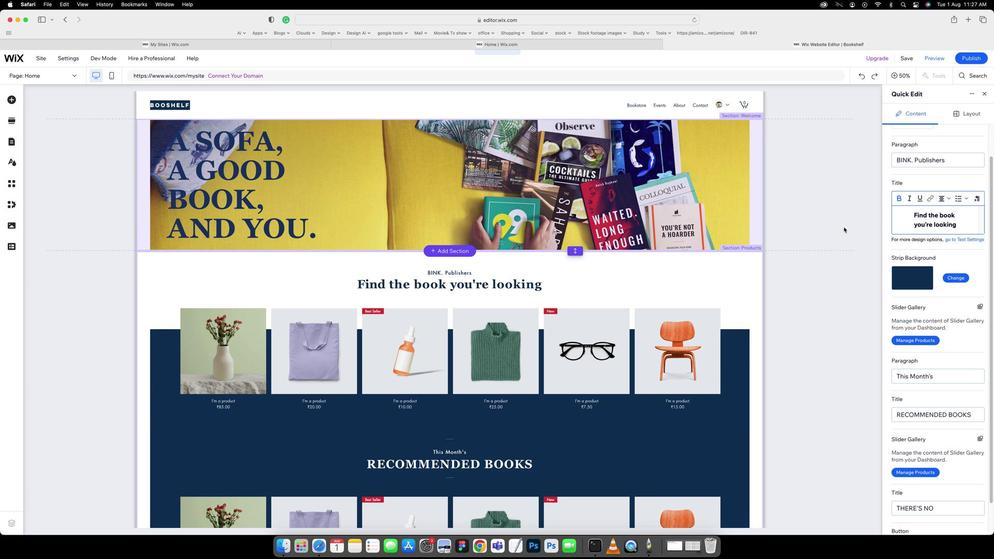 
Action: Mouse pressed left at (870, 217)
Screenshot: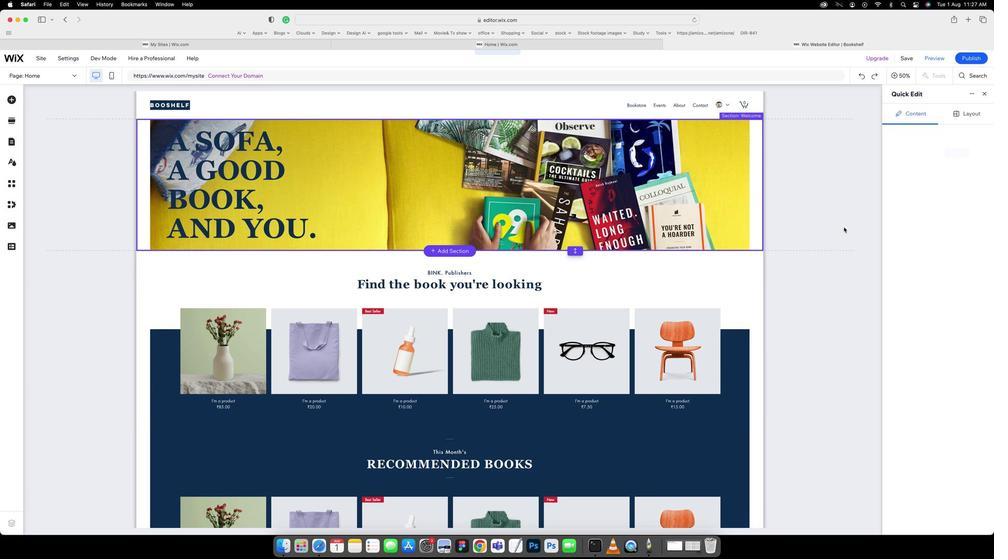 
Action: Mouse moved to (599, 257)
Screenshot: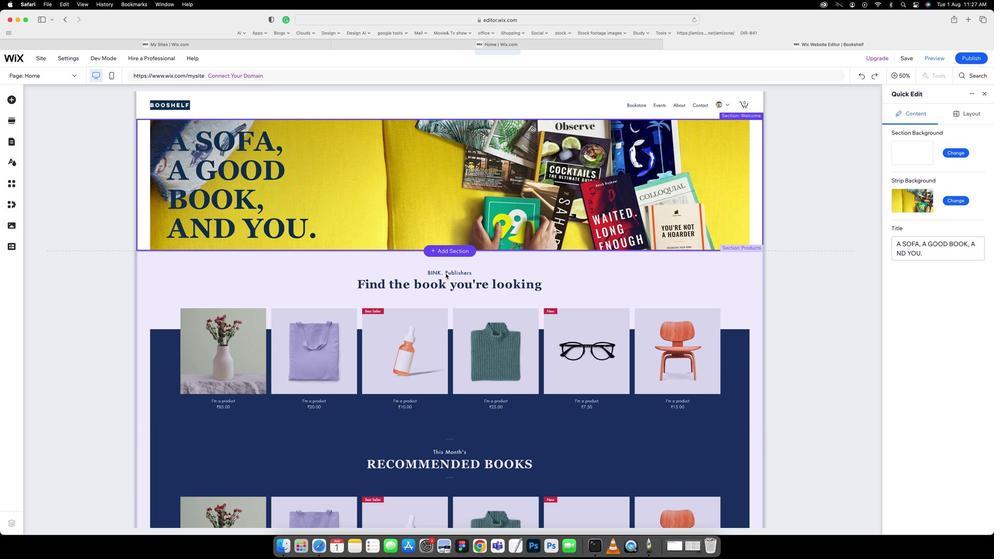 
Action: Mouse pressed left at (599, 257)
Screenshot: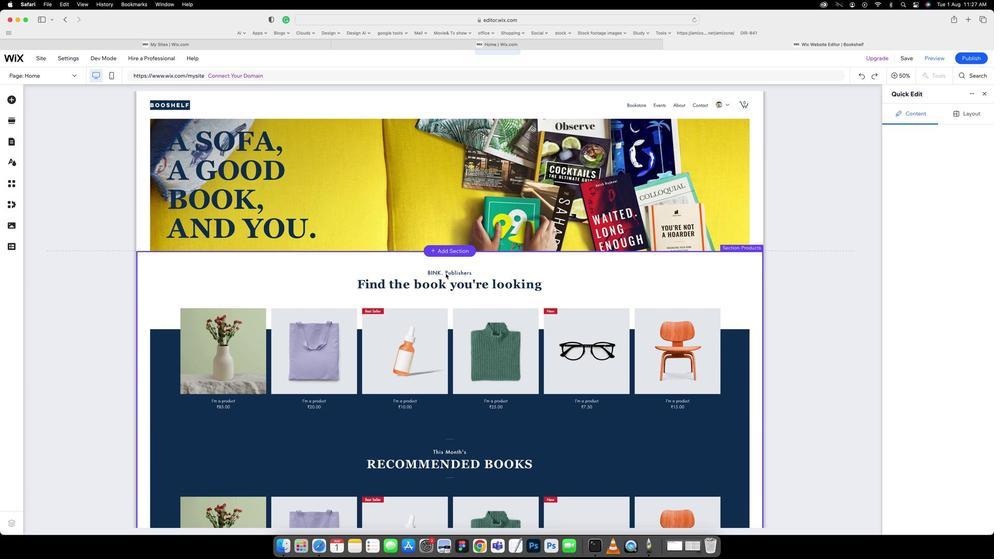 
Action: Mouse moved to (601, 256)
Screenshot: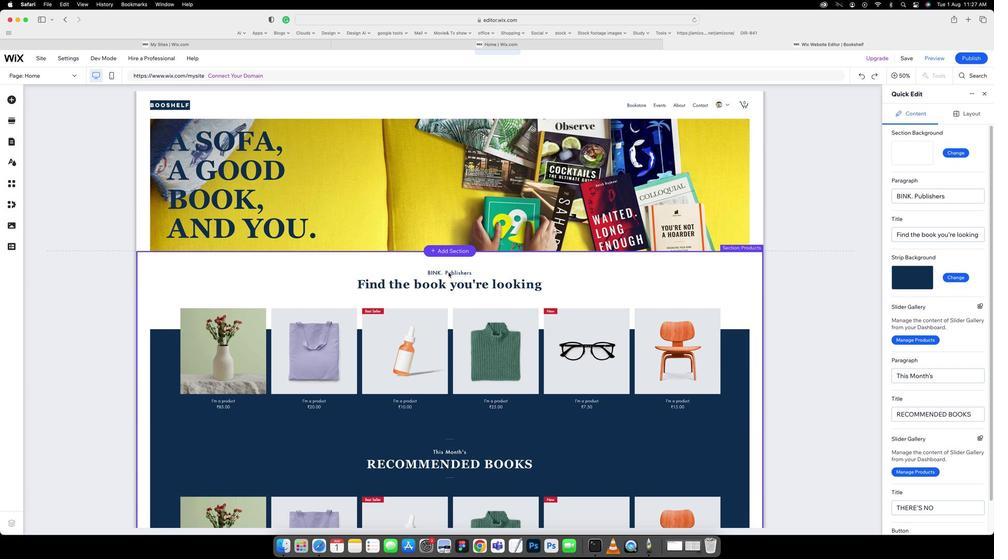 
Action: Mouse pressed left at (601, 256)
Screenshot: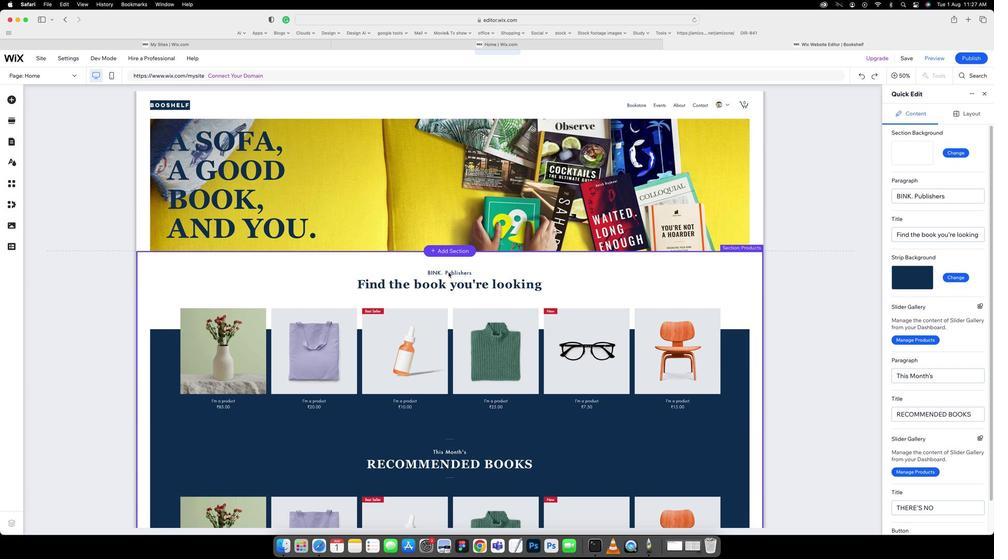 
Action: Mouse moved to (863, 263)
Screenshot: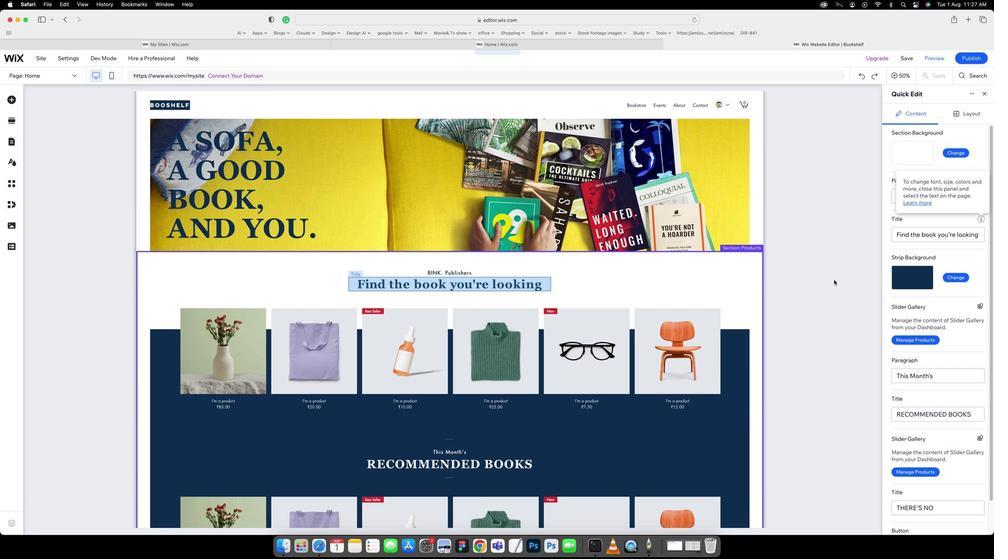 
Action: Mouse pressed left at (863, 263)
Screenshot: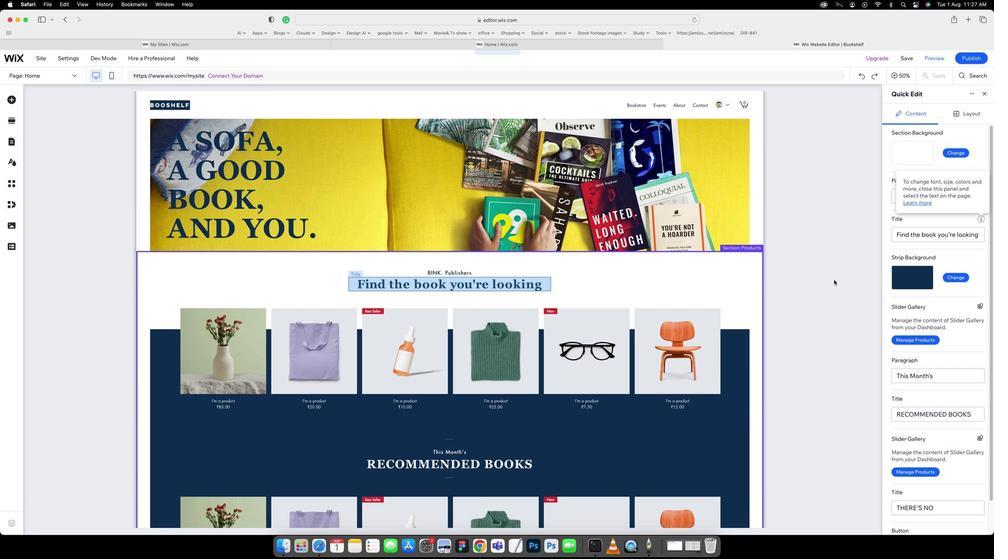 
Action: Mouse moved to (783, 291)
Screenshot: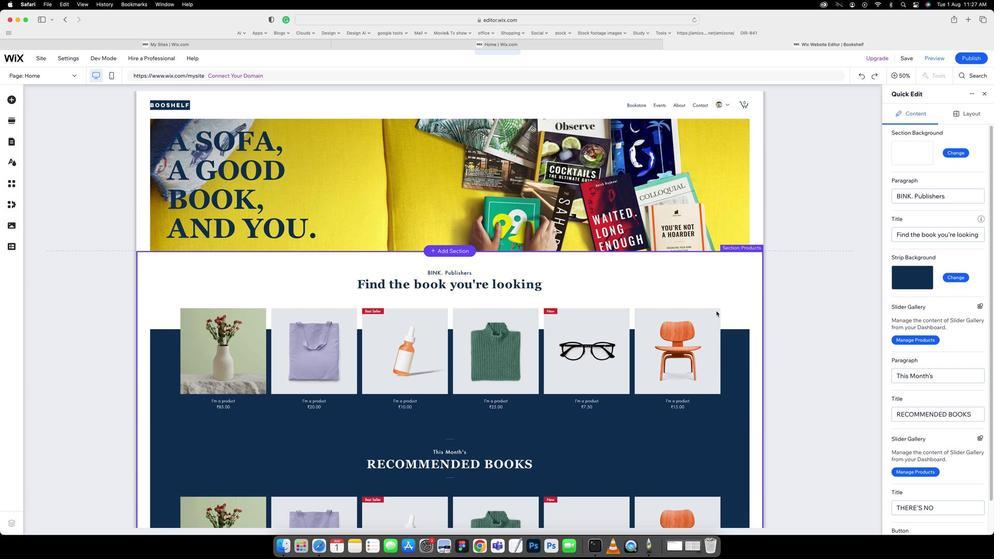 
Action: Mouse scrolled (783, 291) with delta (296, 18)
Screenshot: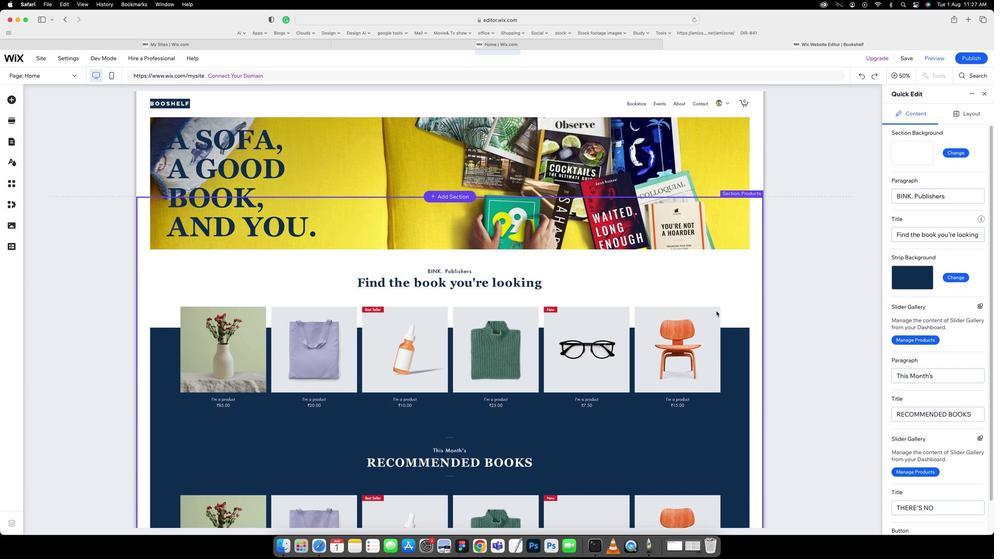 
Action: Mouse scrolled (783, 291) with delta (296, 18)
